 Task: Get directions from Schlitterbahn Waterpark, Texas, United States to Mount Vernon, Virginia, United States arriving by 10:00 am on the 17th of June
Action: Mouse moved to (174, 85)
Screenshot: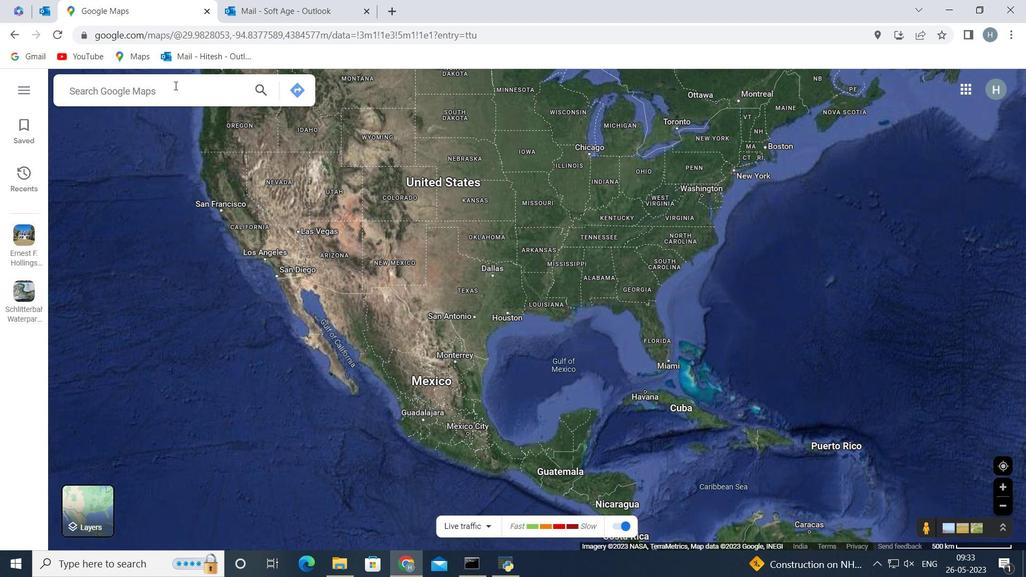 
Action: Mouse pressed left at (174, 85)
Screenshot: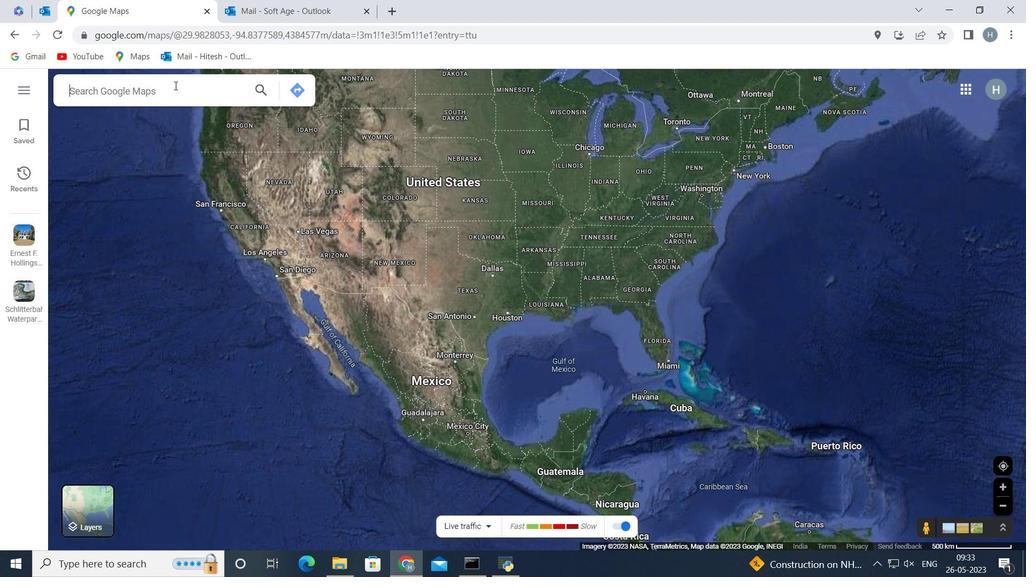 
Action: Key pressed <Key.shift>Schlitterbahn<Key.space>waterpark<Key.space>texas<Key.space>united<Key.space>states<Key.space><Key.enter>
Screenshot: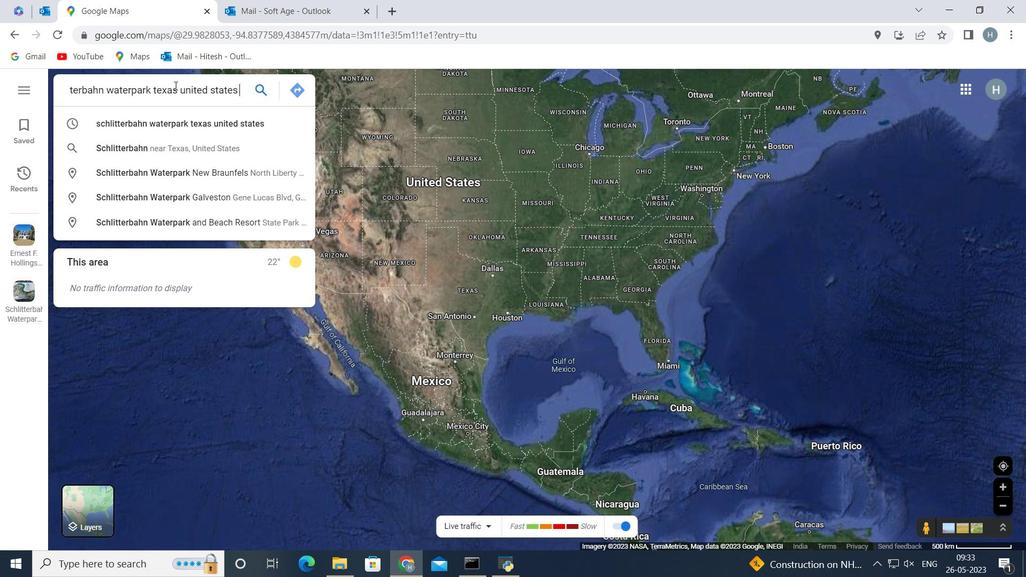 
Action: Mouse moved to (180, 180)
Screenshot: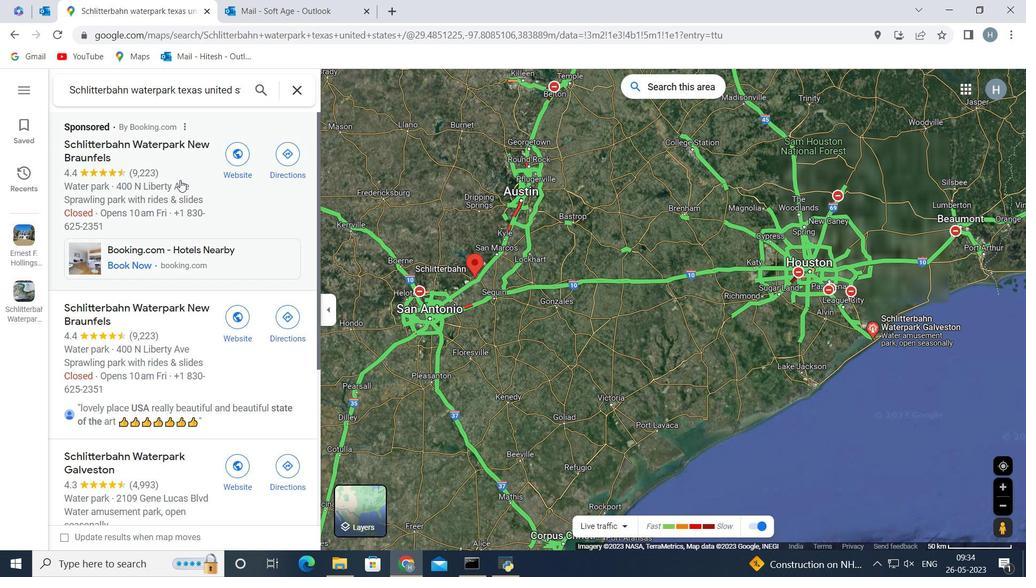 
Action: Mouse scrolled (180, 180) with delta (0, 0)
Screenshot: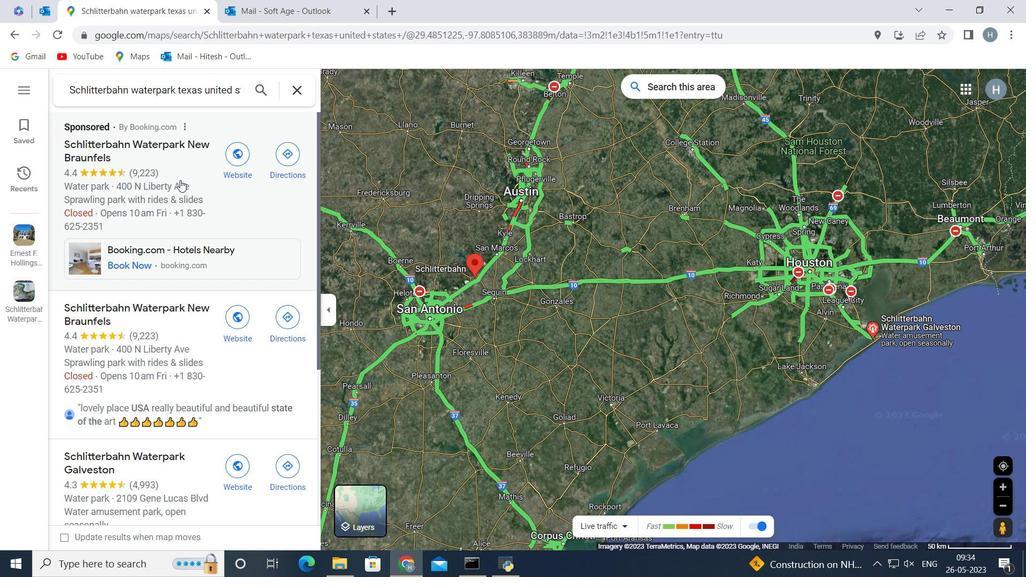 
Action: Mouse scrolled (180, 180) with delta (0, 0)
Screenshot: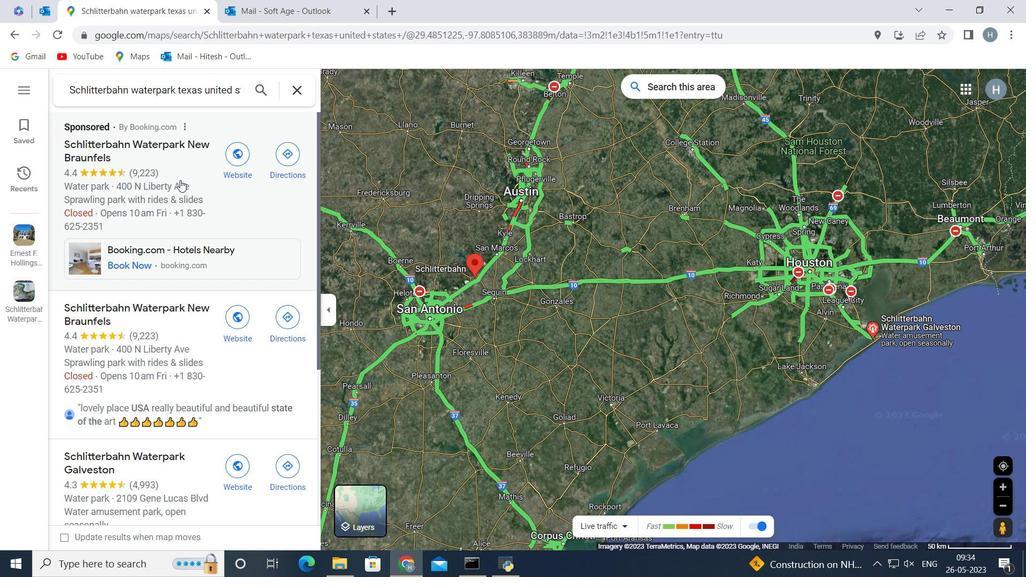 
Action: Mouse scrolled (180, 180) with delta (0, 0)
Screenshot: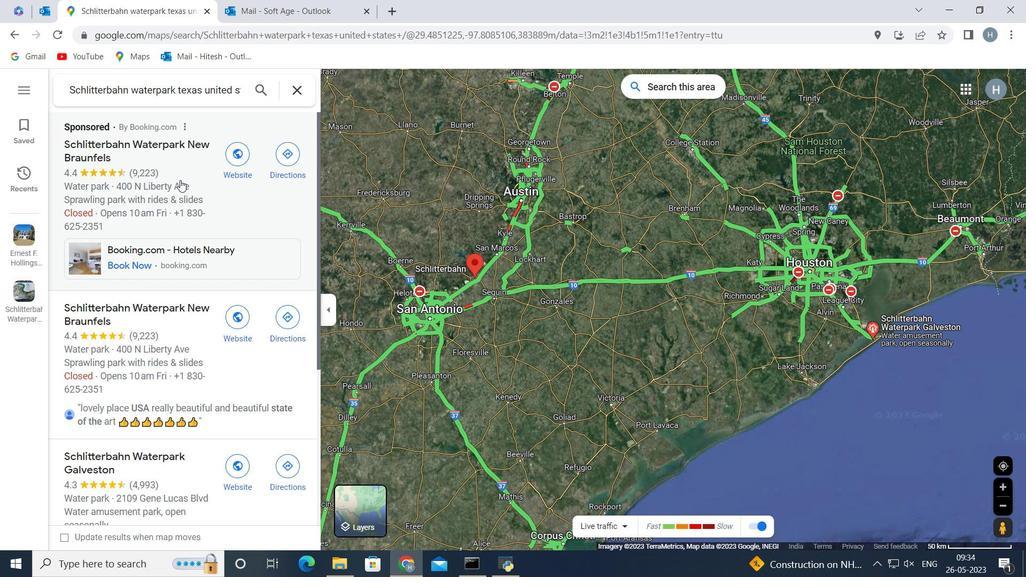 
Action: Mouse scrolled (180, 180) with delta (0, 0)
Screenshot: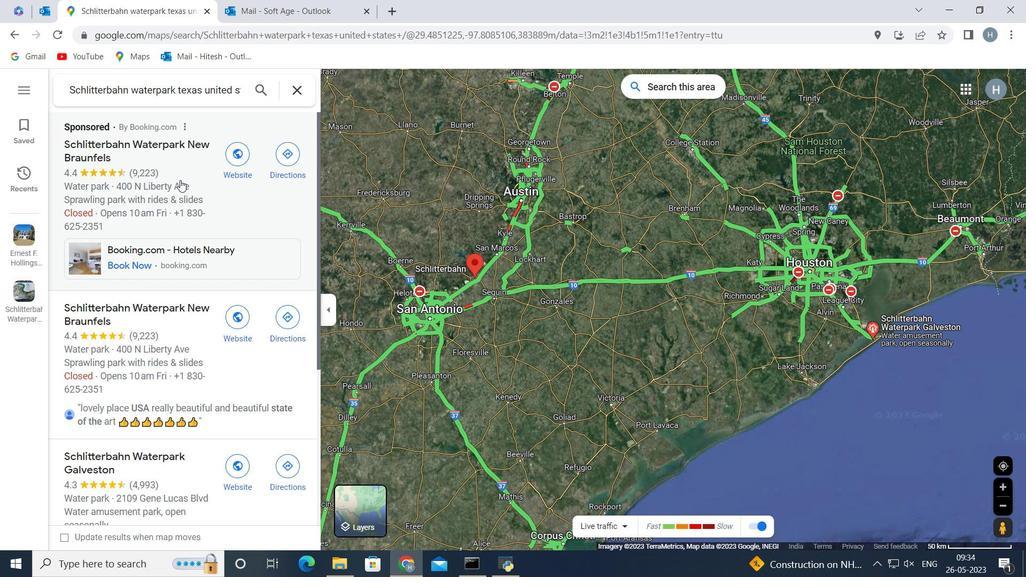 
Action: Mouse scrolled (180, 180) with delta (0, 0)
Screenshot: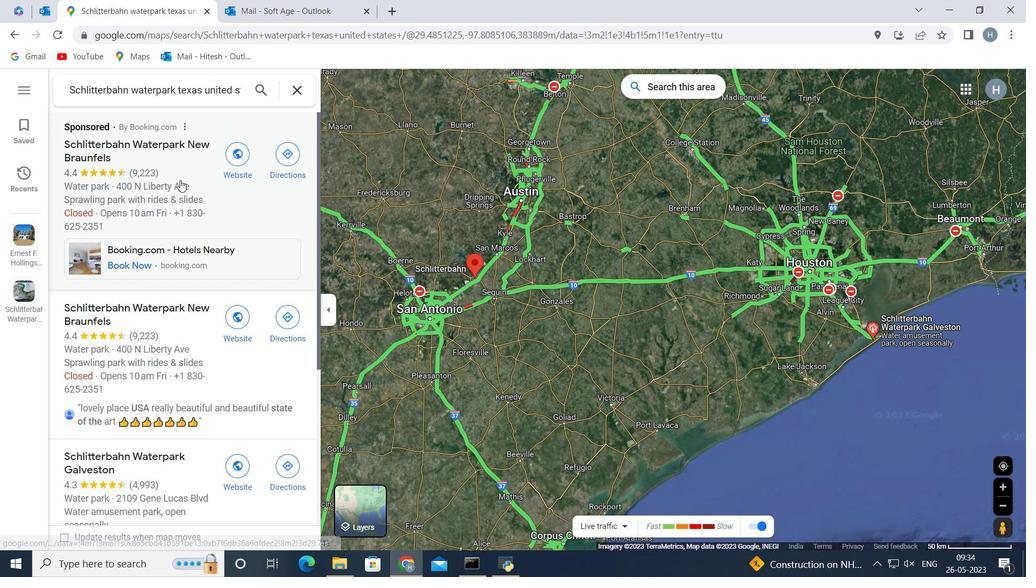 
Action: Mouse moved to (238, 91)
Screenshot: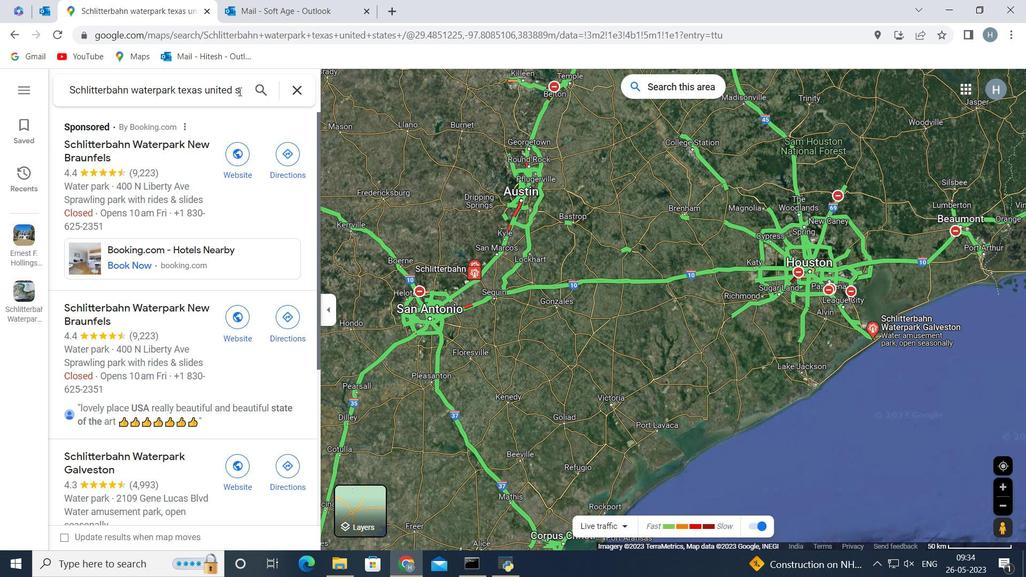 
Action: Mouse pressed left at (238, 91)
Screenshot: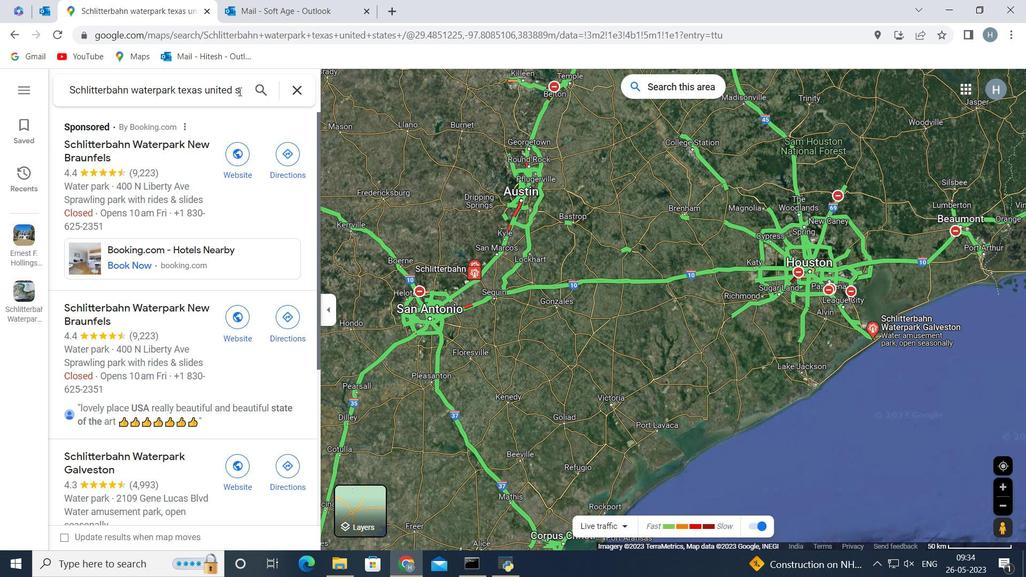 
Action: Mouse moved to (259, 87)
Screenshot: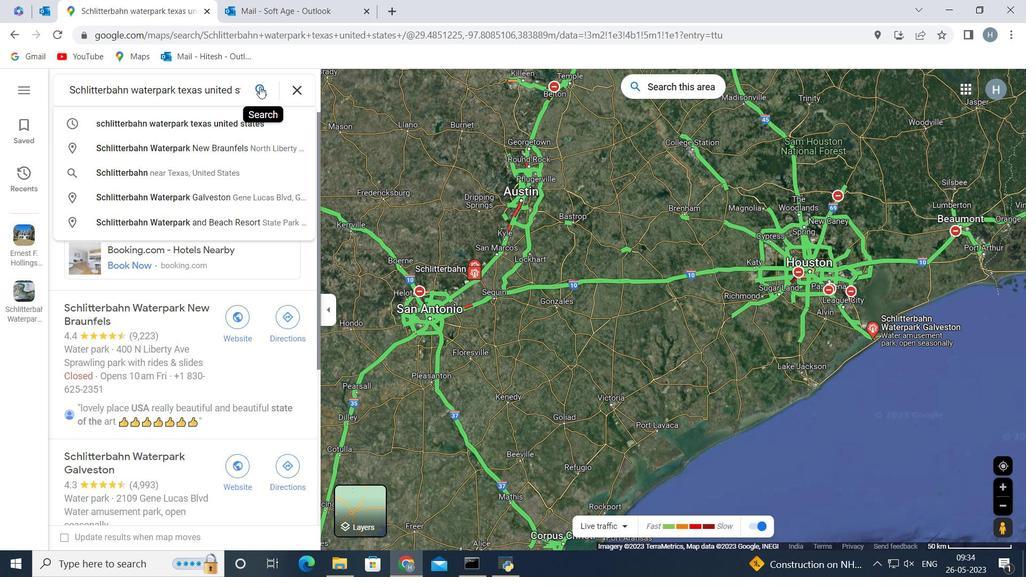
Action: Mouse pressed left at (259, 87)
Screenshot: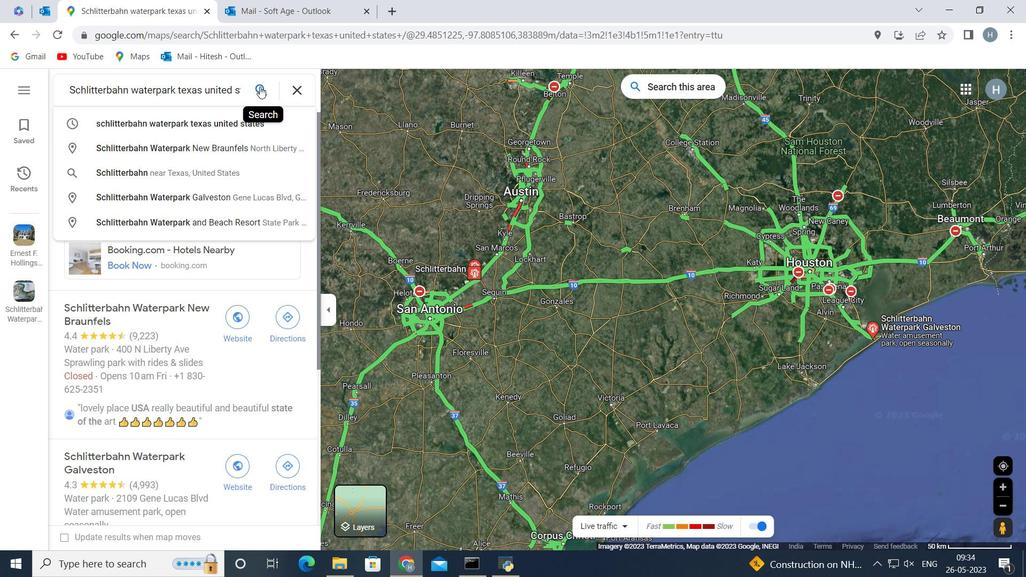 
Action: Mouse moved to (236, 86)
Screenshot: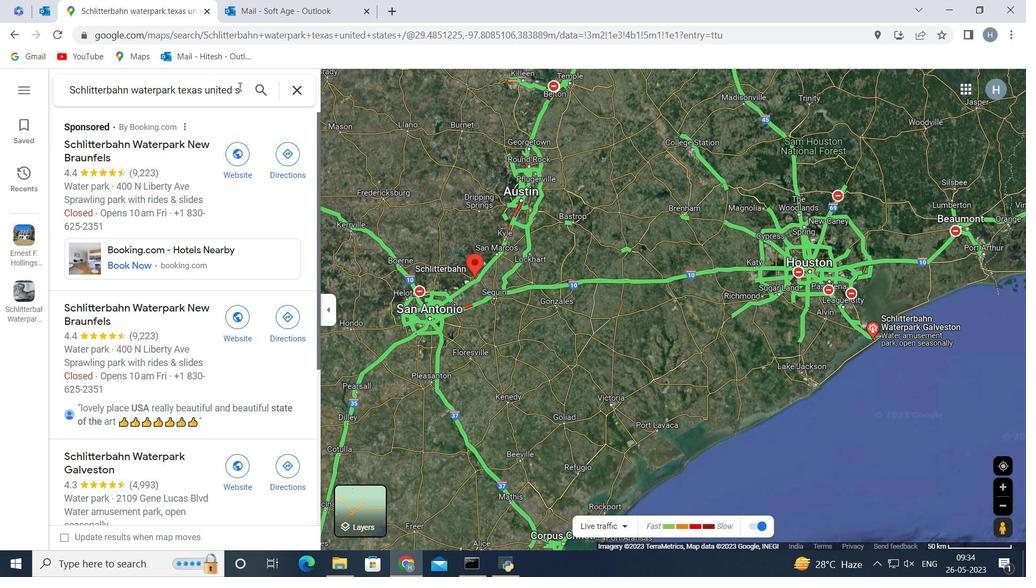 
Action: Mouse pressed left at (236, 86)
Screenshot: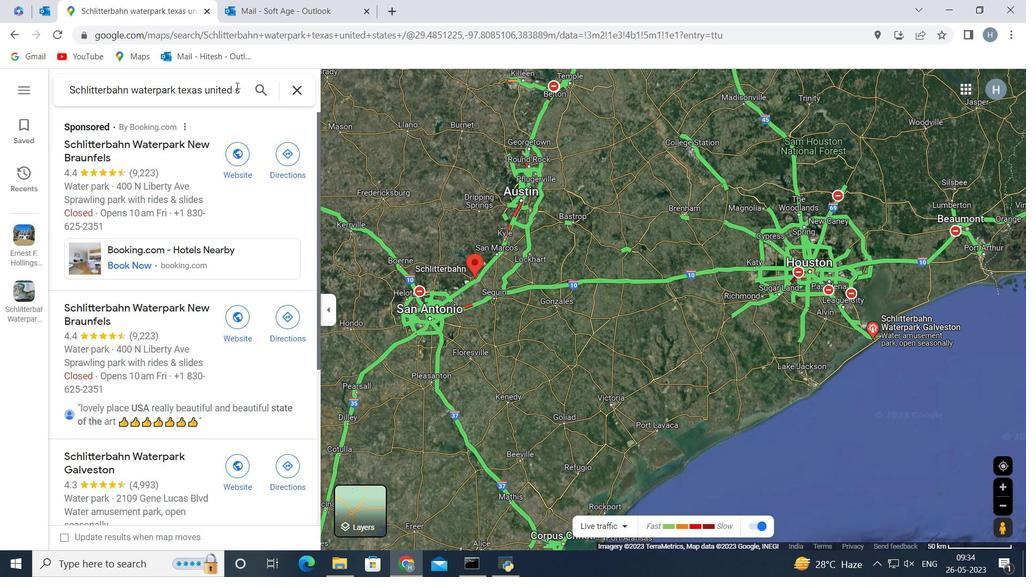 
Action: Mouse moved to (248, 88)
Screenshot: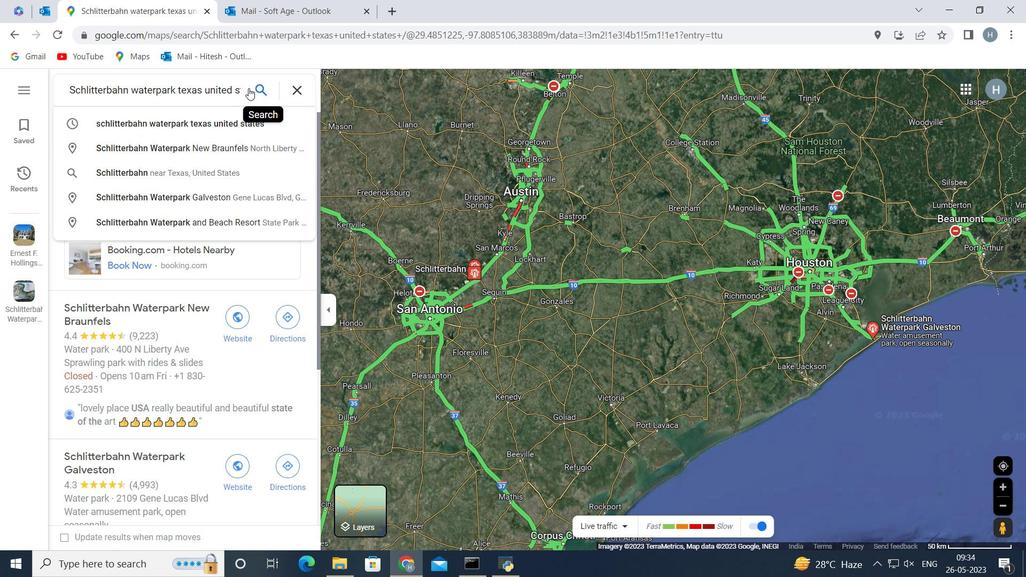 
Action: Key pressed <Key.right><Key.right><Key.right><Key.right><Key.right>
Screenshot: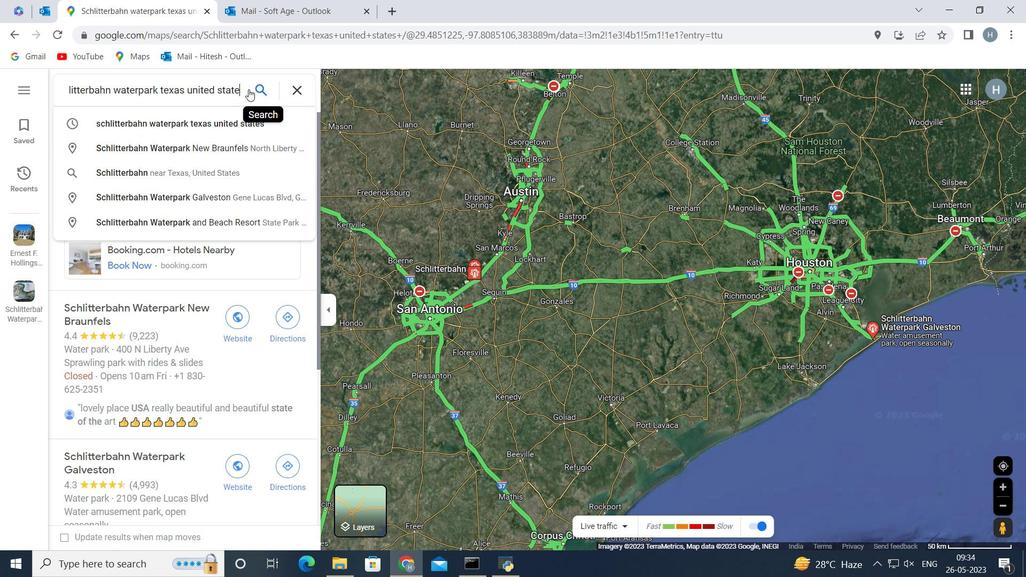 
Action: Mouse moved to (248, 88)
Screenshot: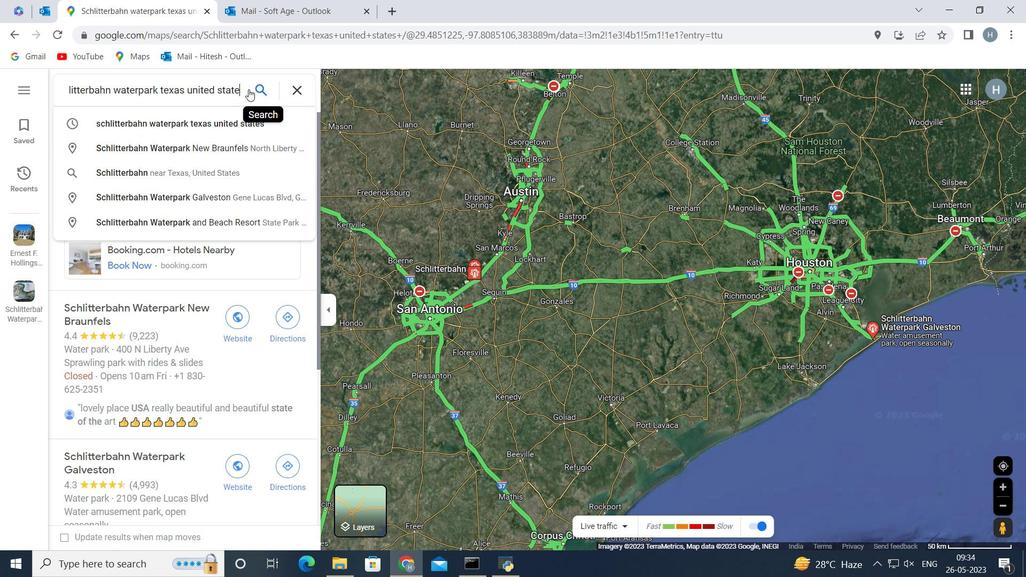 
Action: Key pressed <Key.right>
Screenshot: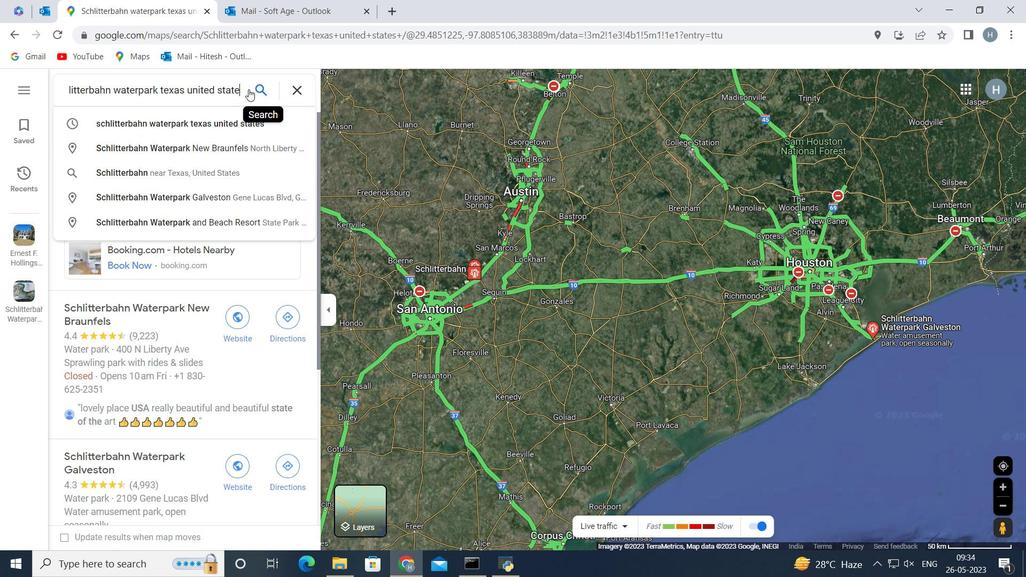 
Action: Mouse moved to (250, 91)
Screenshot: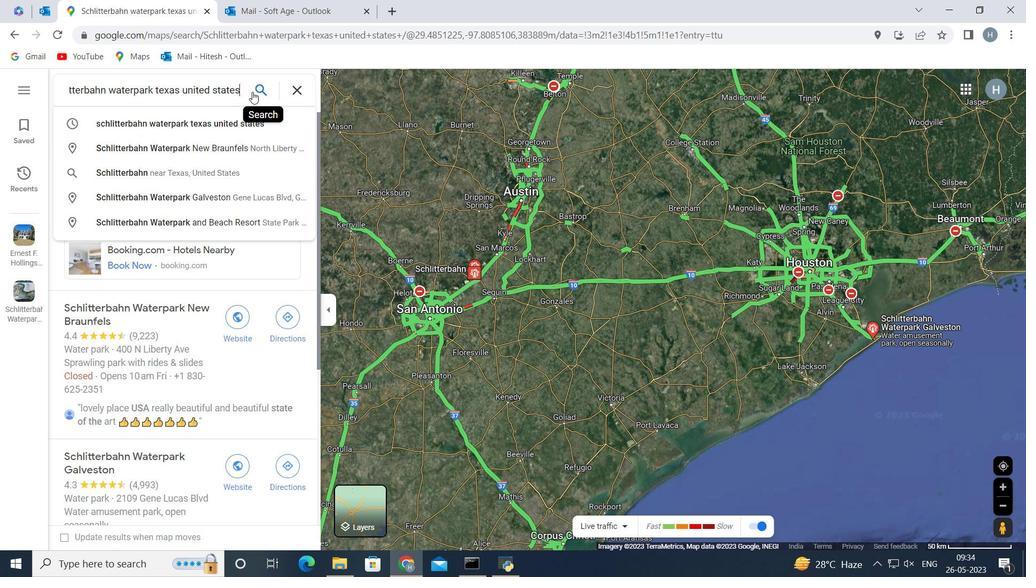 
Action: Key pressed <Key.right>
Screenshot: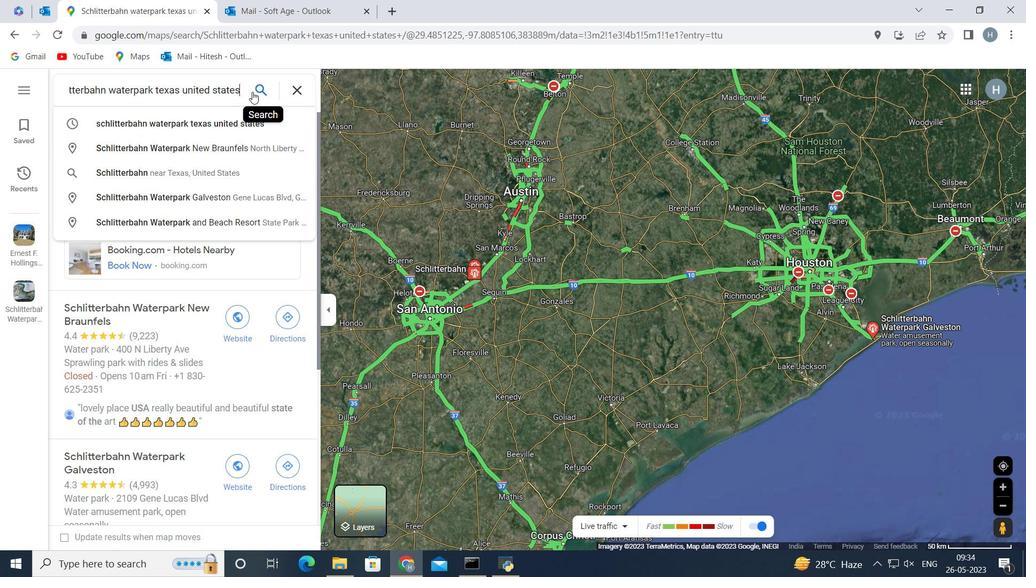 
Action: Mouse moved to (252, 91)
Screenshot: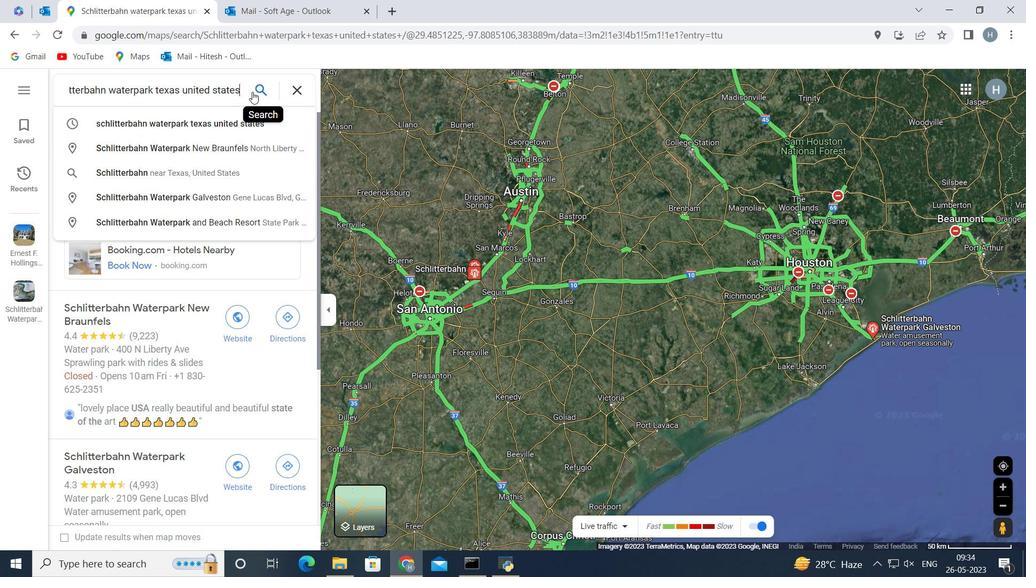 
Action: Key pressed <Key.right>
Screenshot: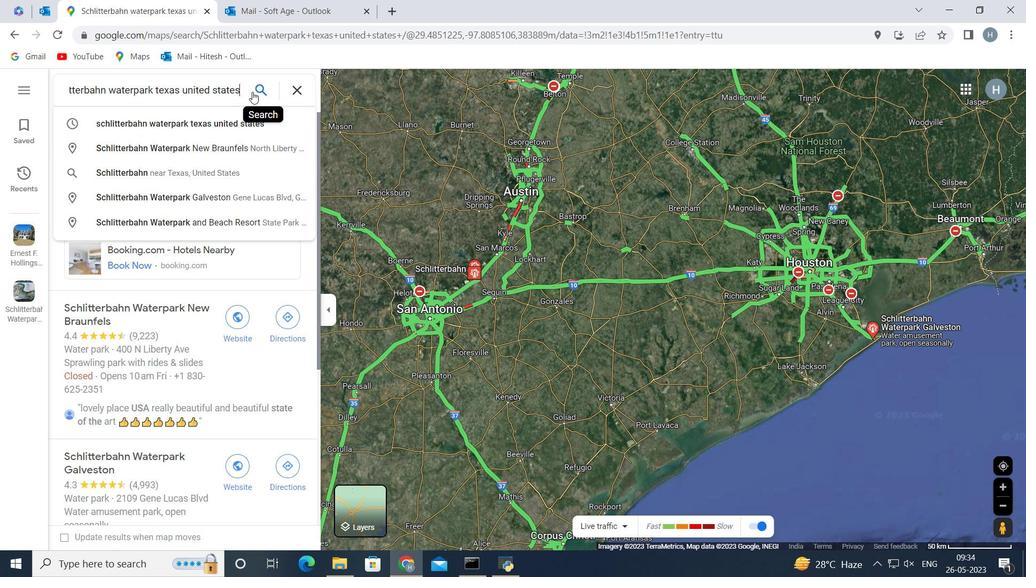 
Action: Mouse moved to (252, 92)
Screenshot: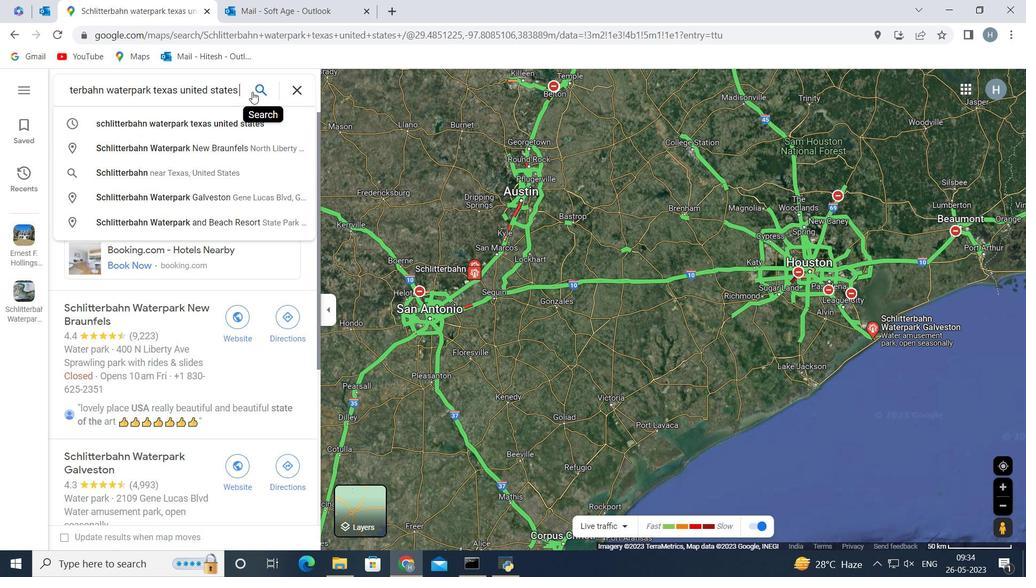 
Action: Key pressed <Key.right><Key.right><Key.right><Key.right>
Screenshot: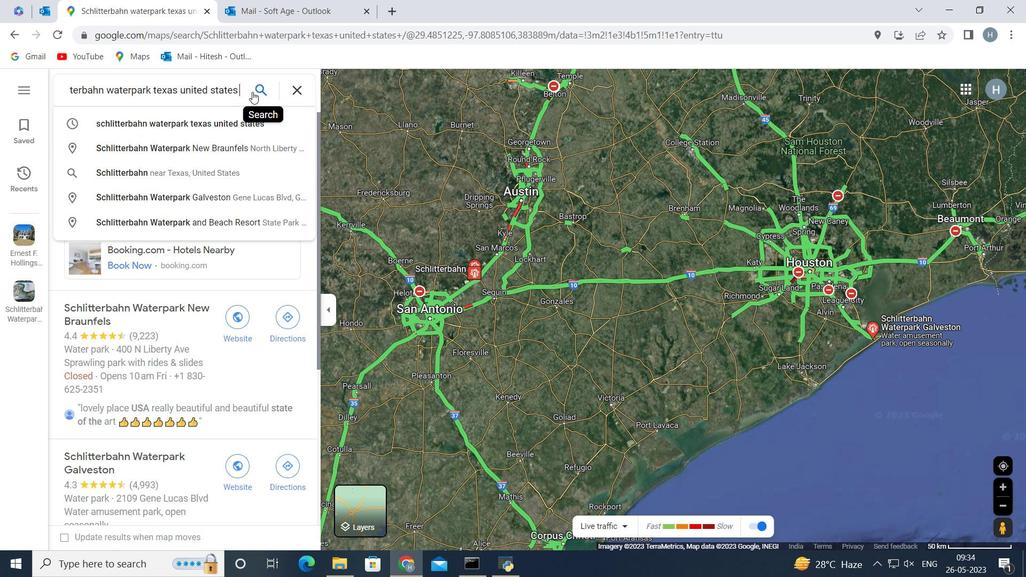 
Action: Mouse moved to (252, 93)
Screenshot: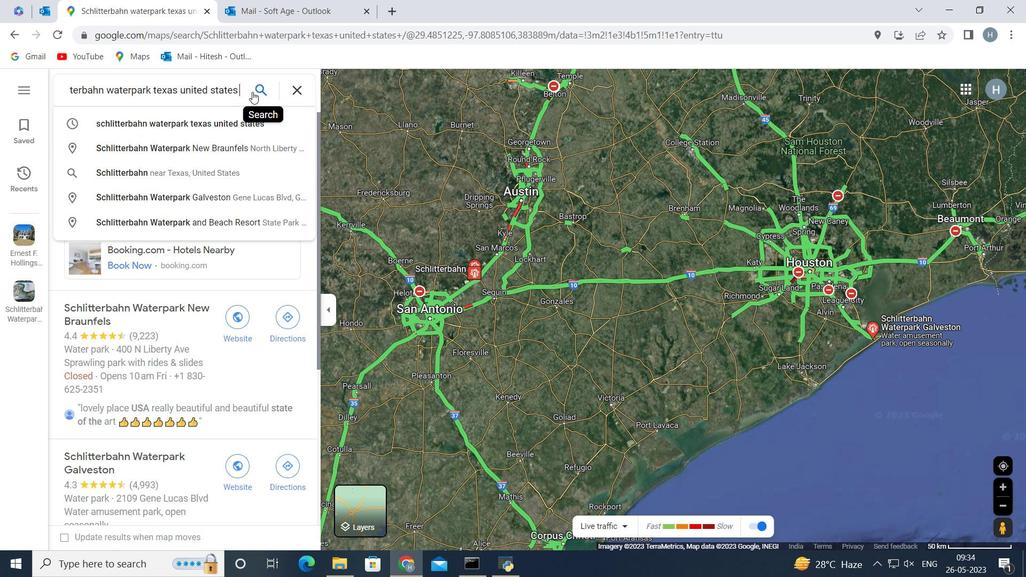 
Action: Key pressed <Key.right>
Screenshot: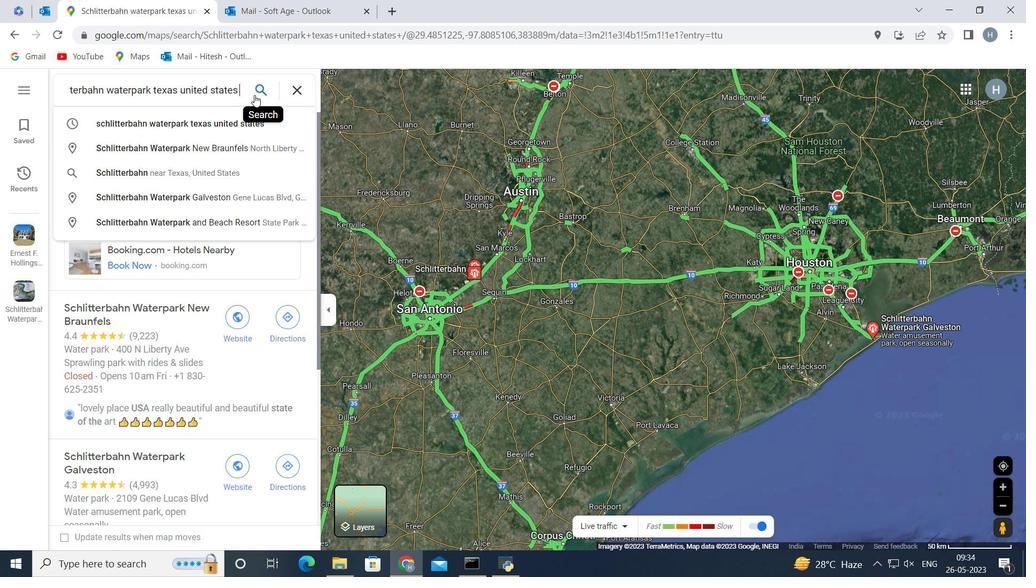 
Action: Mouse moved to (254, 95)
Screenshot: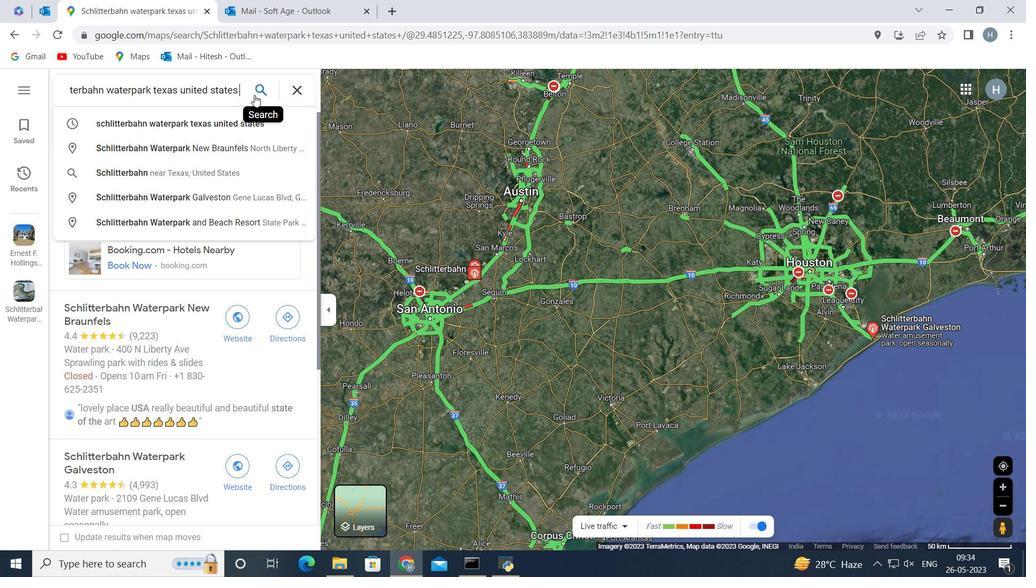 
Action: Key pressed <Key.right>
Screenshot: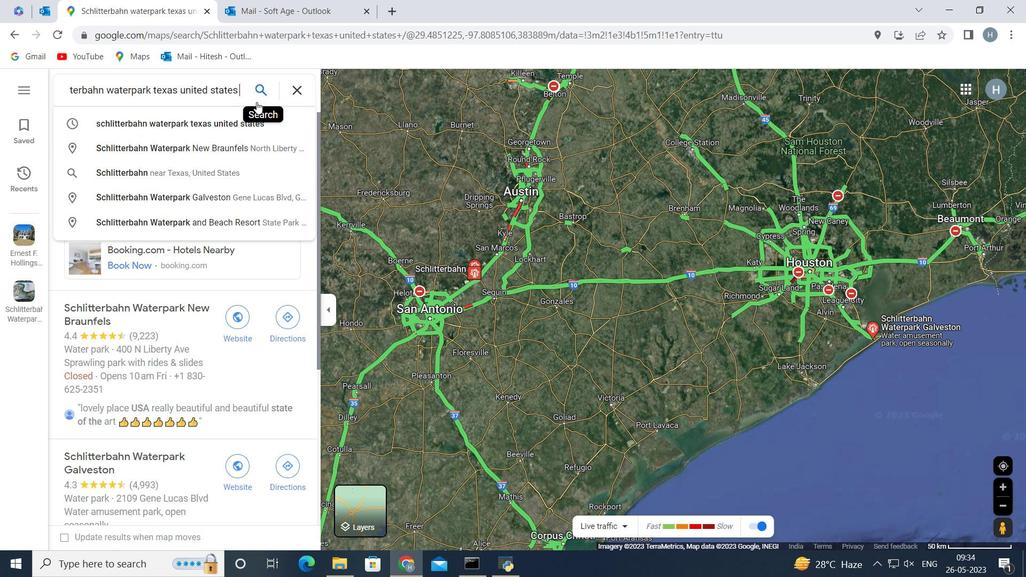 
Action: Mouse moved to (255, 101)
Screenshot: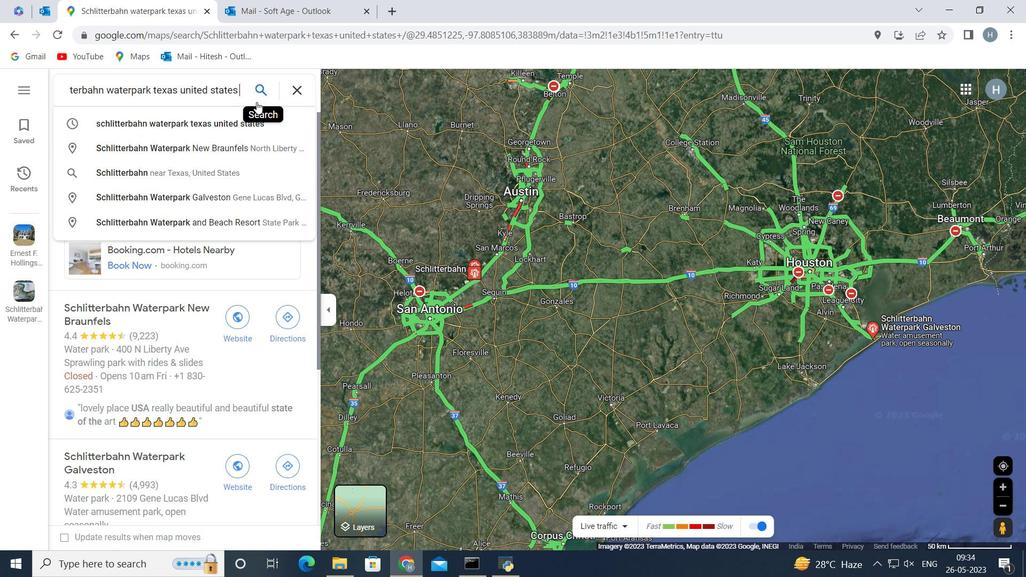 
Action: Key pressed <Key.right>
Screenshot: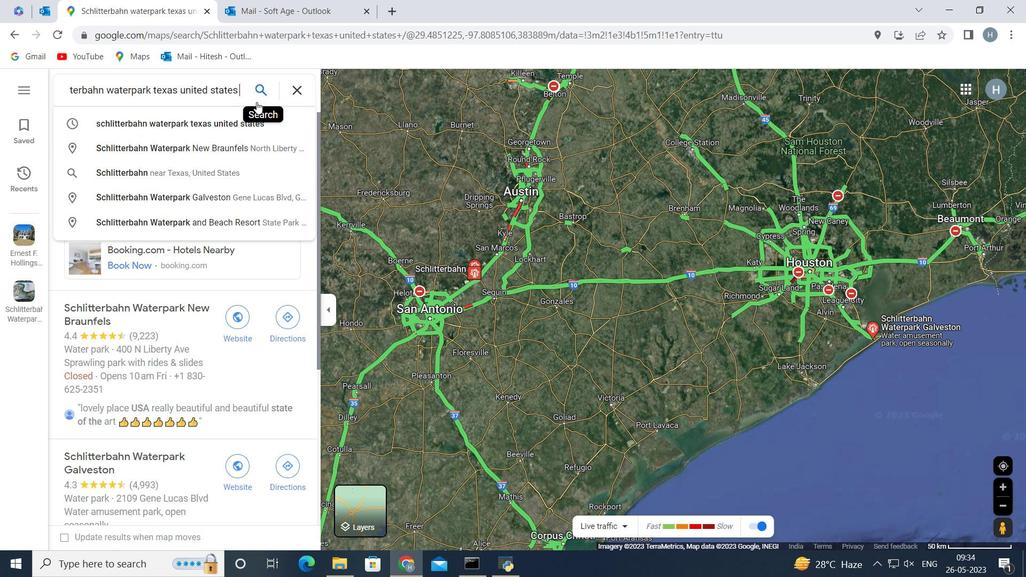 
Action: Mouse moved to (257, 104)
Screenshot: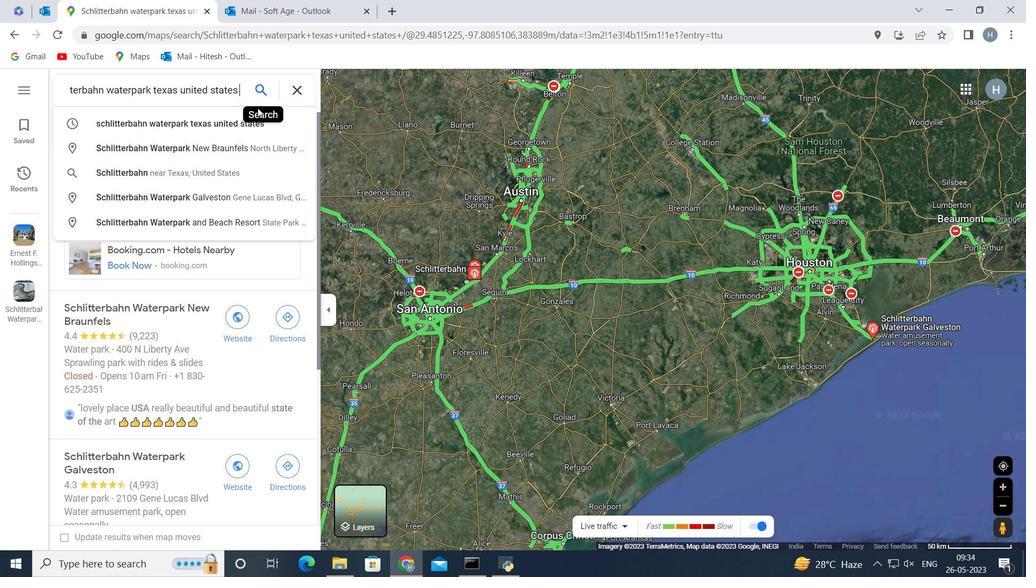 
Action: Key pressed <Key.right>
Screenshot: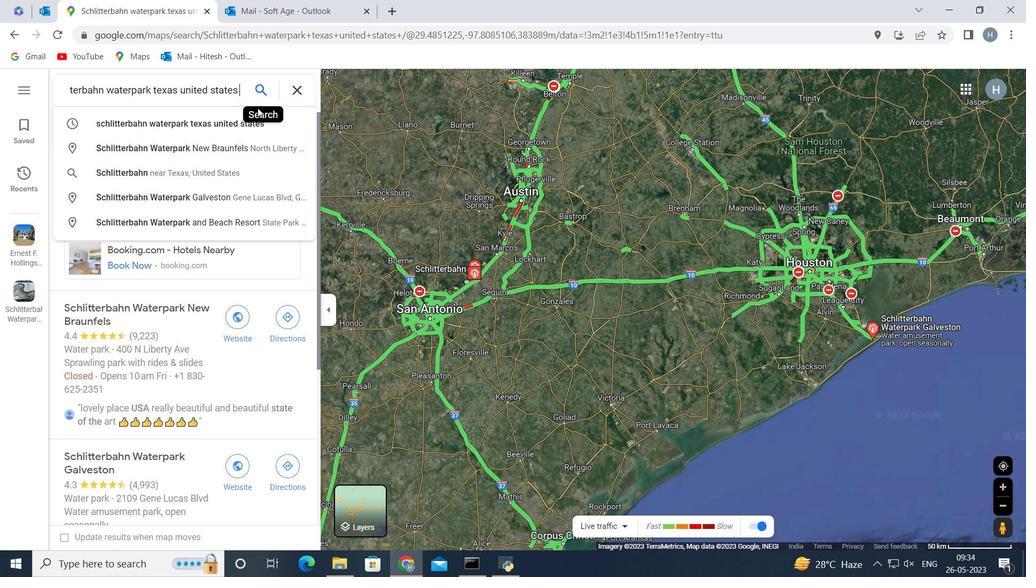 
Action: Mouse moved to (257, 108)
Screenshot: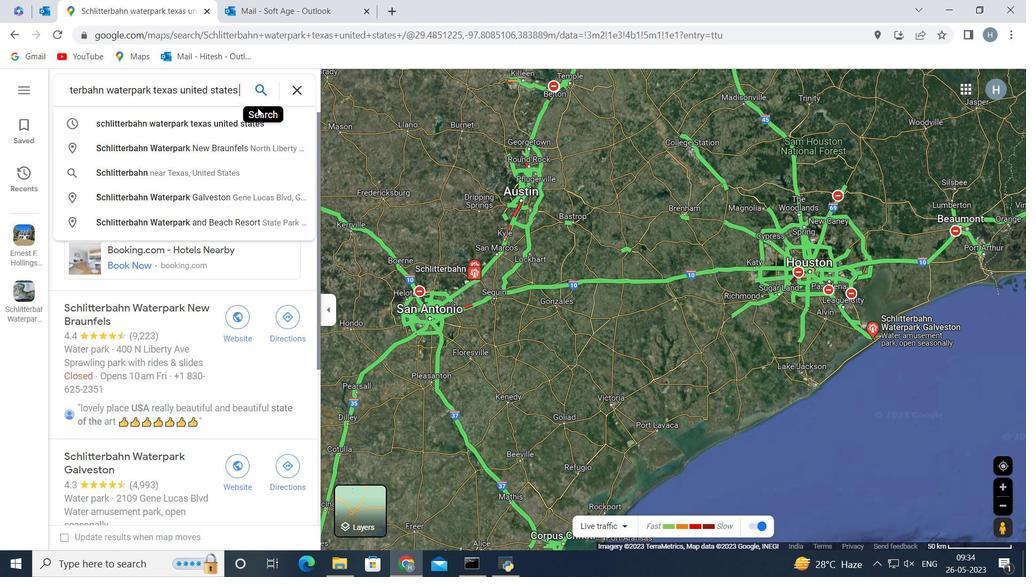 
Action: Key pressed <Key.right>
Screenshot: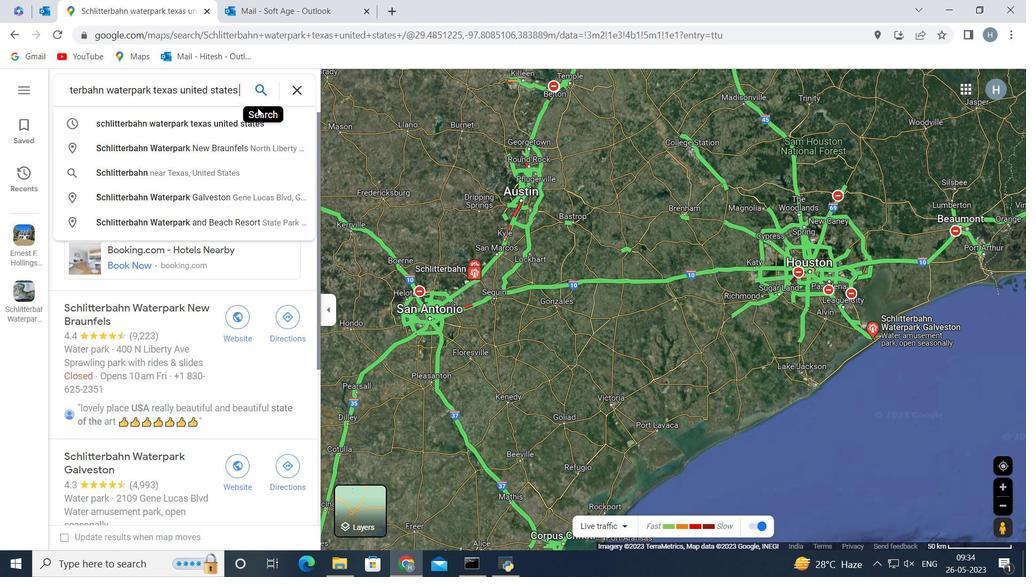 
Action: Mouse moved to (258, 109)
Screenshot: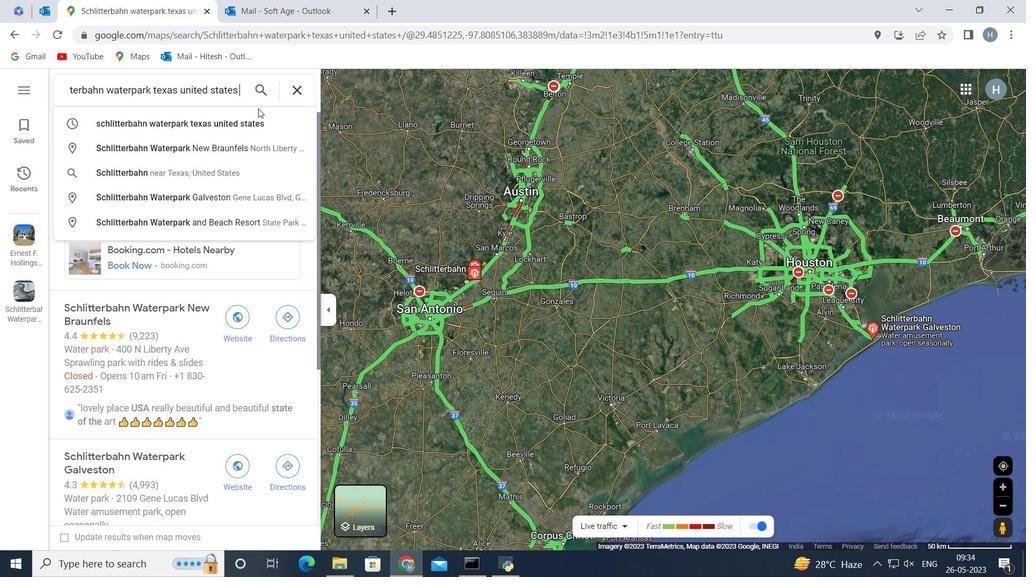 
Action: Key pressed <Key.right><Key.right><Key.right><Key.right>
Screenshot: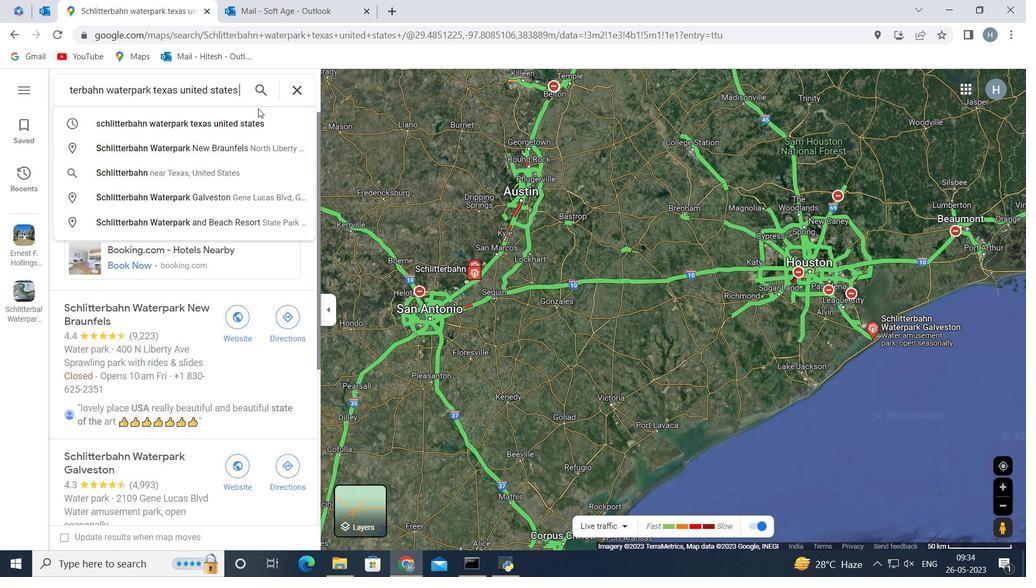 
Action: Mouse moved to (259, 109)
Screenshot: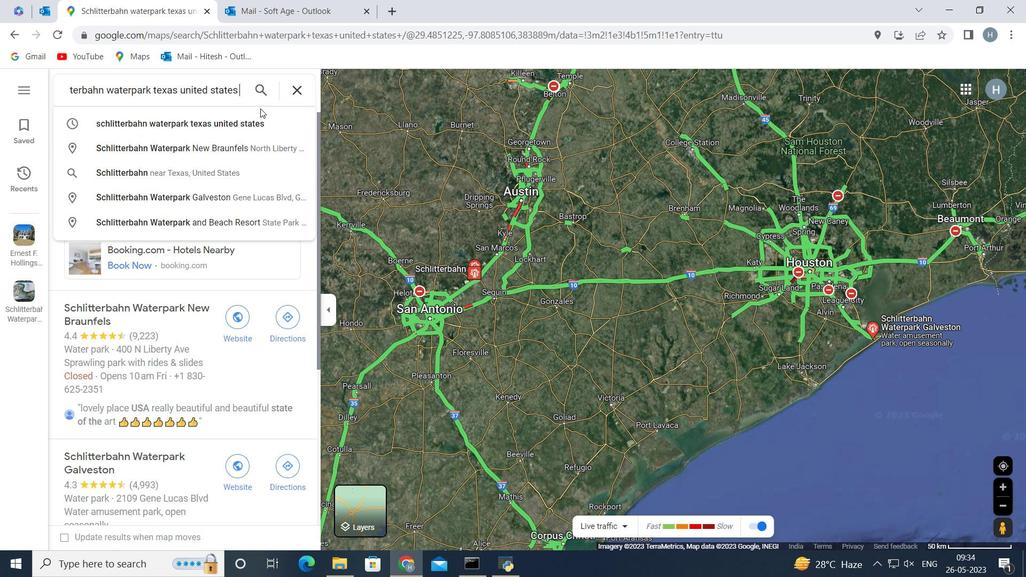 
Action: Key pressed <Key.right>
Screenshot: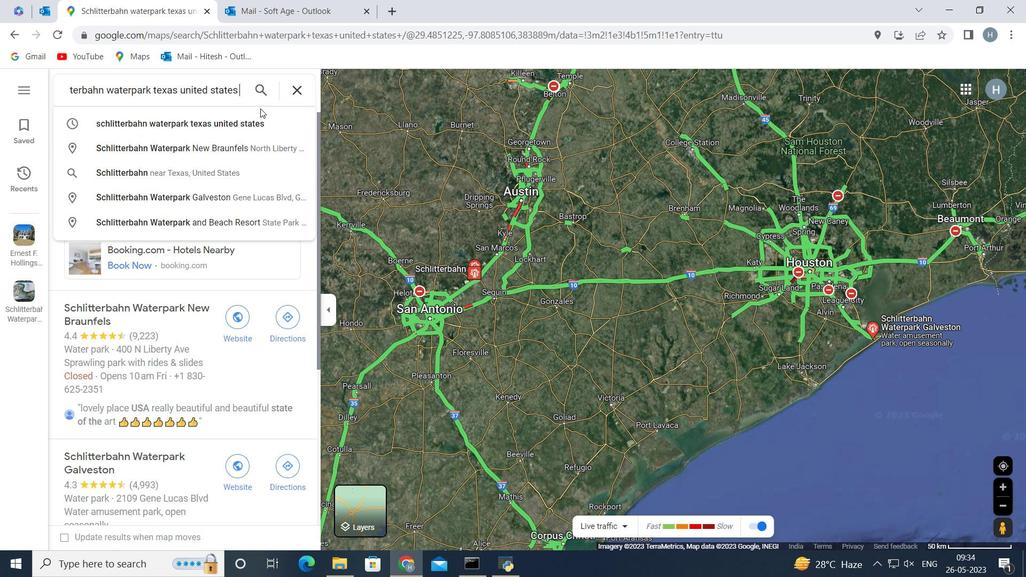 
Action: Mouse moved to (294, 86)
Screenshot: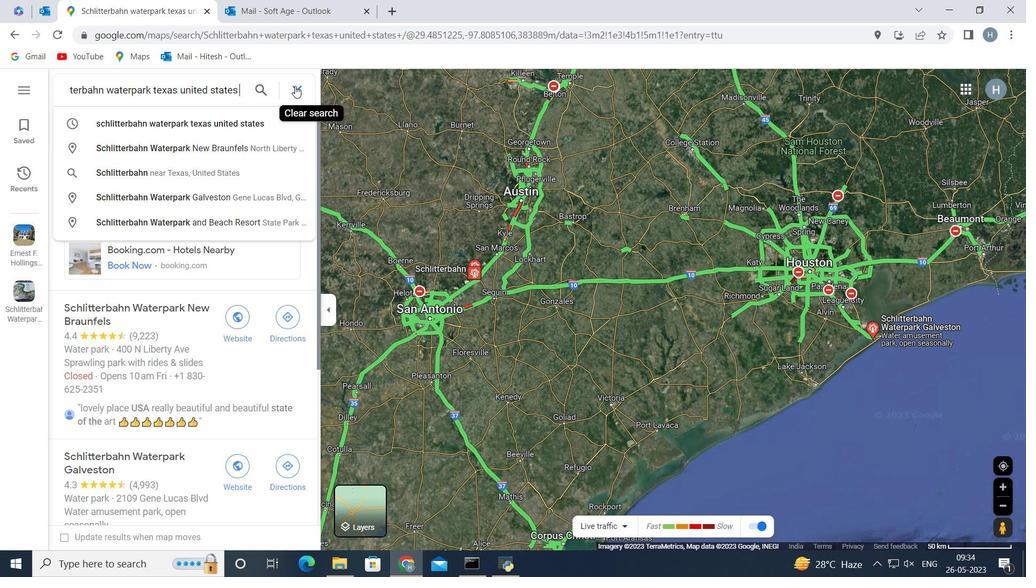 
Action: Mouse pressed left at (294, 86)
Screenshot: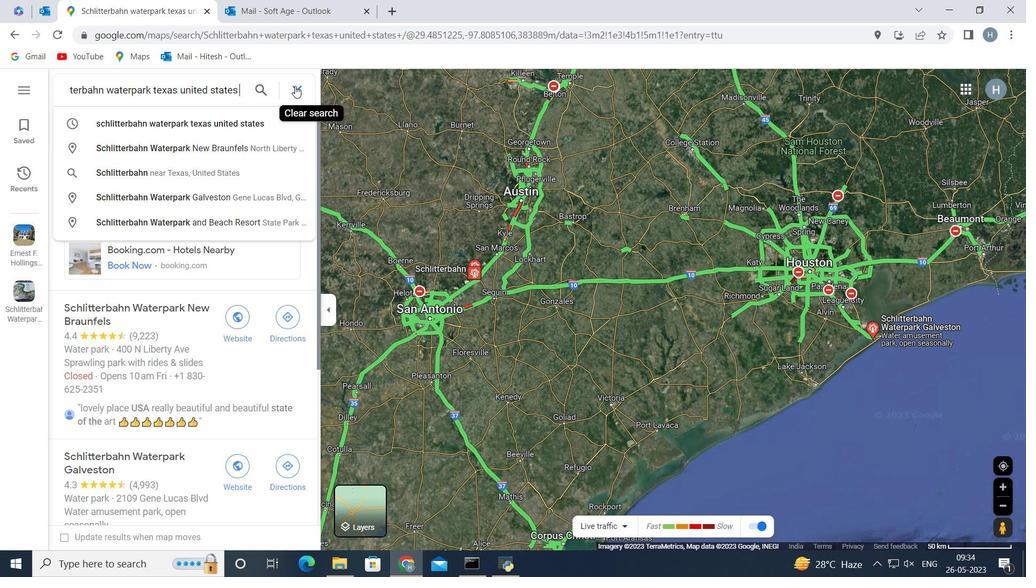 
Action: Mouse moved to (155, 85)
Screenshot: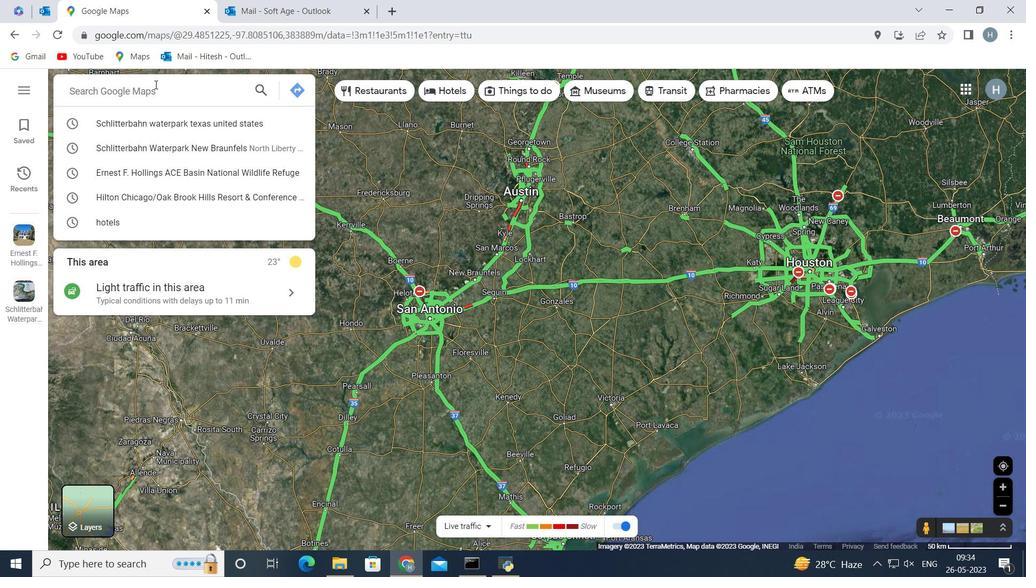 
Action: Key pressed schlitterbahn<Key.space>waterpark<Key.space>texas<Key.space>united<Key.space>states
Screenshot: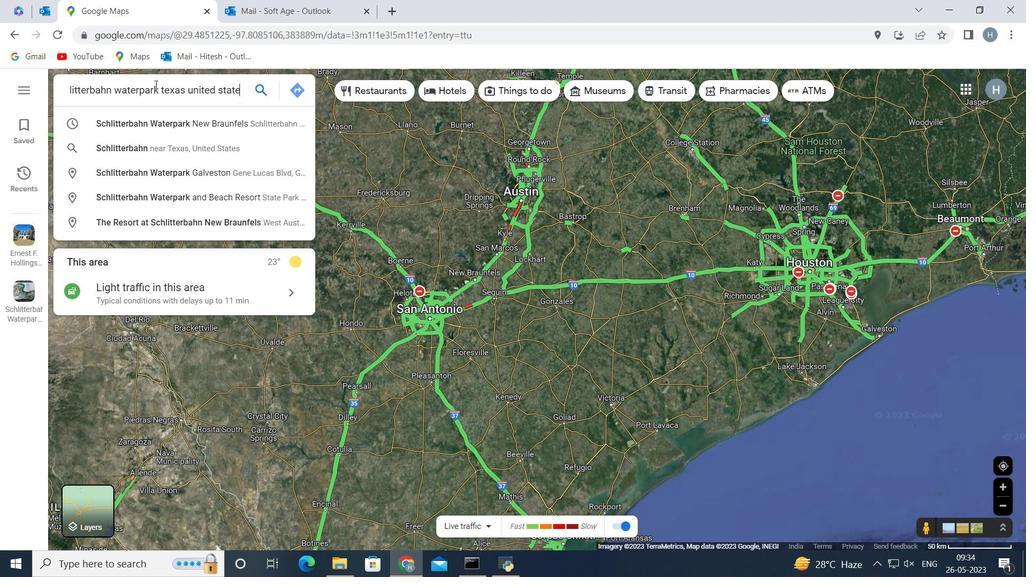 
Action: Mouse moved to (298, 85)
Screenshot: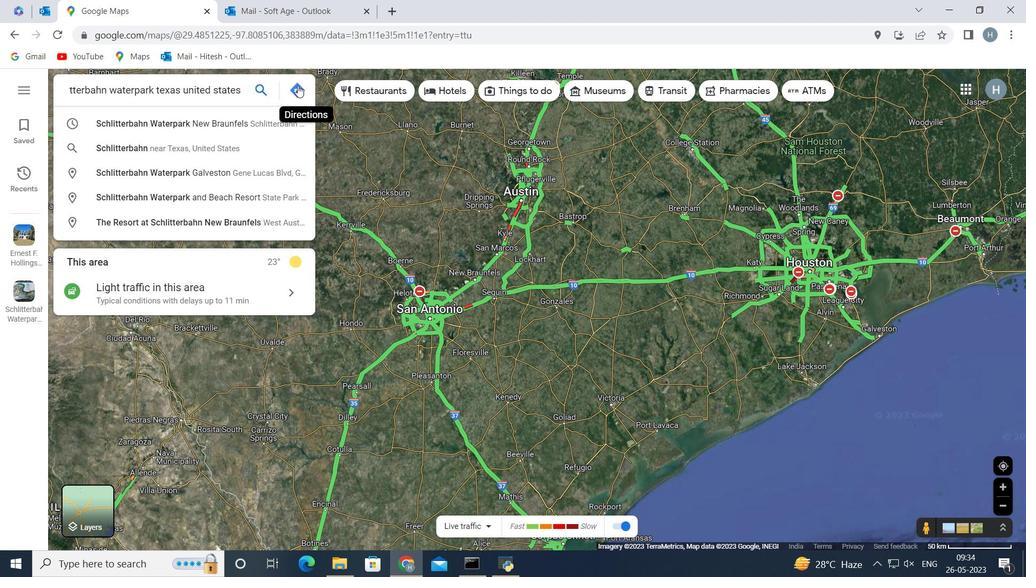 
Action: Mouse pressed left at (298, 85)
Screenshot: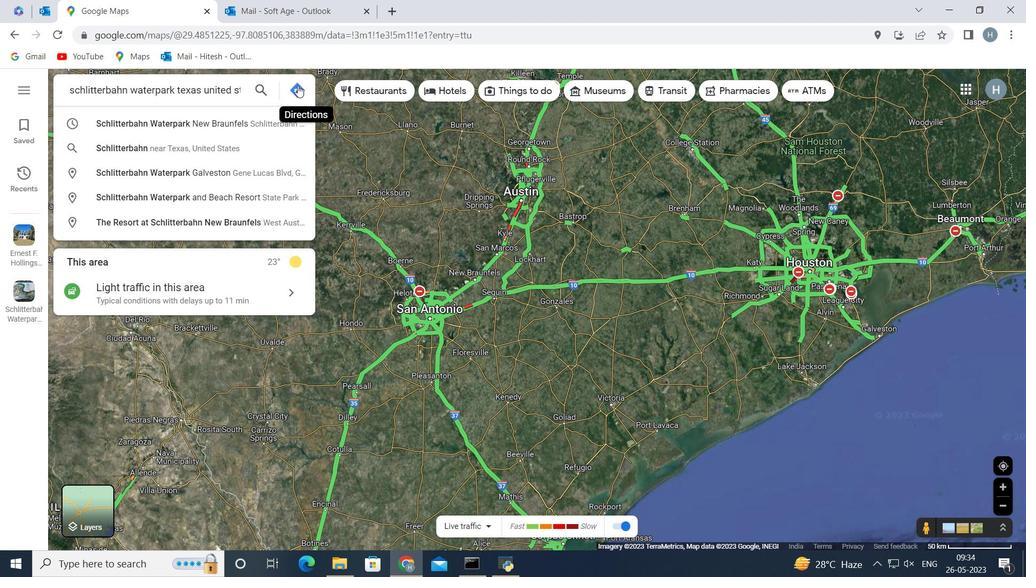 
Action: Mouse moved to (296, 141)
Screenshot: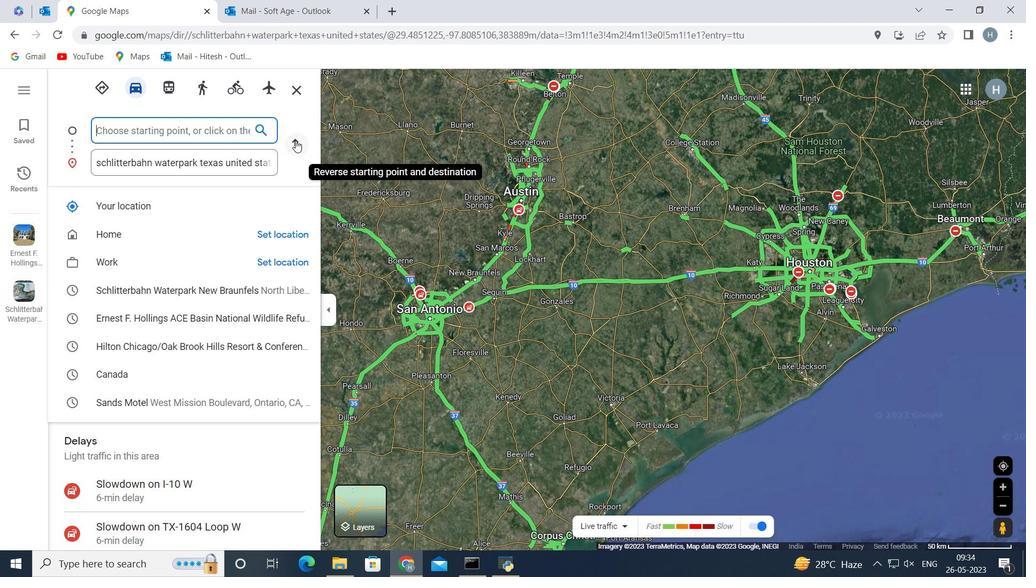 
Action: Mouse pressed left at (296, 141)
Screenshot: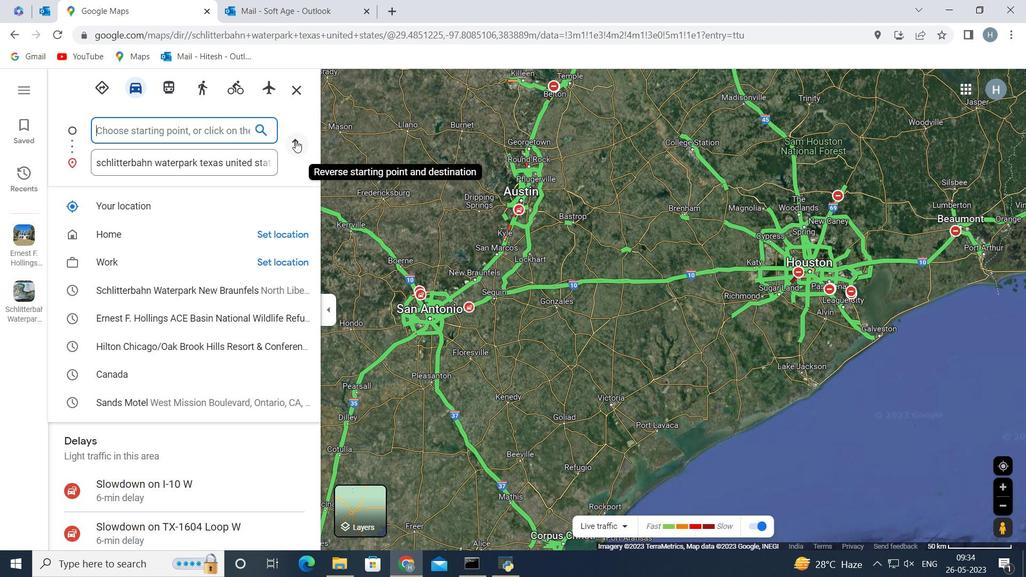 
Action: Mouse moved to (162, 161)
Screenshot: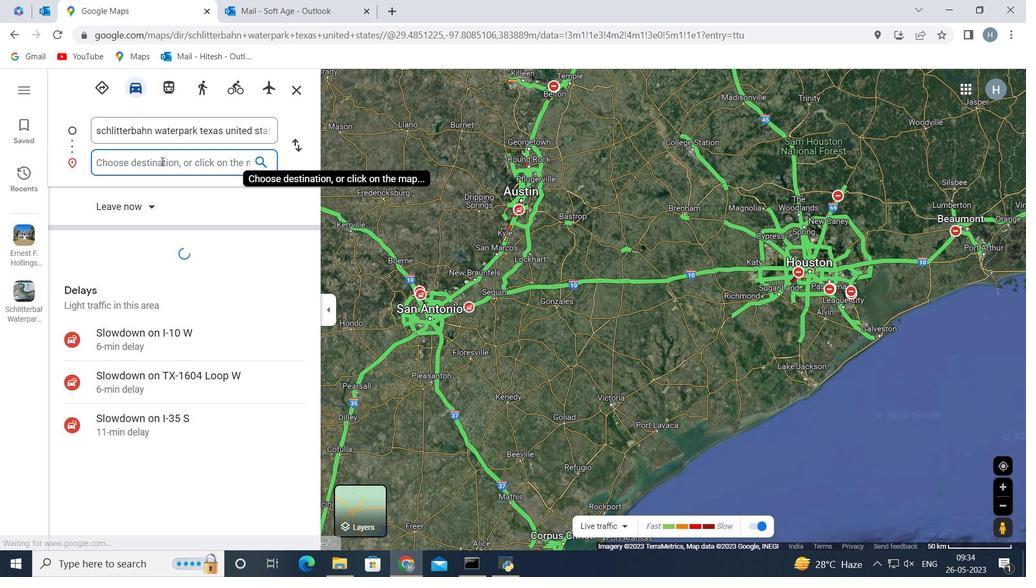 
Action: Key pressed <Key.shift>Mount<Key.space>vernon<Key.space>virginia<Key.space>united<Key.space>states
Screenshot: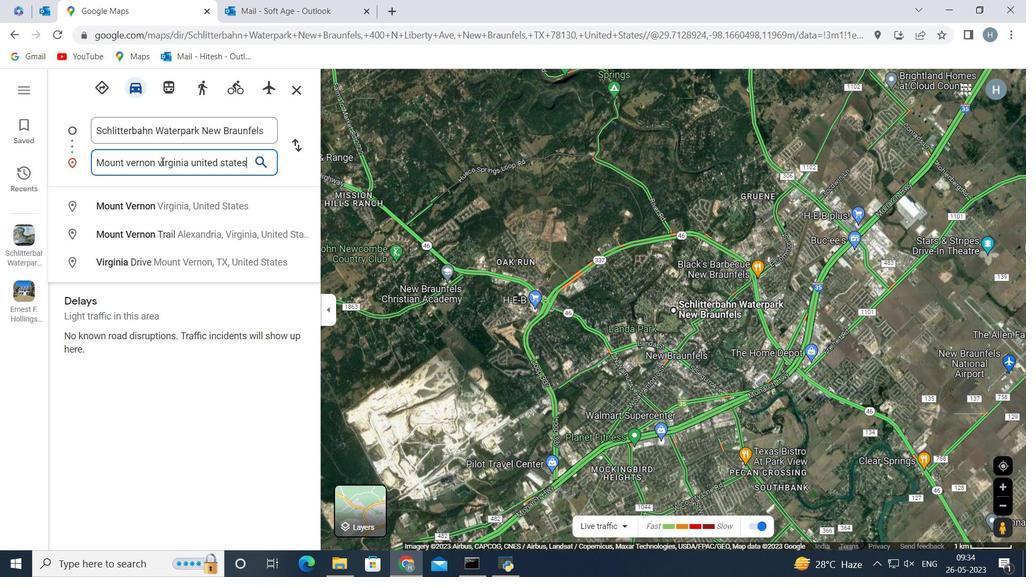 
Action: Mouse moved to (264, 162)
Screenshot: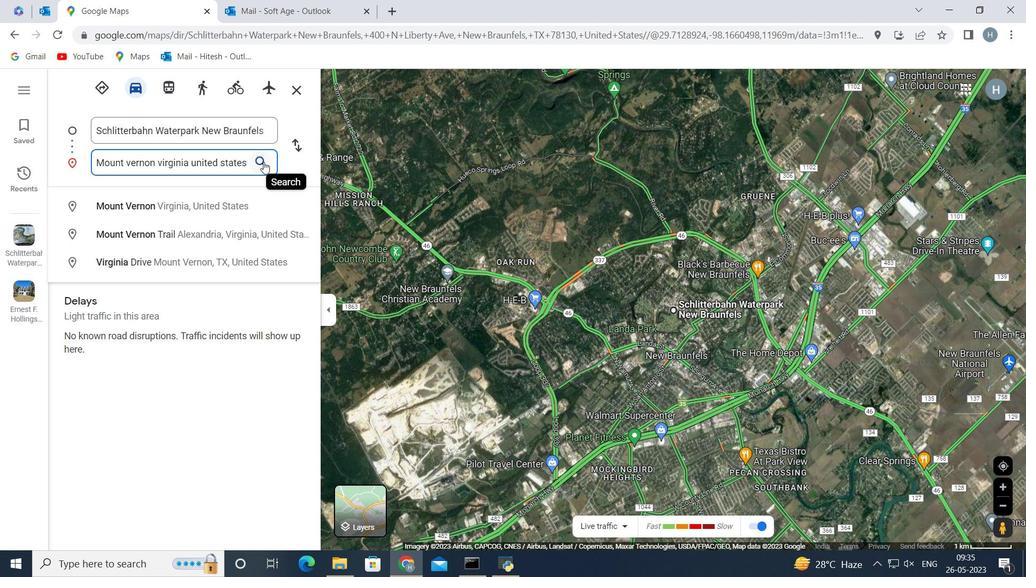 
Action: Mouse pressed left at (264, 162)
Screenshot: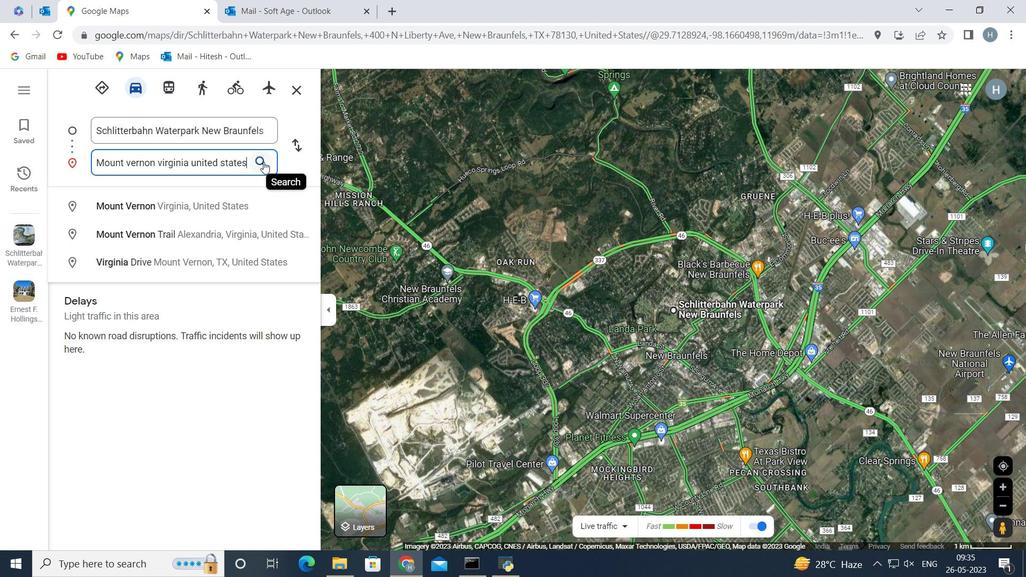 
Action: Mouse moved to (152, 238)
Screenshot: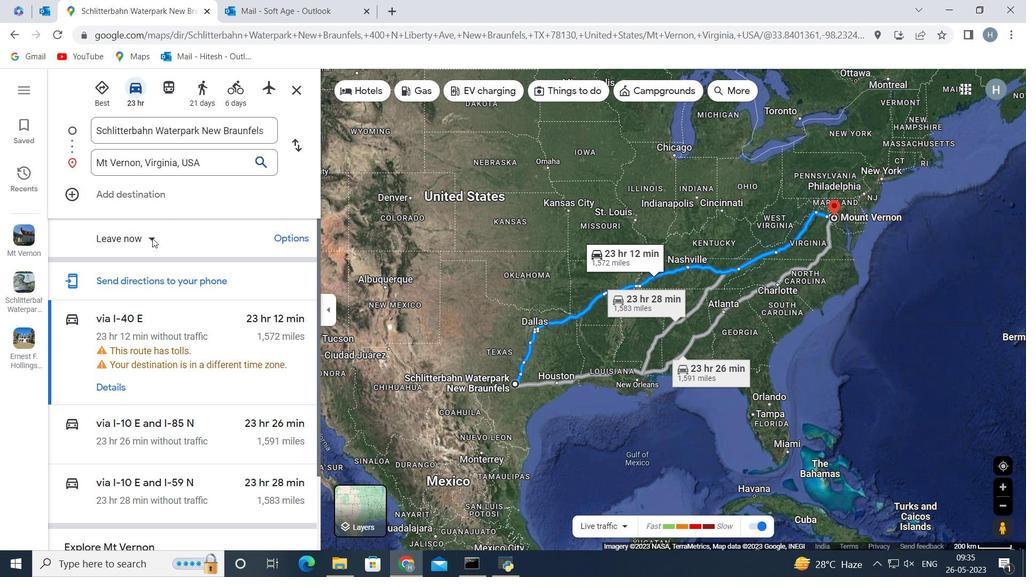 
Action: Mouse pressed left at (152, 238)
Screenshot: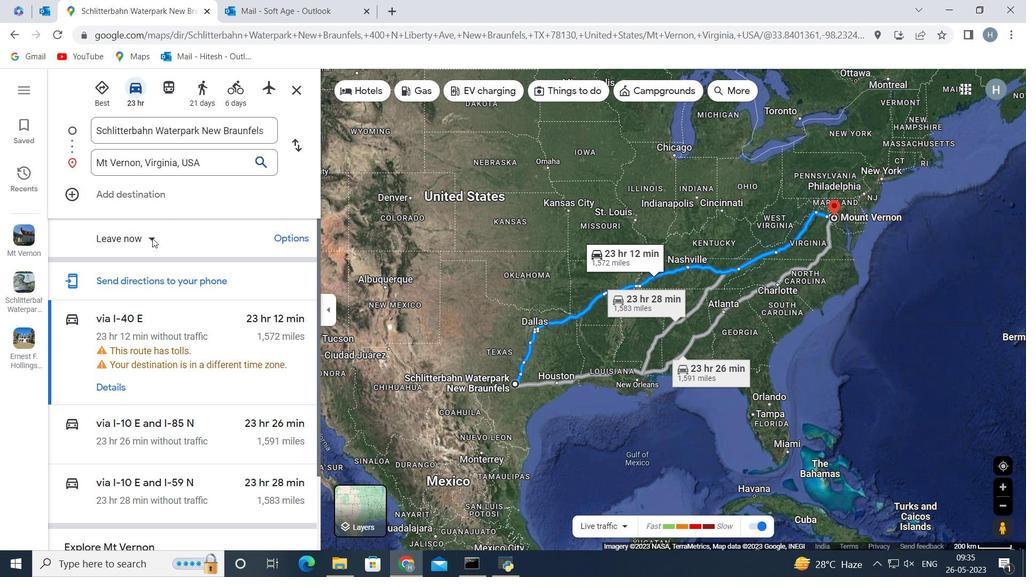 
Action: Mouse moved to (133, 291)
Screenshot: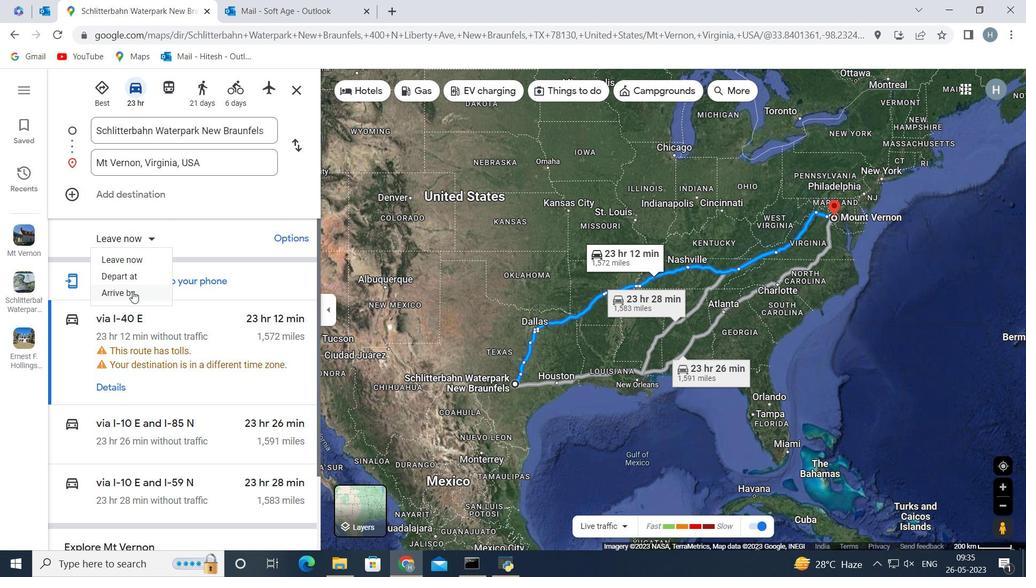 
Action: Mouse pressed left at (133, 291)
Screenshot: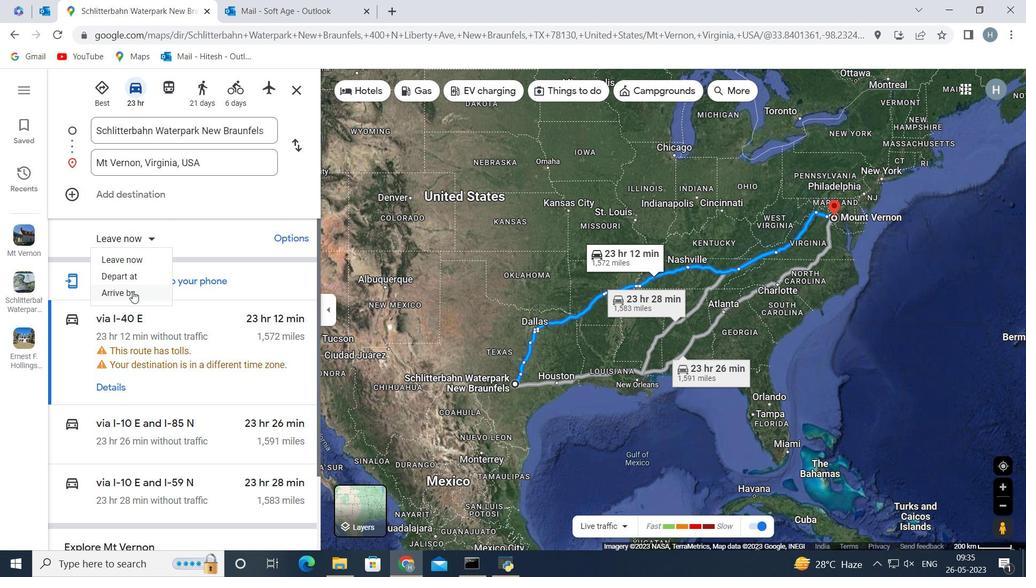 
Action: Mouse moved to (102, 229)
Screenshot: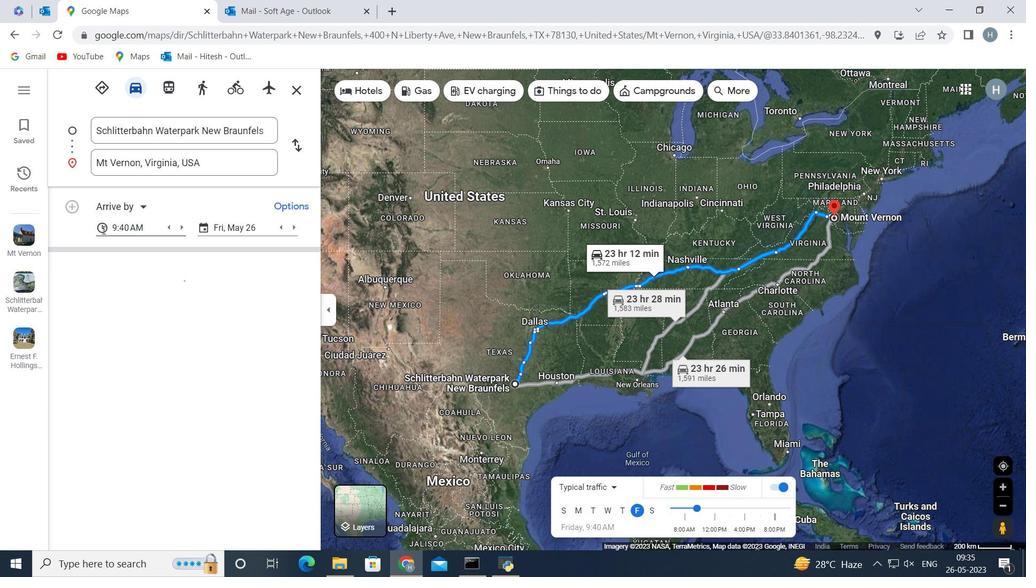 
Action: Mouse pressed left at (102, 229)
Screenshot: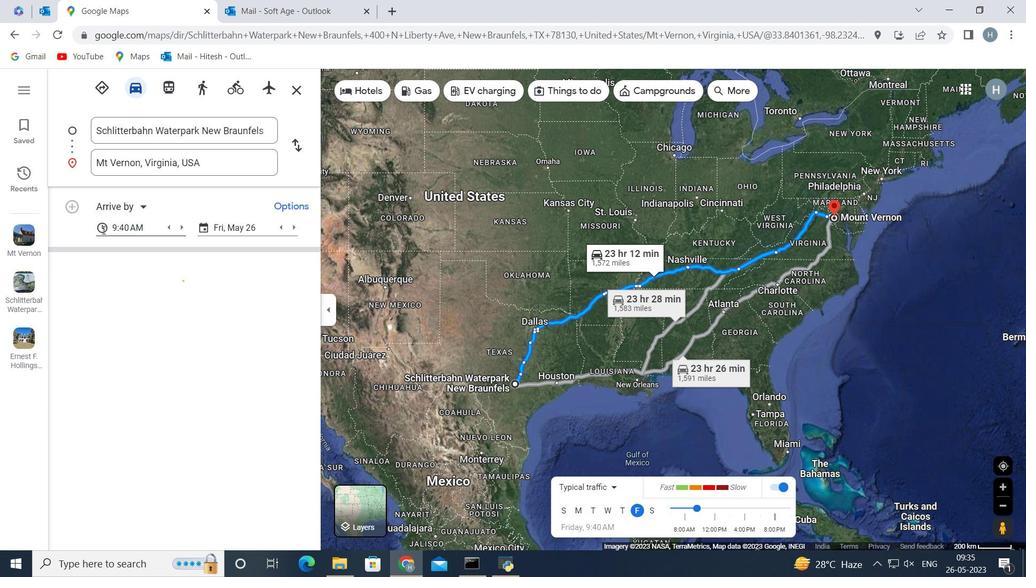 
Action: Mouse moved to (145, 365)
Screenshot: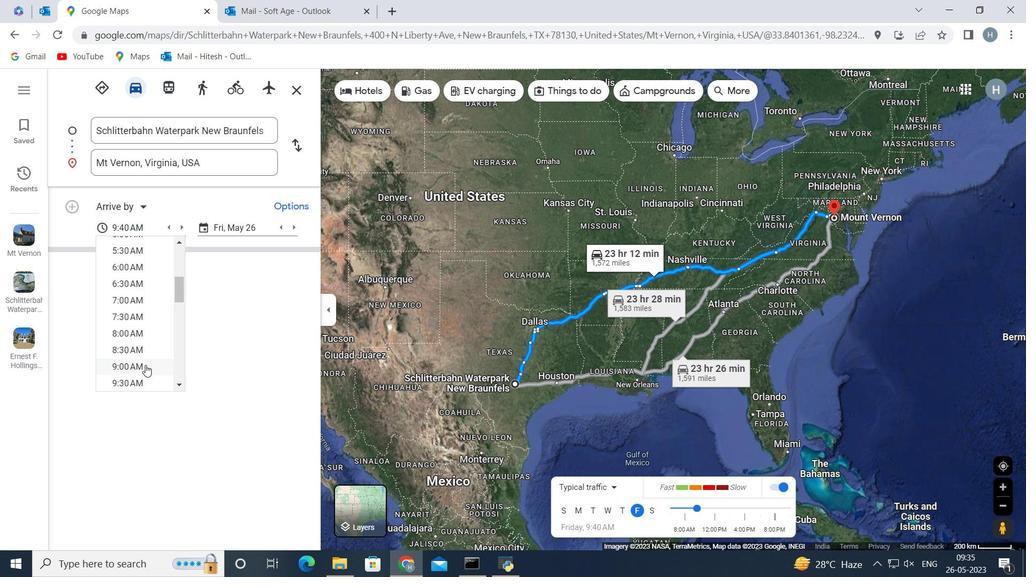 
Action: Mouse scrolled (145, 365) with delta (0, 0)
Screenshot: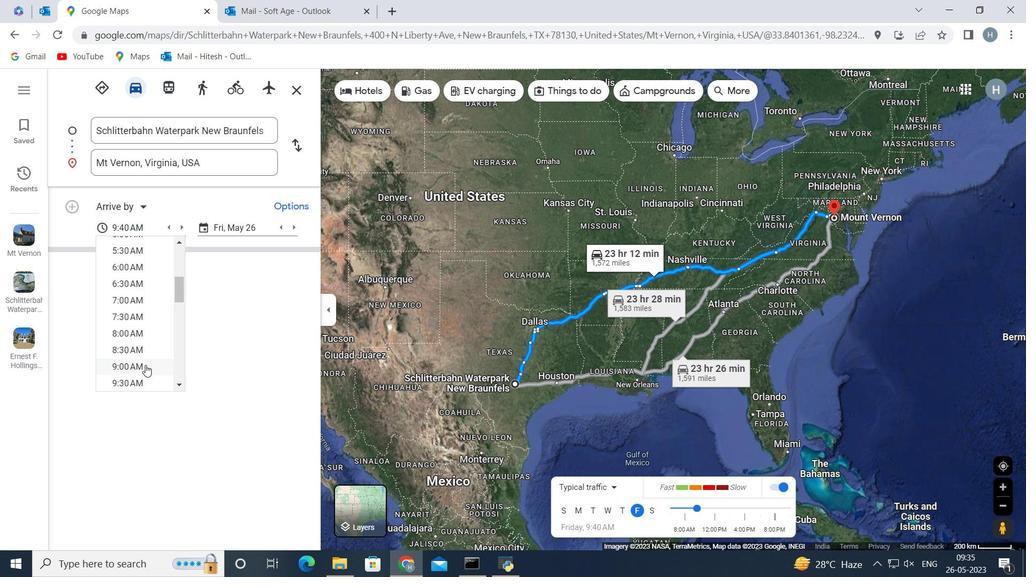 
Action: Mouse scrolled (145, 365) with delta (0, 0)
Screenshot: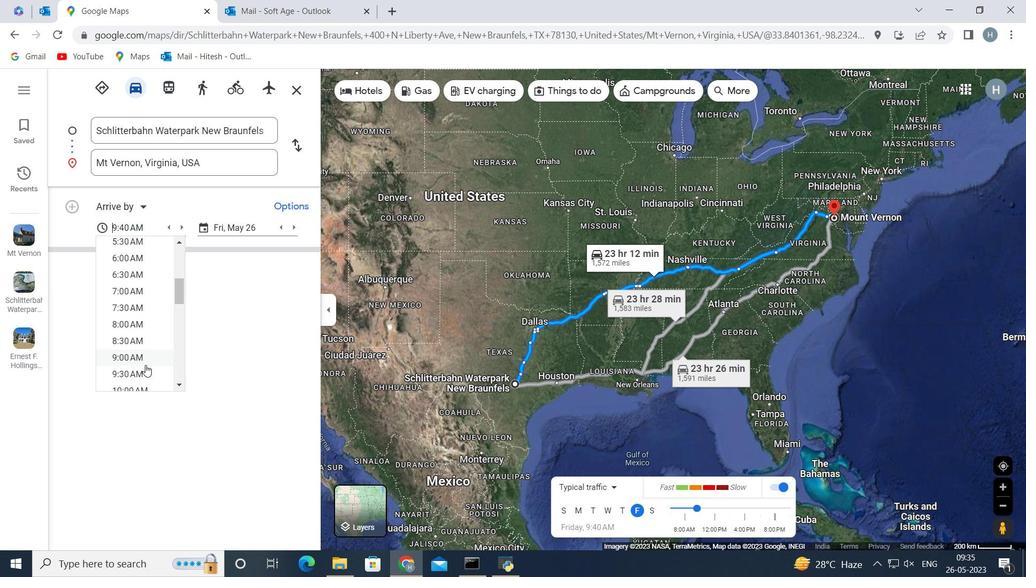
Action: Mouse moved to (143, 262)
Screenshot: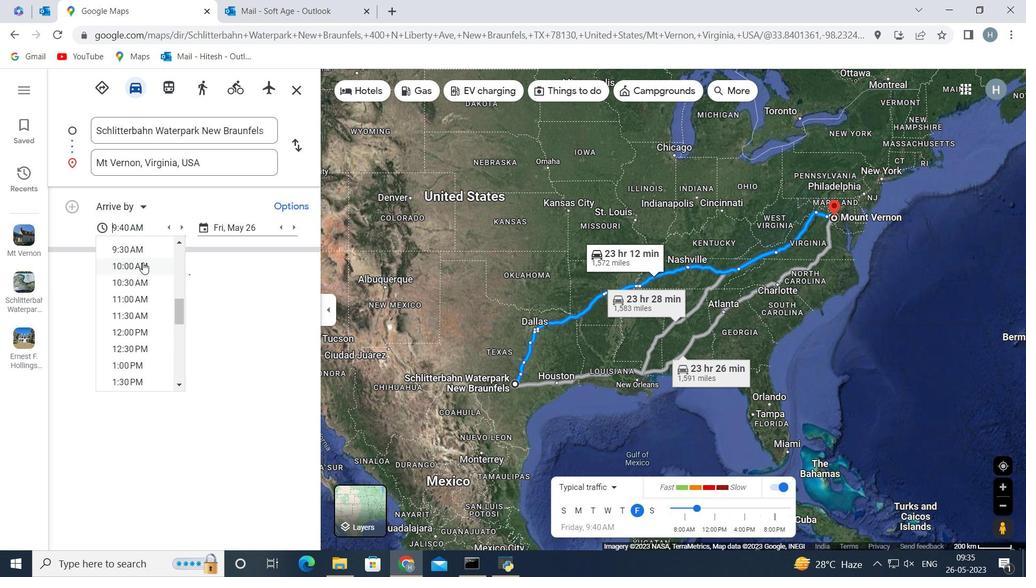 
Action: Mouse pressed left at (143, 262)
Screenshot: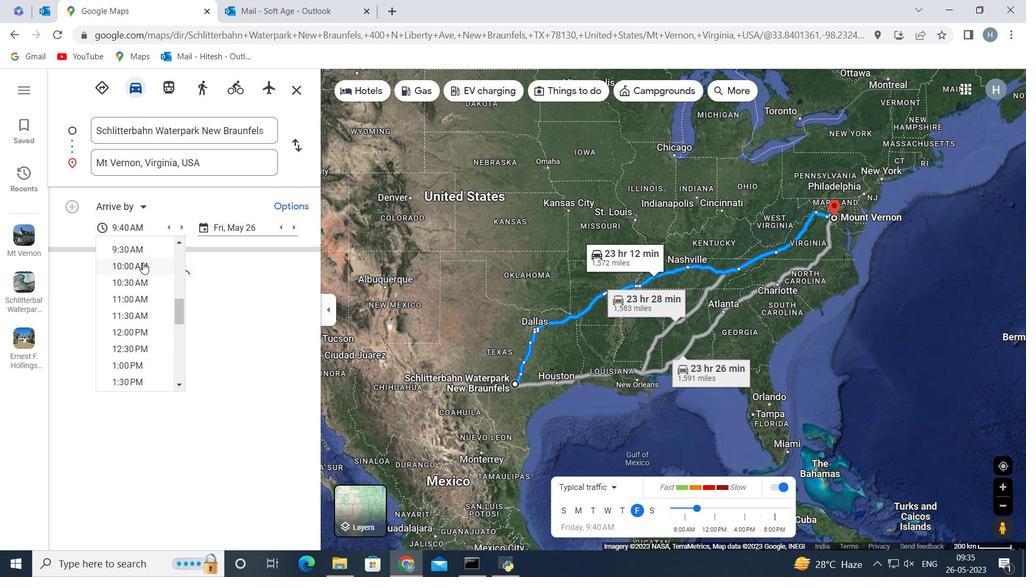 
Action: Mouse moved to (204, 228)
Screenshot: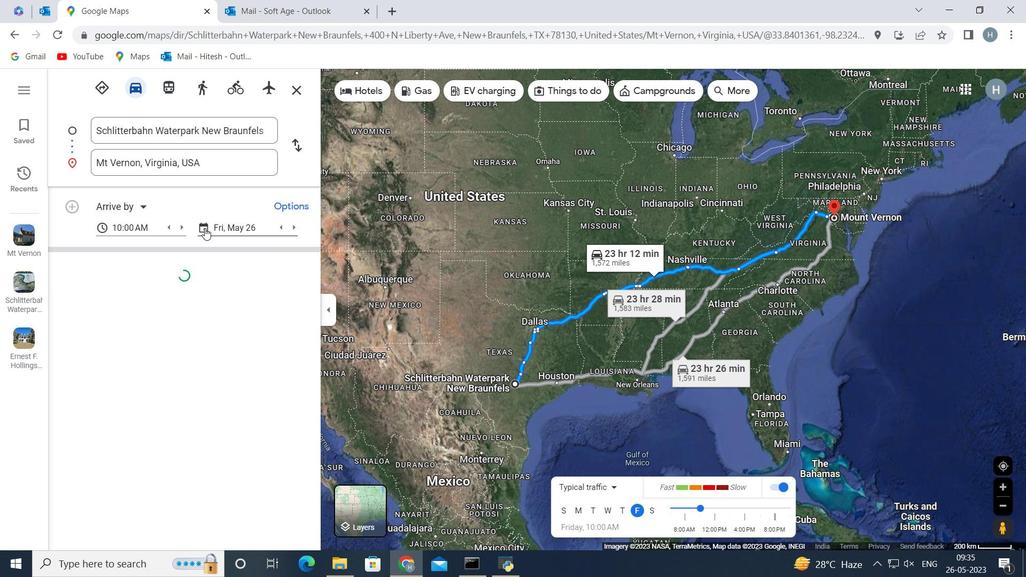 
Action: Mouse pressed left at (204, 228)
Screenshot: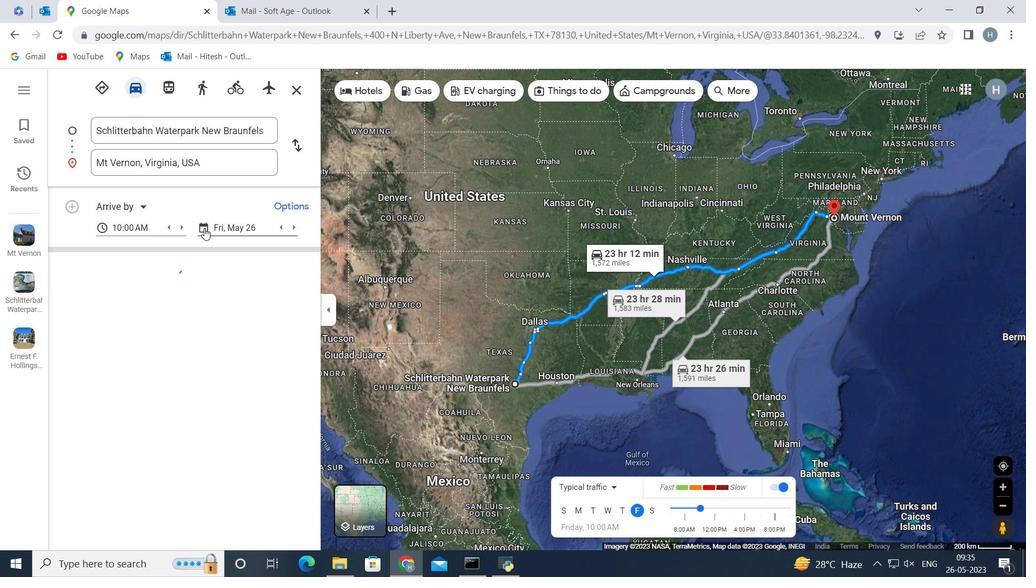 
Action: Mouse moved to (316, 252)
Screenshot: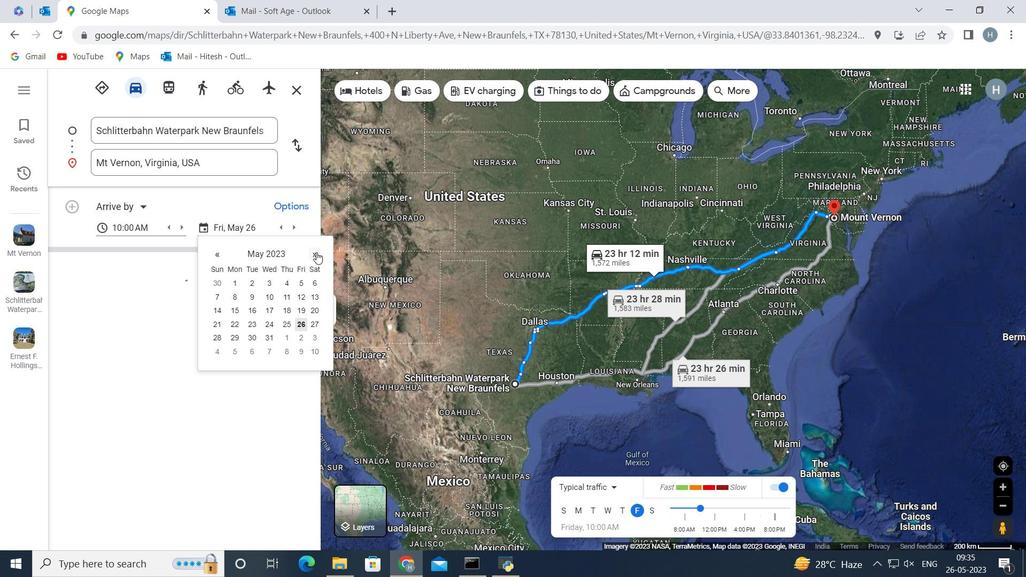 
Action: Mouse pressed left at (316, 252)
Screenshot: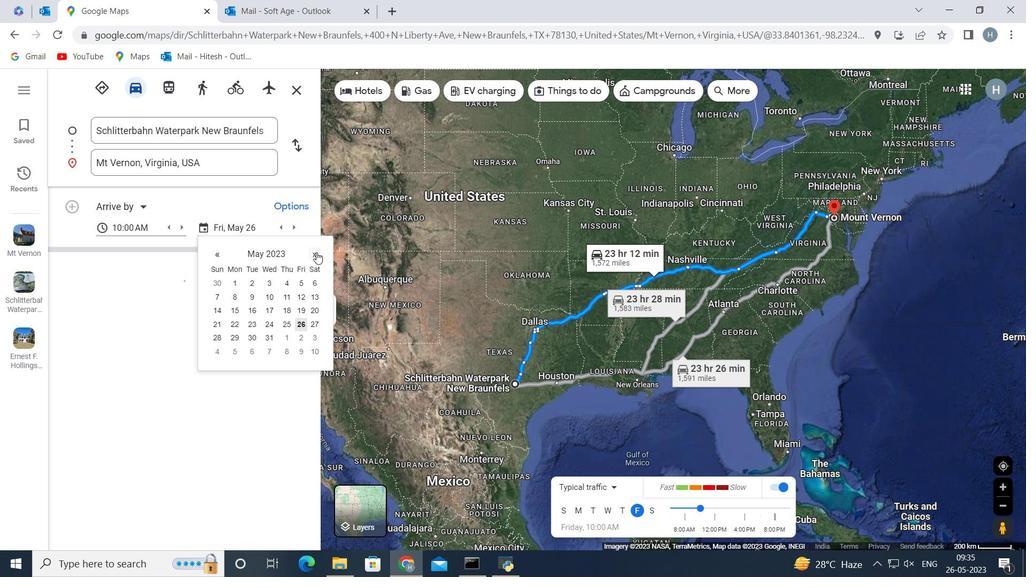 
Action: Mouse moved to (318, 306)
Screenshot: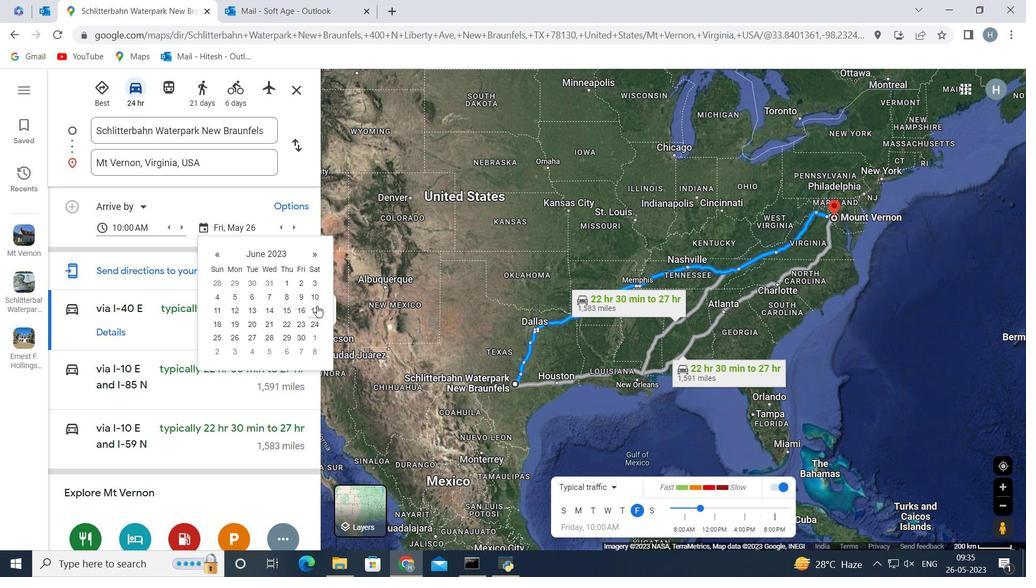 
Action: Mouse pressed left at (318, 306)
Screenshot: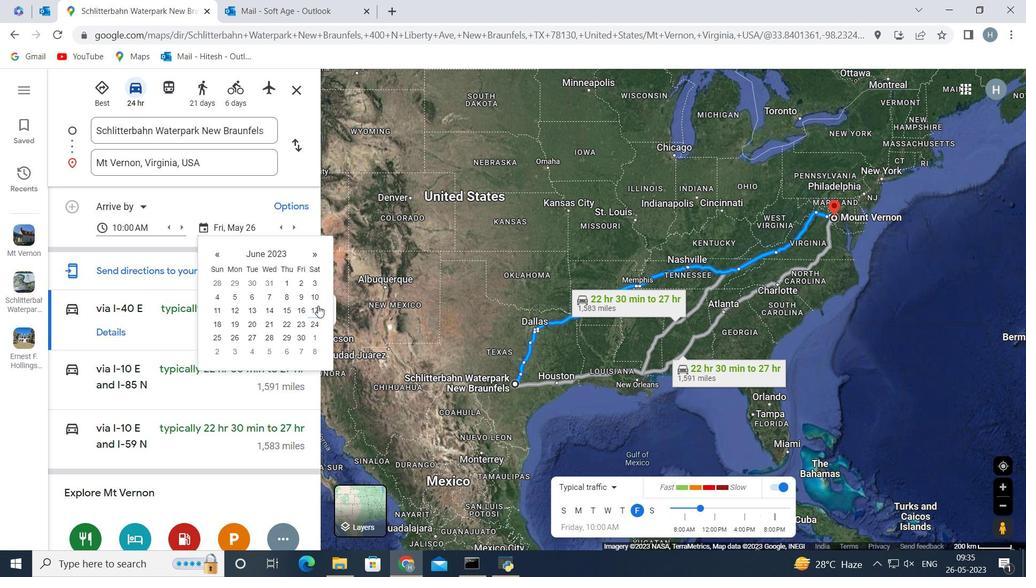 
Action: Mouse moved to (162, 338)
Screenshot: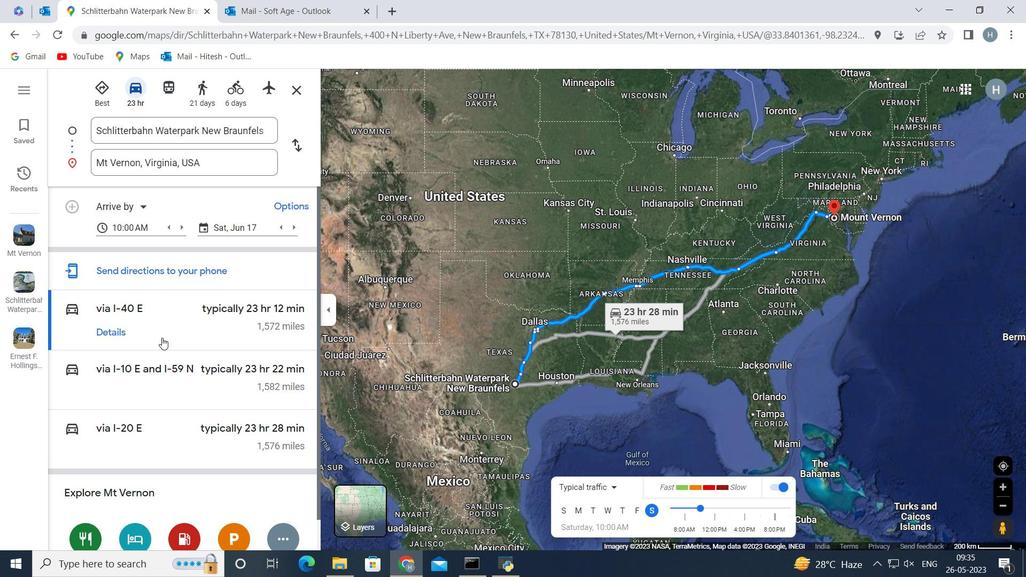 
Action: Mouse scrolled (162, 337) with delta (0, 0)
Screenshot: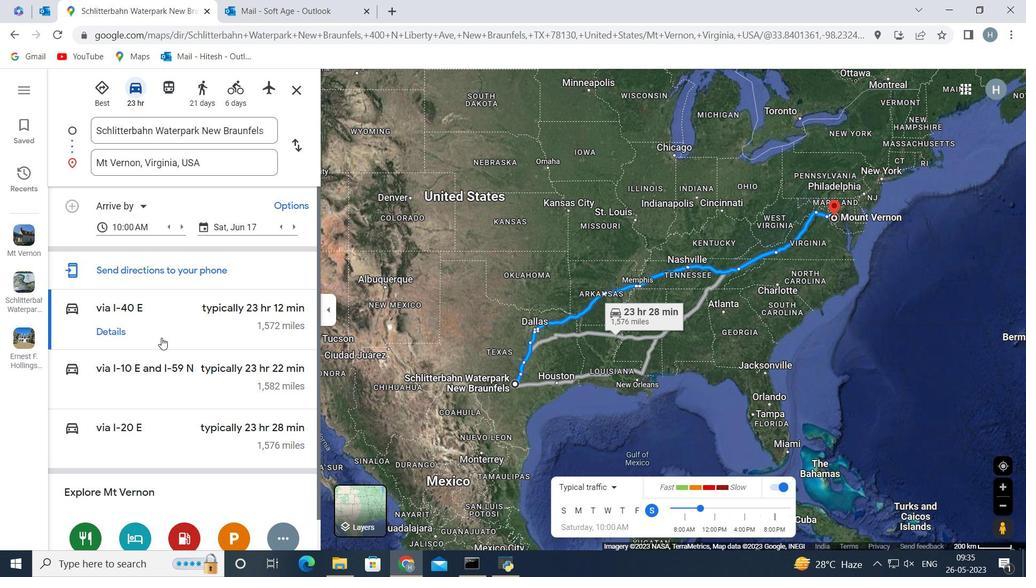 
Action: Mouse scrolled (162, 337) with delta (0, 0)
Screenshot: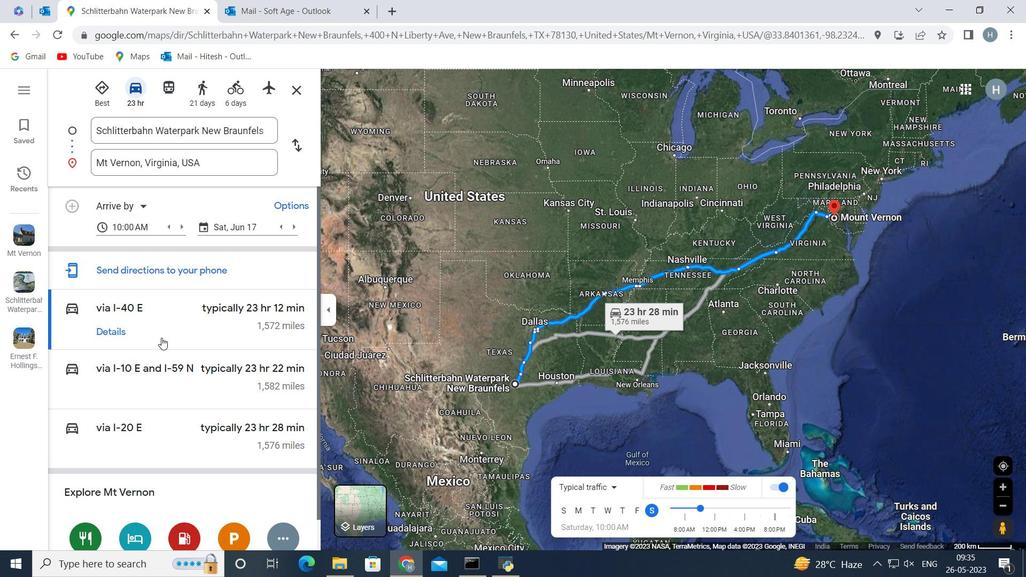 
Action: Mouse moved to (161, 331)
Screenshot: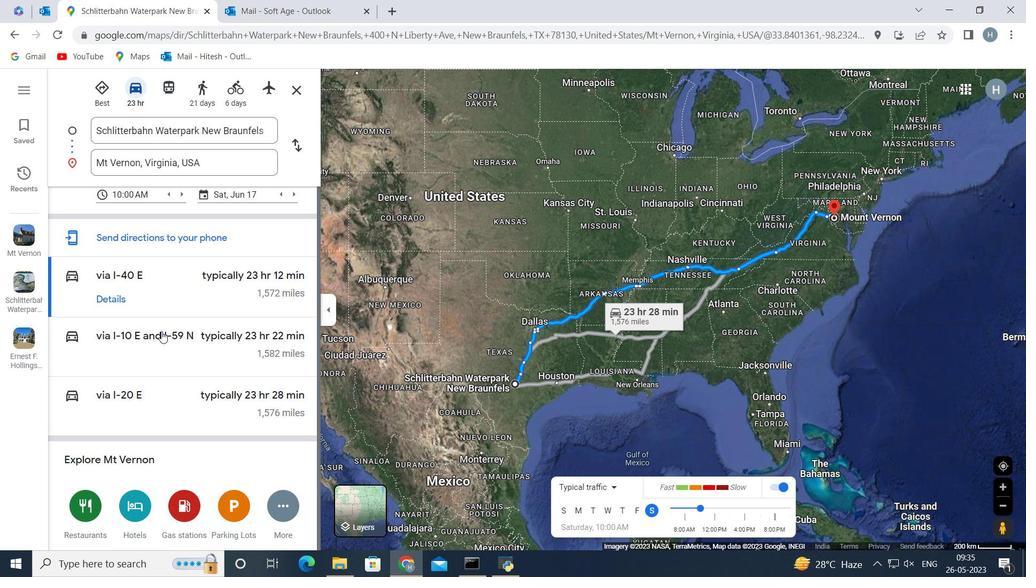 
Action: Mouse scrolled (161, 330) with delta (0, 0)
Screenshot: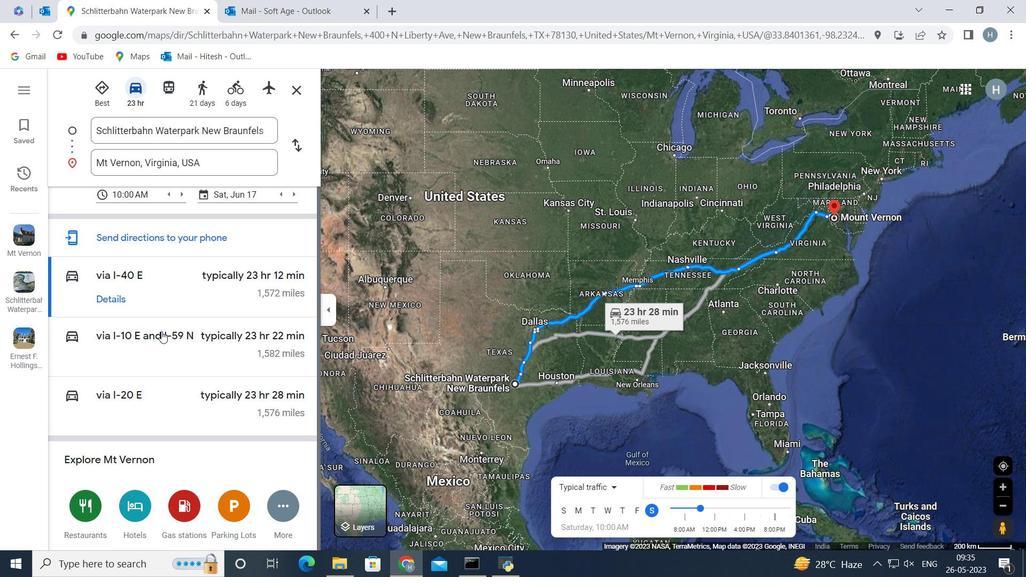 
Action: Mouse moved to (116, 297)
Screenshot: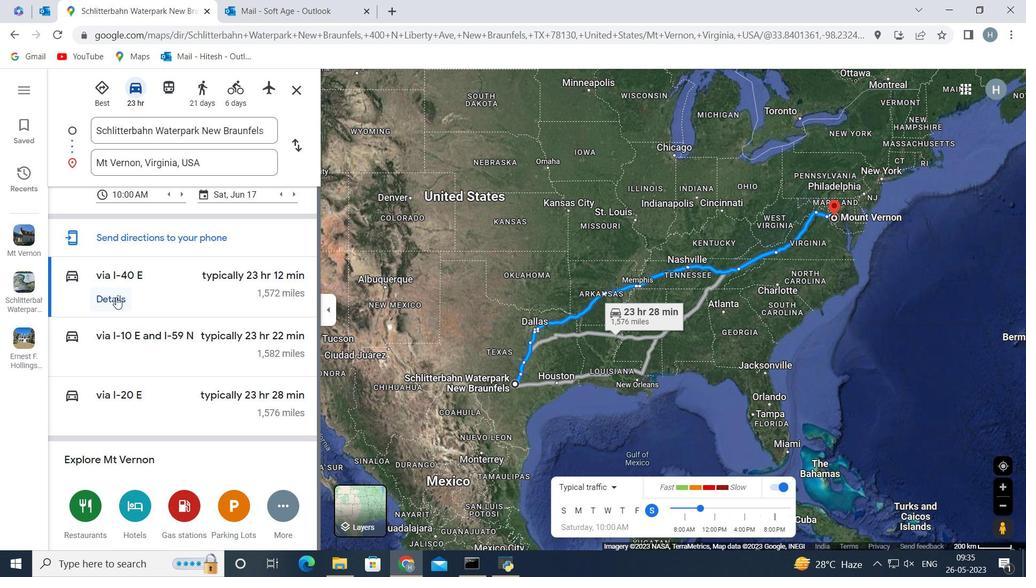 
Action: Mouse pressed left at (116, 297)
Screenshot: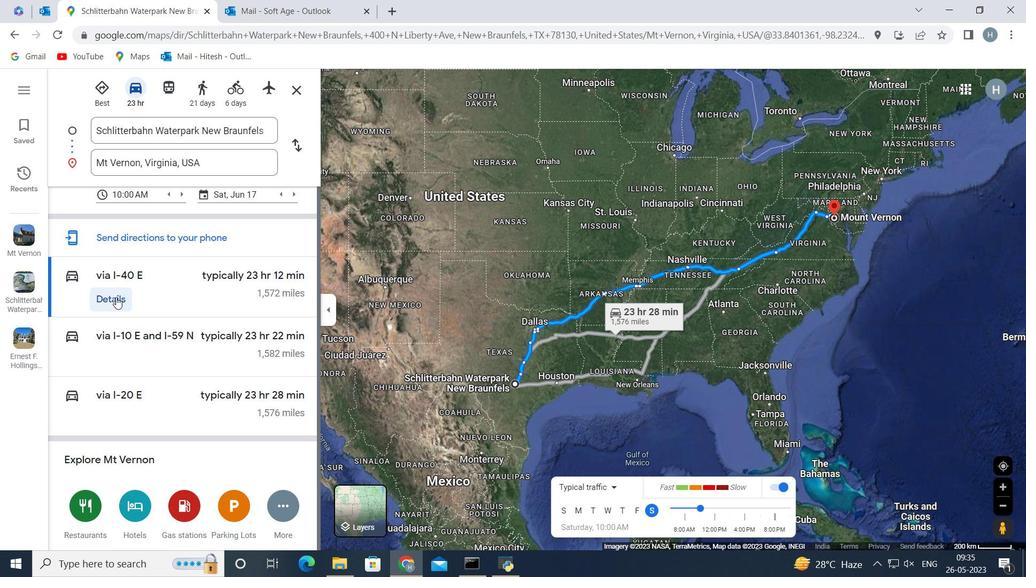 
Action: Mouse moved to (188, 272)
Screenshot: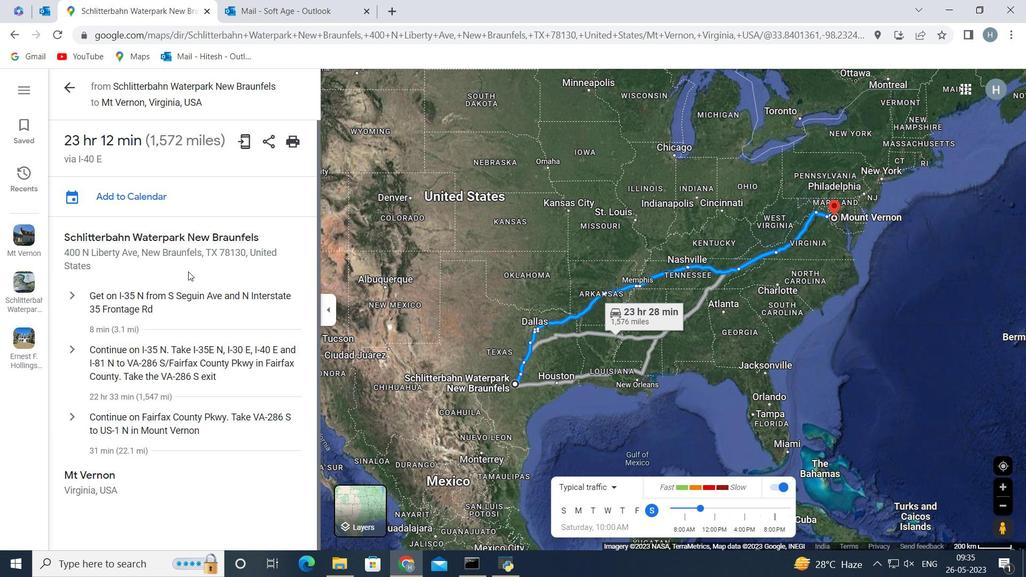
Action: Mouse scrolled (188, 271) with delta (0, 0)
Screenshot: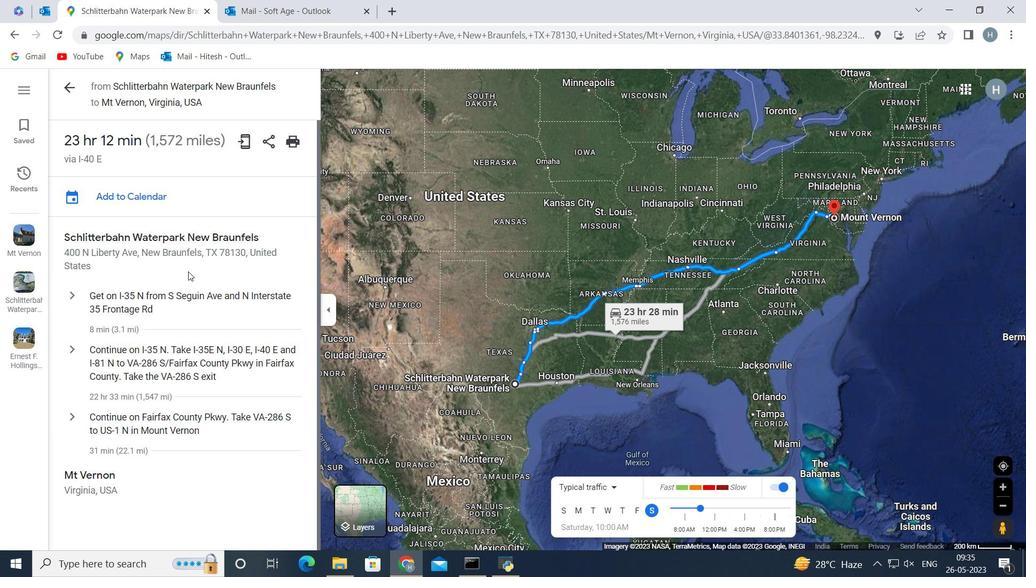 
Action: Mouse scrolled (188, 271) with delta (0, 0)
Screenshot: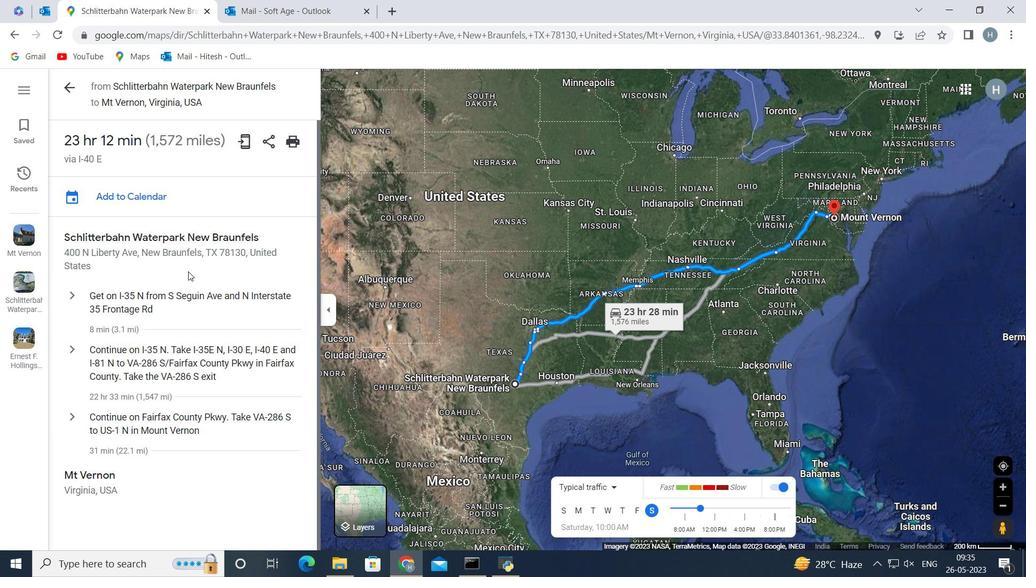 
Action: Mouse moved to (71, 159)
Screenshot: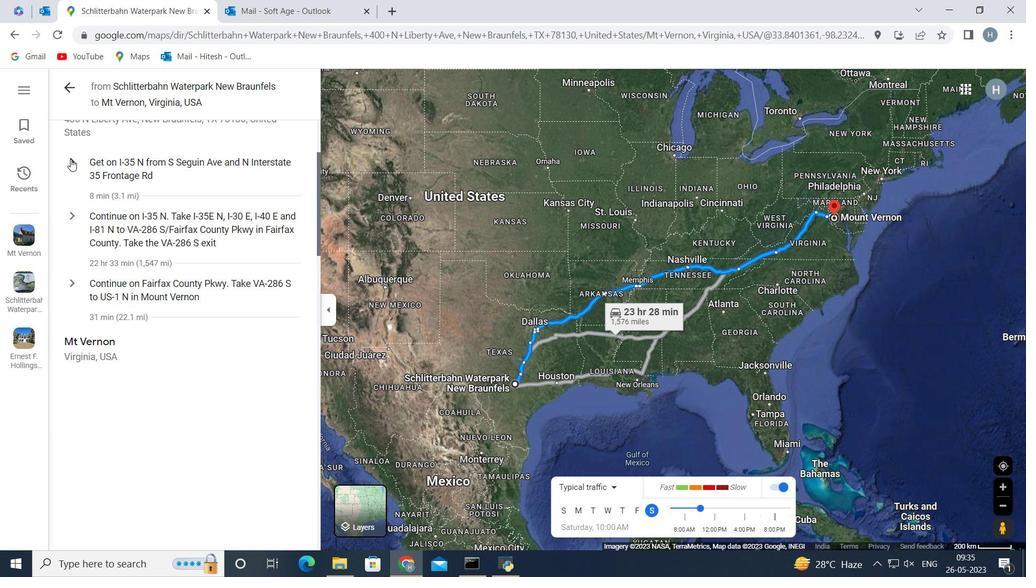 
Action: Mouse pressed left at (71, 159)
Screenshot: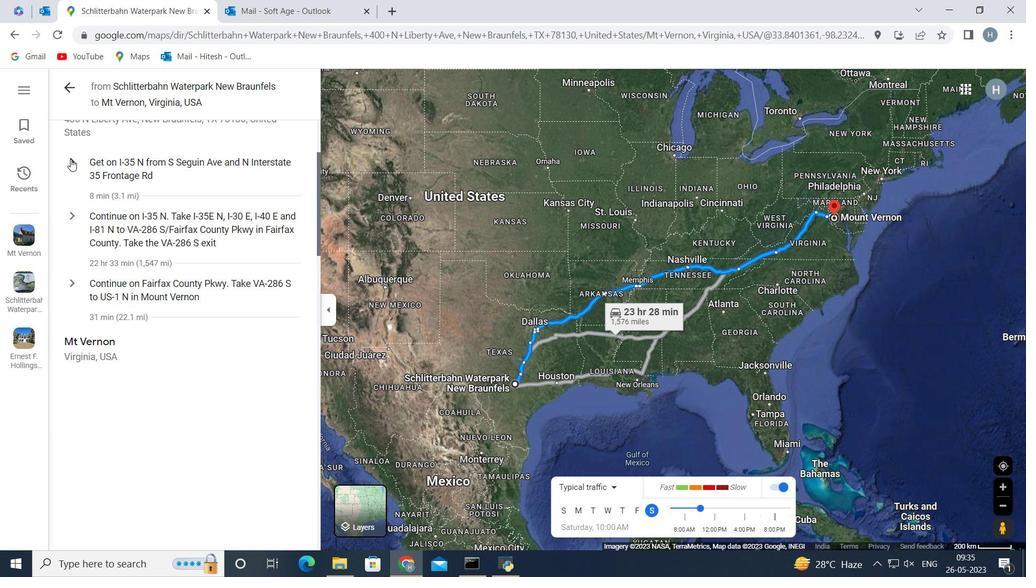 
Action: Mouse moved to (195, 216)
Screenshot: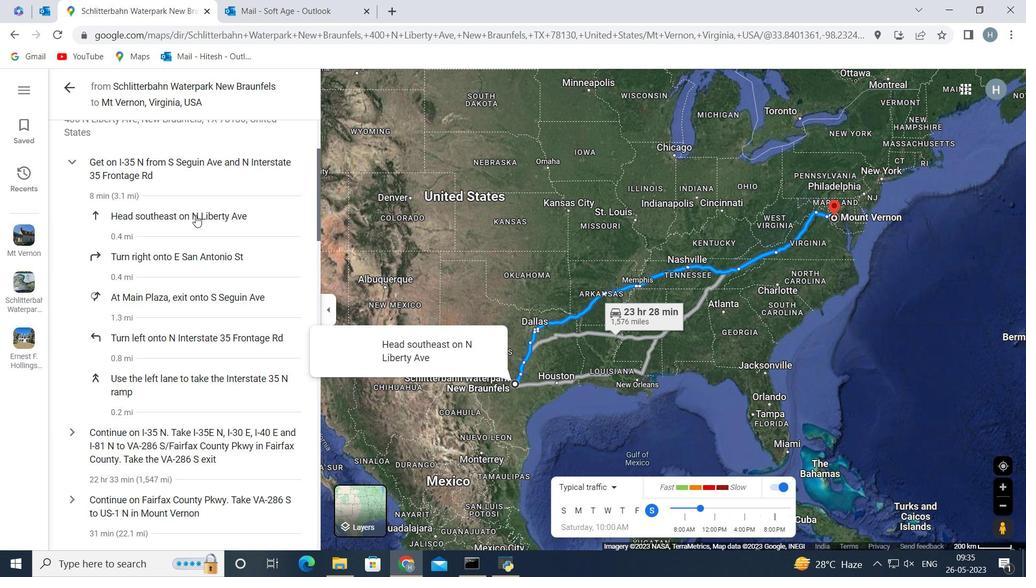 
Action: Mouse scrolled (195, 215) with delta (0, 0)
Screenshot: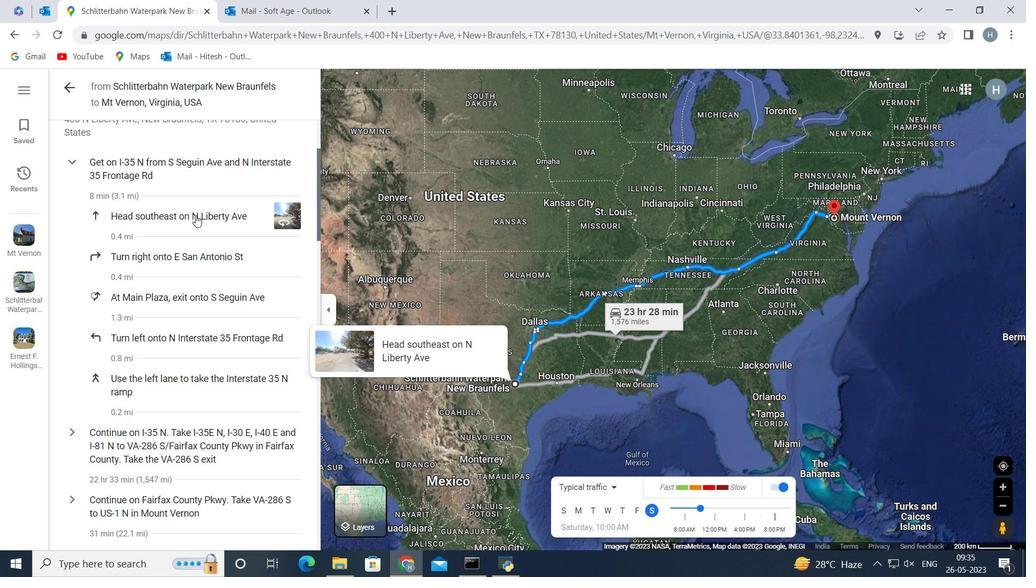 
Action: Mouse scrolled (195, 215) with delta (0, 0)
Screenshot: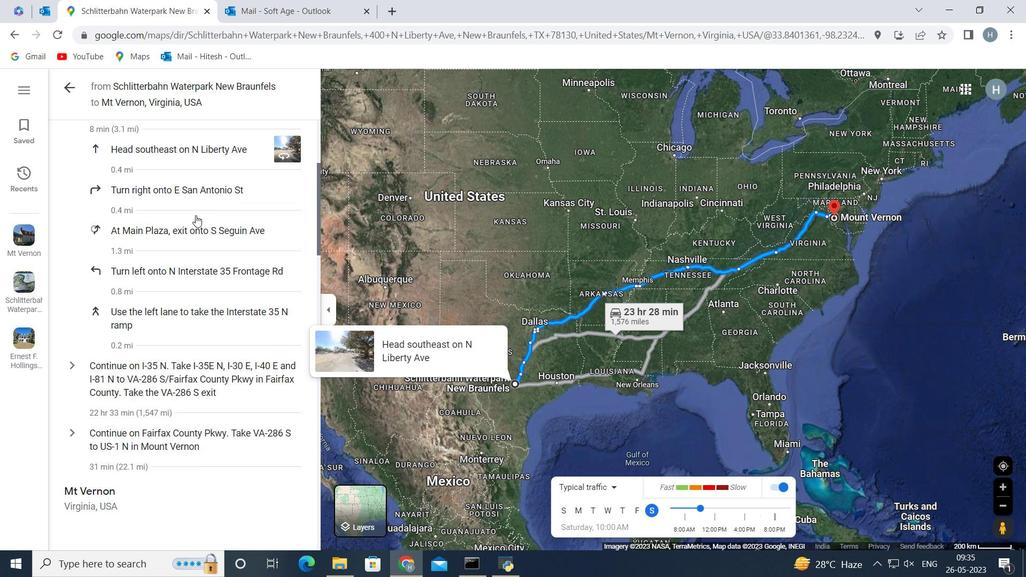
Action: Mouse scrolled (195, 216) with delta (0, 0)
Screenshot: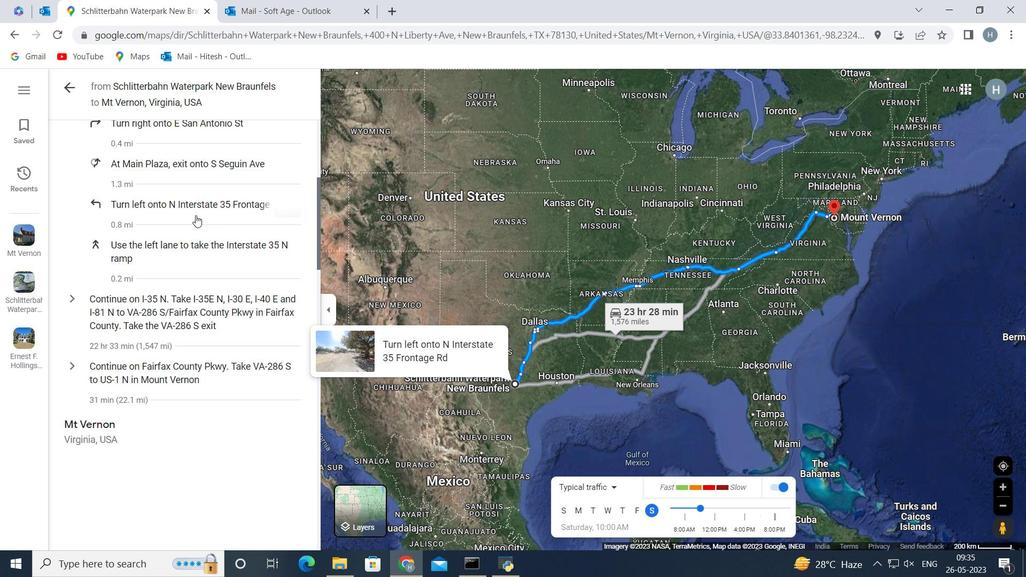
Action: Mouse scrolled (195, 216) with delta (0, 0)
Screenshot: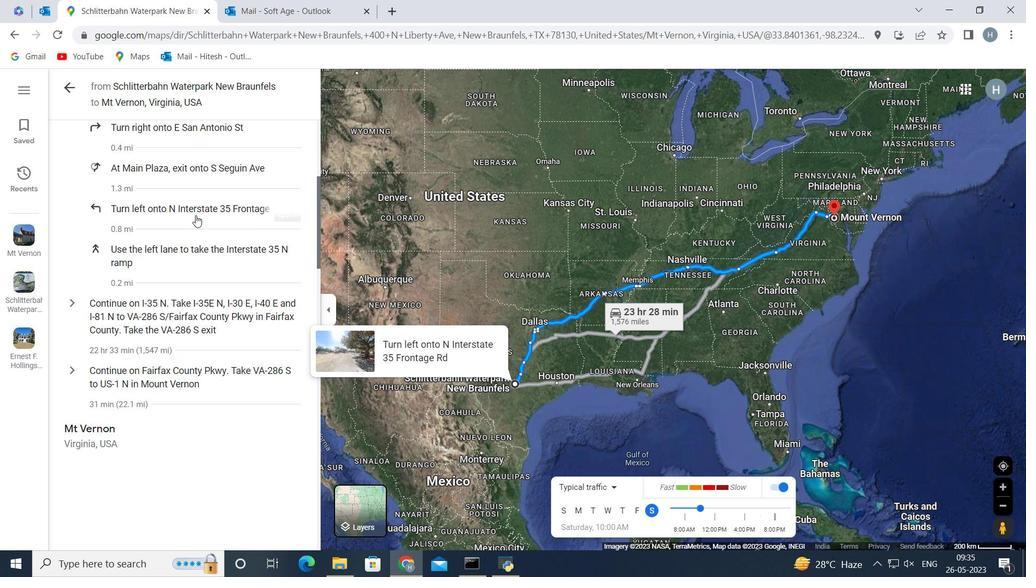 
Action: Mouse moved to (285, 218)
Screenshot: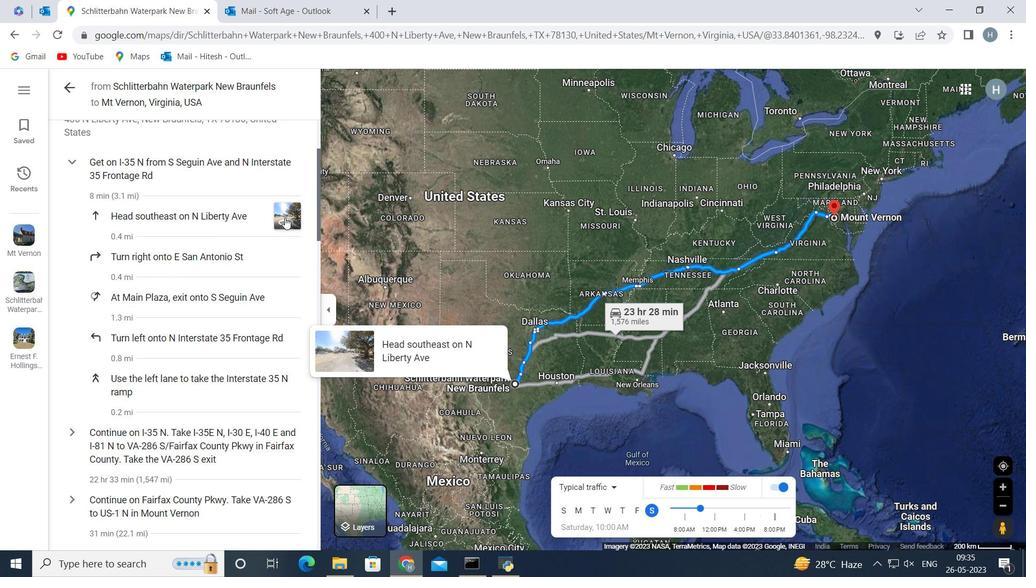 
Action: Mouse pressed left at (285, 218)
Screenshot: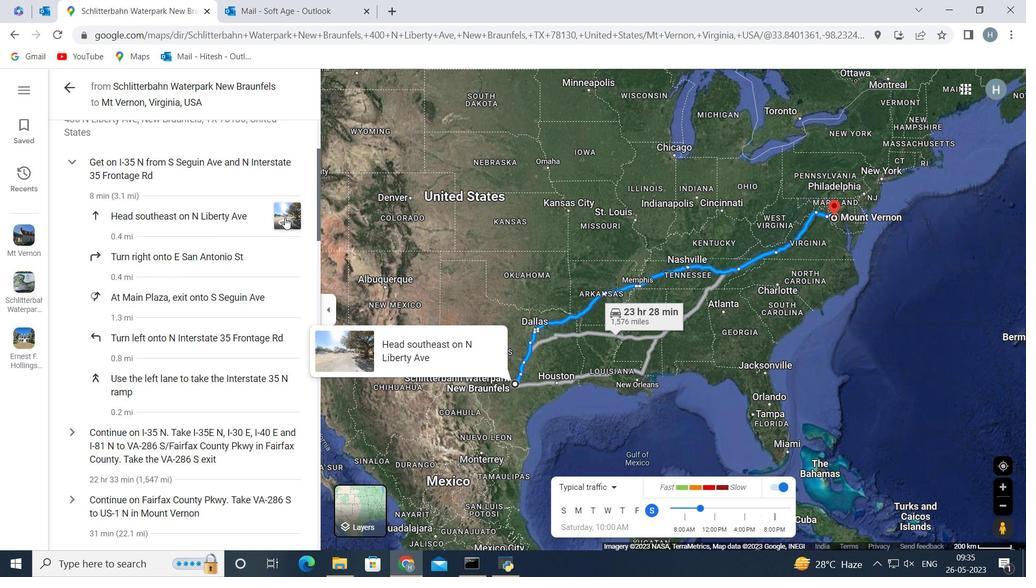 
Action: Mouse moved to (547, 204)
Screenshot: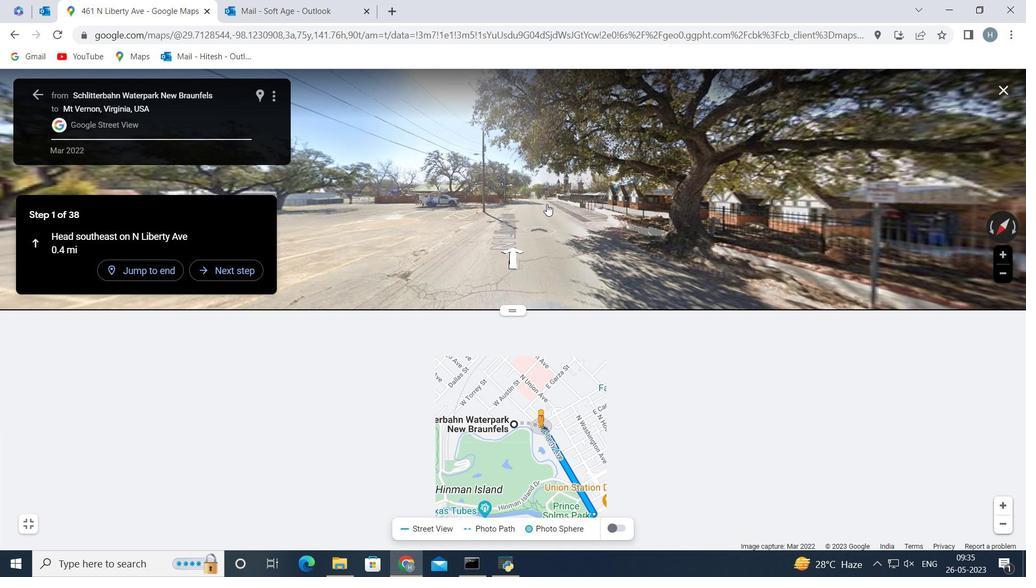 
Action: Mouse pressed left at (547, 204)
Screenshot: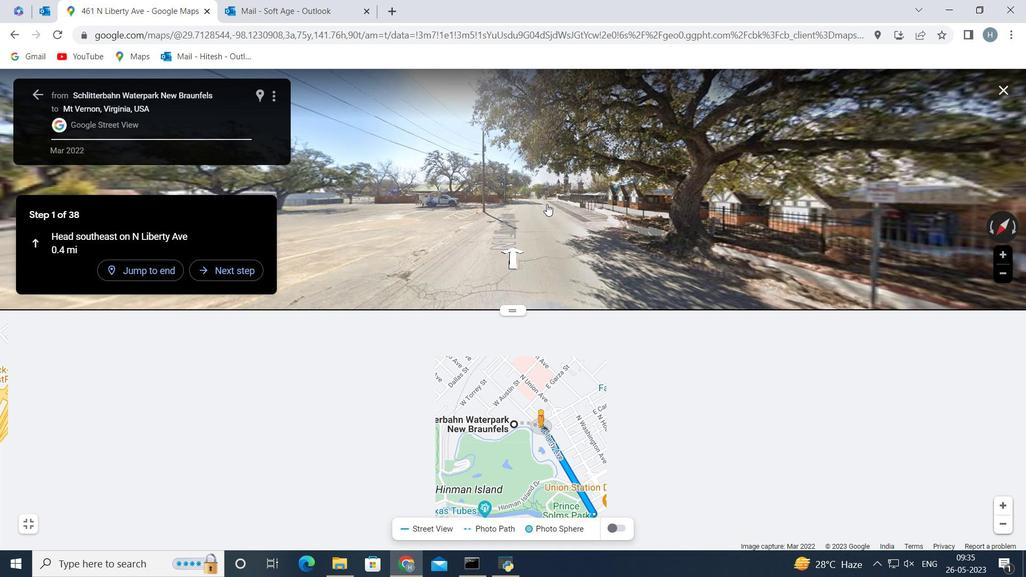 
Action: Mouse moved to (544, 229)
Screenshot: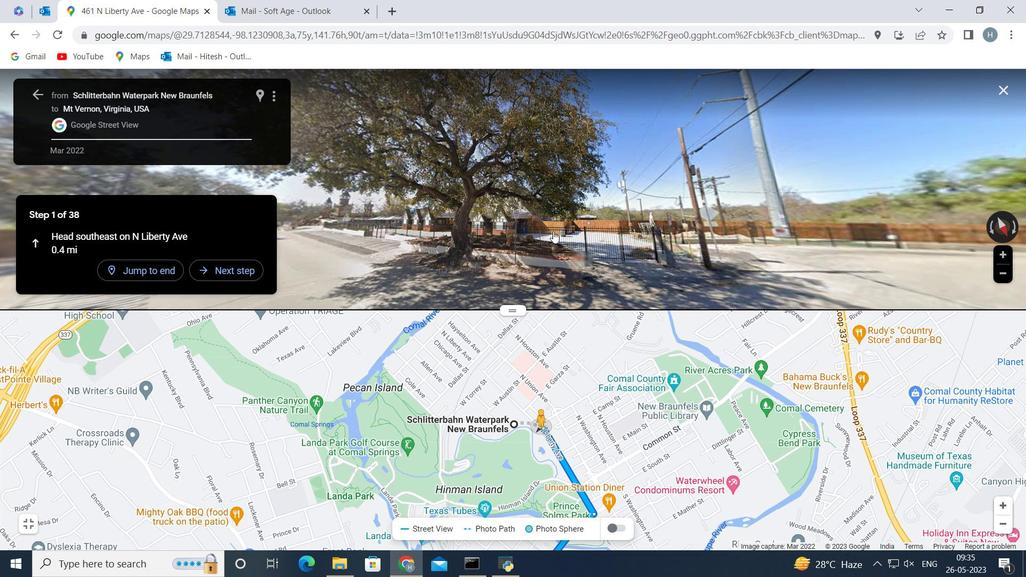 
Action: Mouse pressed left at (544, 229)
Screenshot: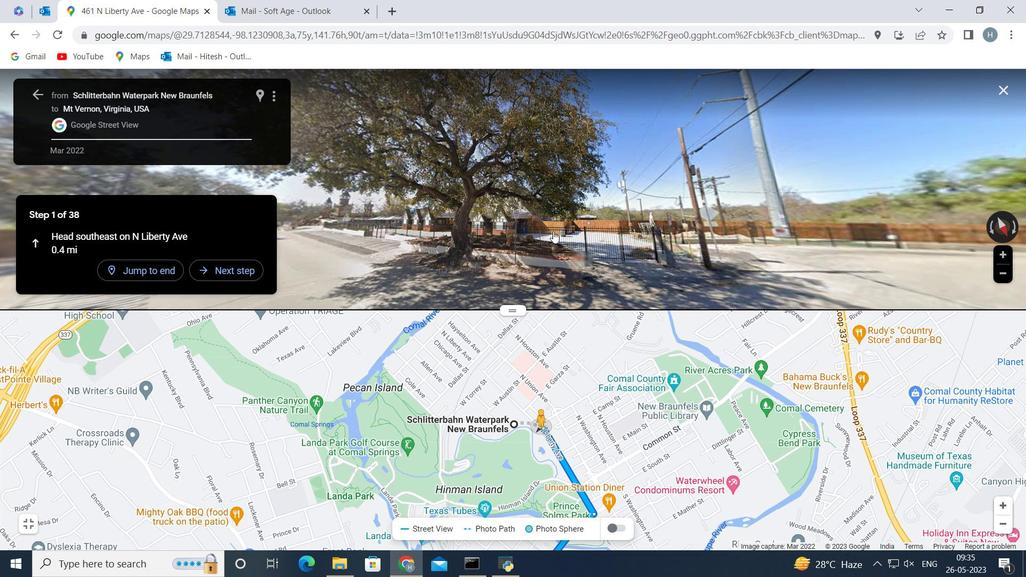 
Action: Mouse moved to (619, 222)
Screenshot: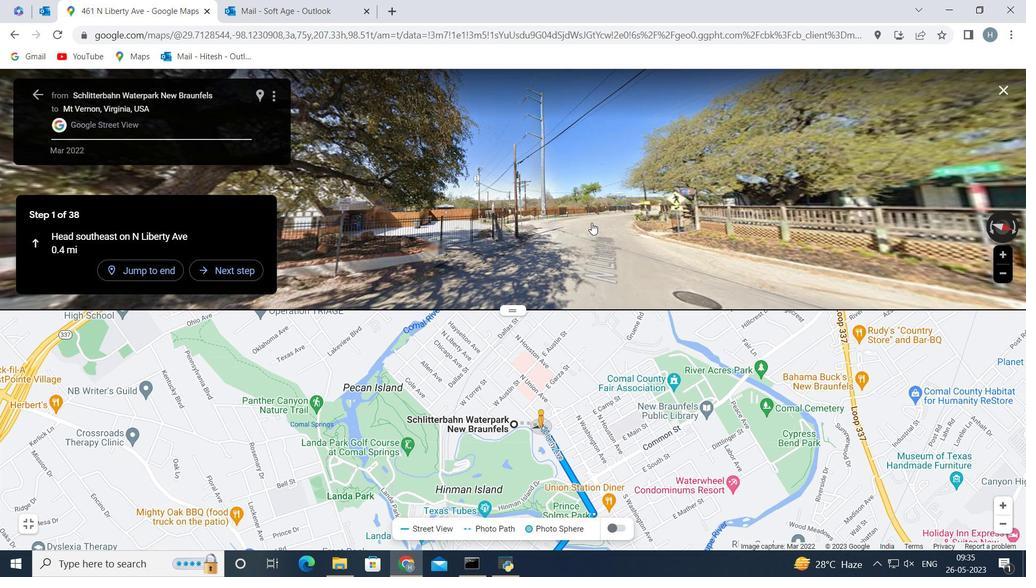 
Action: Mouse pressed left at (619, 222)
Screenshot: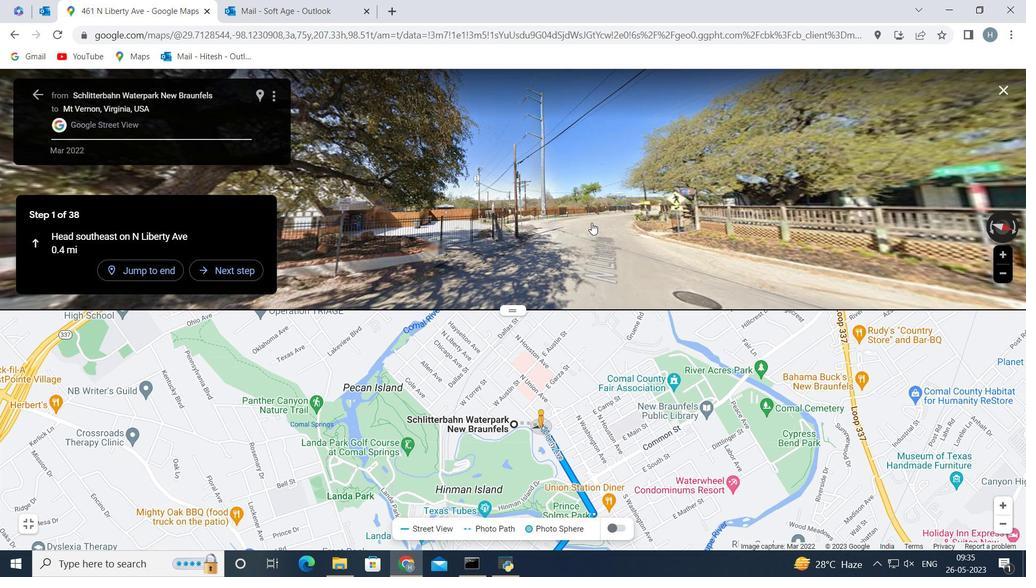 
Action: Mouse moved to (608, 213)
Screenshot: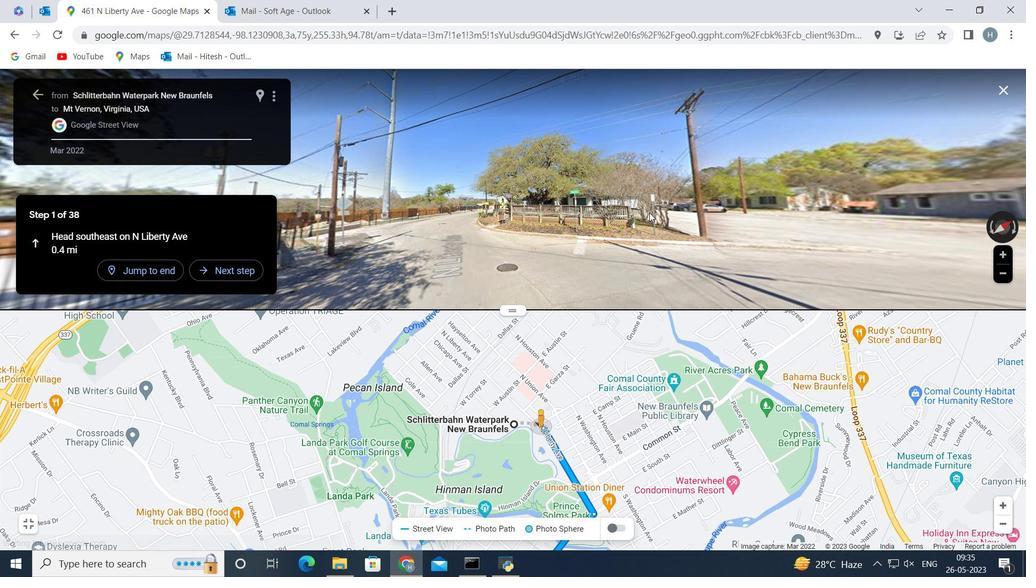 
Action: Mouse pressed left at (611, 213)
Screenshot: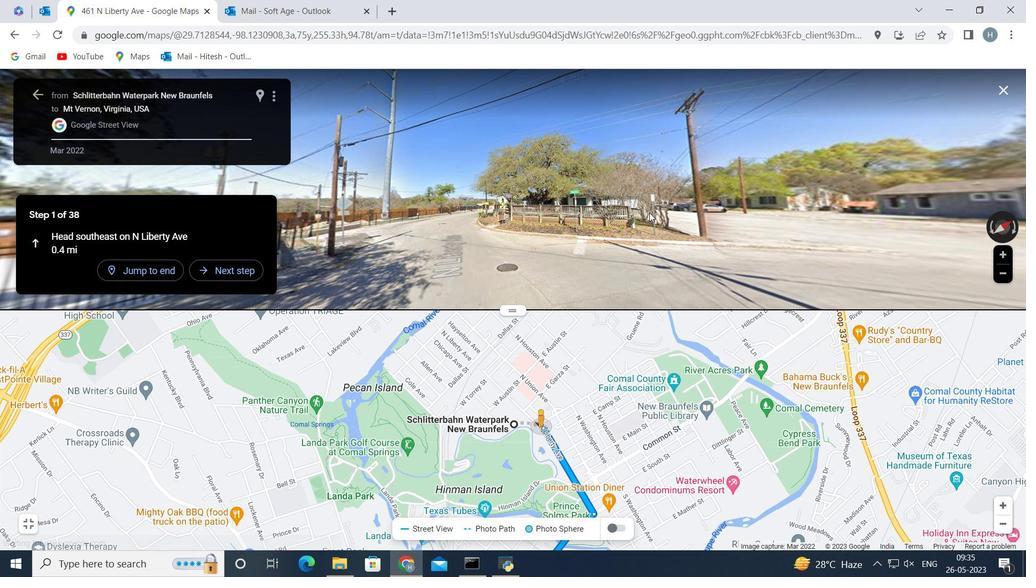 
Action: Mouse moved to (628, 215)
Screenshot: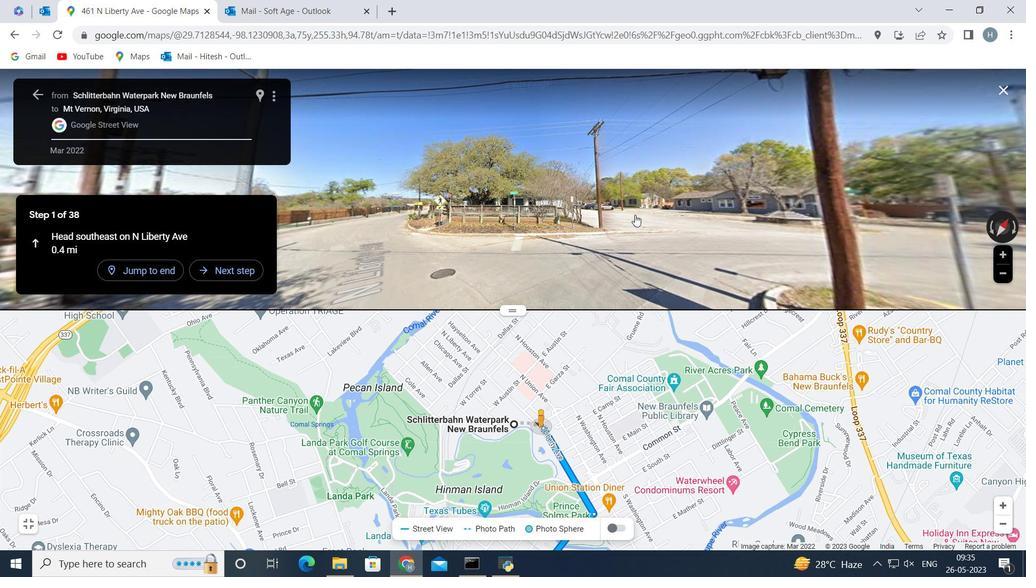 
Action: Mouse pressed left at (631, 215)
Screenshot: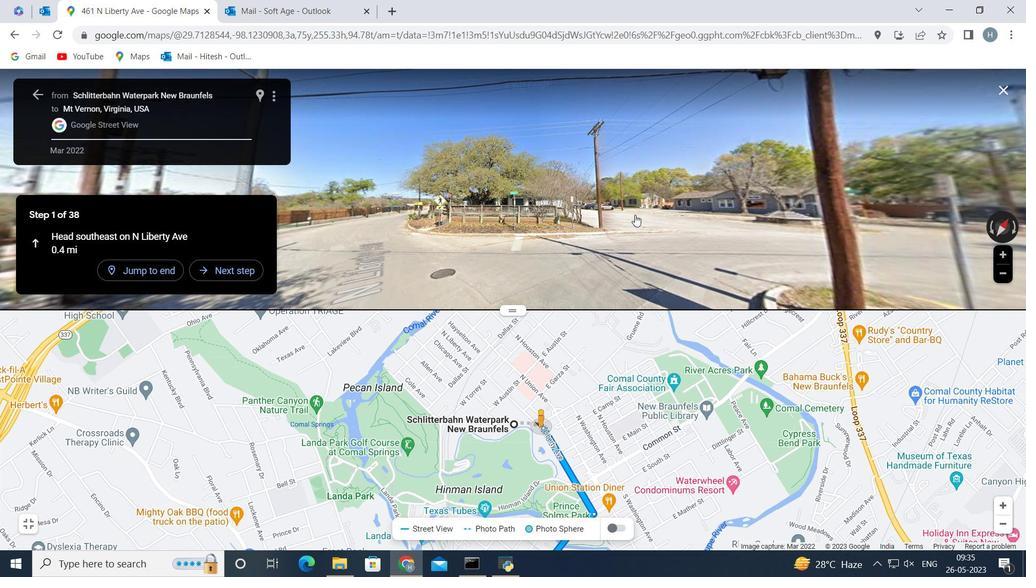 
Action: Mouse moved to (672, 217)
Screenshot: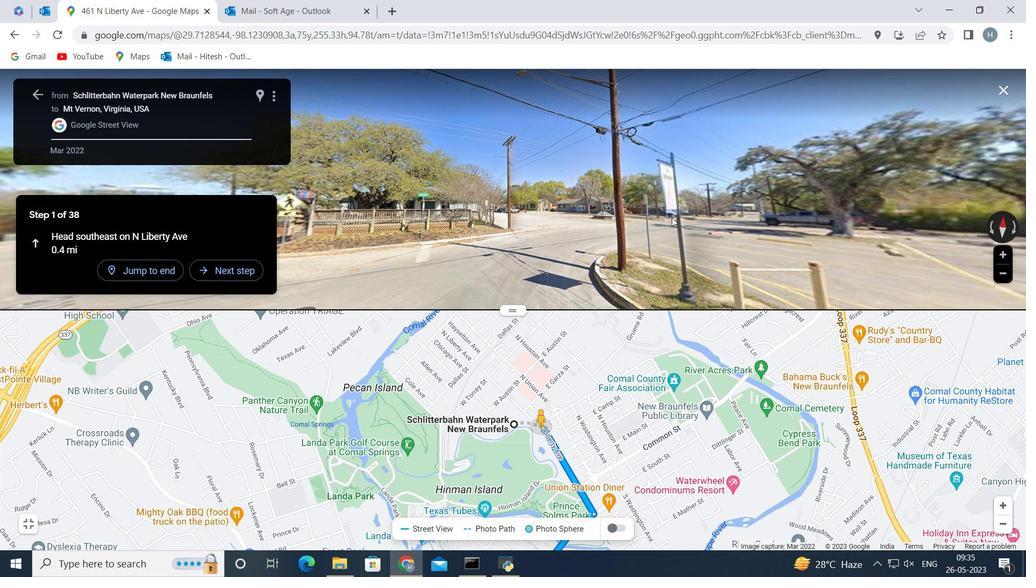 
Action: Mouse pressed left at (672, 217)
Screenshot: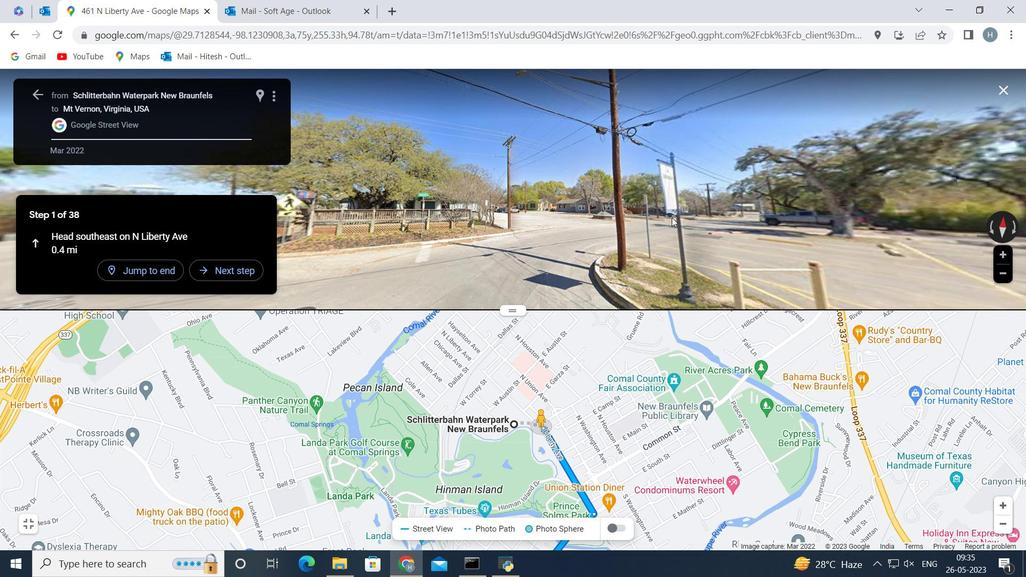 
Action: Mouse moved to (633, 231)
Screenshot: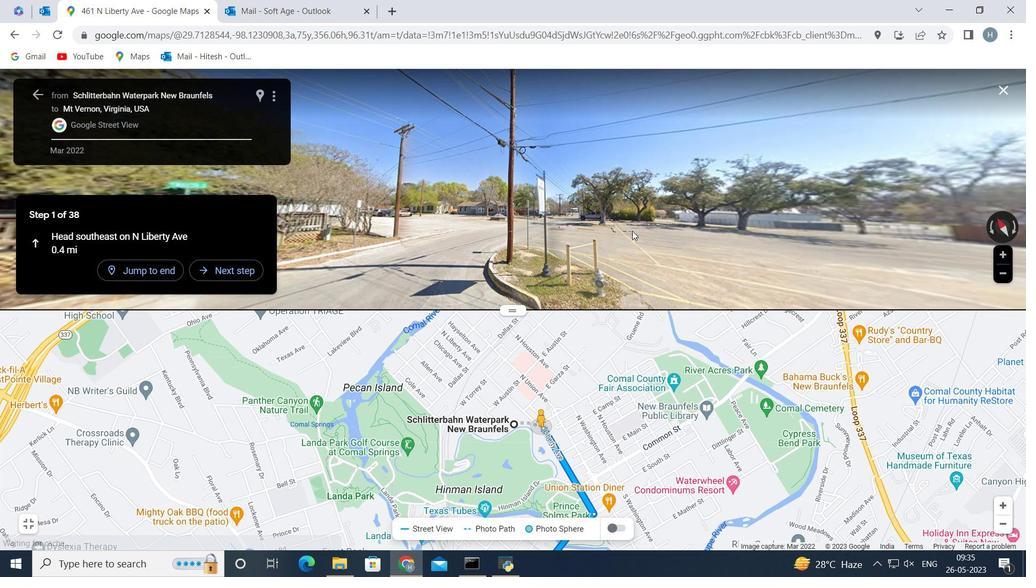 
Action: Mouse pressed left at (633, 231)
Screenshot: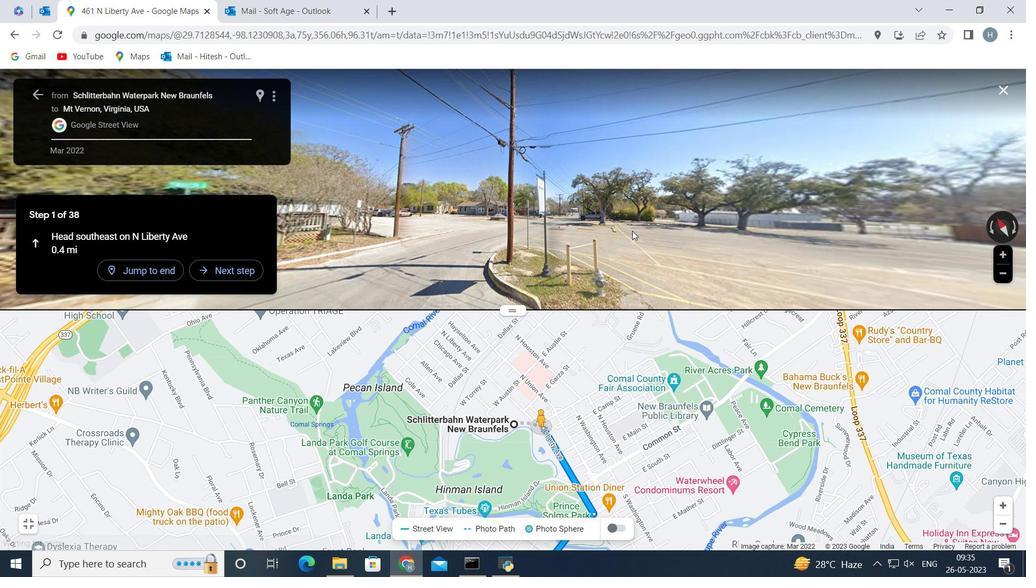 
Action: Mouse moved to (667, 230)
Screenshot: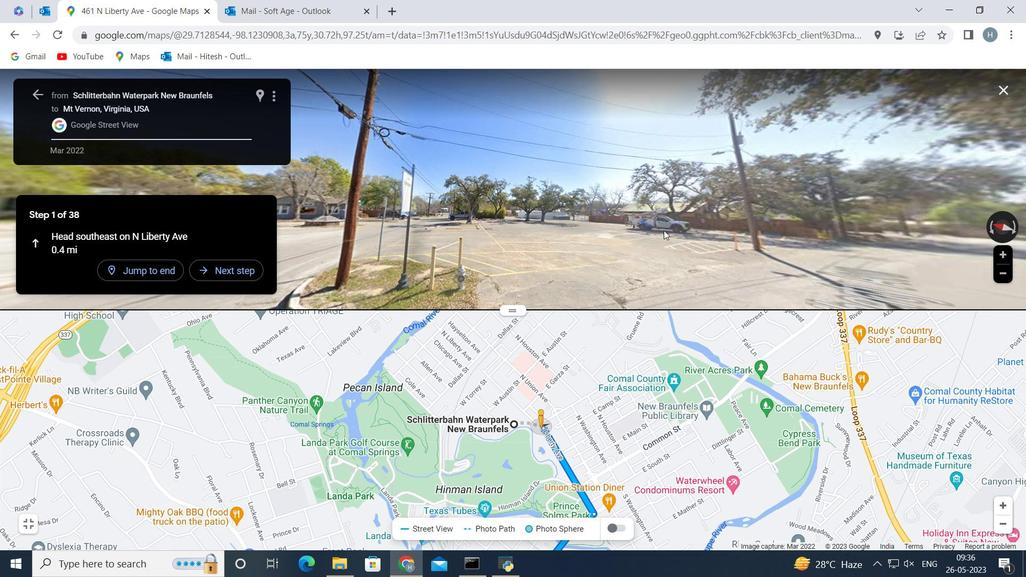 
Action: Mouse pressed left at (671, 231)
Screenshot: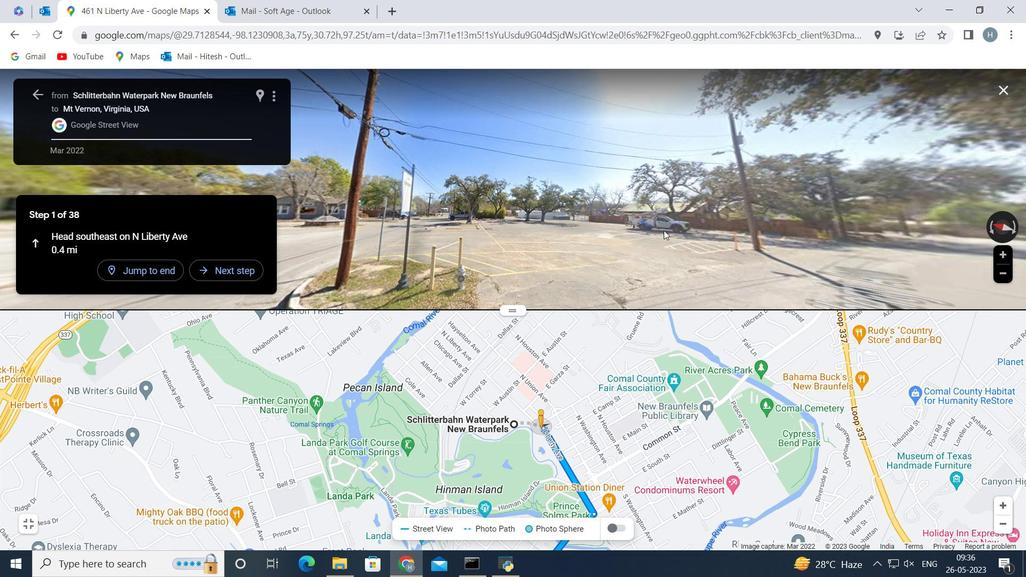
Action: Mouse moved to (496, 231)
Screenshot: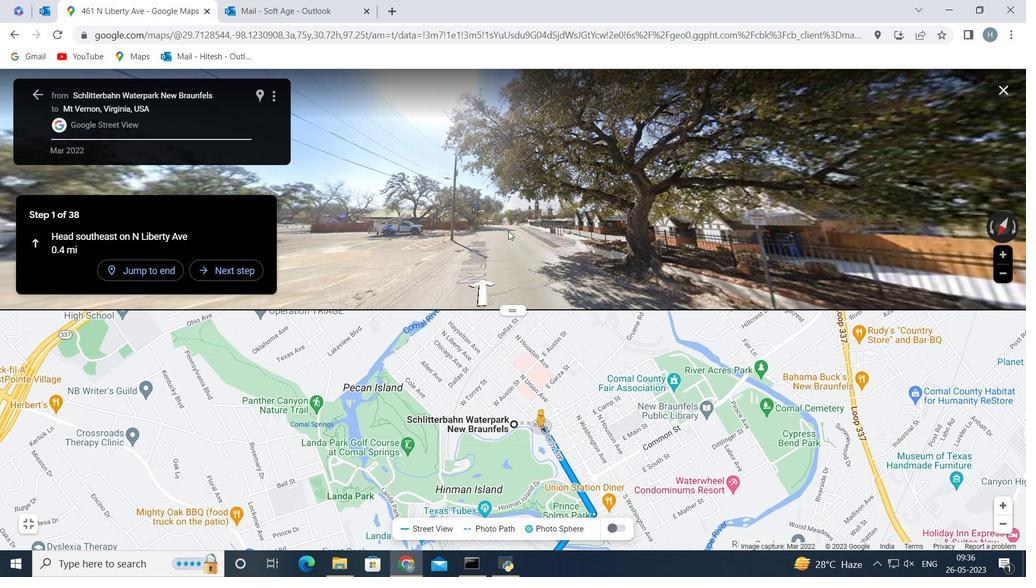 
Action: Mouse pressed left at (502, 231)
Screenshot: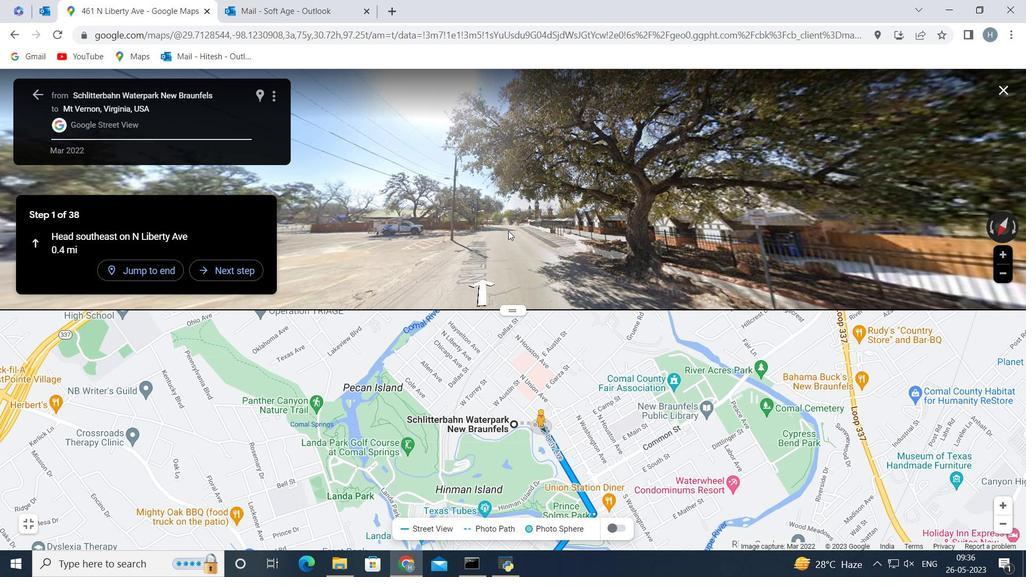 
Action: Mouse moved to (549, 236)
Screenshot: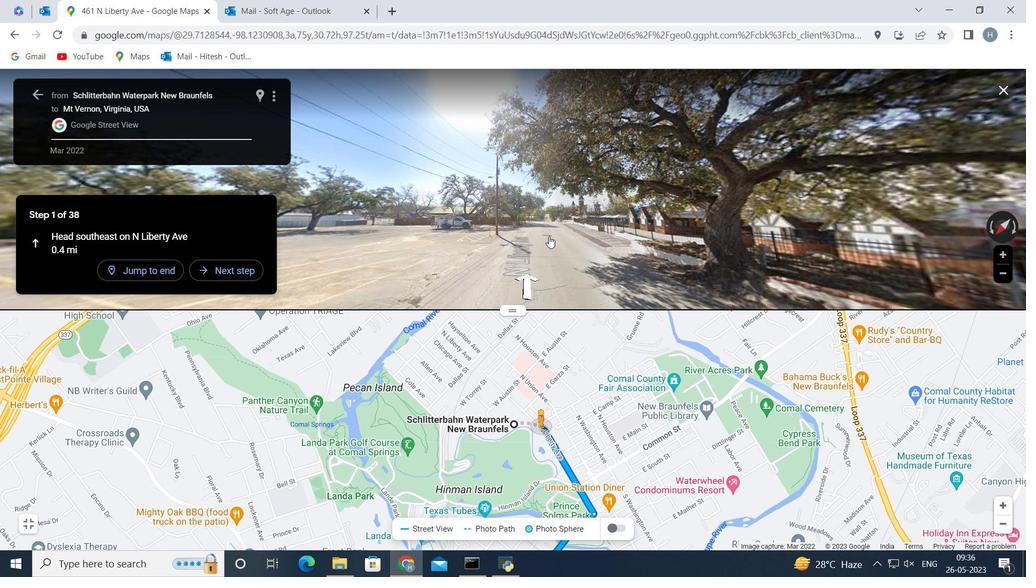
Action: Mouse scrolled (549, 236) with delta (0, 0)
Screenshot: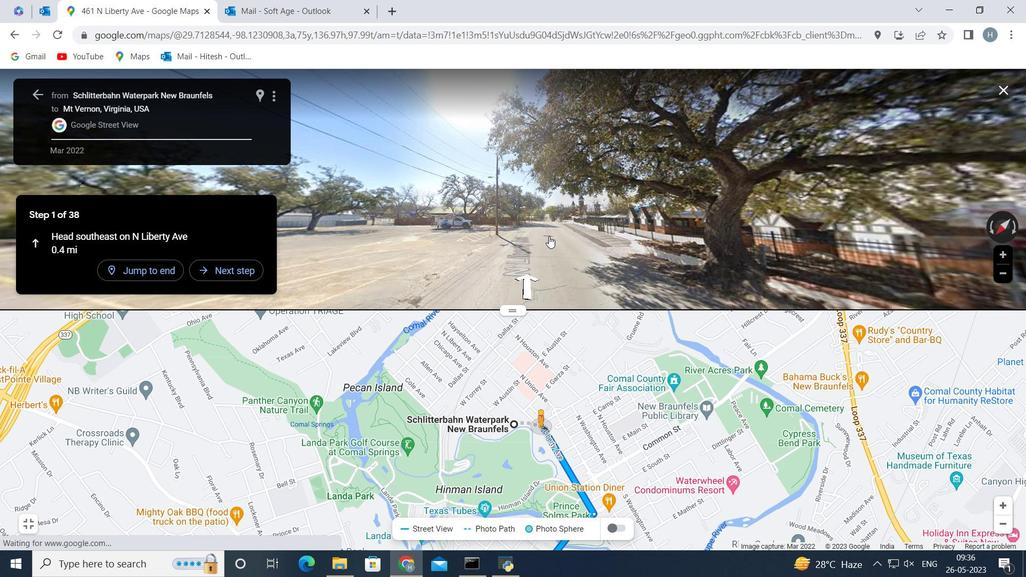 
Action: Mouse scrolled (549, 236) with delta (0, 0)
Screenshot: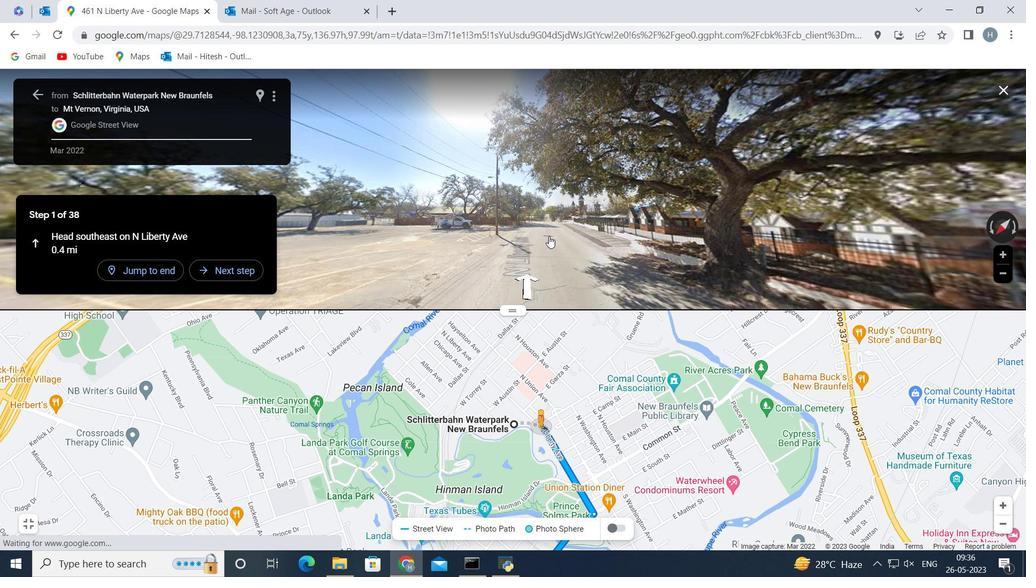 
Action: Mouse scrolled (549, 236) with delta (0, 0)
Screenshot: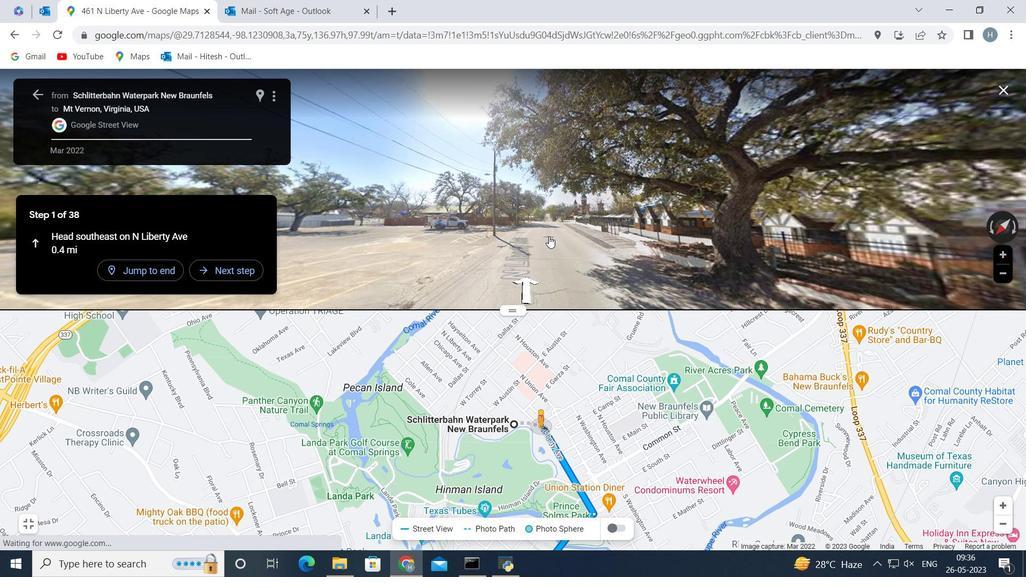 
Action: Mouse scrolled (549, 236) with delta (0, 0)
Screenshot: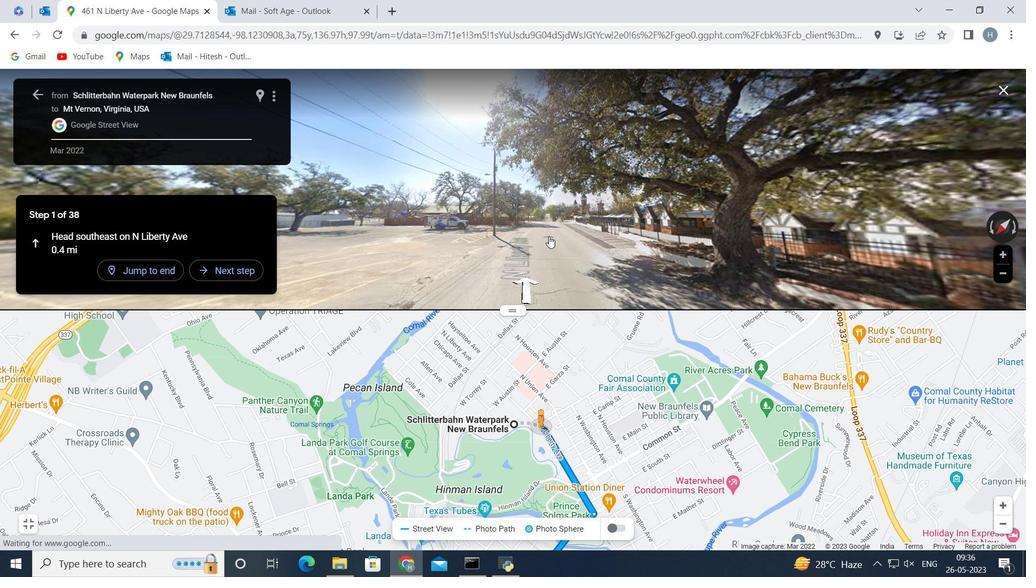 
Action: Mouse scrolled (549, 235) with delta (0, 0)
Screenshot: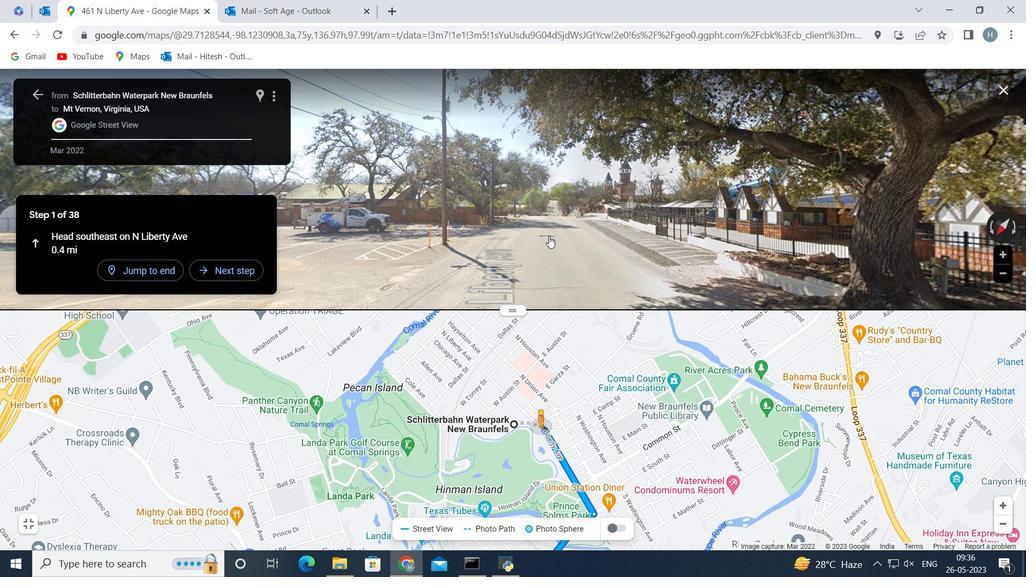 
Action: Mouse scrolled (549, 235) with delta (0, 0)
Screenshot: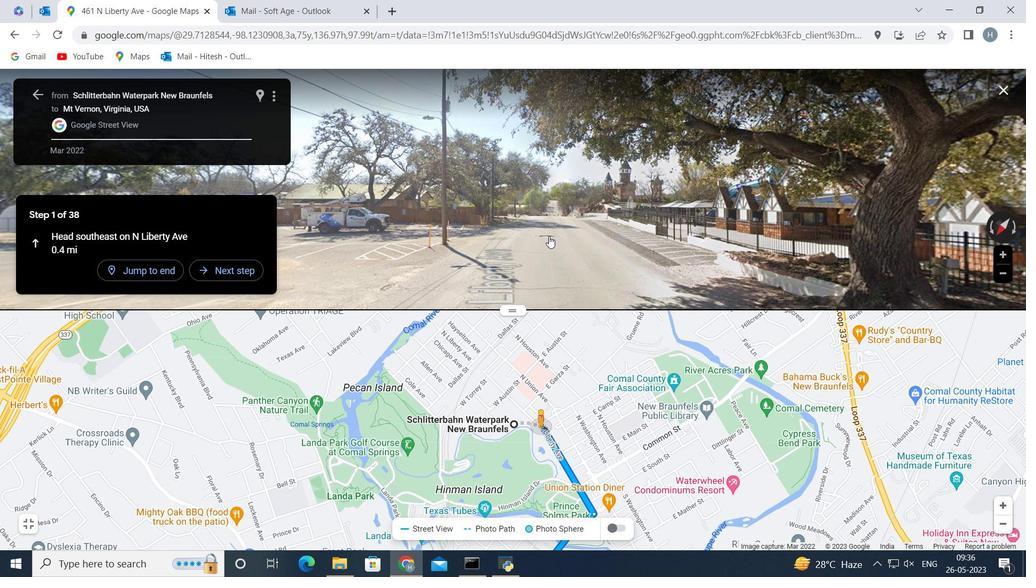
Action: Mouse scrolled (549, 235) with delta (0, 0)
Screenshot: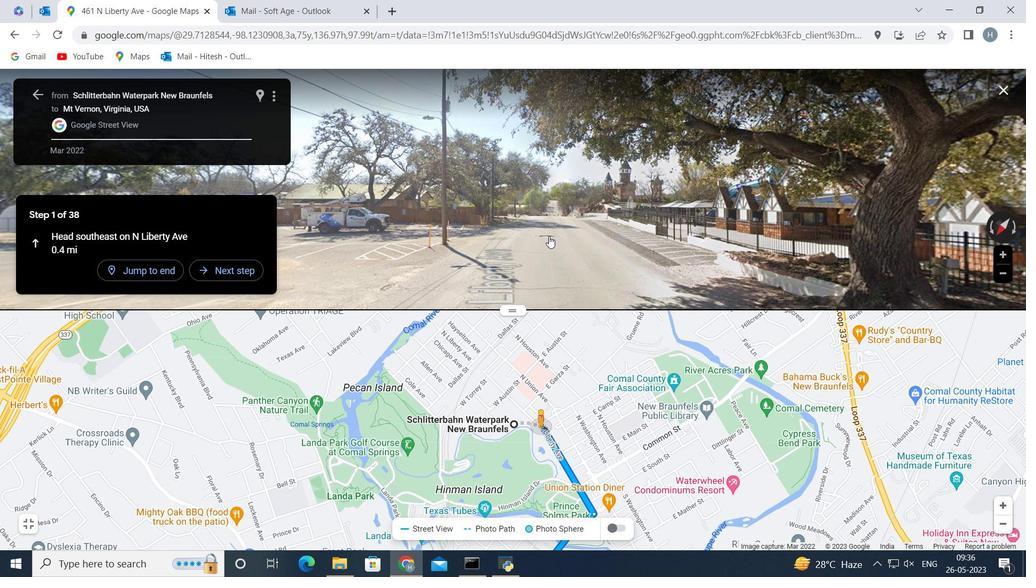 
Action: Mouse scrolled (549, 235) with delta (0, 0)
Screenshot: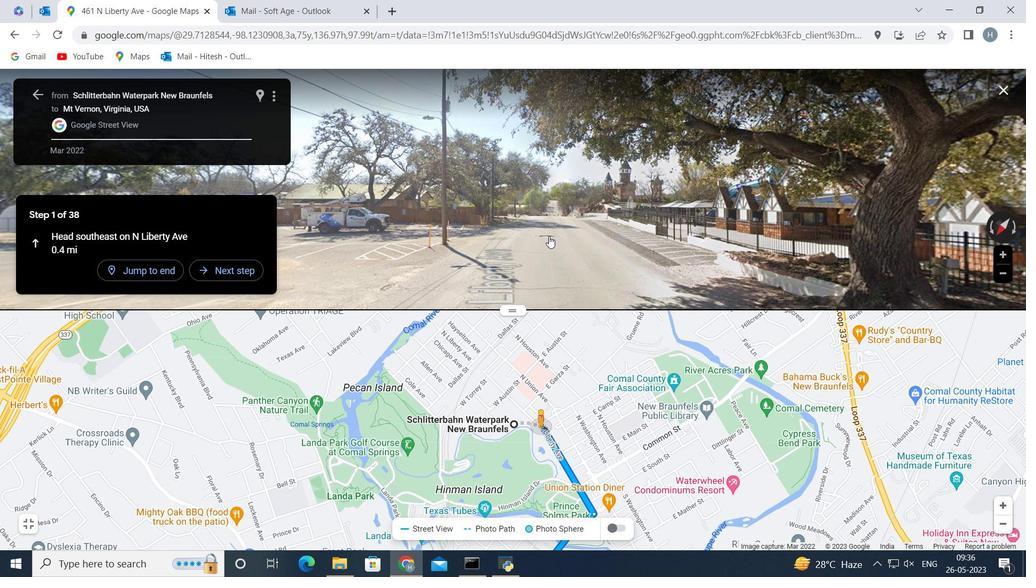 
Action: Mouse scrolled (549, 235) with delta (0, 0)
Screenshot: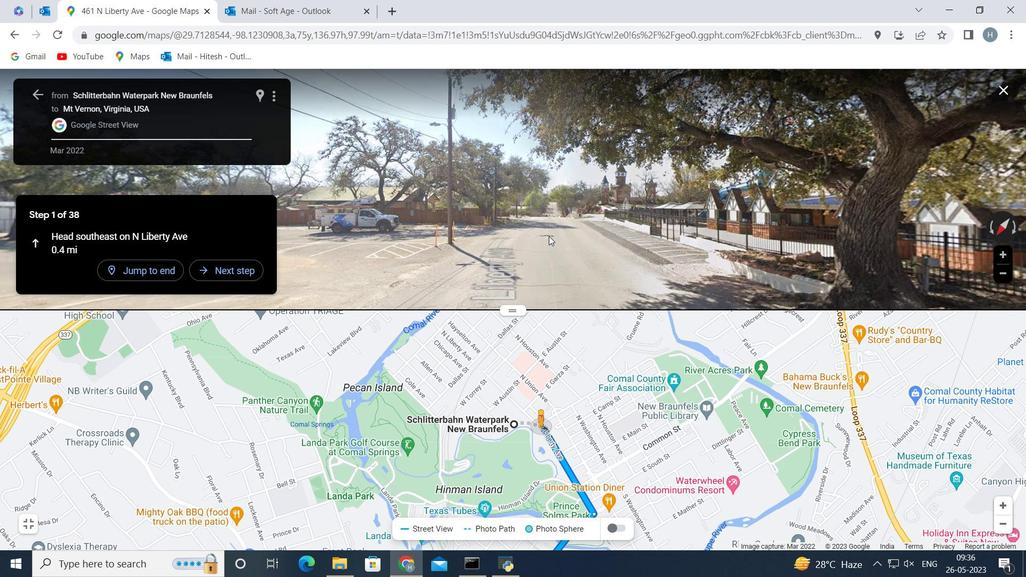 
Action: Mouse moved to (544, 262)
Screenshot: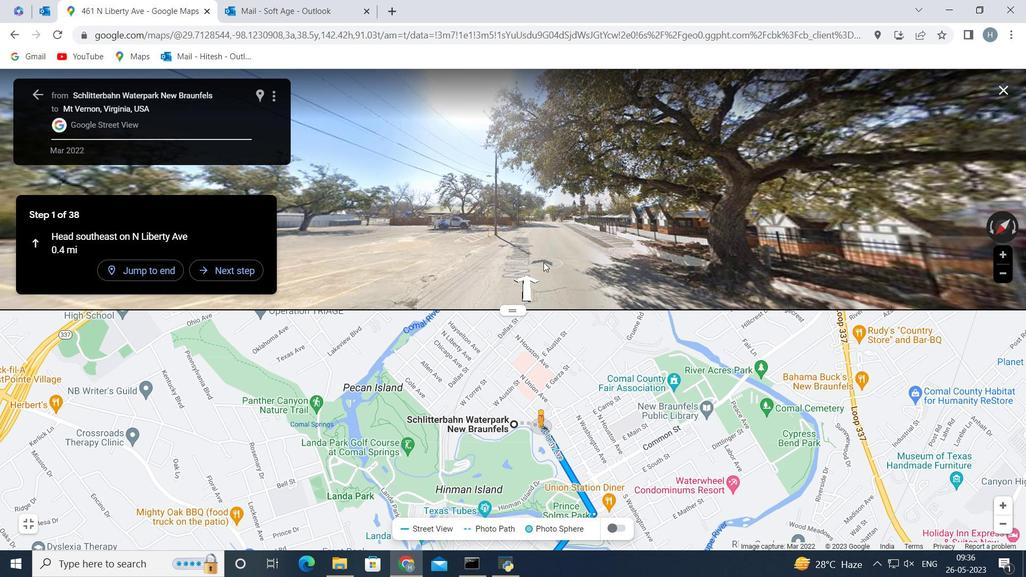 
Action: Mouse pressed left at (544, 262)
Screenshot: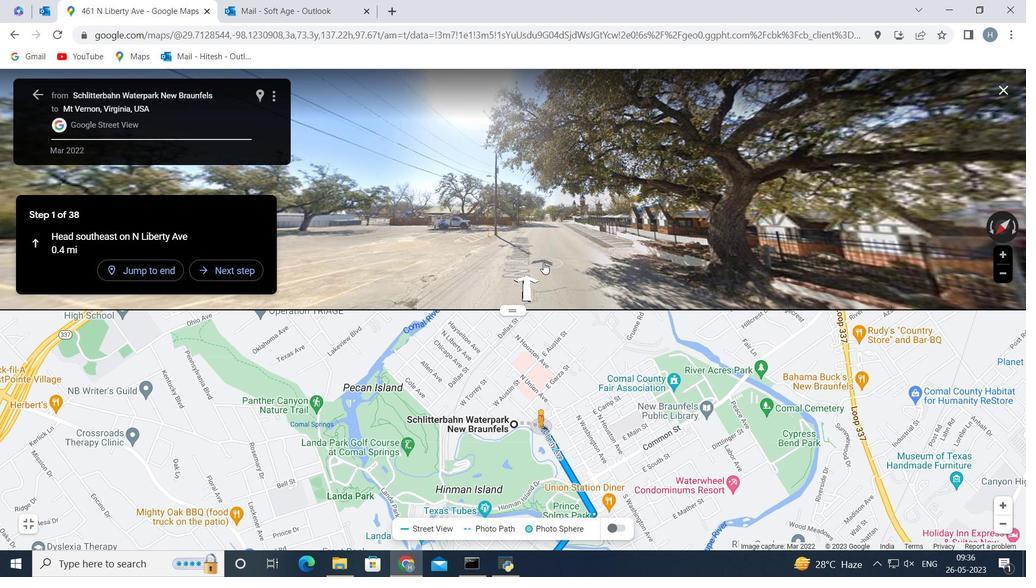 
Action: Mouse moved to (547, 237)
Screenshot: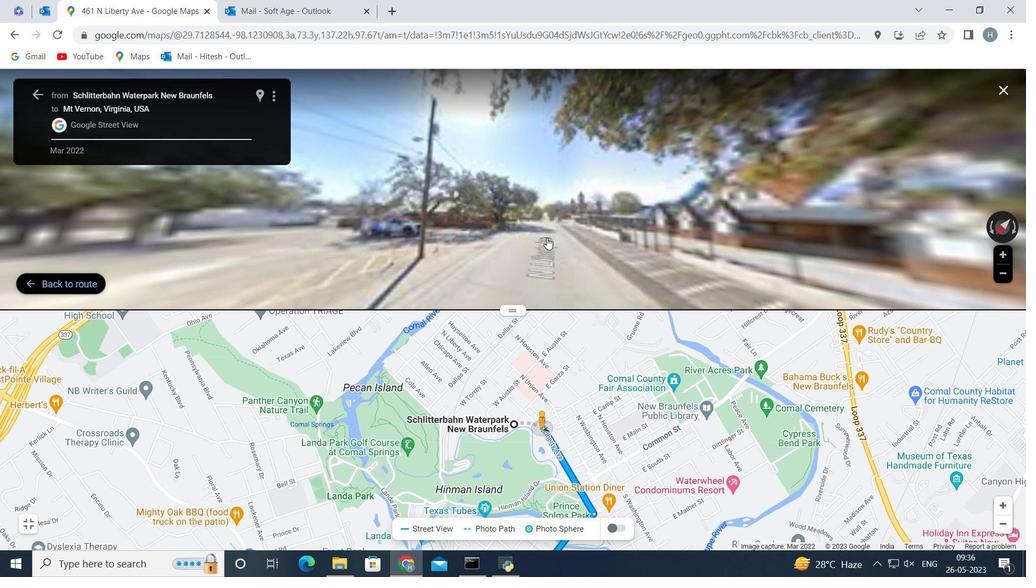 
Action: Mouse pressed left at (547, 237)
Screenshot: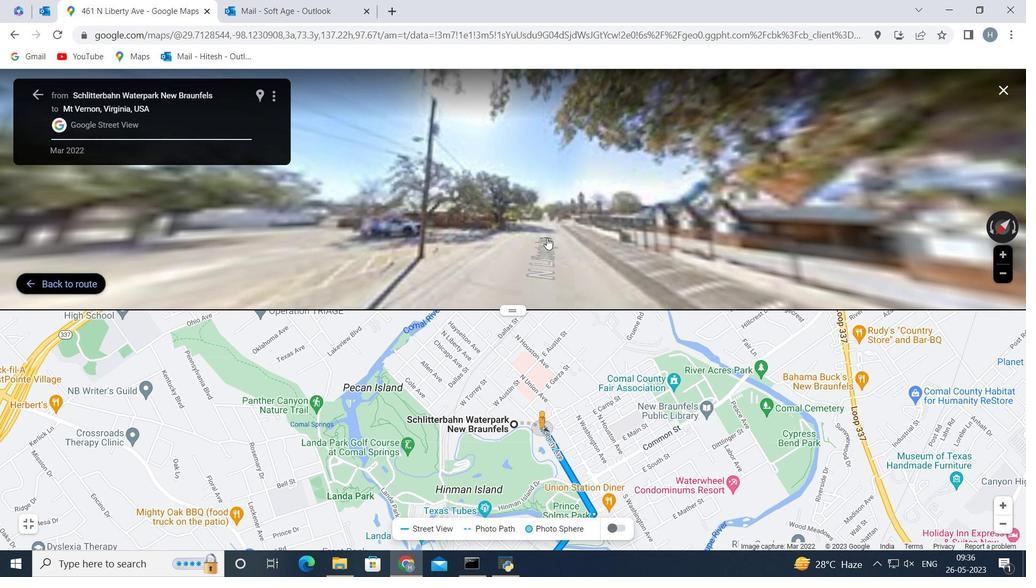 
Action: Mouse moved to (36, 93)
Screenshot: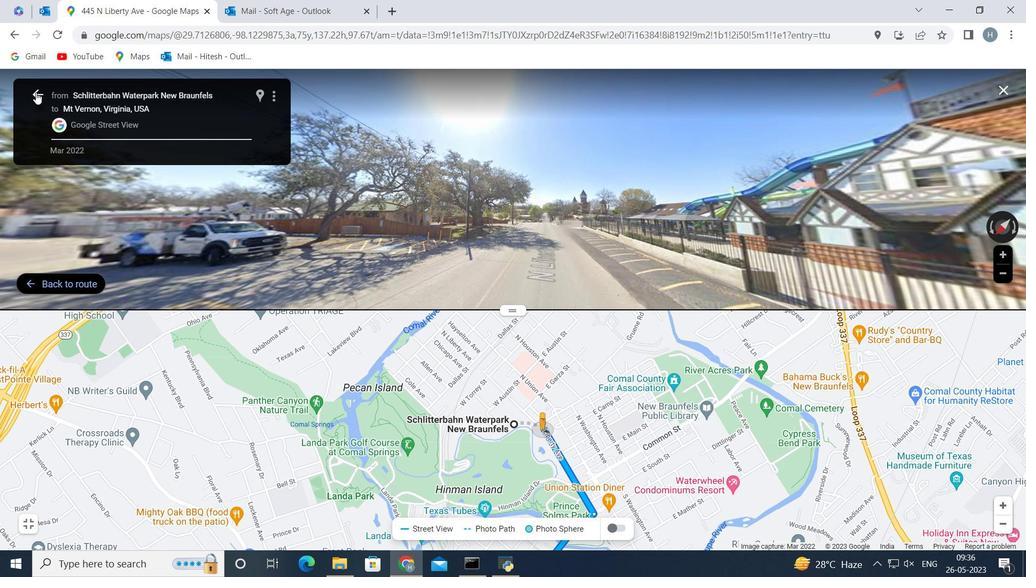 
Action: Mouse pressed left at (36, 93)
Screenshot: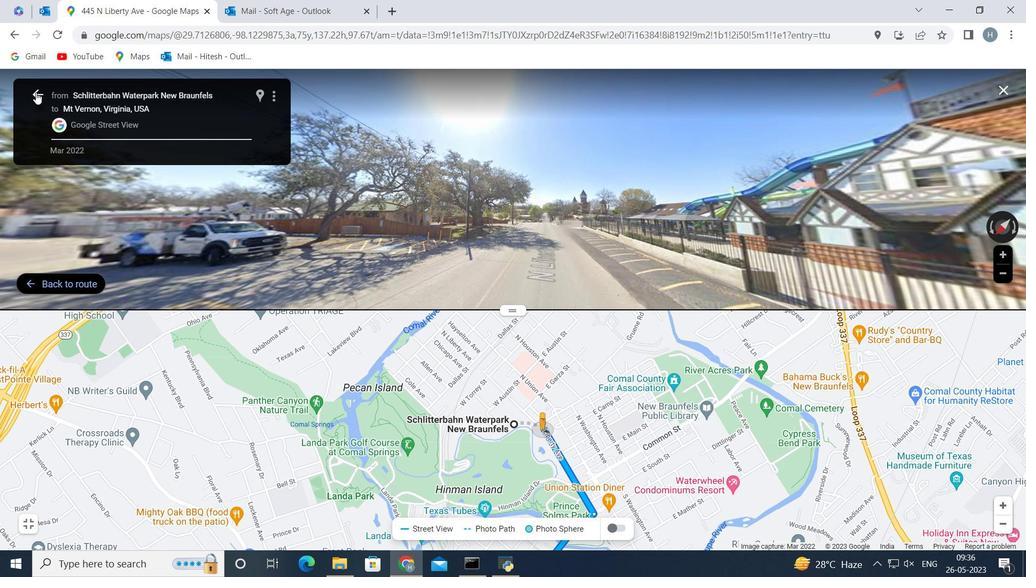 
Action: Mouse moved to (284, 396)
Screenshot: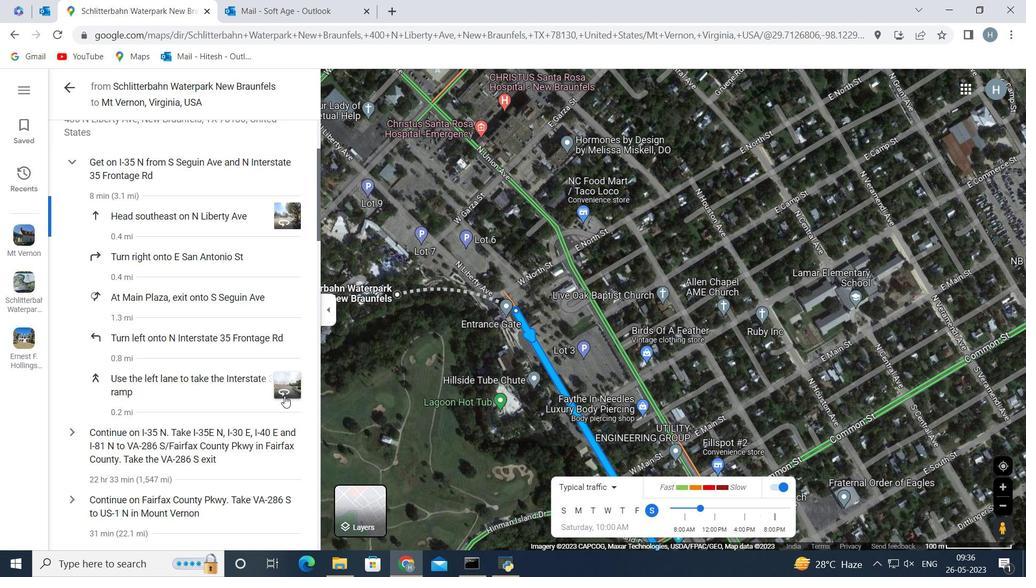 
Action: Mouse pressed left at (284, 396)
Screenshot: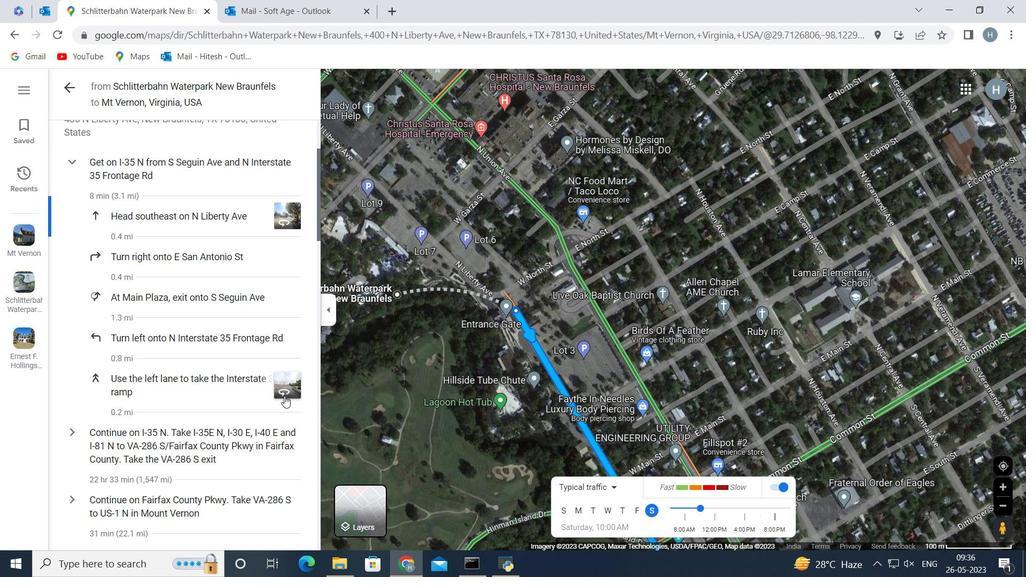 
Action: Mouse moved to (506, 238)
Screenshot: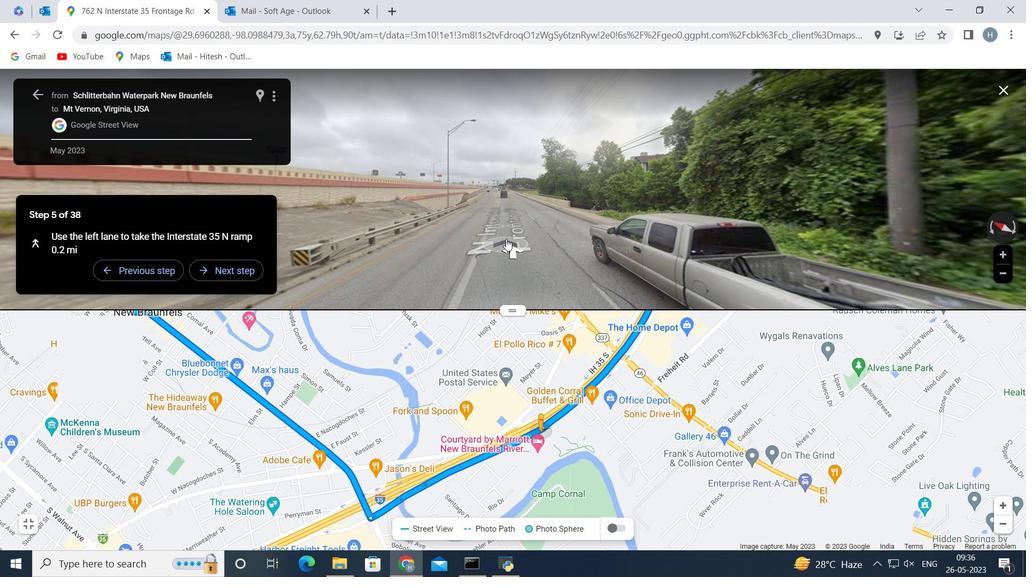 
Action: Mouse pressed left at (506, 238)
Screenshot: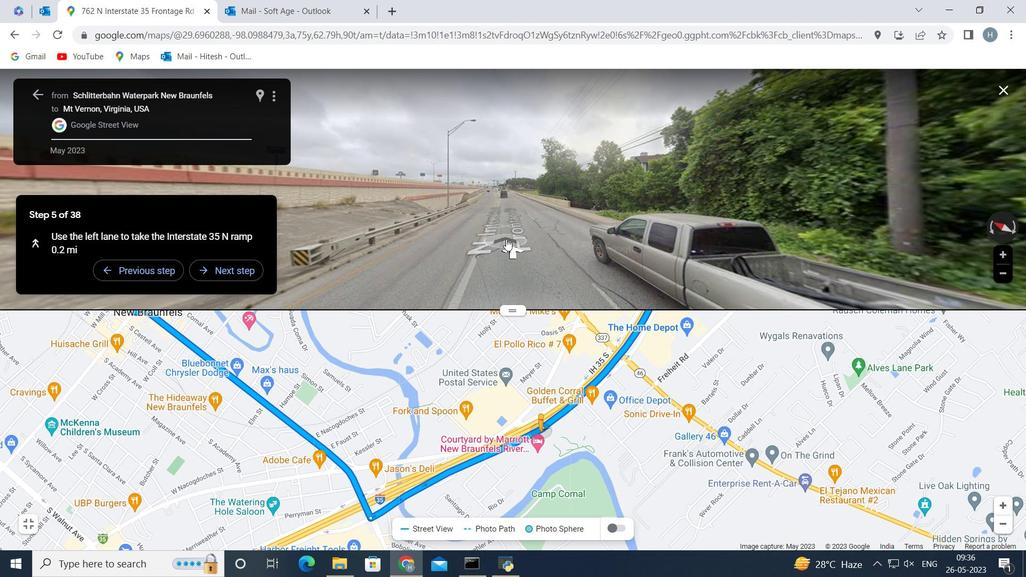 
Action: Mouse moved to (506, 234)
Screenshot: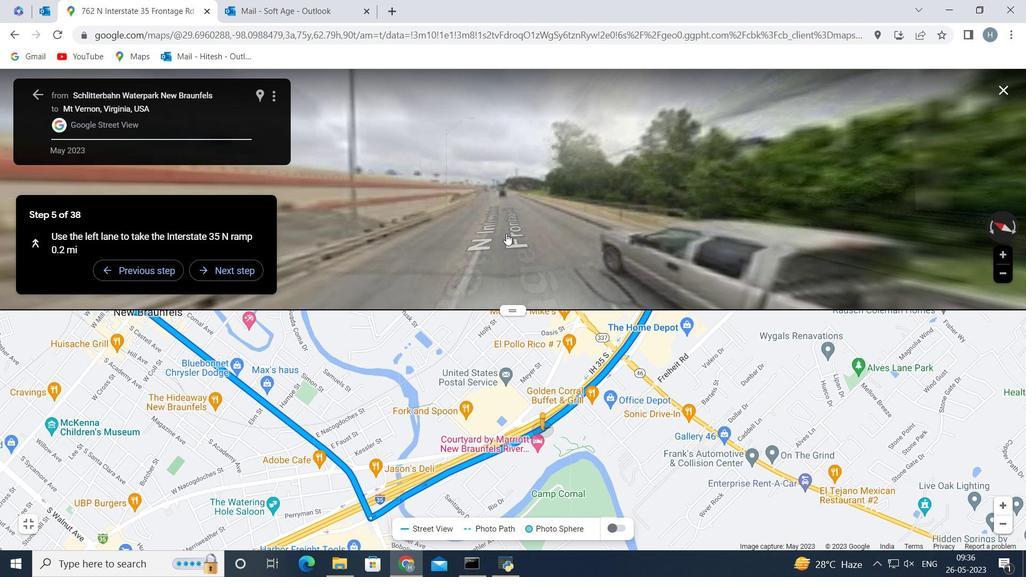 
Action: Mouse pressed left at (506, 234)
Screenshot: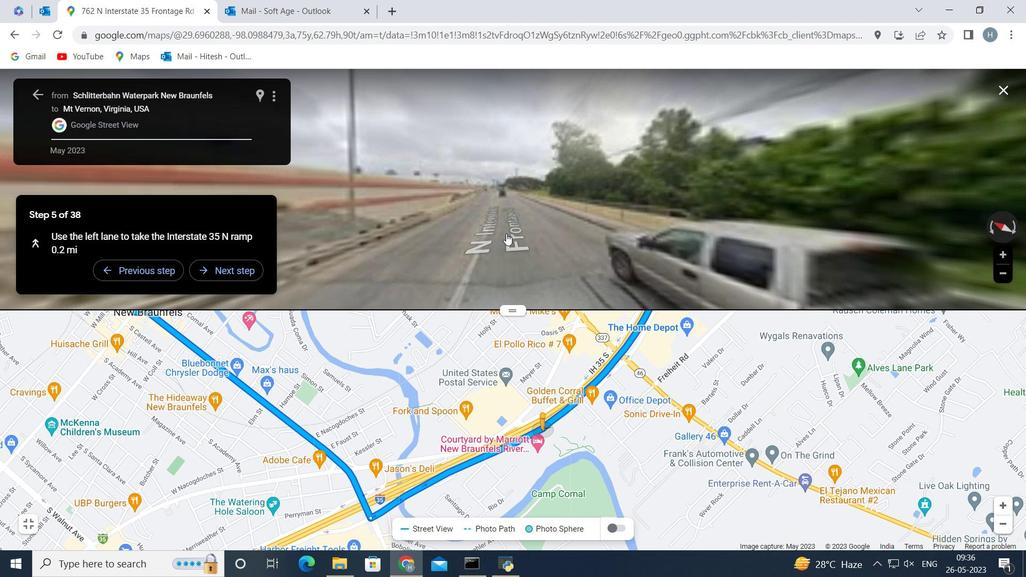 
Action: Mouse pressed left at (506, 234)
Screenshot: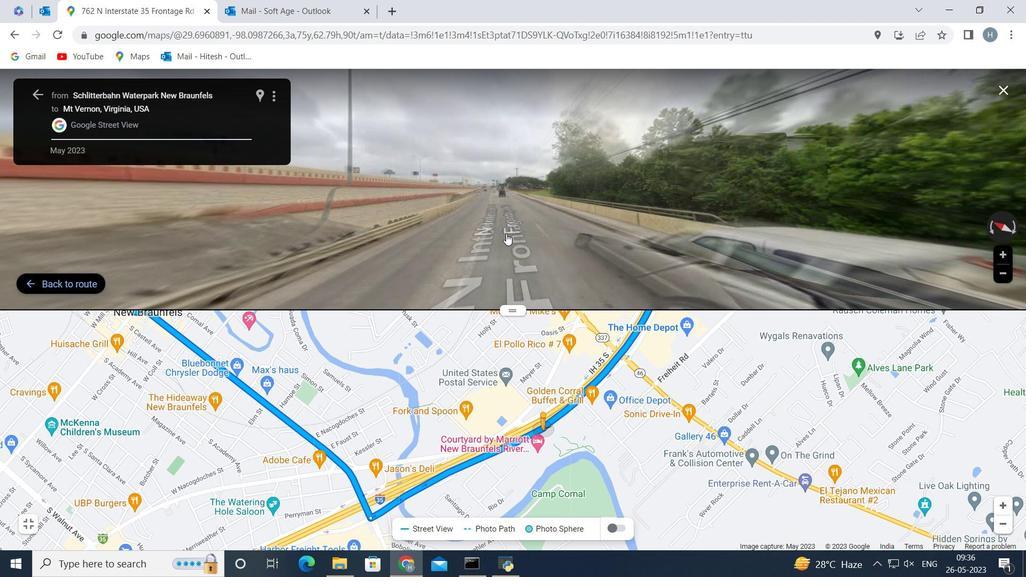 
Action: Mouse moved to (498, 211)
Screenshot: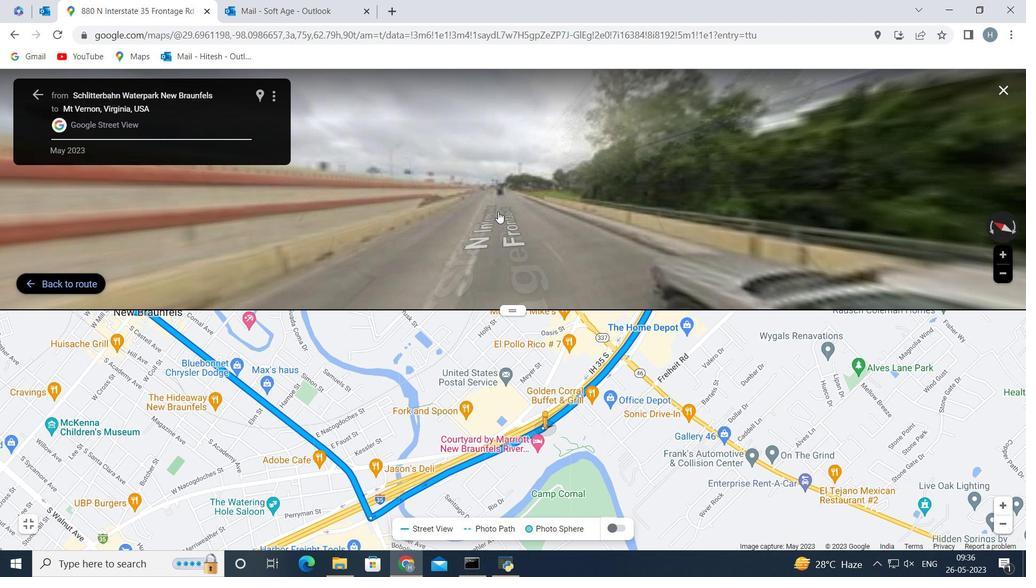 
Action: Mouse pressed left at (498, 211)
Screenshot: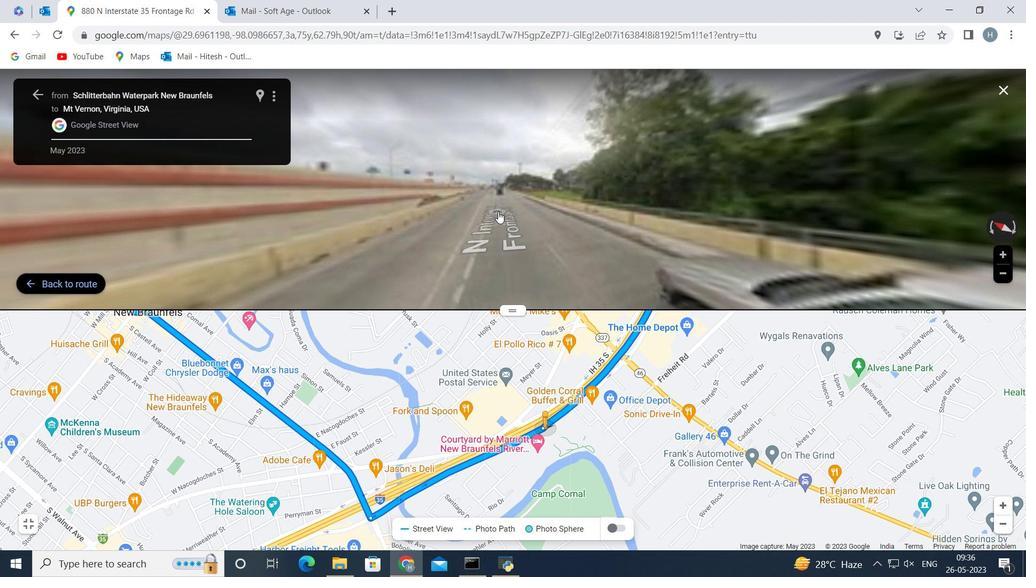 
Action: Mouse moved to (451, 229)
Screenshot: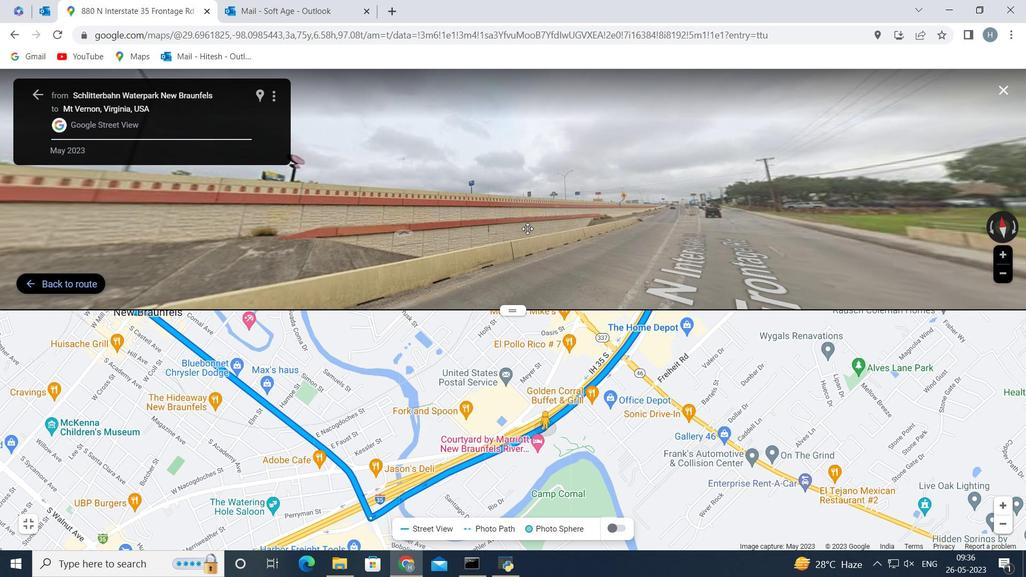
Action: Mouse pressed left at (405, 233)
Screenshot: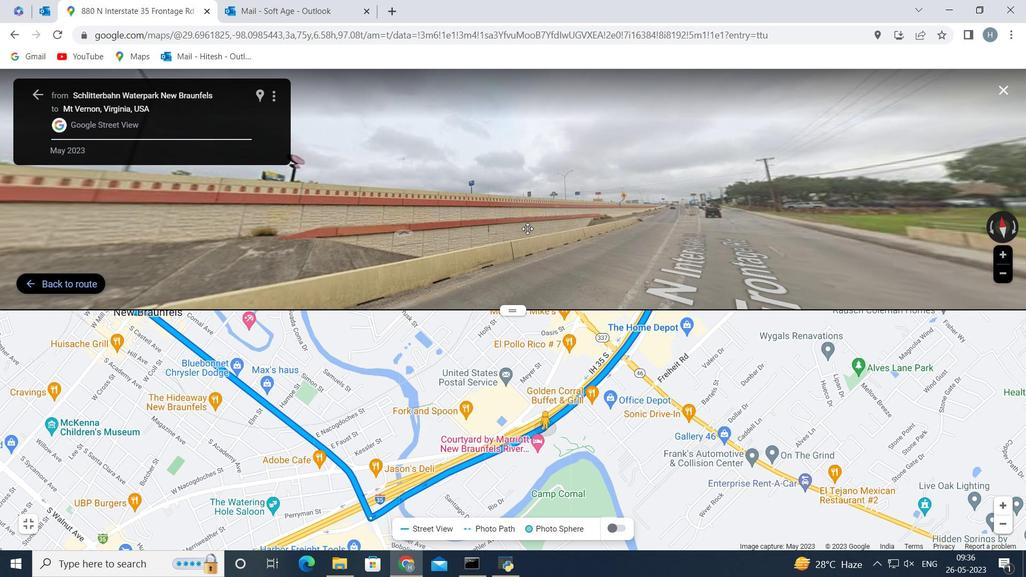 
Action: Mouse moved to (402, 224)
Screenshot: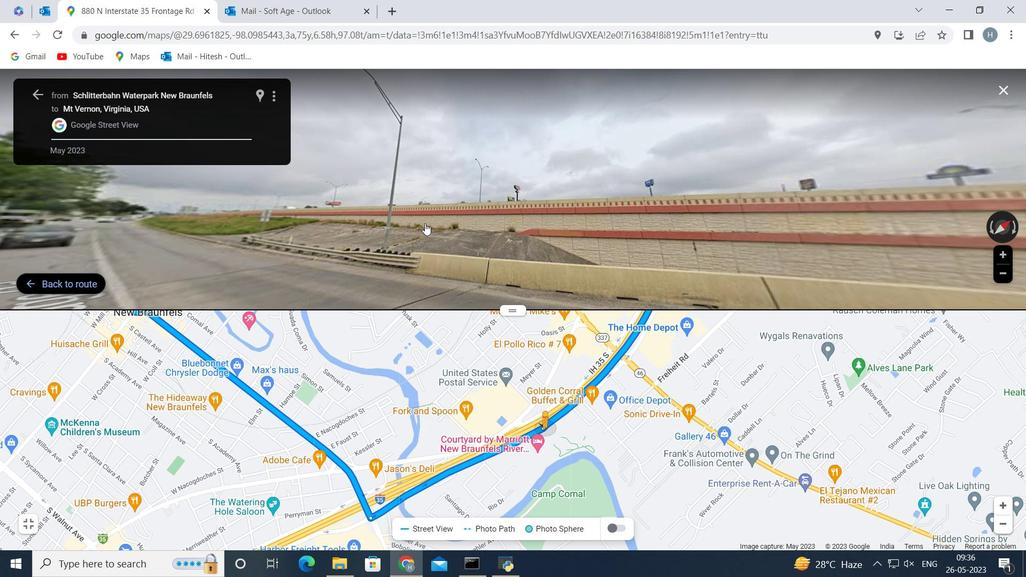 
Action: Mouse pressed left at (386, 227)
Screenshot: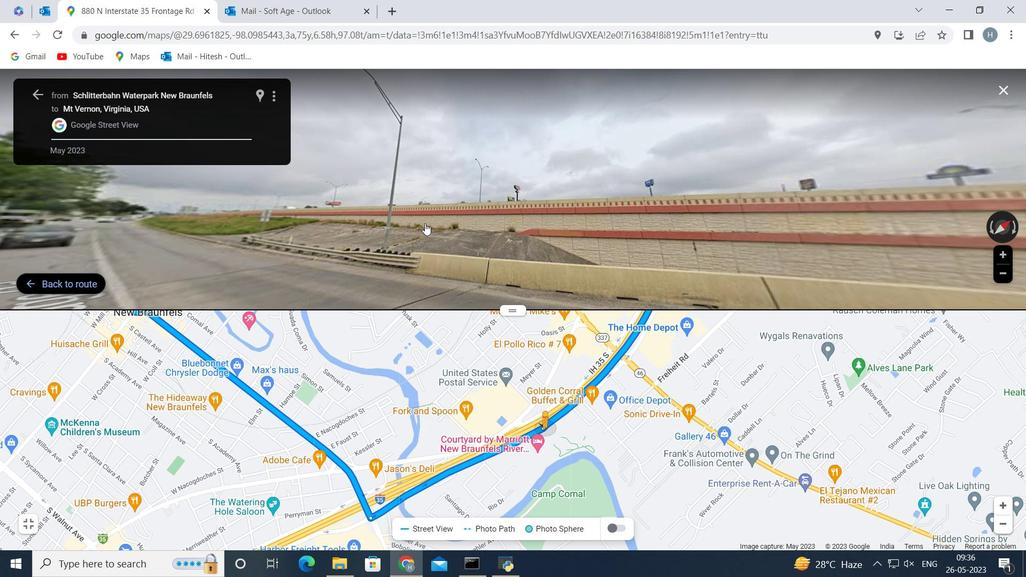 
Action: Mouse moved to (393, 230)
Screenshot: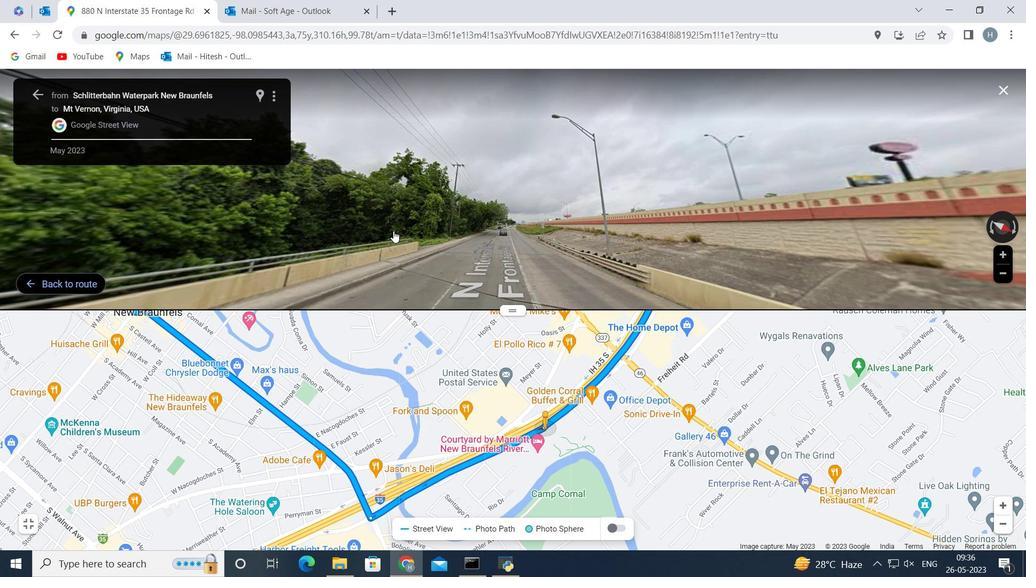 
Action: Mouse pressed left at (393, 230)
Screenshot: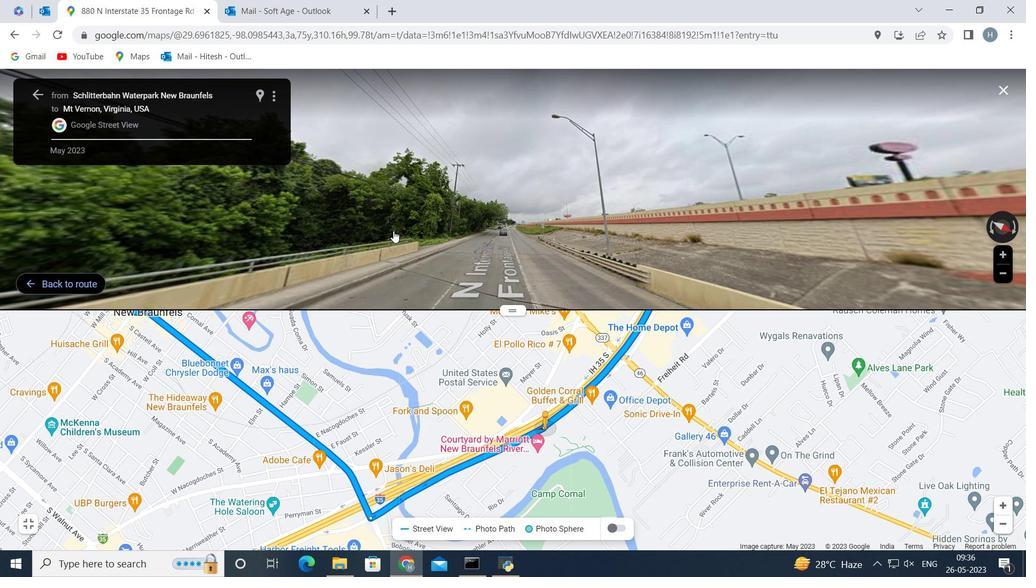 
Action: Mouse moved to (430, 220)
Screenshot: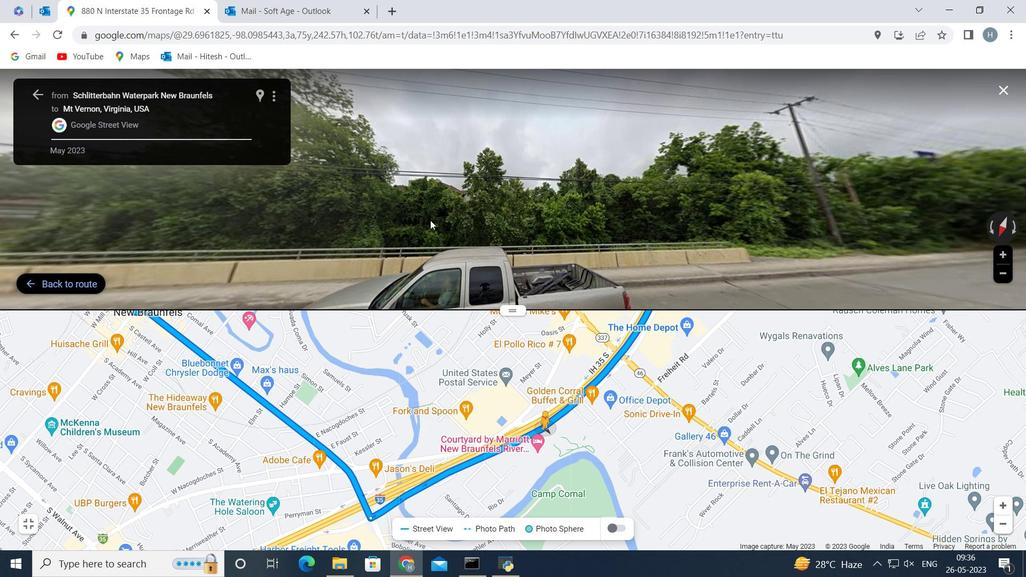 
Action: Mouse pressed left at (430, 220)
Screenshot: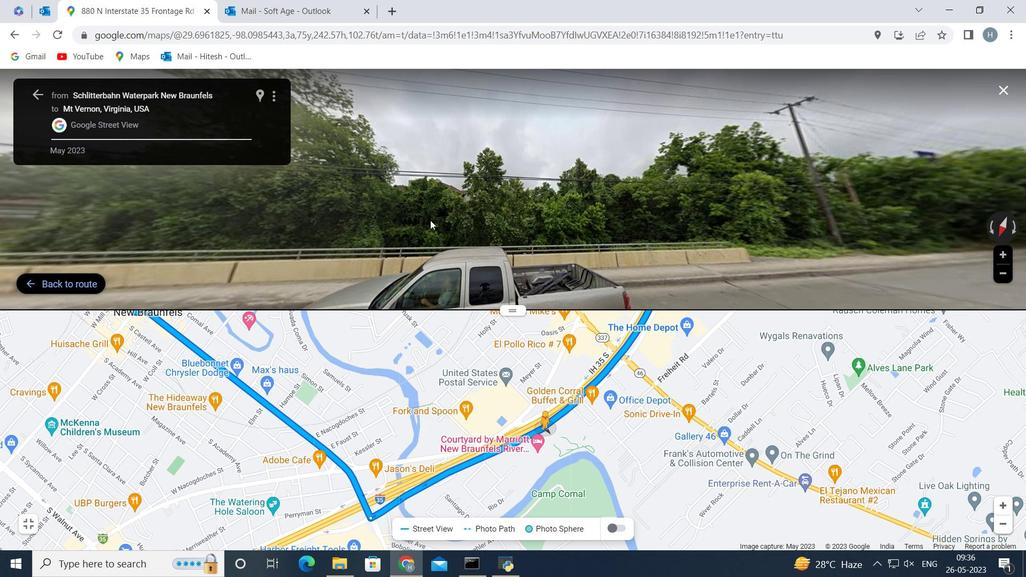 
Action: Mouse moved to (545, 213)
Screenshot: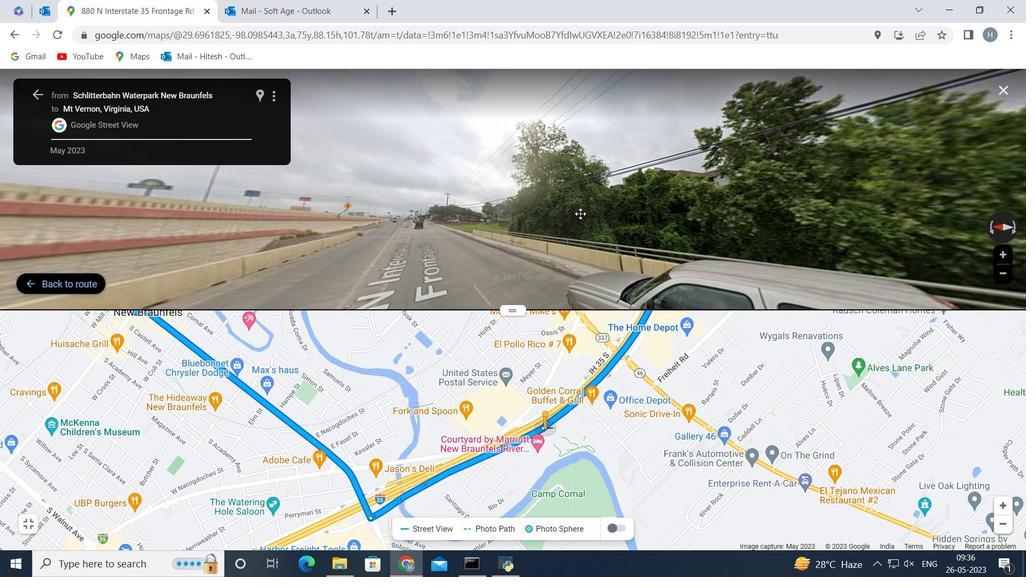 
Action: Mouse pressed left at (492, 214)
Screenshot: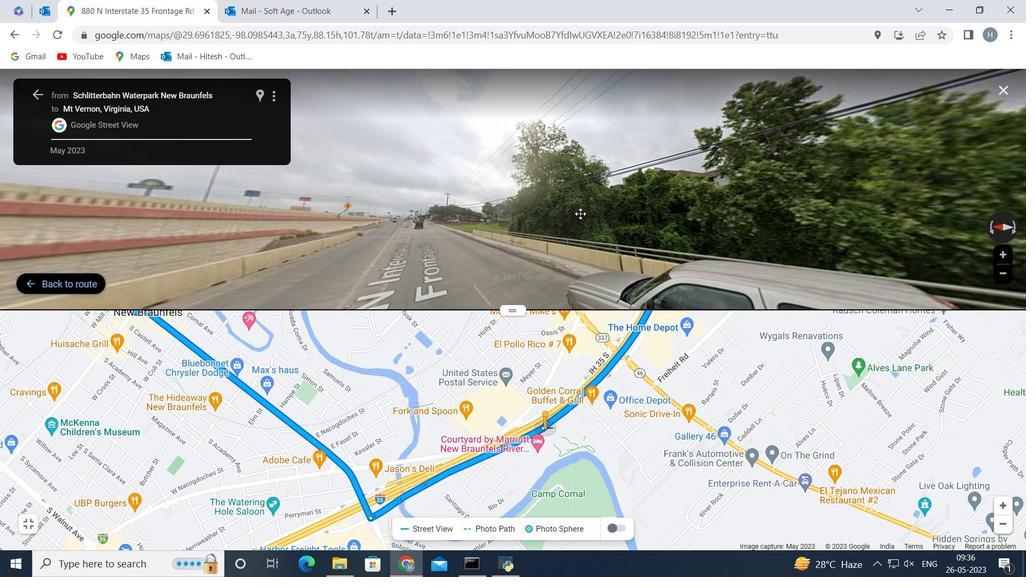 
Action: Mouse moved to (445, 234)
Screenshot: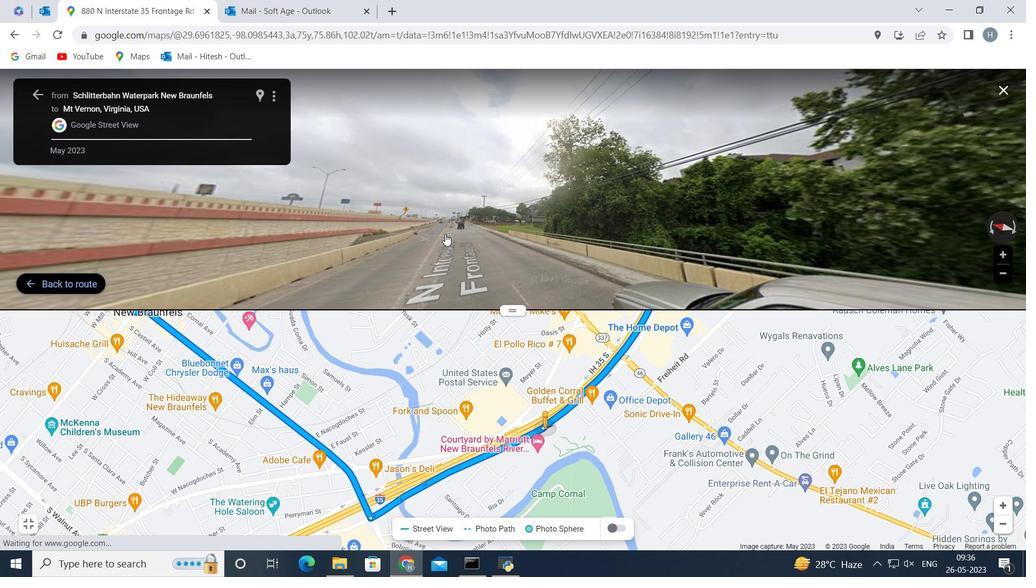 
Action: Mouse pressed left at (445, 234)
Screenshot: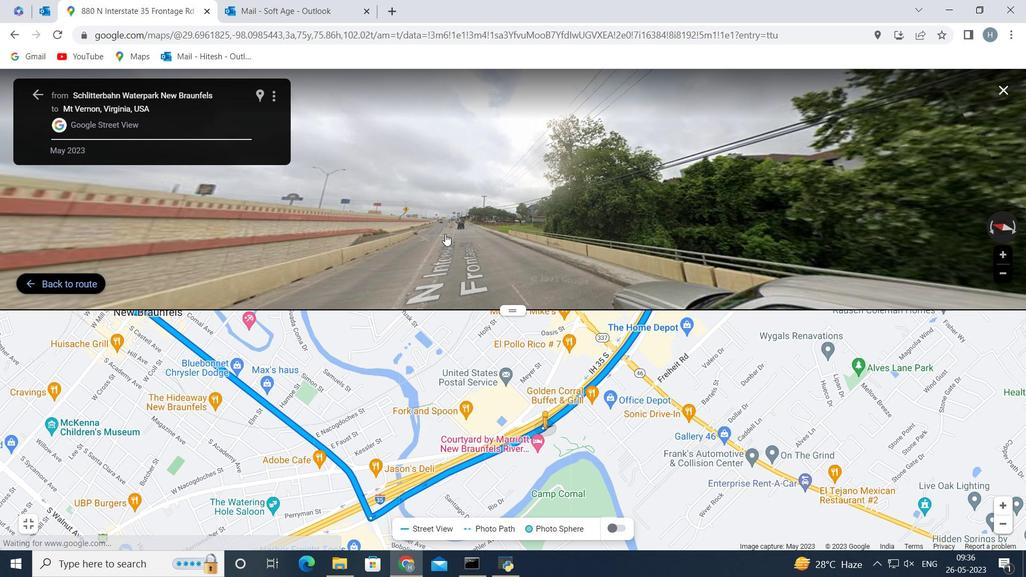 
Action: Mouse moved to (459, 237)
Screenshot: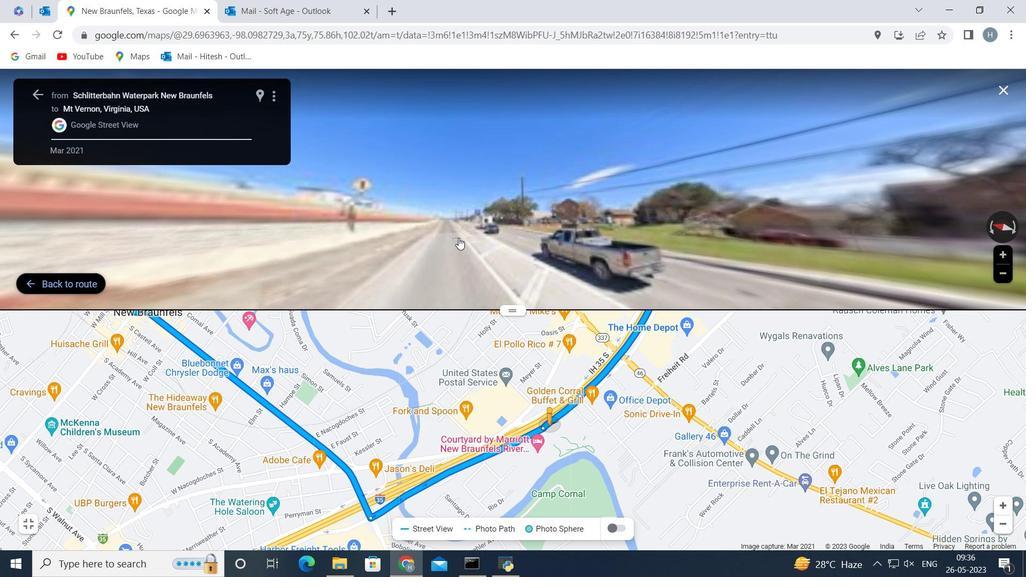 
Action: Mouse pressed left at (459, 237)
Screenshot: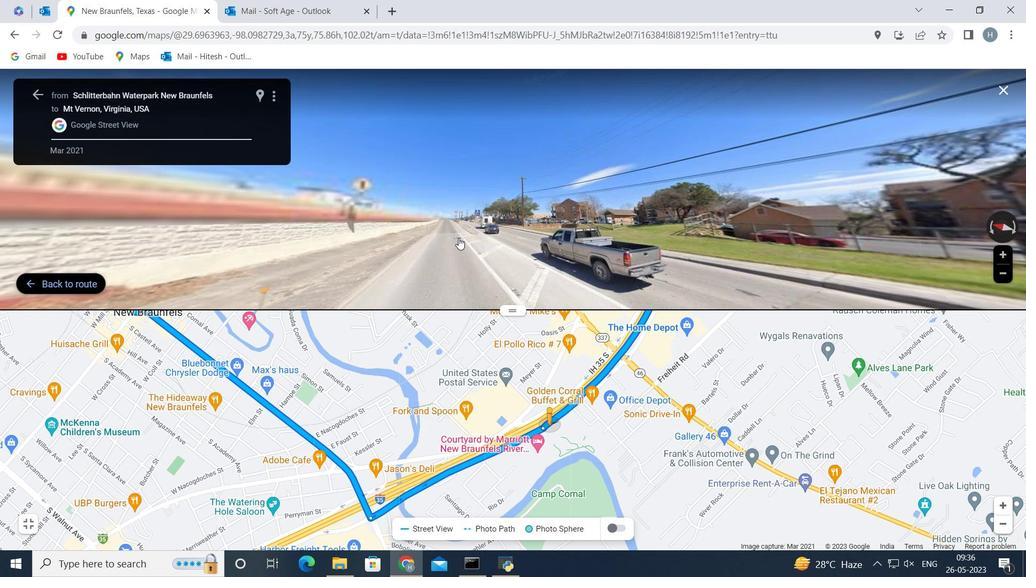 
Action: Mouse moved to (461, 237)
Screenshot: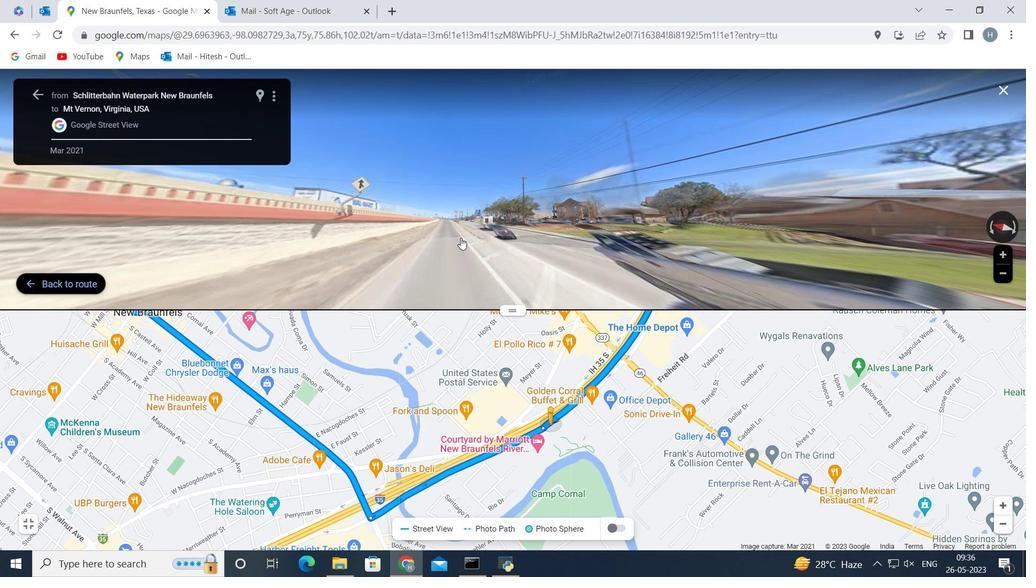 
Action: Mouse pressed left at (461, 237)
Screenshot: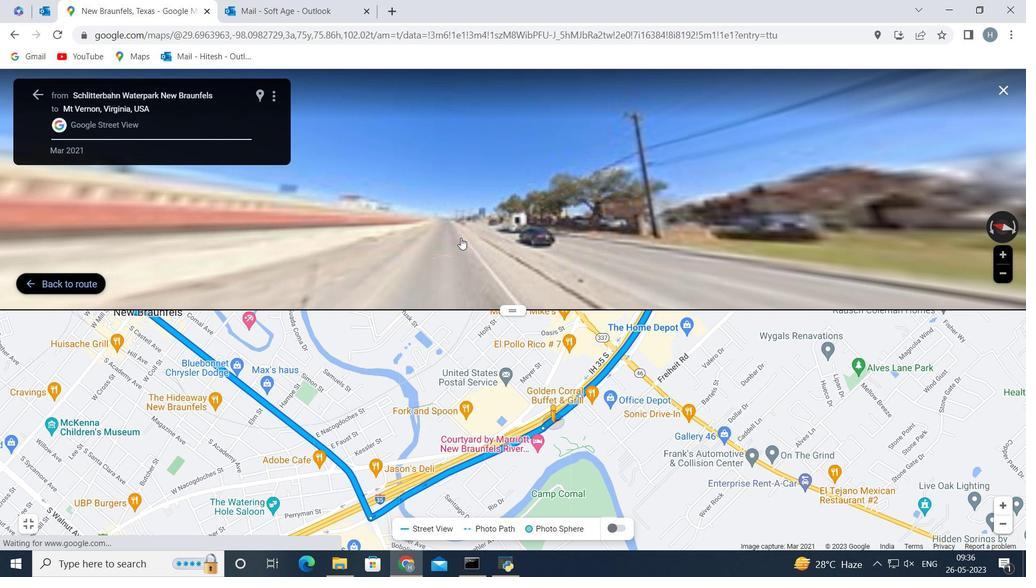
Action: Mouse moved to (466, 234)
Screenshot: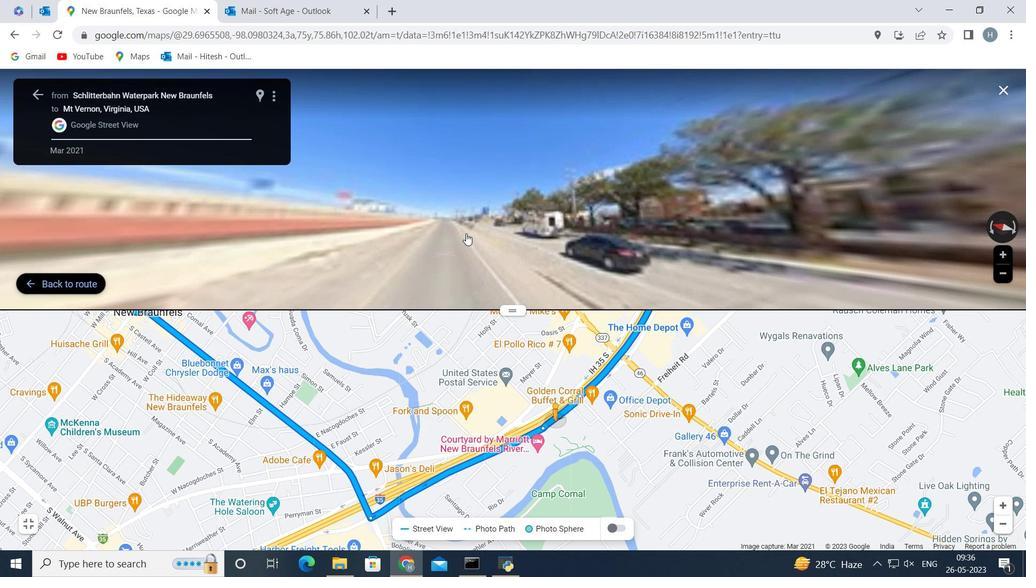 
Action: Mouse pressed left at (466, 234)
Screenshot: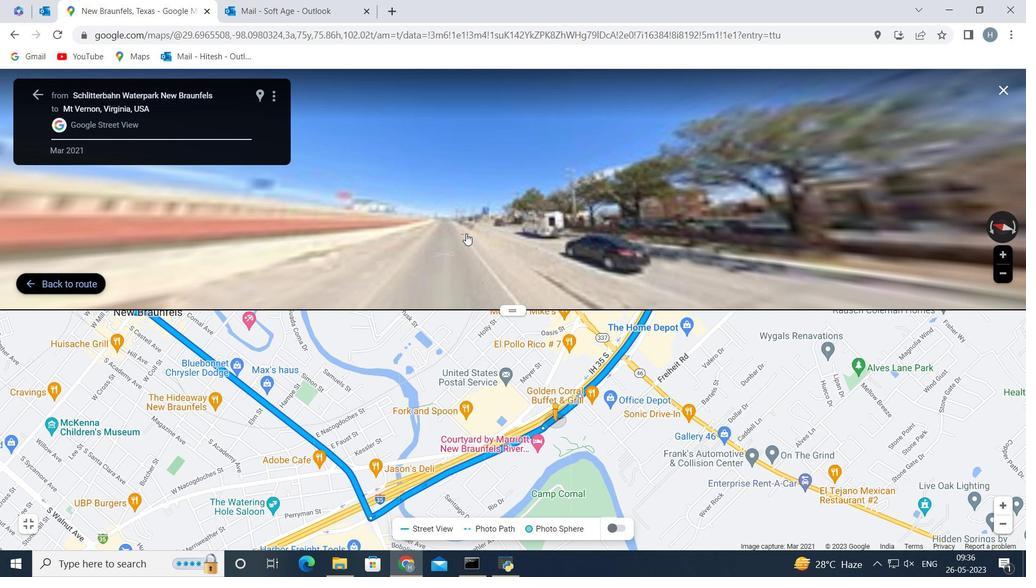 
Action: Mouse pressed left at (466, 234)
Screenshot: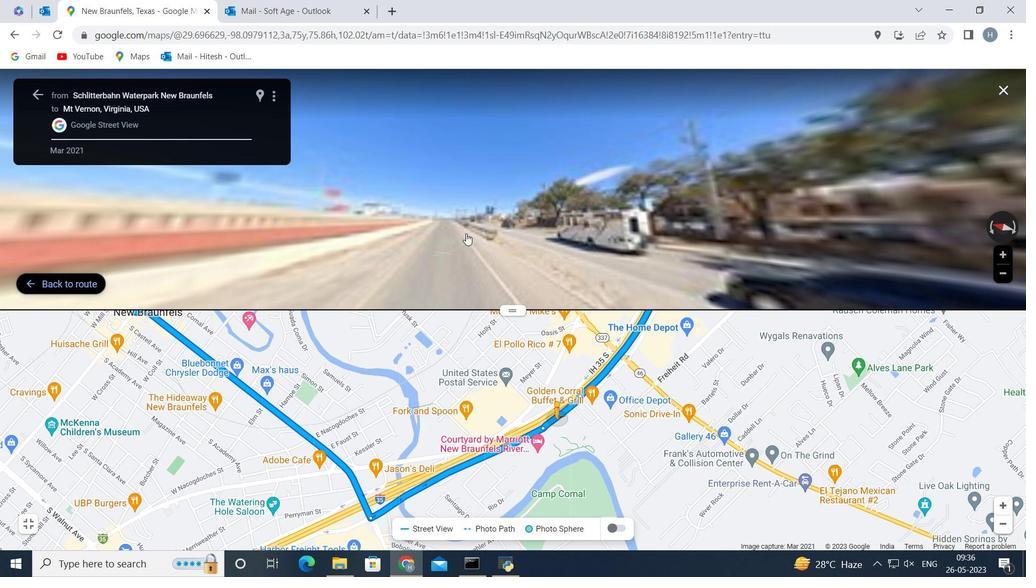 
Action: Mouse pressed left at (466, 234)
Screenshot: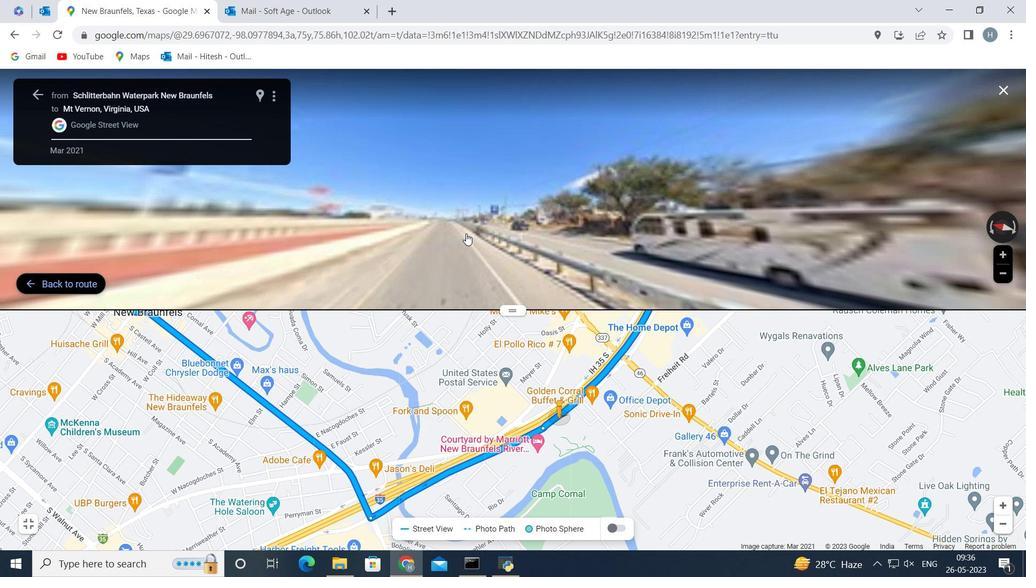 
Action: Mouse moved to (459, 235)
Screenshot: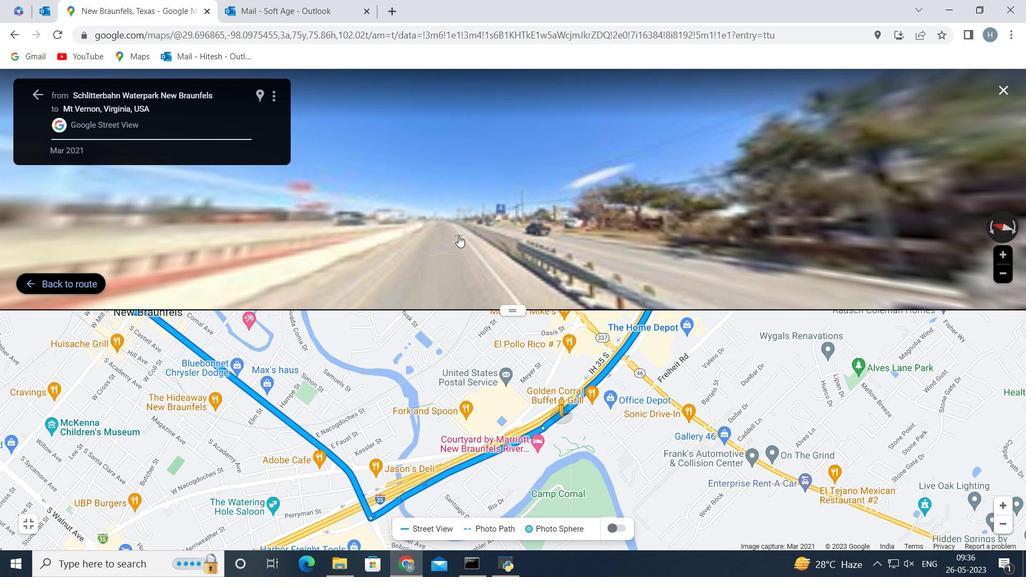 
Action: Mouse pressed left at (459, 235)
Screenshot: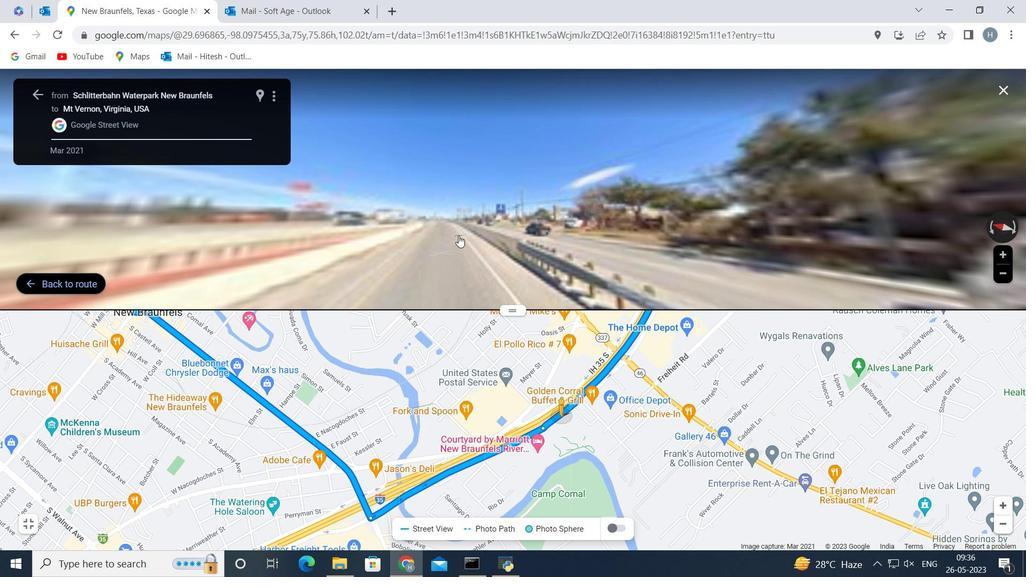 
Action: Mouse pressed left at (459, 235)
Screenshot: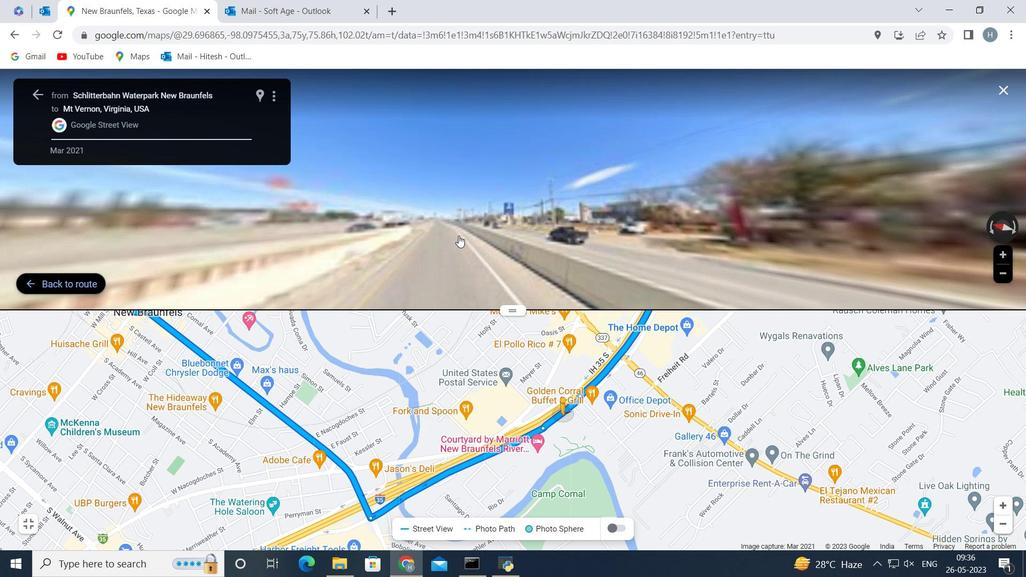 
Action: Mouse moved to (446, 238)
Screenshot: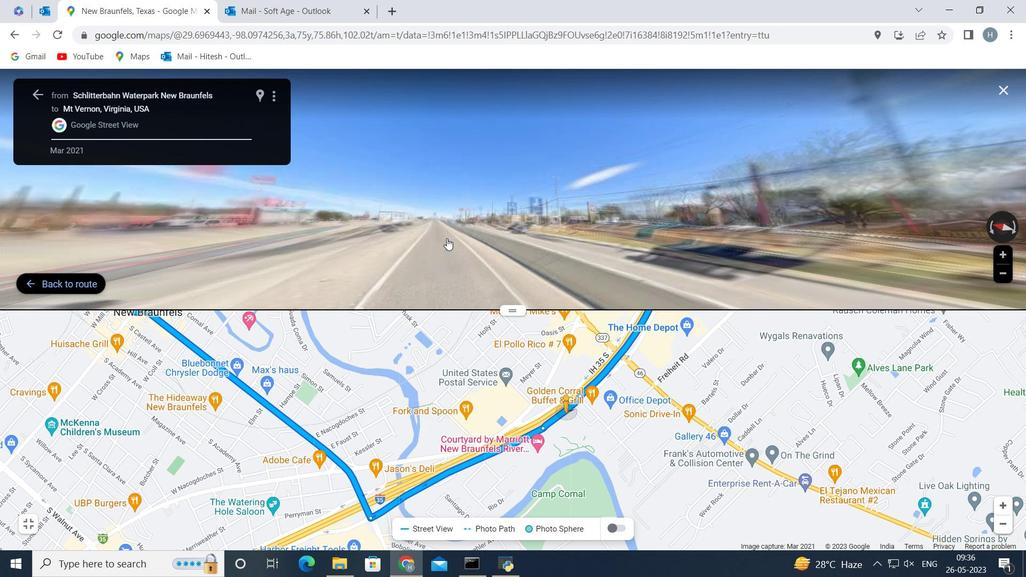 
Action: Mouse pressed left at (446, 238)
Screenshot: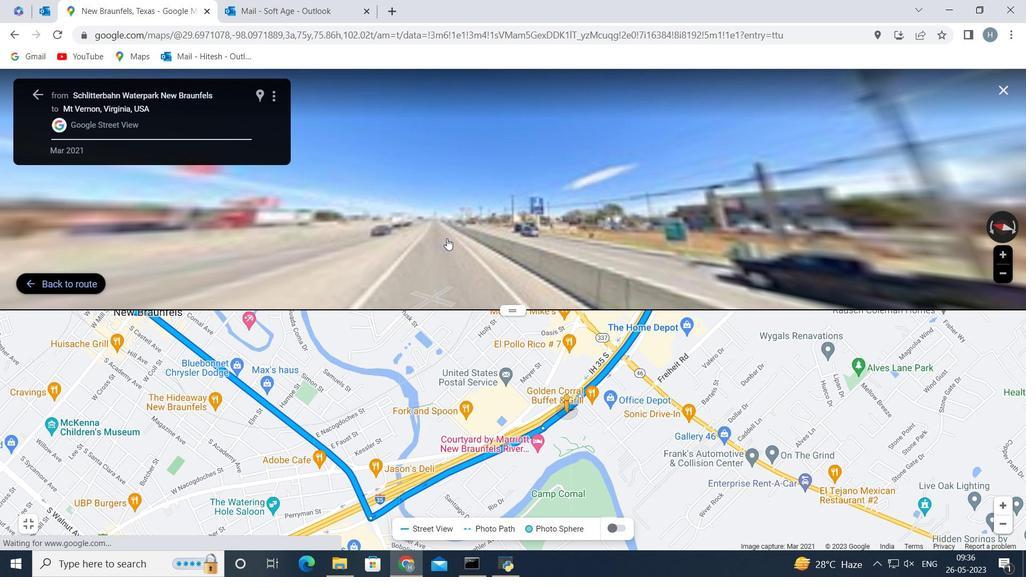 
Action: Mouse moved to (449, 236)
Screenshot: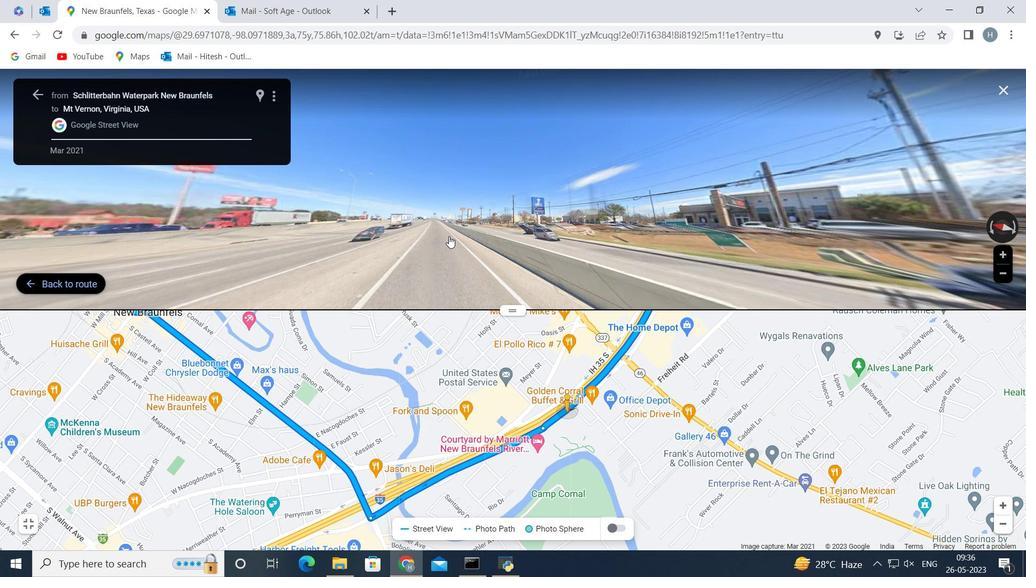 
Action: Mouse pressed left at (449, 236)
Screenshot: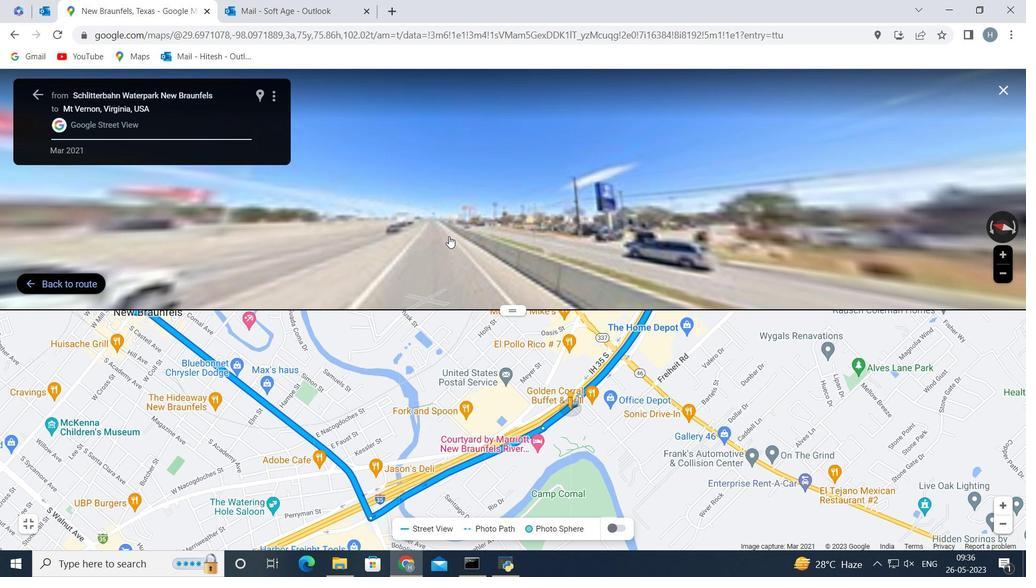 
Action: Mouse moved to (511, 240)
Screenshot: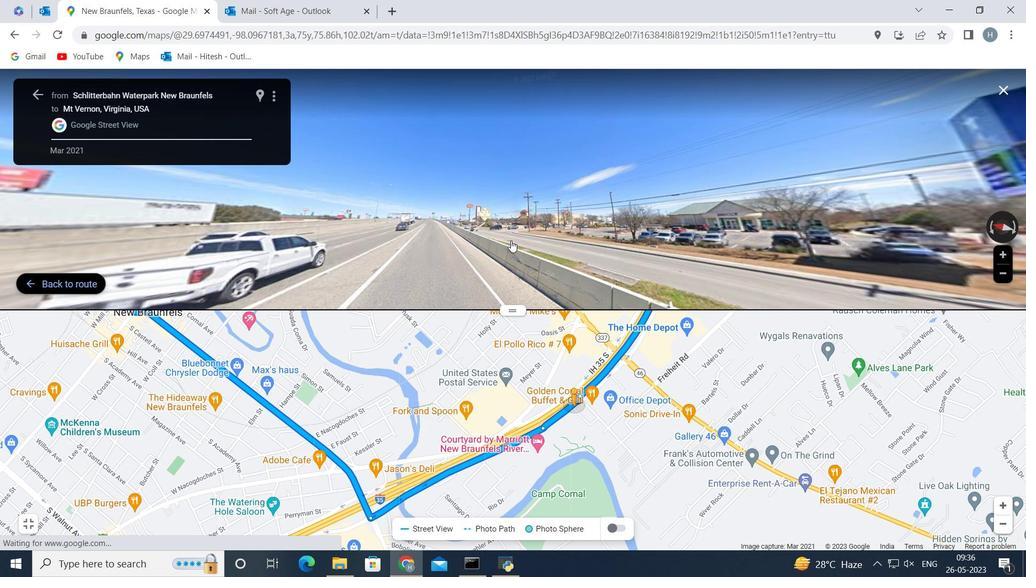 
Action: Mouse pressed left at (511, 240)
Screenshot: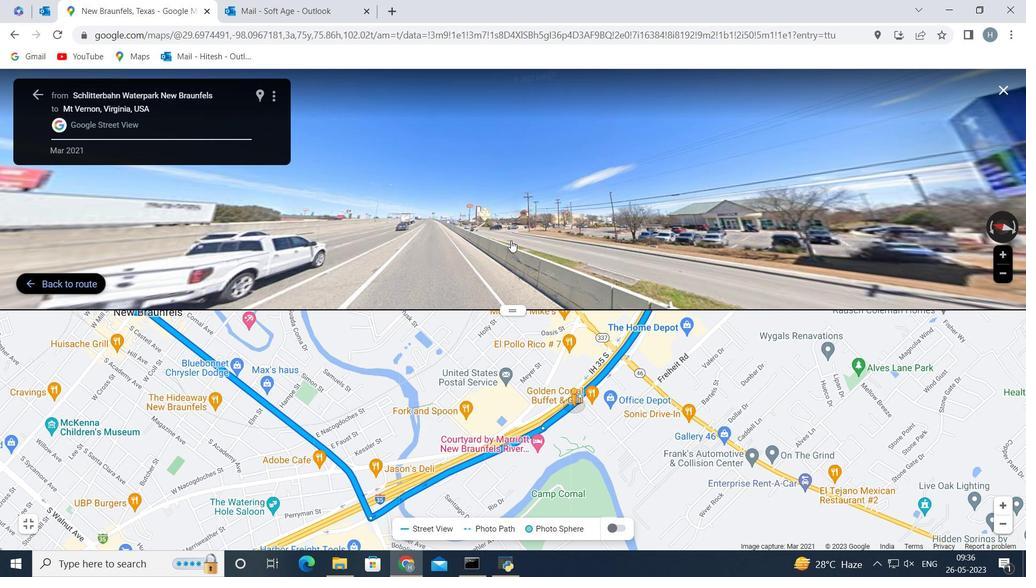 
Action: Mouse moved to (337, 214)
Screenshot: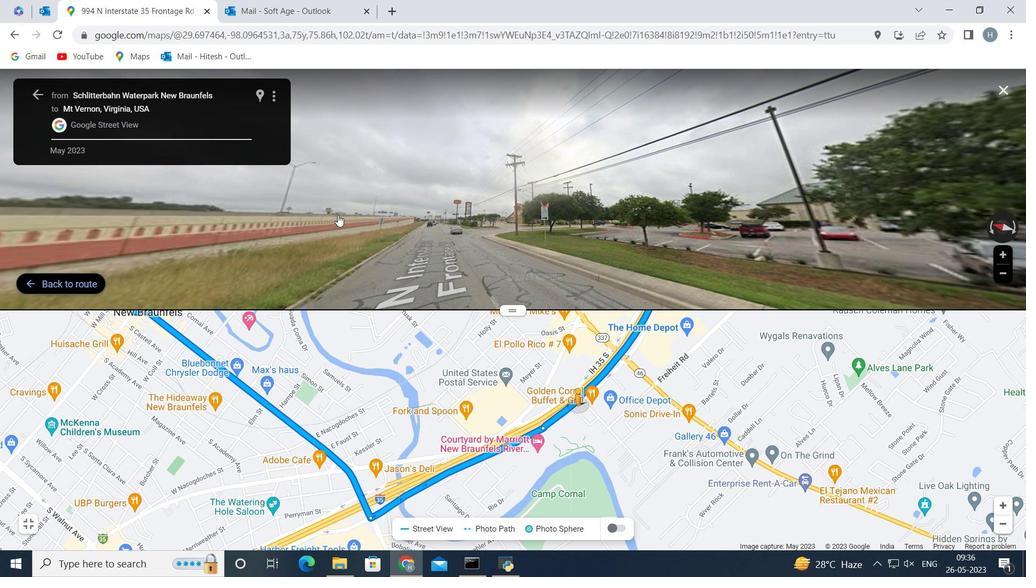 
Action: Mouse pressed left at (337, 214)
Screenshot: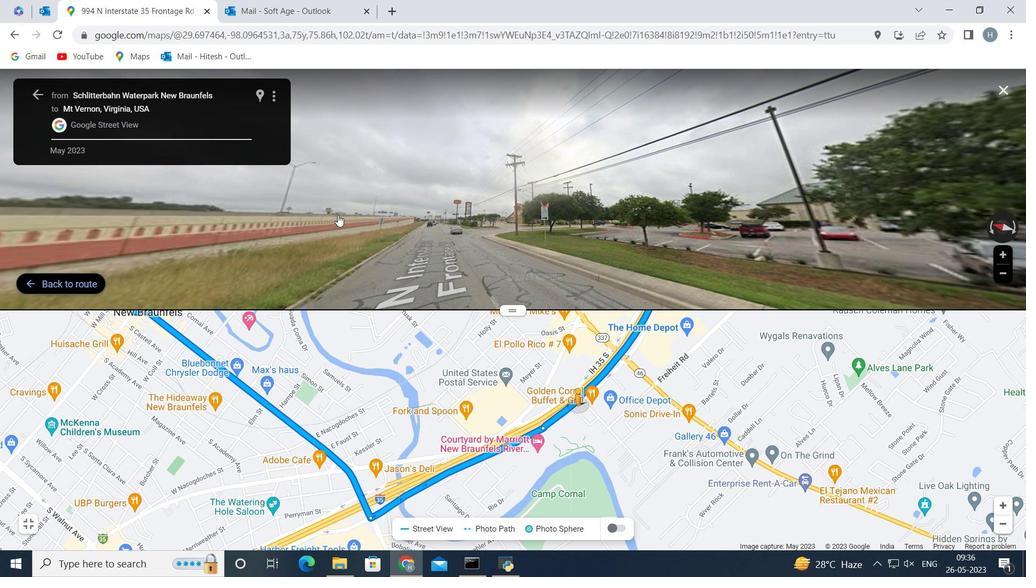 
Action: Mouse moved to (409, 240)
Screenshot: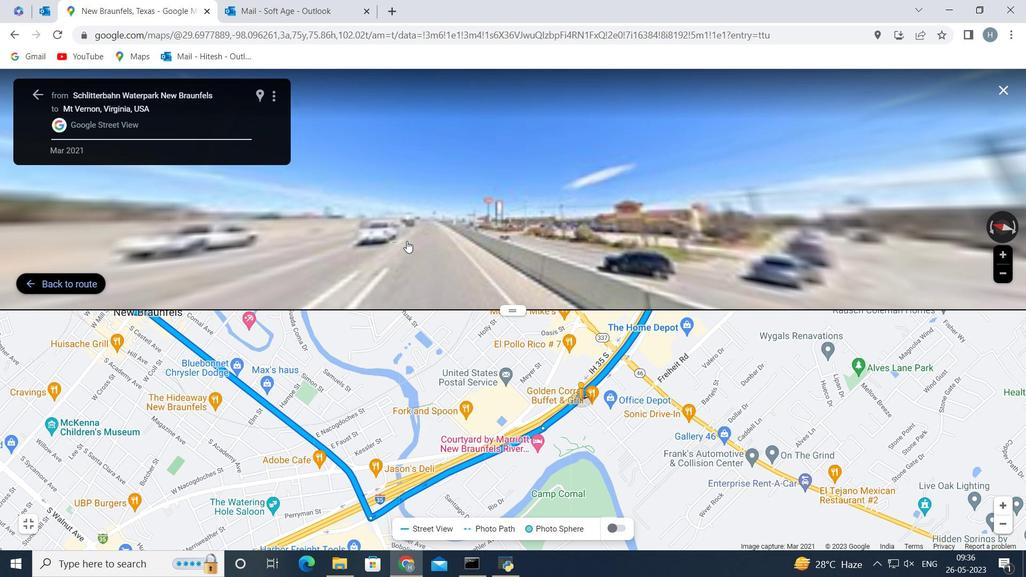 
Action: Mouse pressed left at (409, 240)
Screenshot: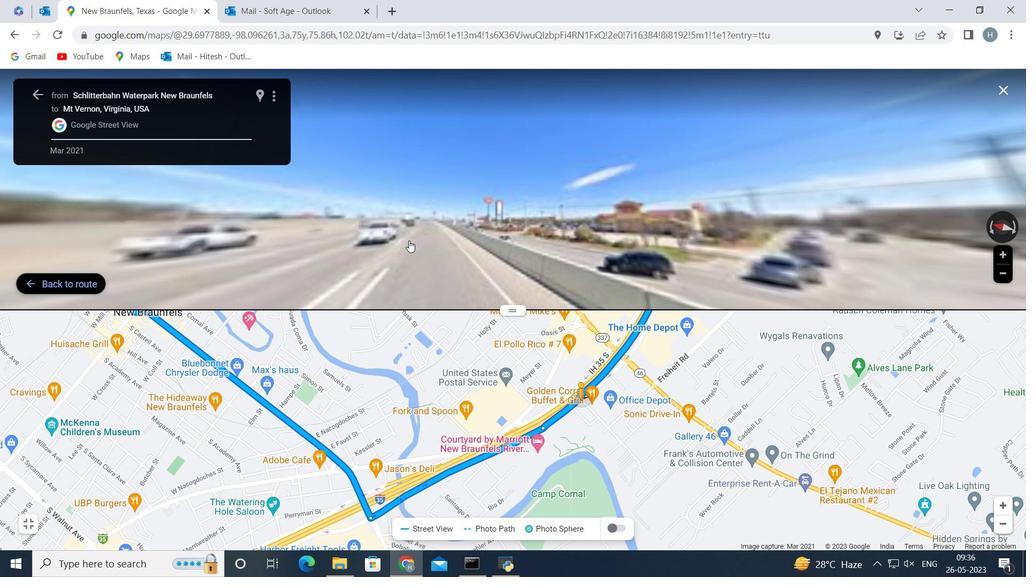 
Action: Mouse moved to (421, 226)
Screenshot: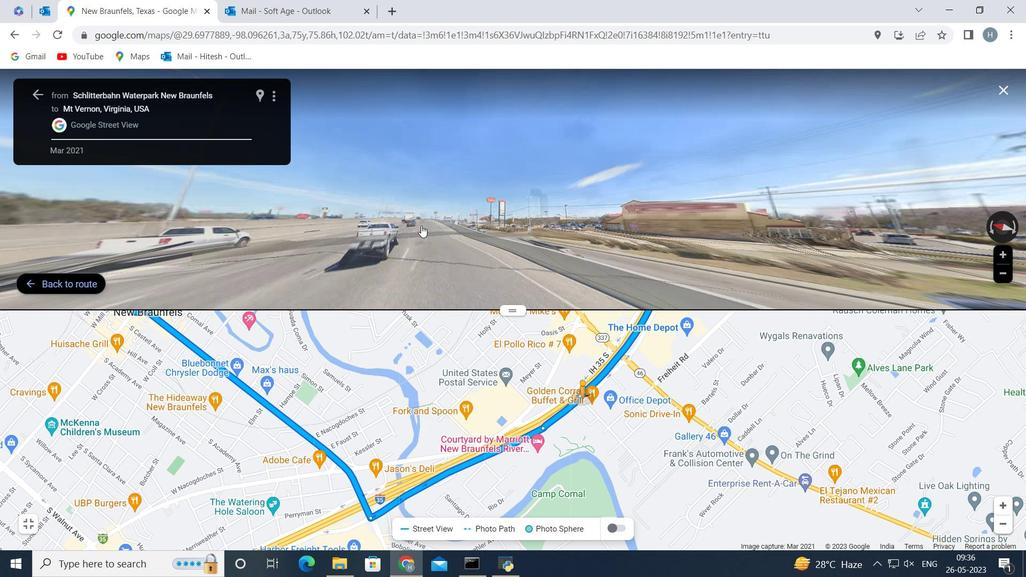 
Action: Mouse pressed left at (421, 226)
Screenshot: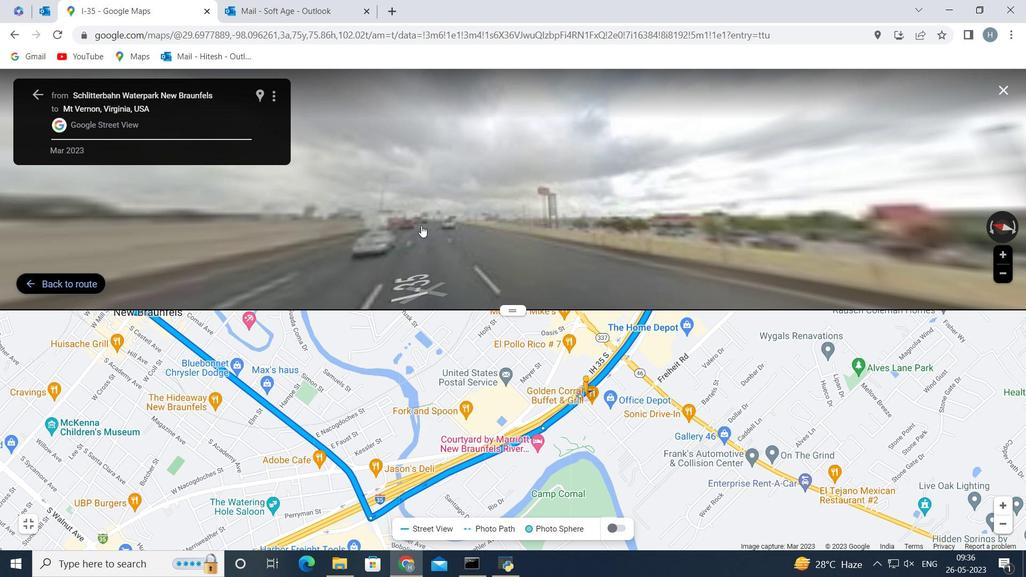 
Action: Mouse moved to (35, 94)
Screenshot: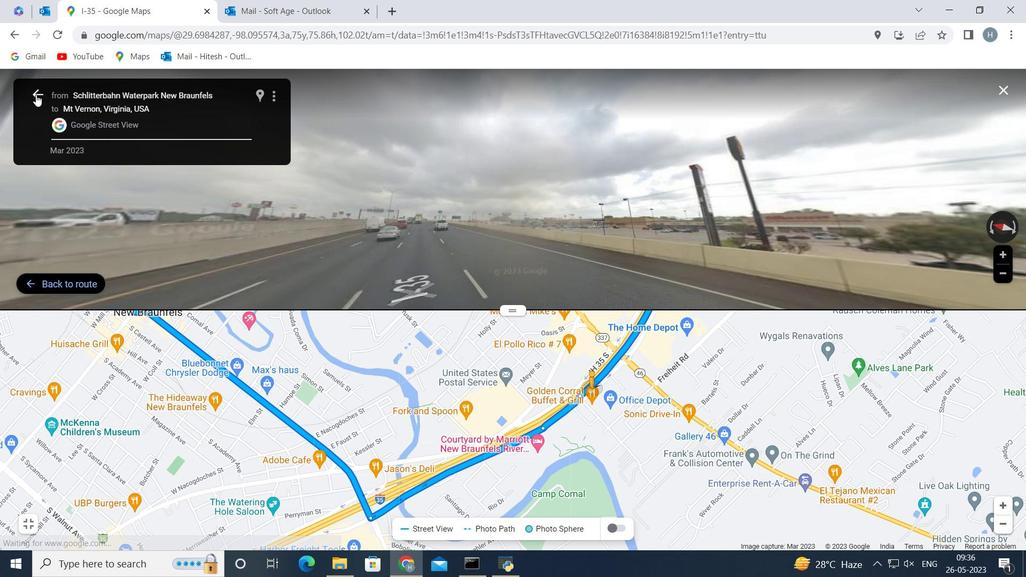 
Action: Mouse pressed left at (35, 94)
Screenshot: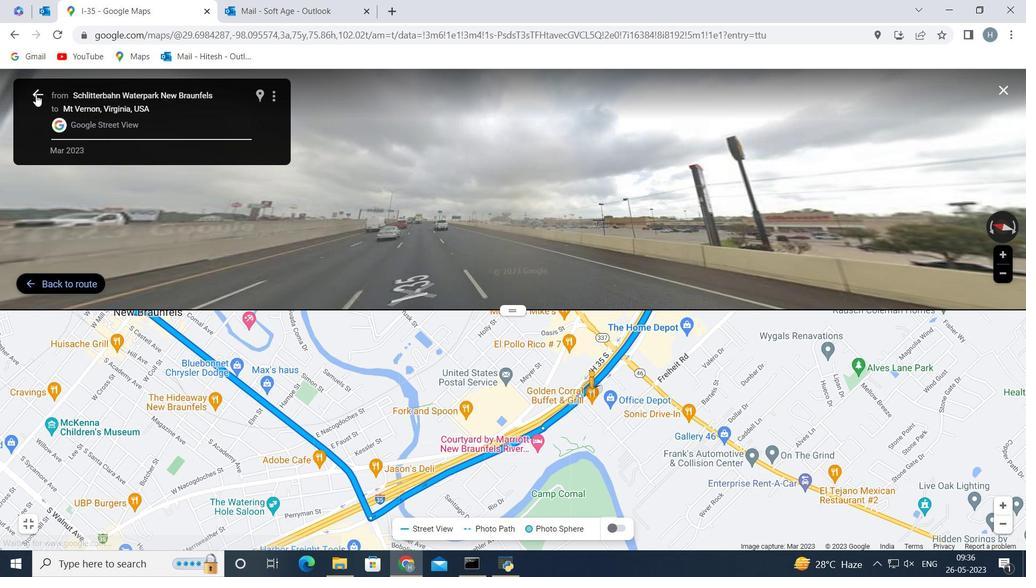 
Action: Mouse moved to (327, 265)
Screenshot: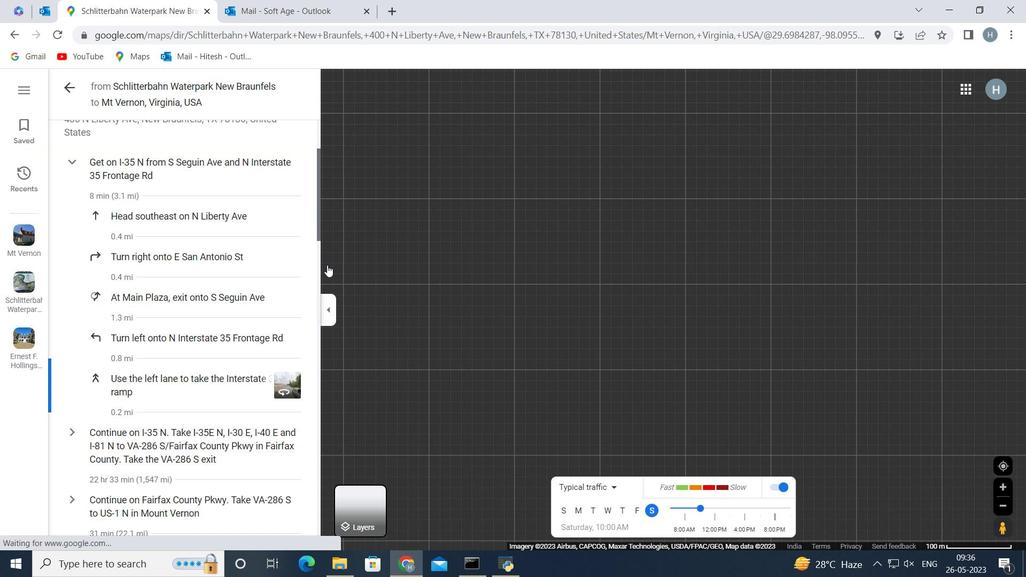 
Action: Mouse scrolled (327, 264) with delta (0, 0)
Screenshot: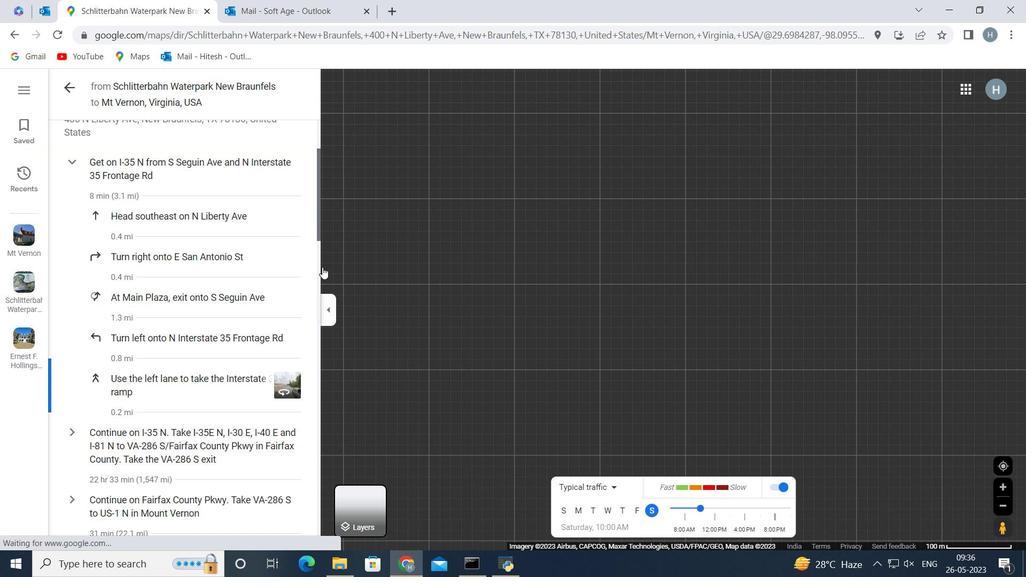 
Action: Mouse moved to (320, 267)
Screenshot: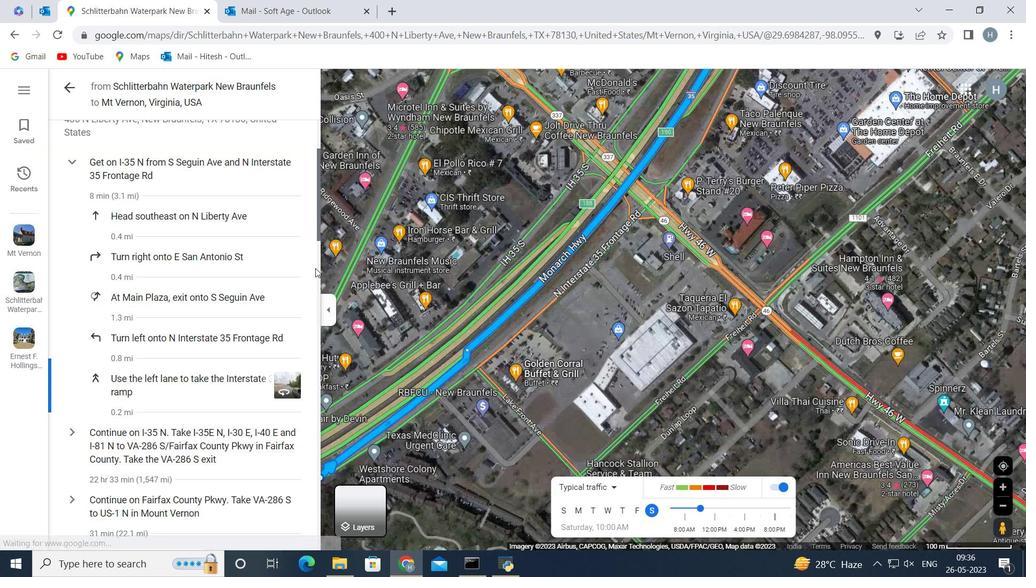 
Action: Mouse scrolled (320, 266) with delta (0, 0)
Screenshot: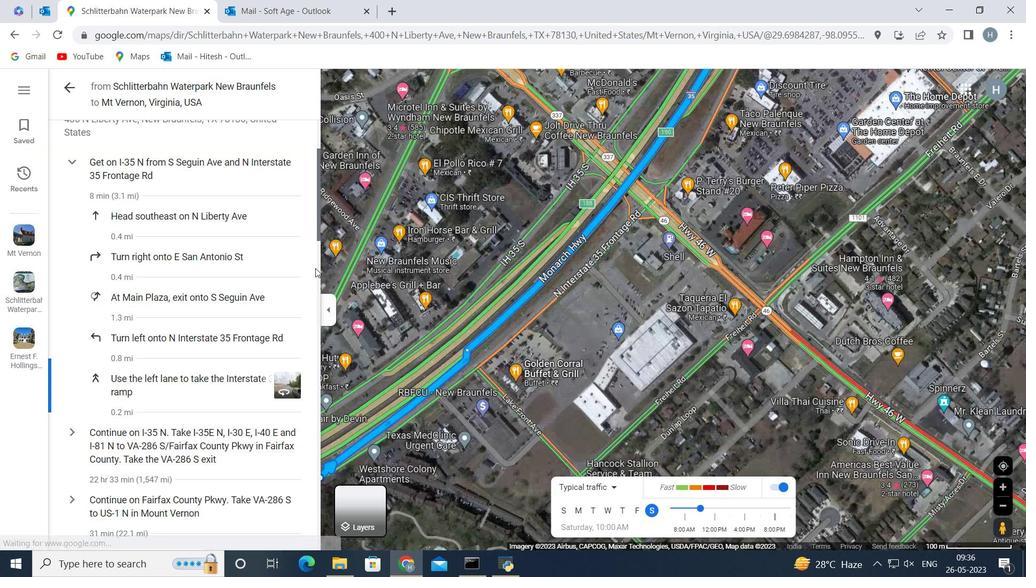 
Action: Mouse moved to (290, 286)
Screenshot: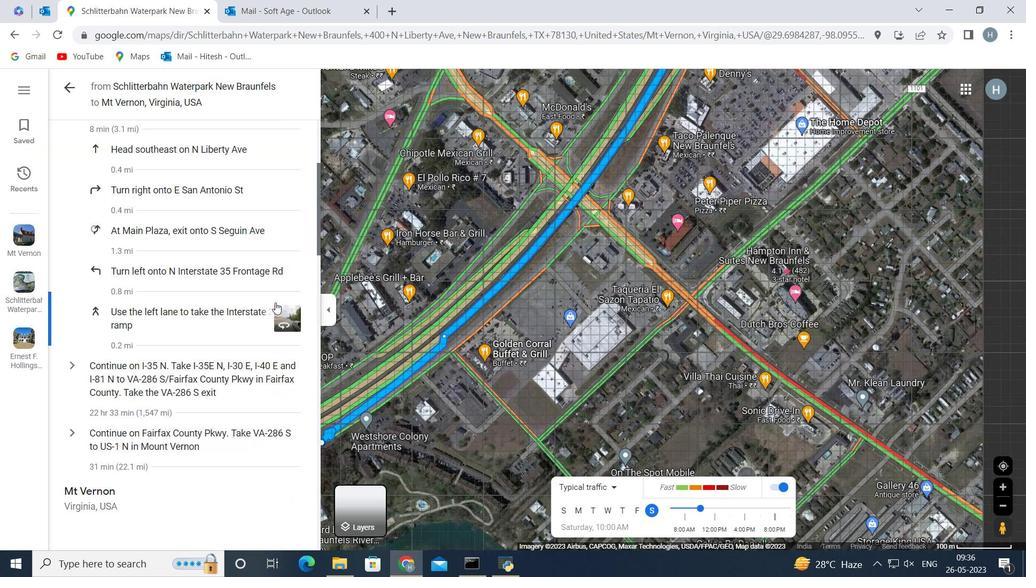 
Action: Mouse scrolled (298, 278) with delta (0, 0)
Screenshot: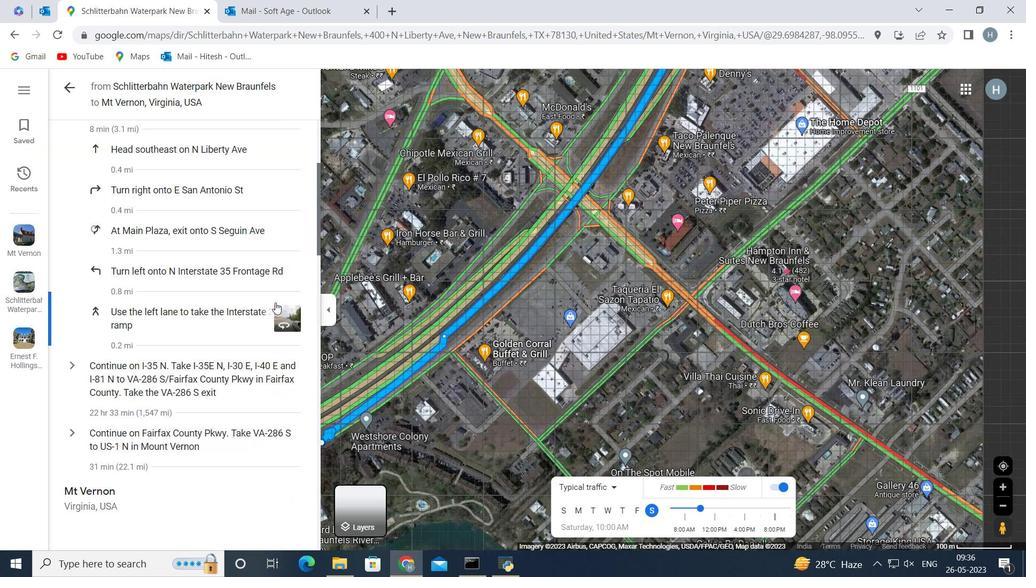 
Action: Mouse moved to (205, 343)
Screenshot: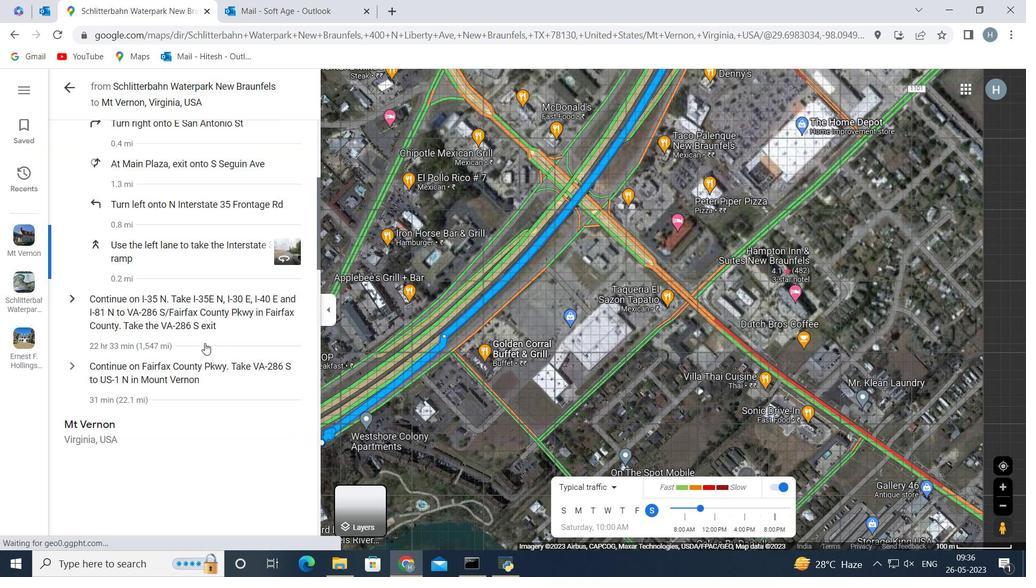 
Action: Mouse scrolled (205, 343) with delta (0, 0)
Screenshot: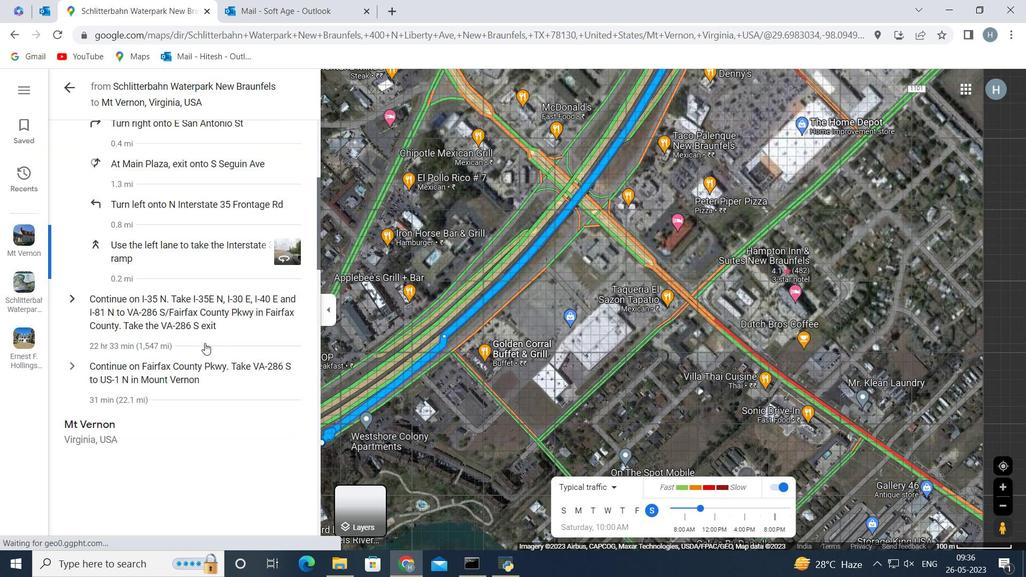 
Action: Mouse moved to (72, 228)
Screenshot: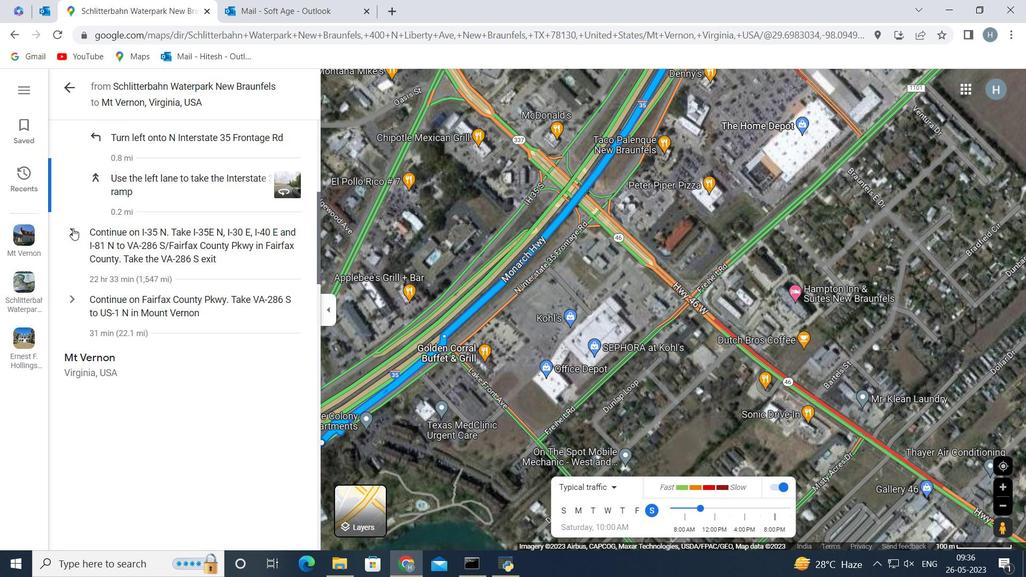 
Action: Mouse pressed left at (72, 228)
Screenshot: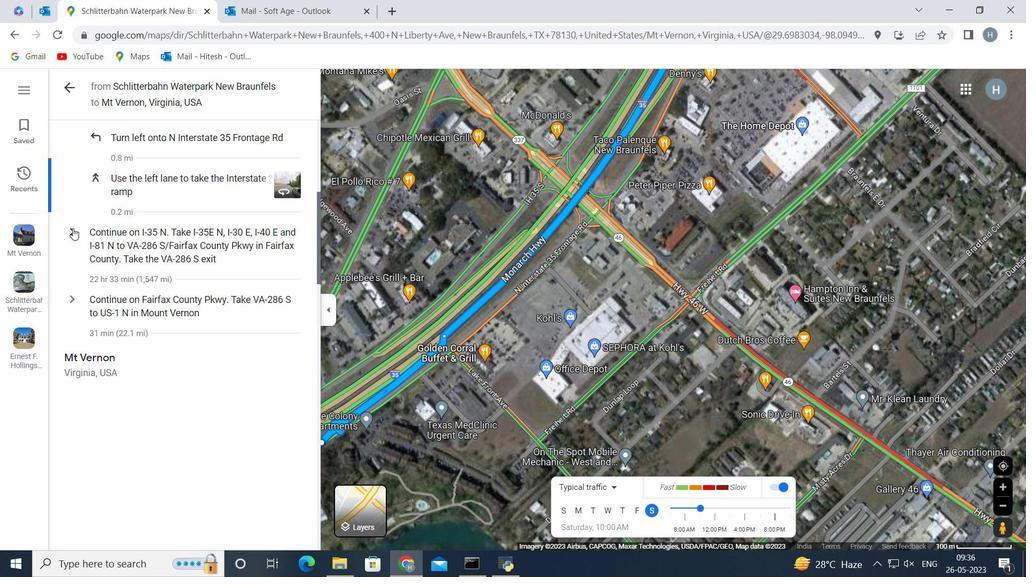 
Action: Mouse moved to (289, 296)
Screenshot: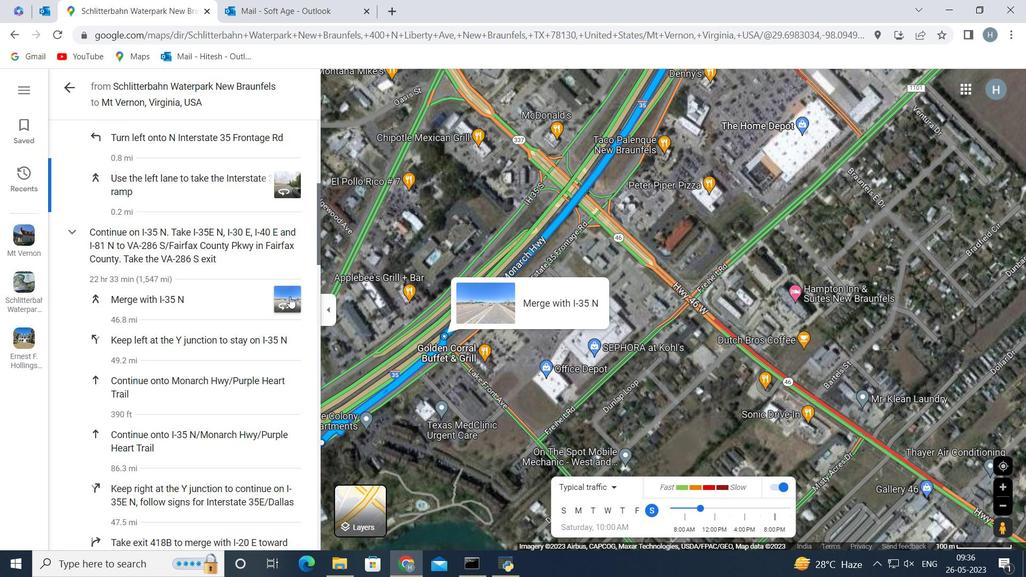 
Action: Mouse pressed left at (289, 296)
Screenshot: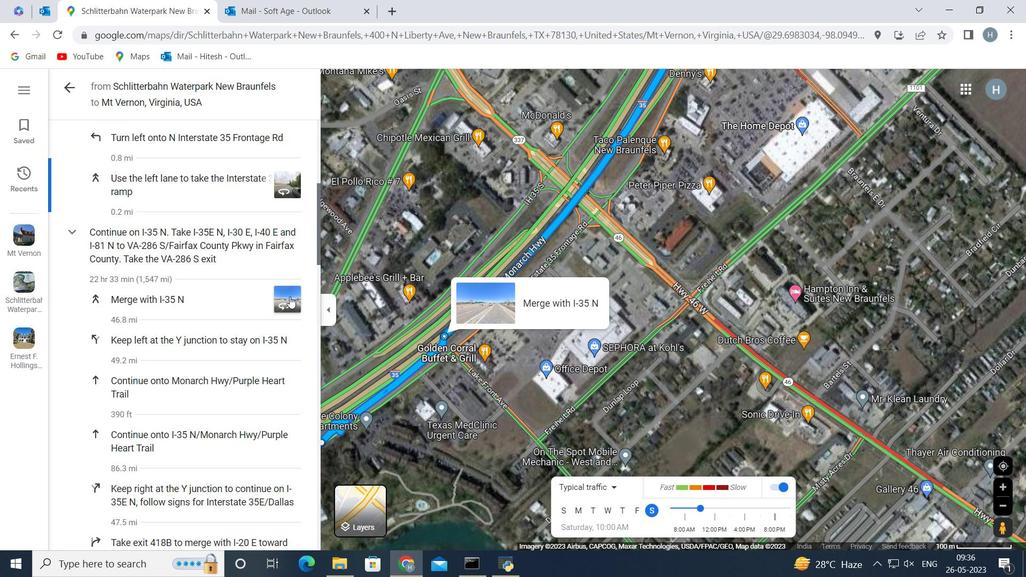 
Action: Mouse moved to (553, 228)
Screenshot: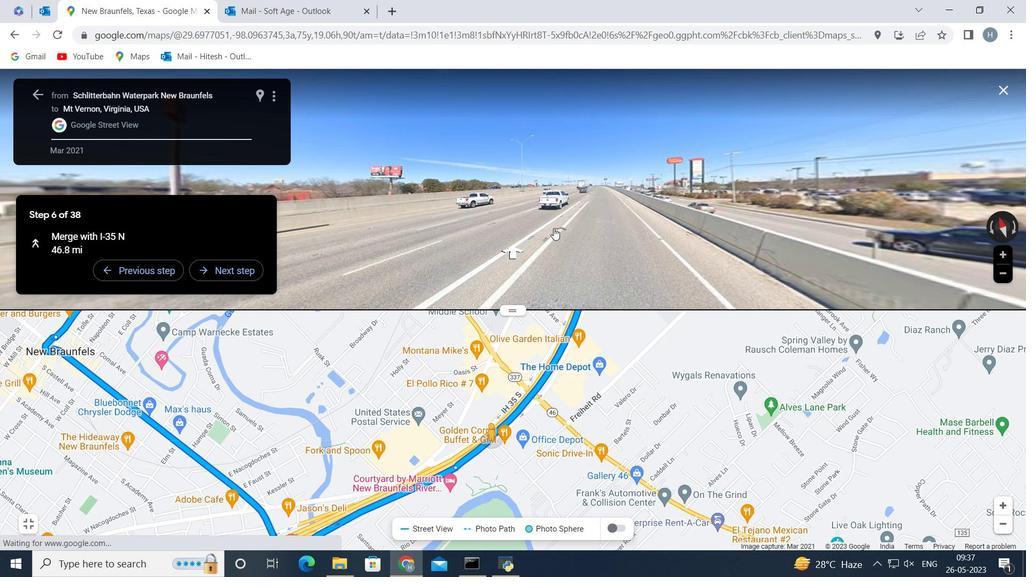 
Action: Mouse pressed left at (553, 228)
Screenshot: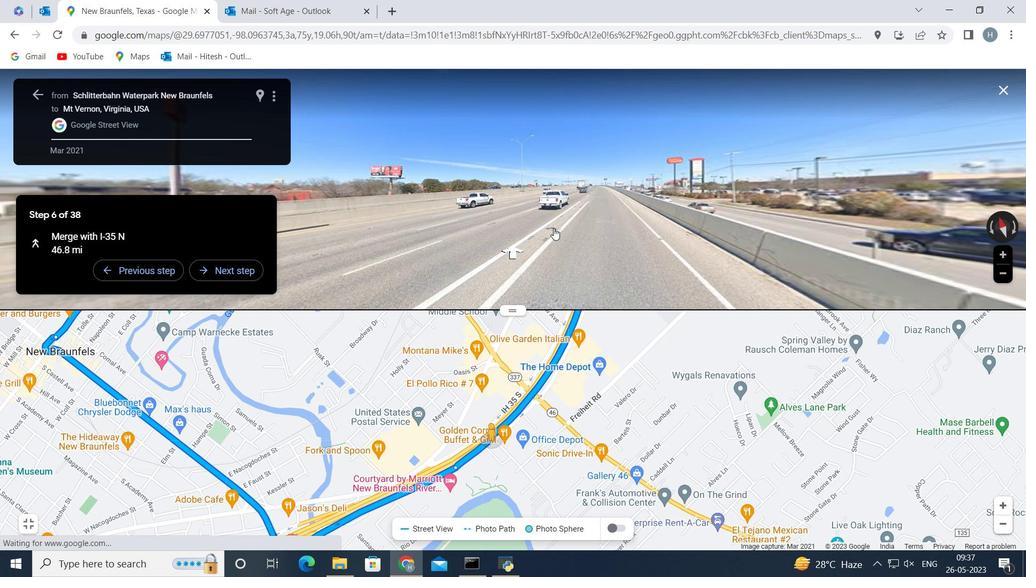 
Action: Mouse moved to (525, 197)
Screenshot: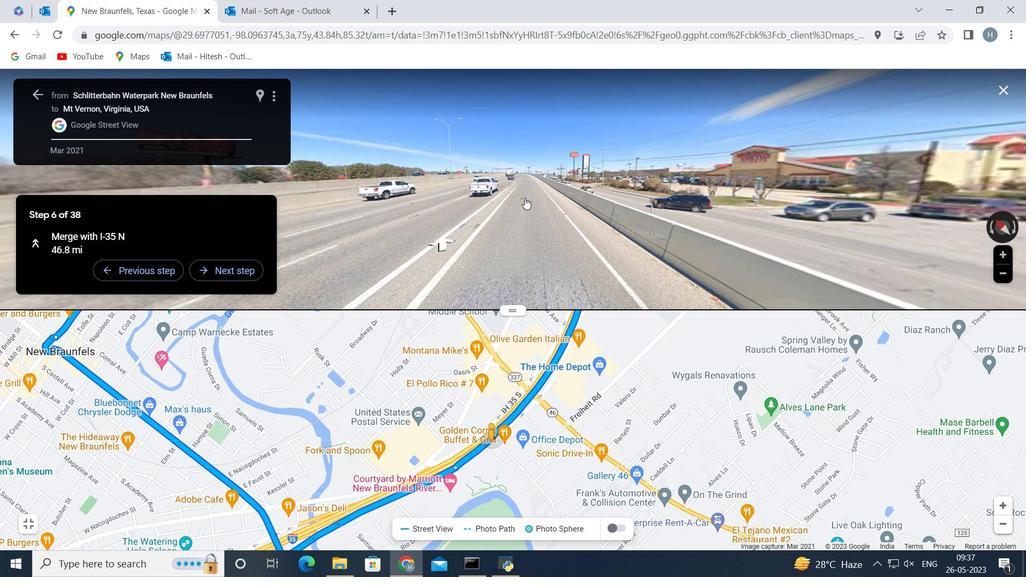 
Action: Mouse pressed left at (525, 197)
Screenshot: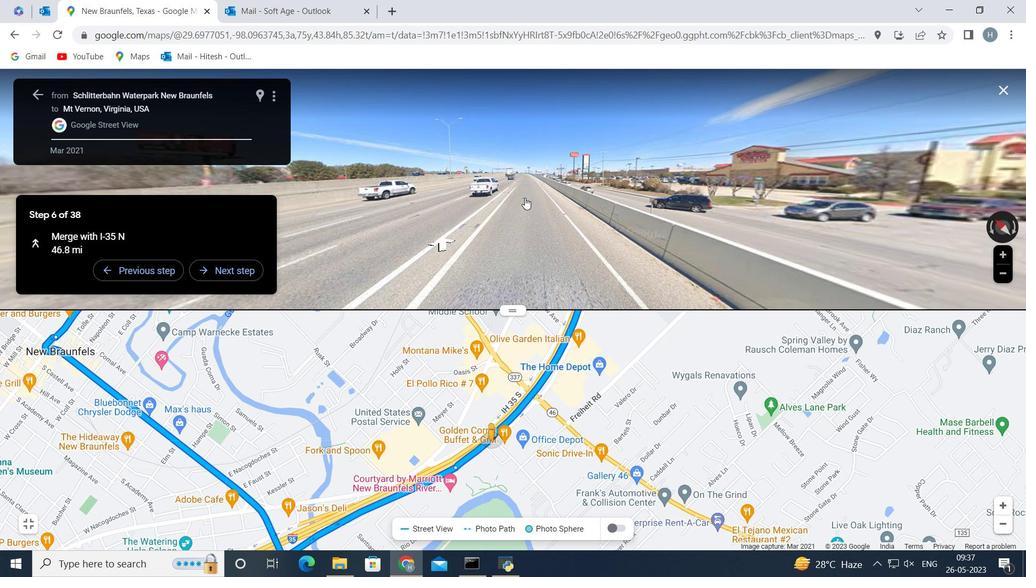 
Action: Mouse moved to (536, 193)
Screenshot: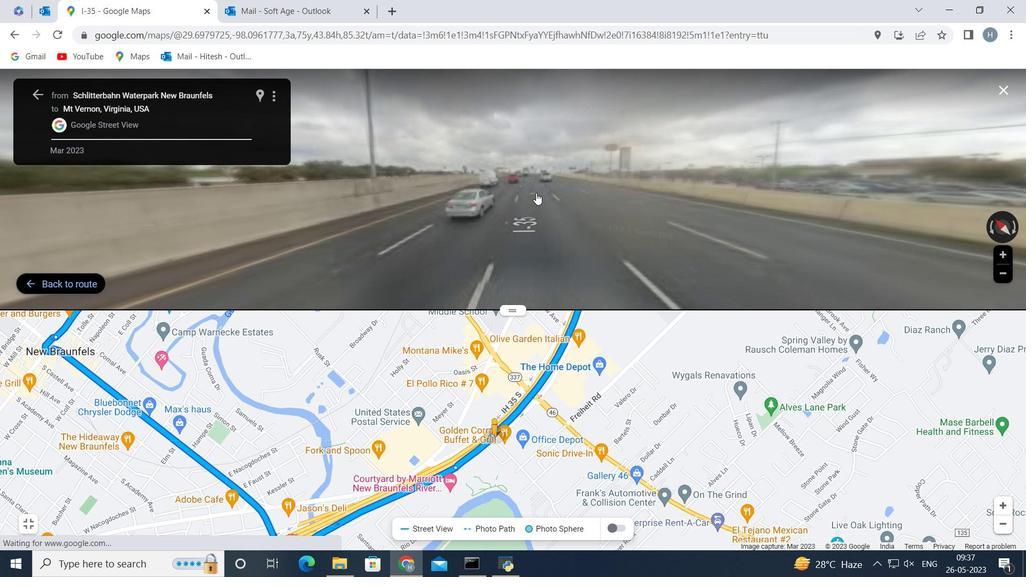 
Action: Mouse pressed left at (536, 193)
Screenshot: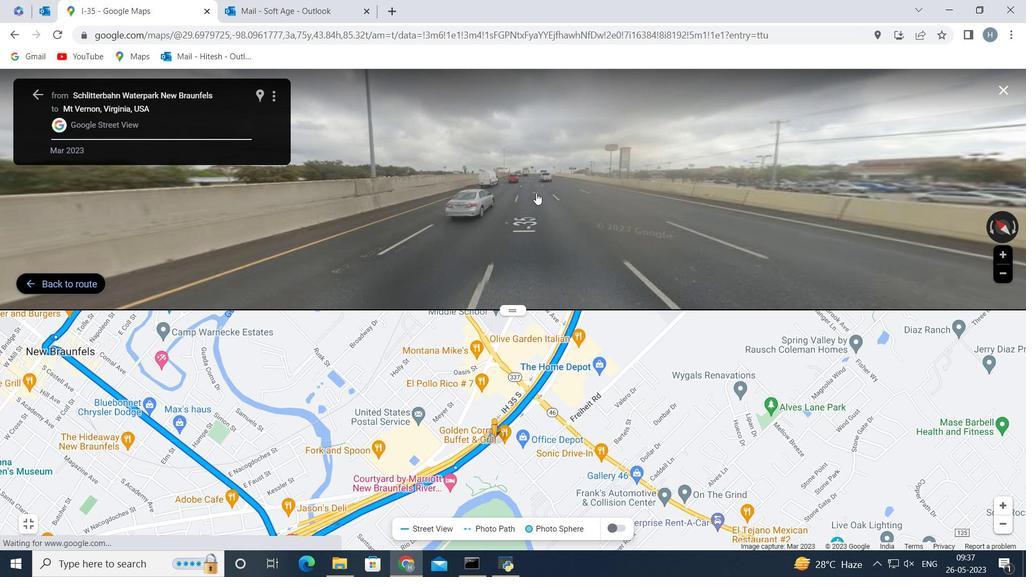 
Action: Mouse moved to (523, 193)
Screenshot: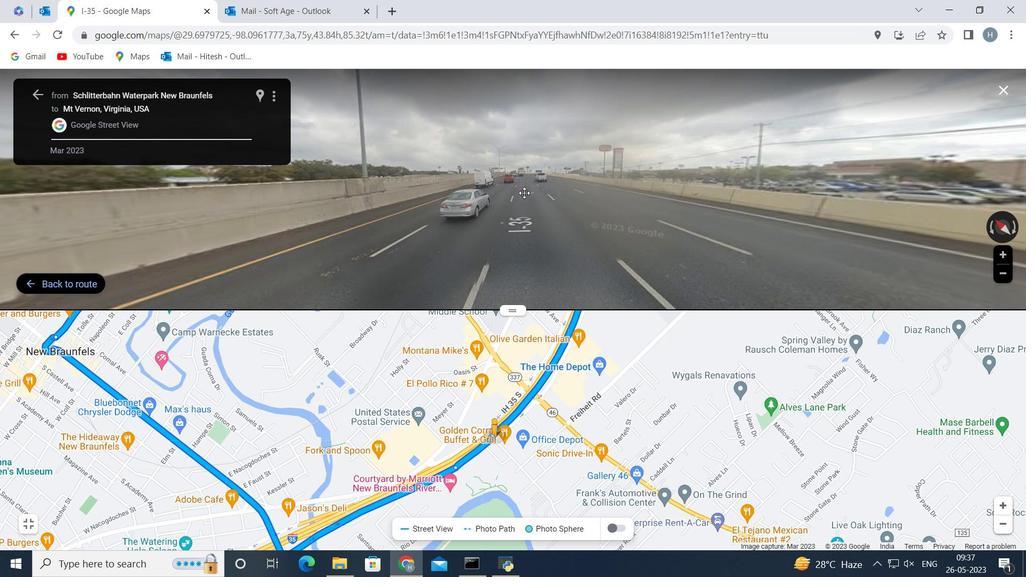 
Action: Mouse pressed left at (523, 193)
Screenshot: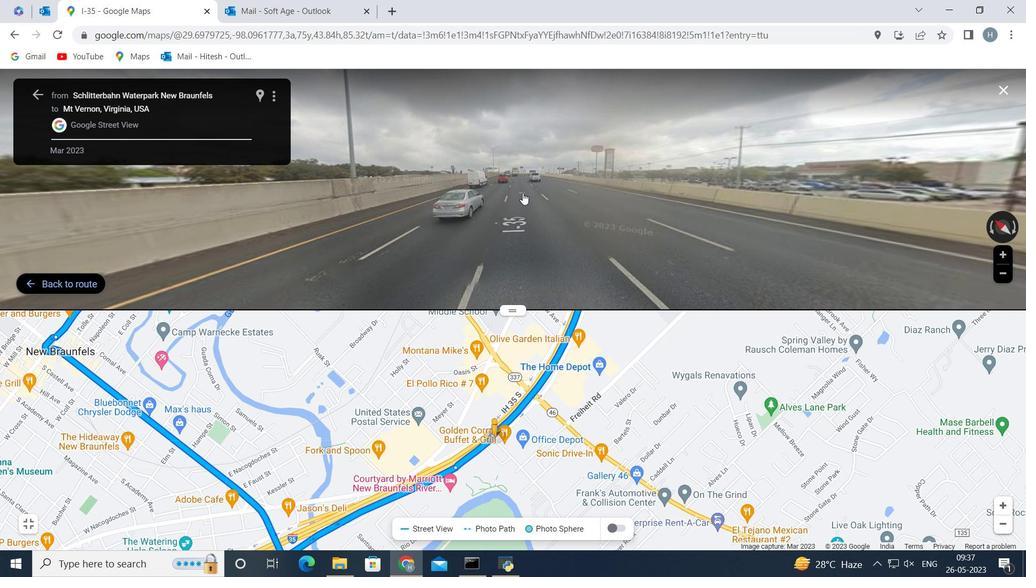 
Action: Mouse pressed left at (523, 193)
Screenshot: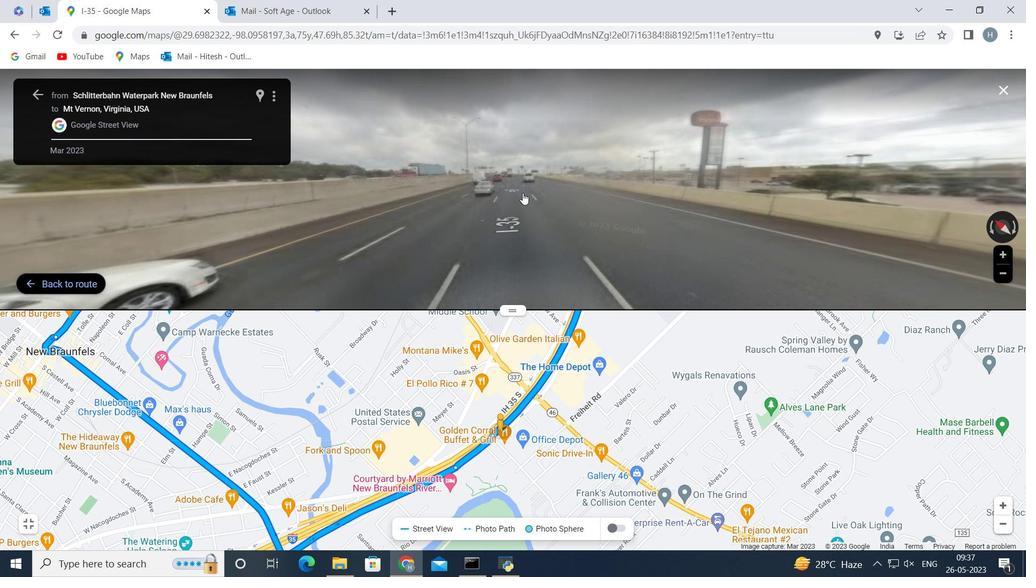 
Action: Mouse moved to (520, 187)
Screenshot: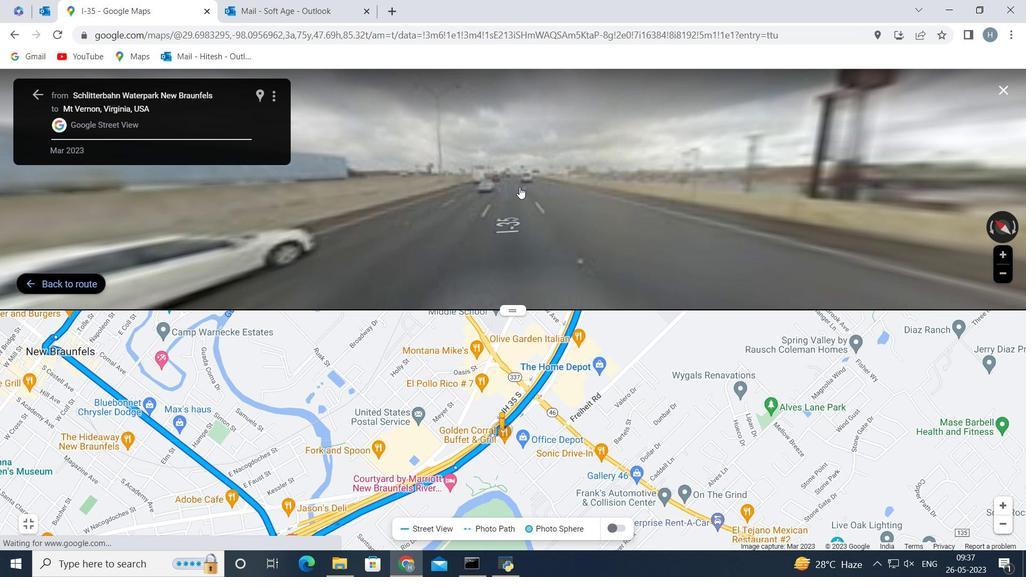 
Action: Mouse pressed left at (520, 187)
Screenshot: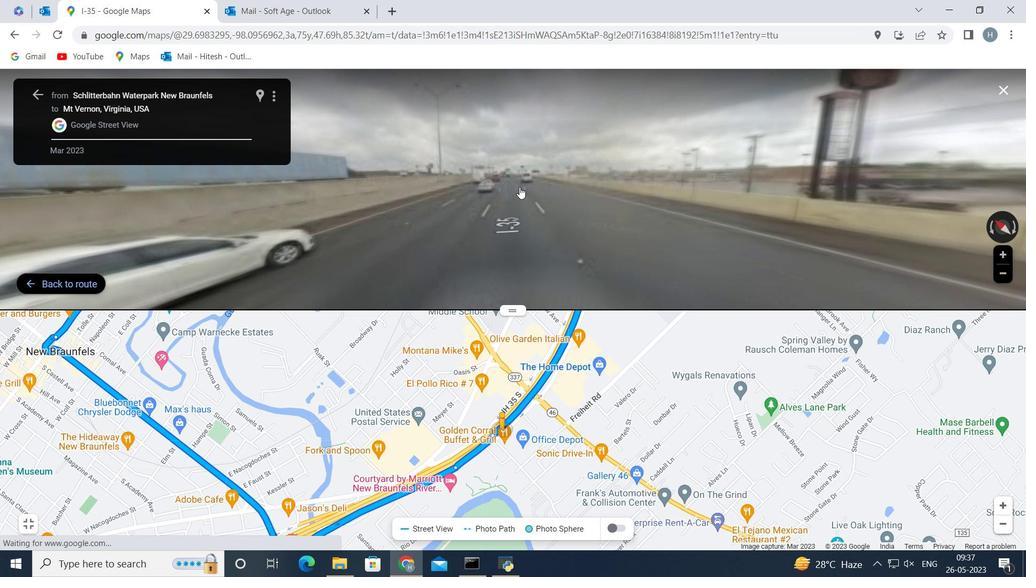 
Action: Mouse moved to (411, 155)
Screenshot: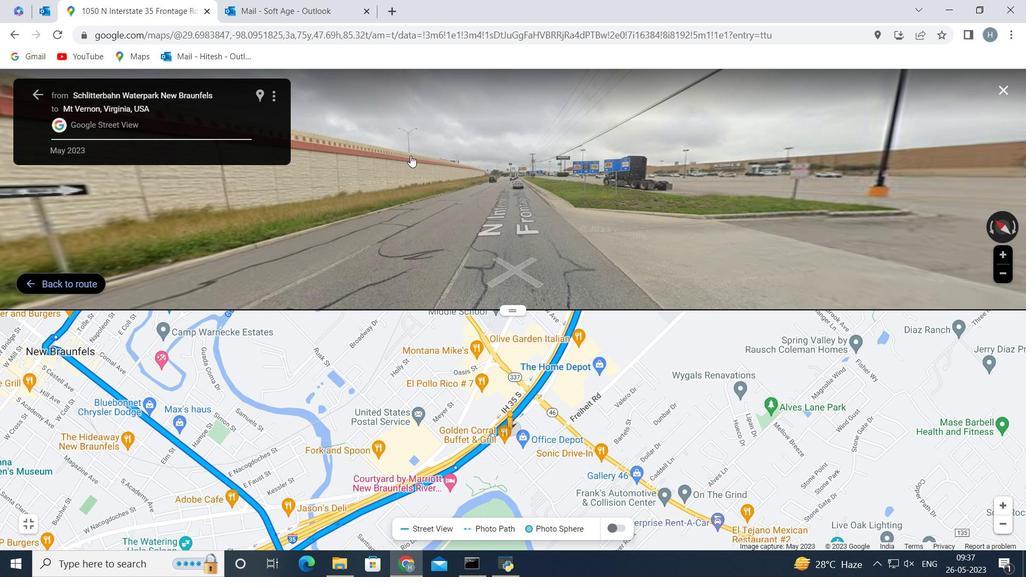 
Action: Mouse pressed left at (411, 155)
Screenshot: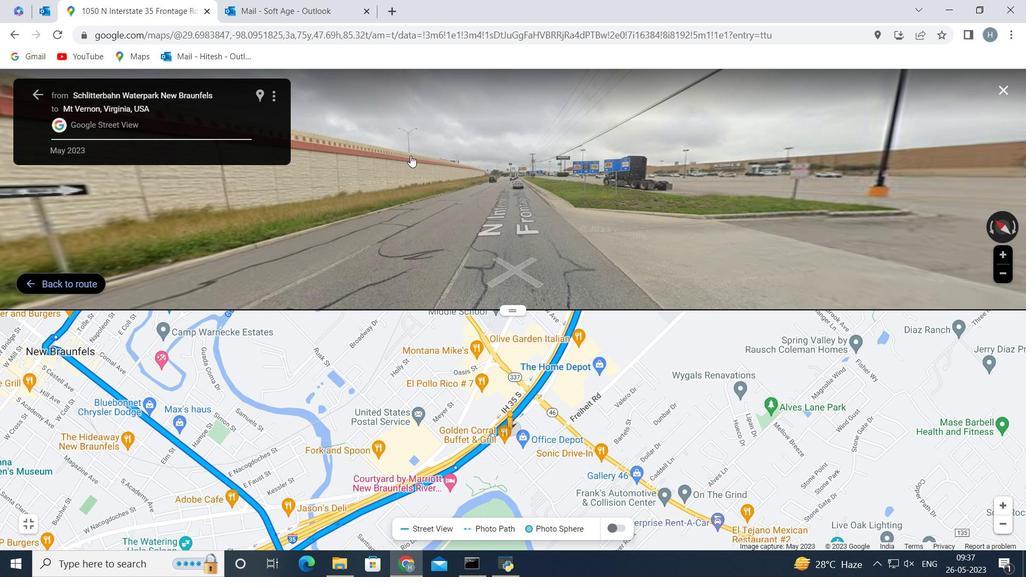 
Action: Mouse moved to (516, 198)
Screenshot: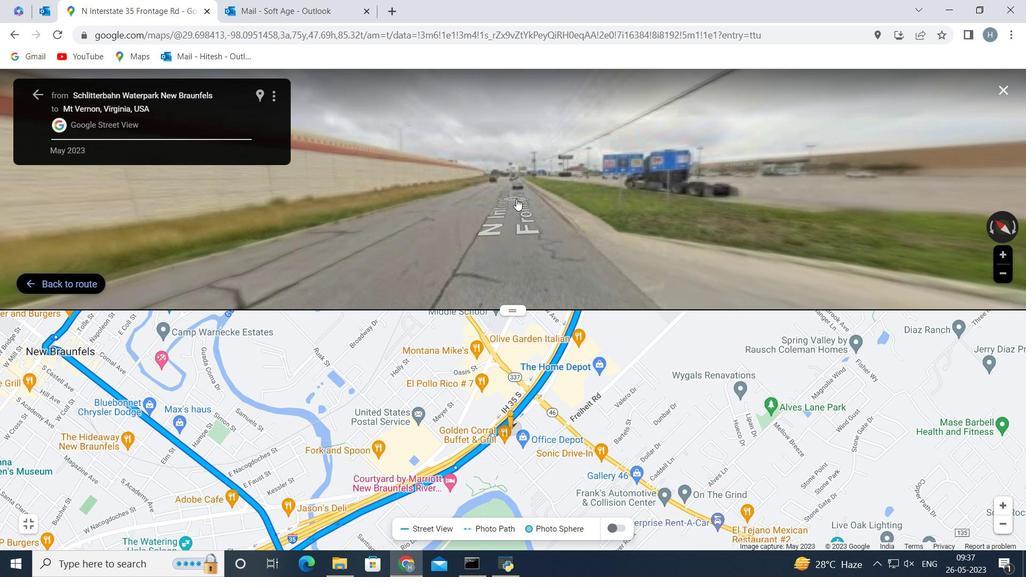 
Action: Mouse pressed left at (516, 198)
Screenshot: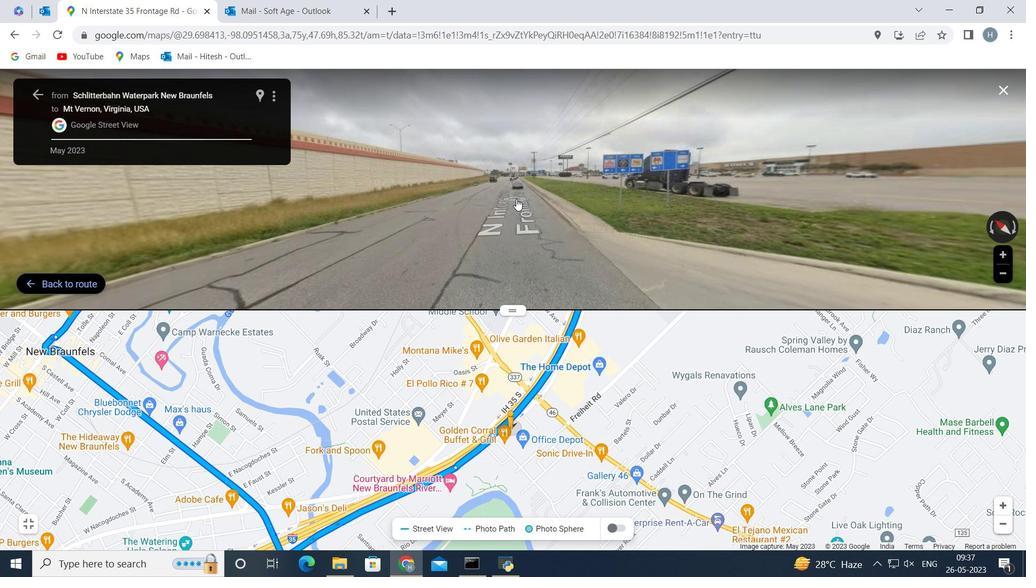 
Action: Mouse pressed left at (516, 198)
Screenshot: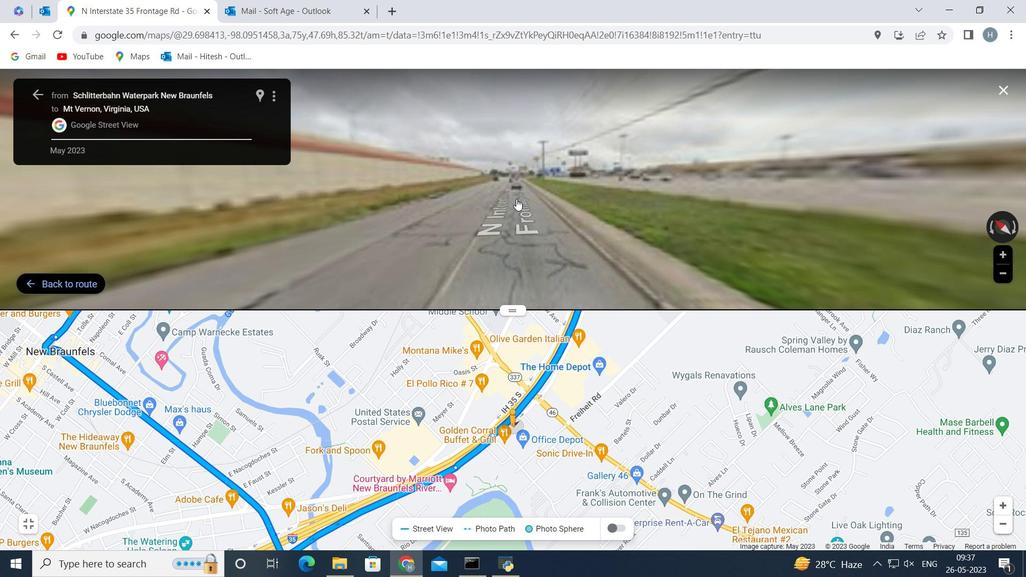 
Action: Mouse moved to (498, 197)
Screenshot: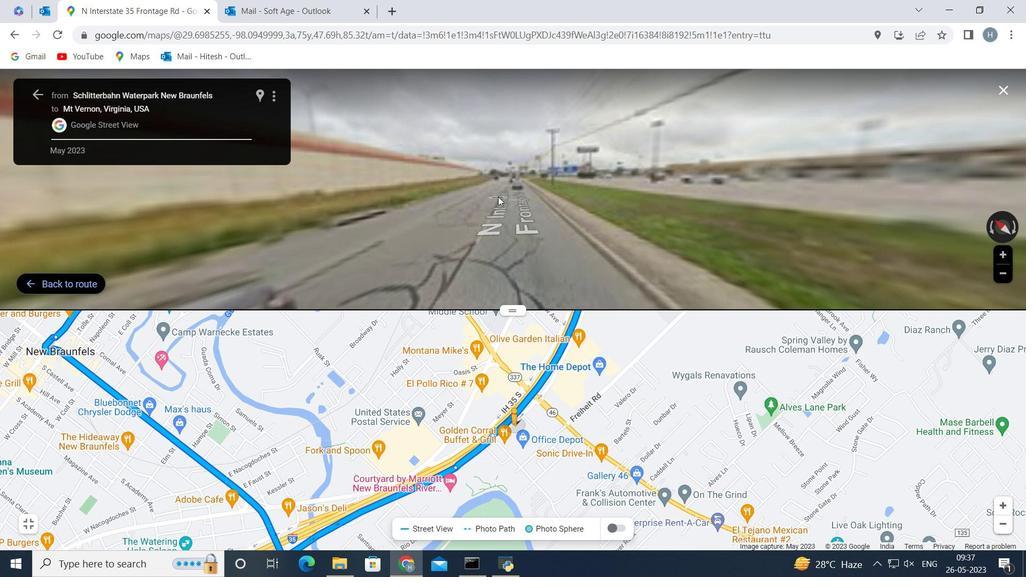 
Action: Mouse pressed left at (498, 197)
Screenshot: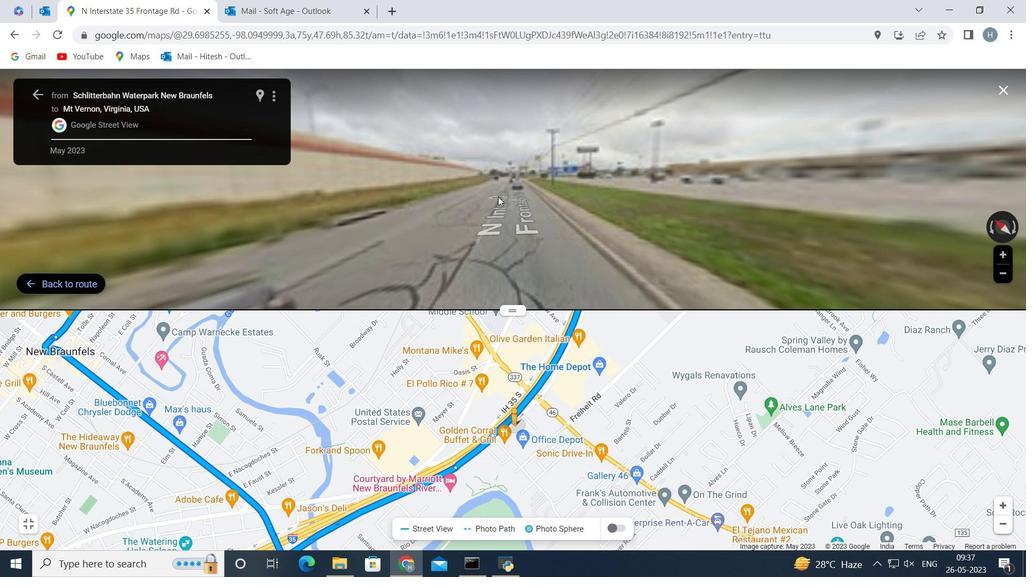 
Action: Mouse pressed left at (498, 197)
Screenshot: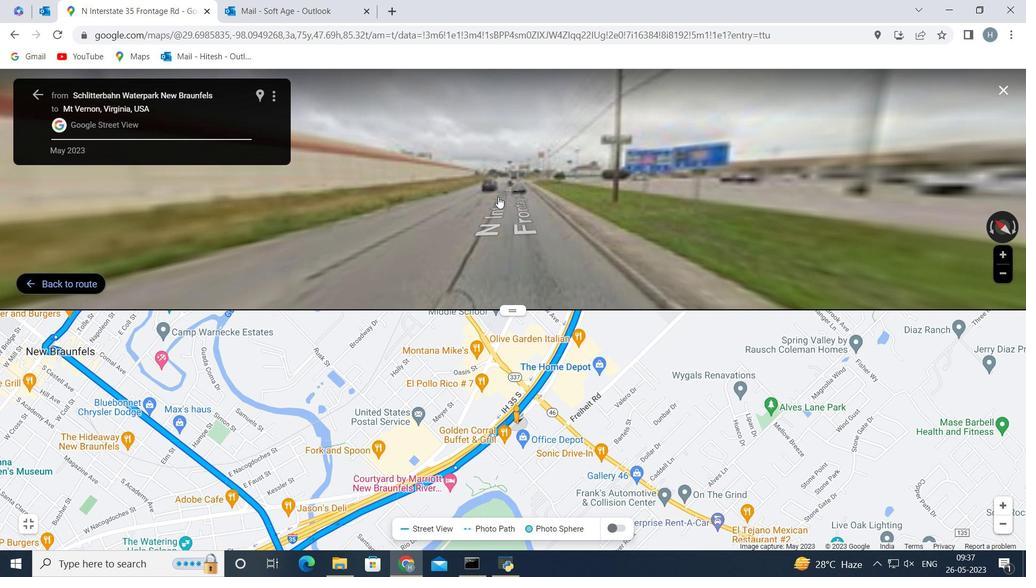 
Action: Mouse moved to (40, 94)
Screenshot: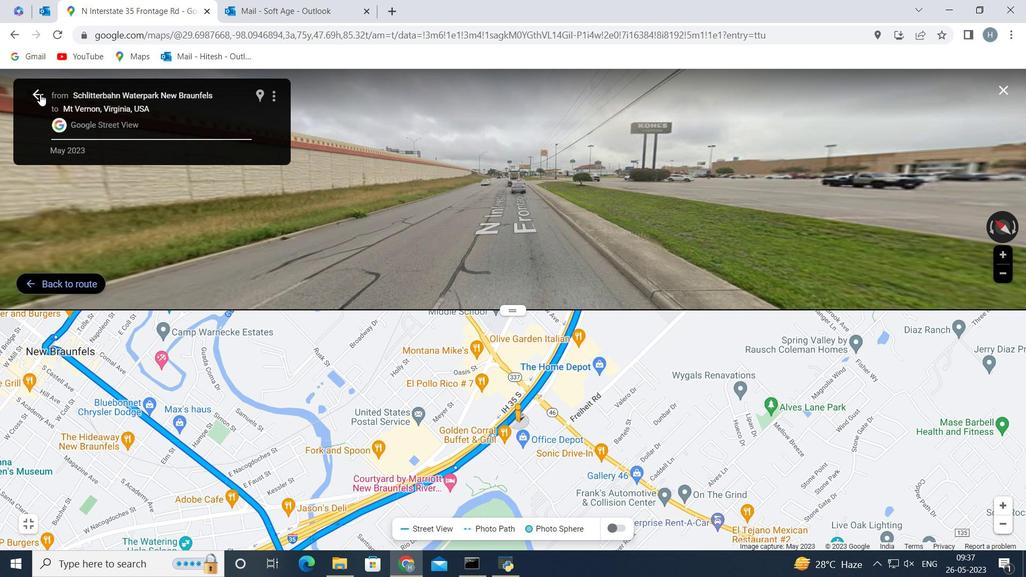 
Action: Mouse pressed left at (40, 94)
Screenshot: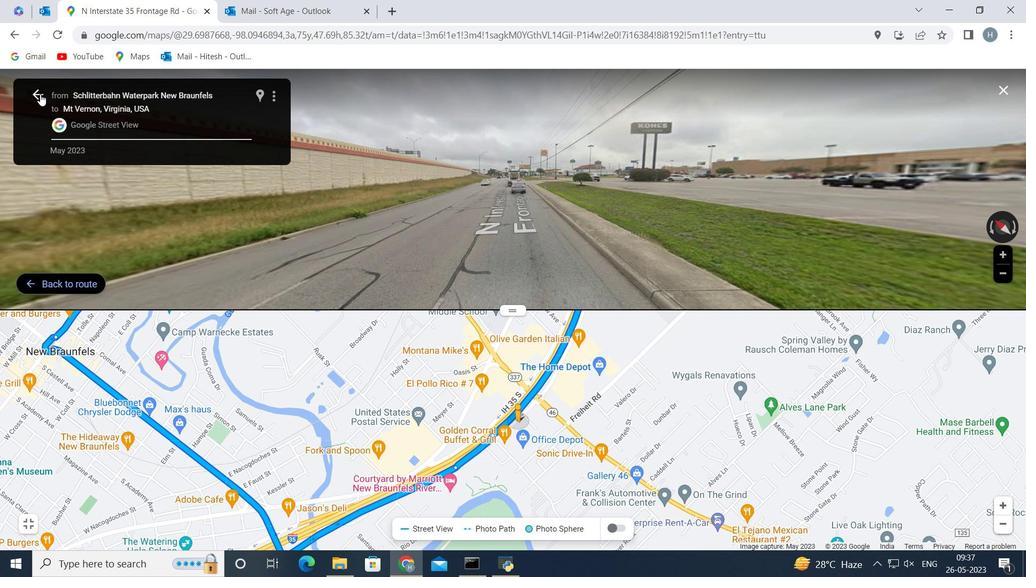 
Action: Mouse moved to (246, 333)
Screenshot: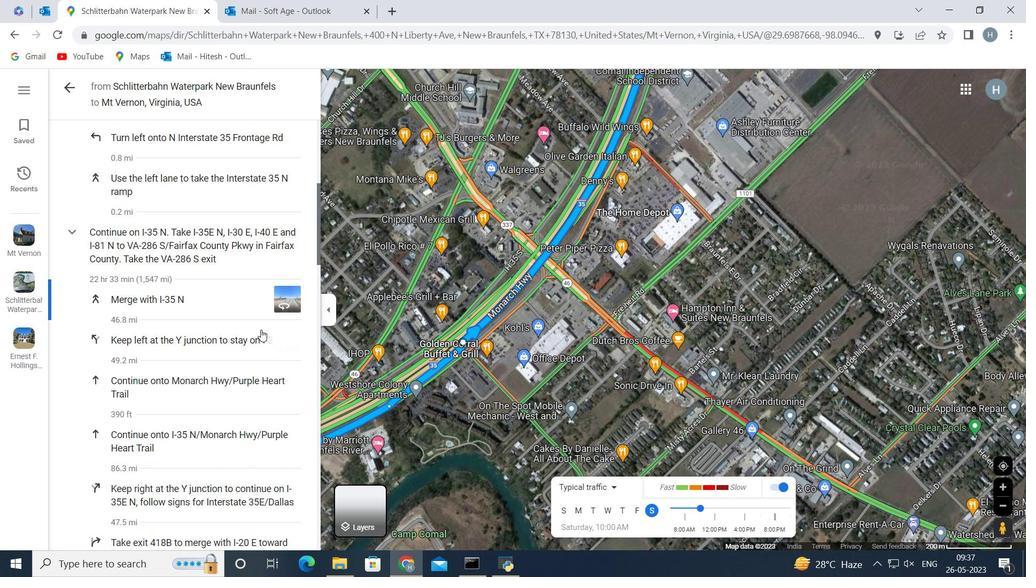 
Action: Mouse scrolled (246, 332) with delta (0, 0)
Screenshot: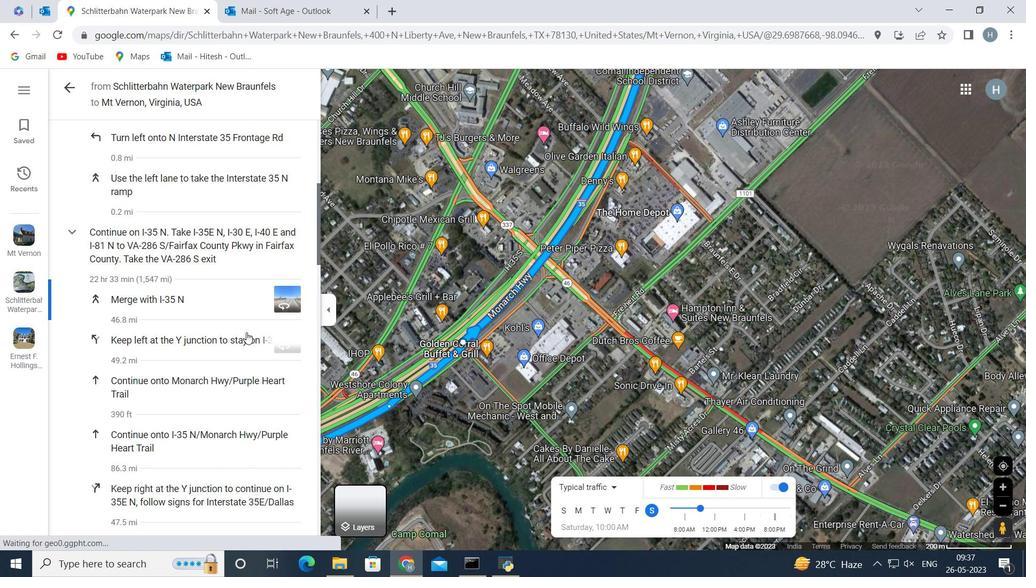
Action: Mouse scrolled (246, 332) with delta (0, 0)
Screenshot: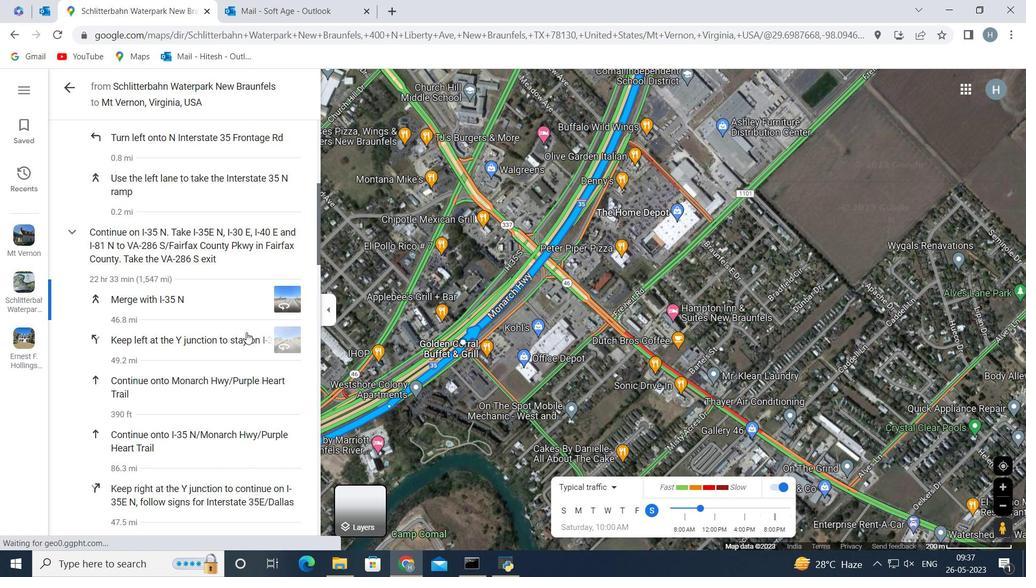 
Action: Mouse moved to (292, 368)
Screenshot: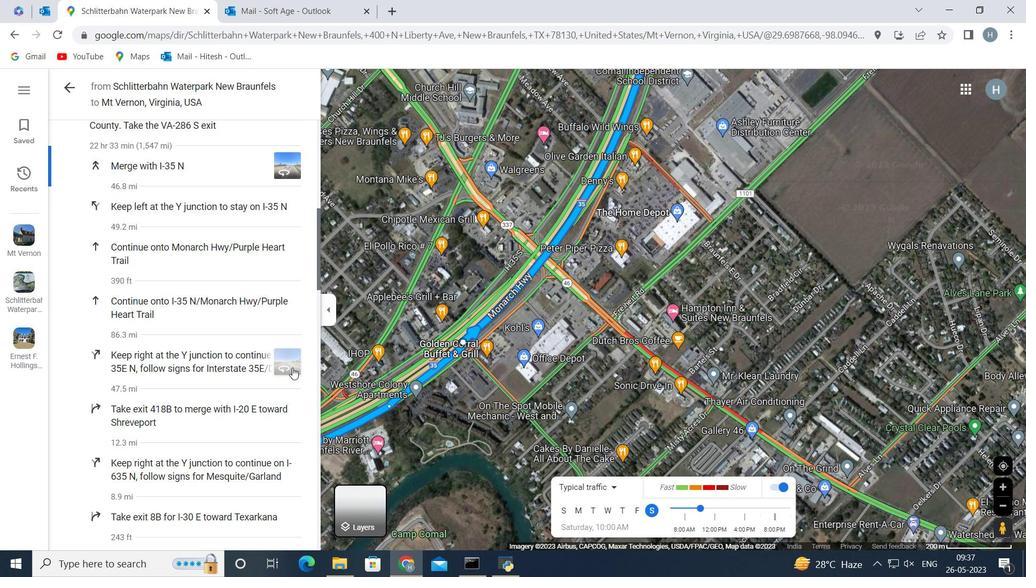 
Action: Mouse pressed left at (292, 368)
Screenshot: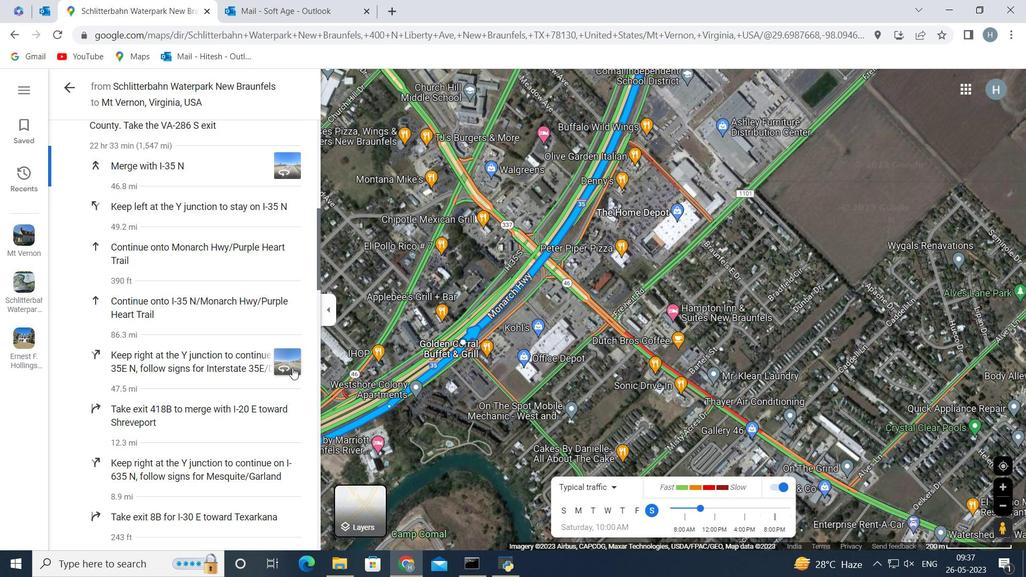 
Action: Mouse moved to (509, 215)
Screenshot: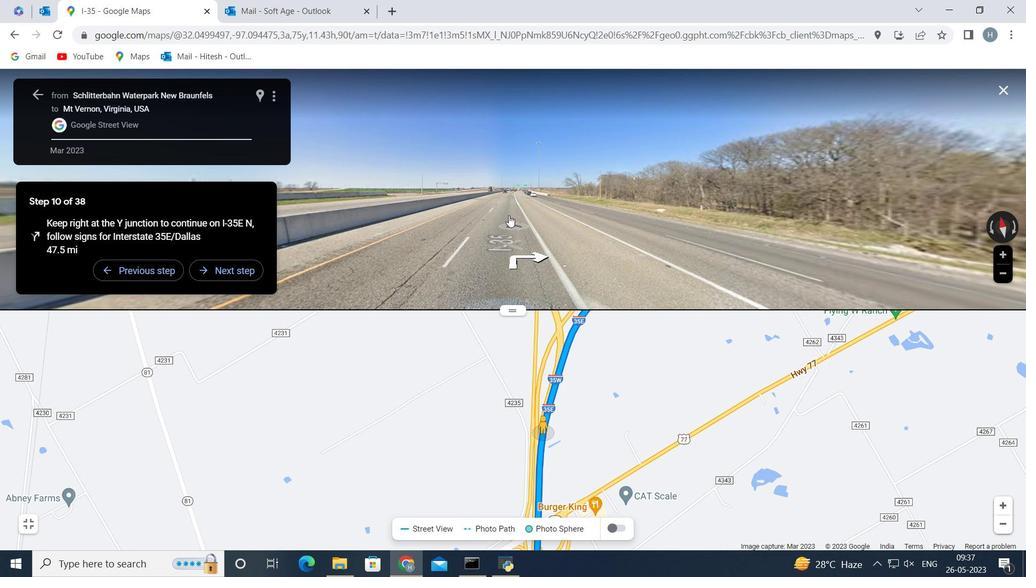 
Action: Mouse pressed left at (509, 216)
Screenshot: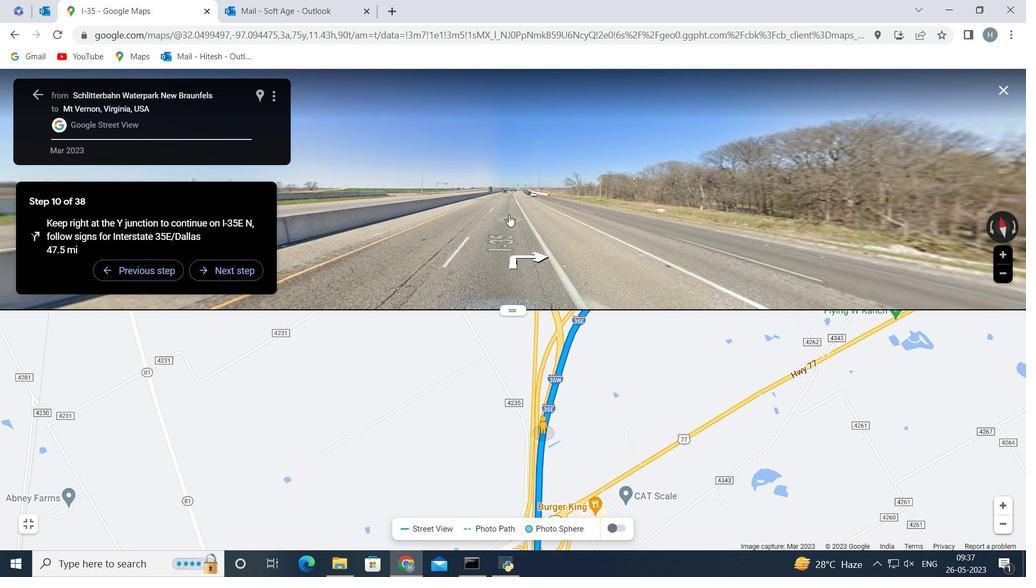 
Action: Mouse moved to (506, 206)
Screenshot: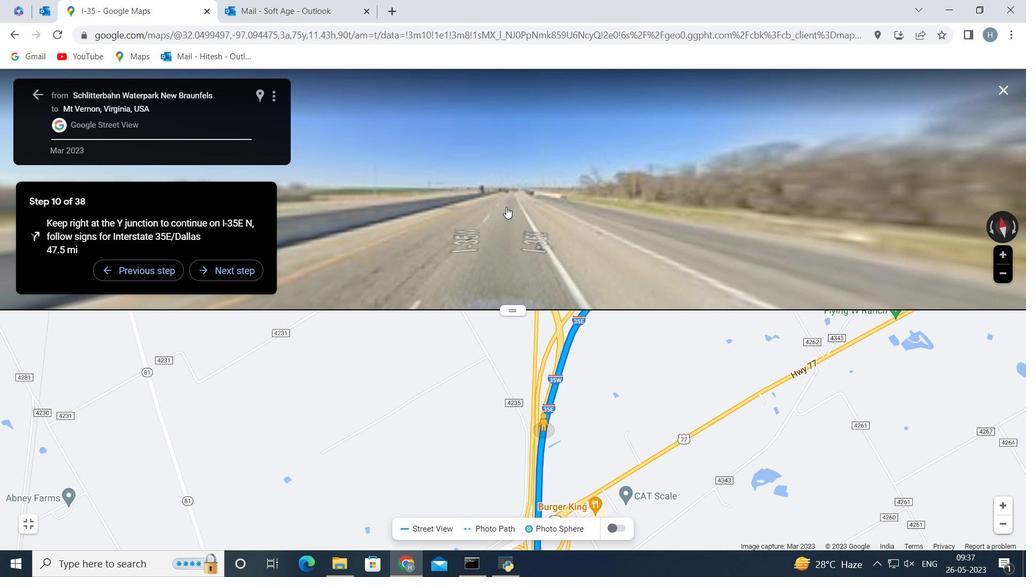 
Action: Mouse pressed left at (506, 206)
Screenshot: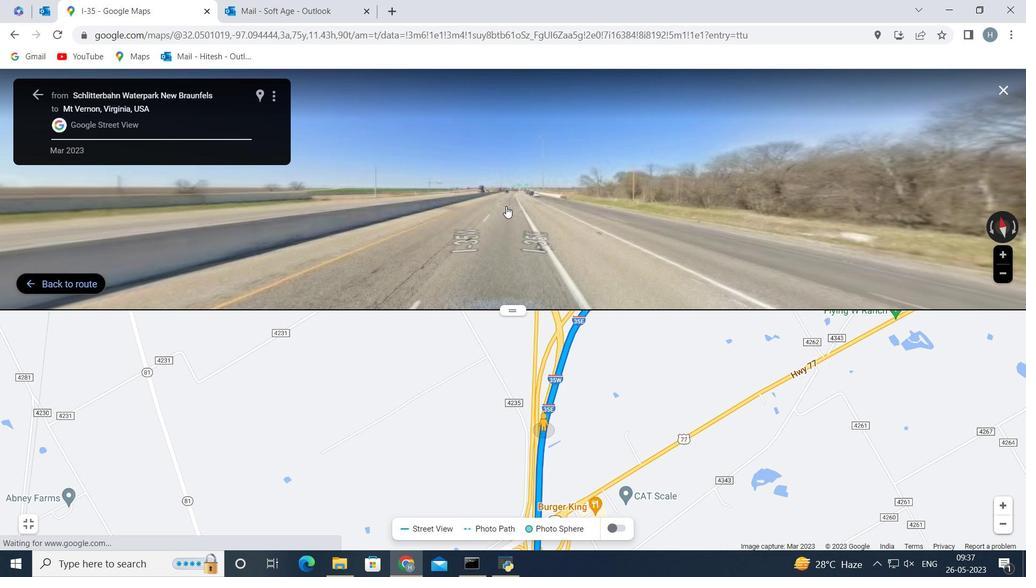 
Action: Mouse moved to (589, 209)
Screenshot: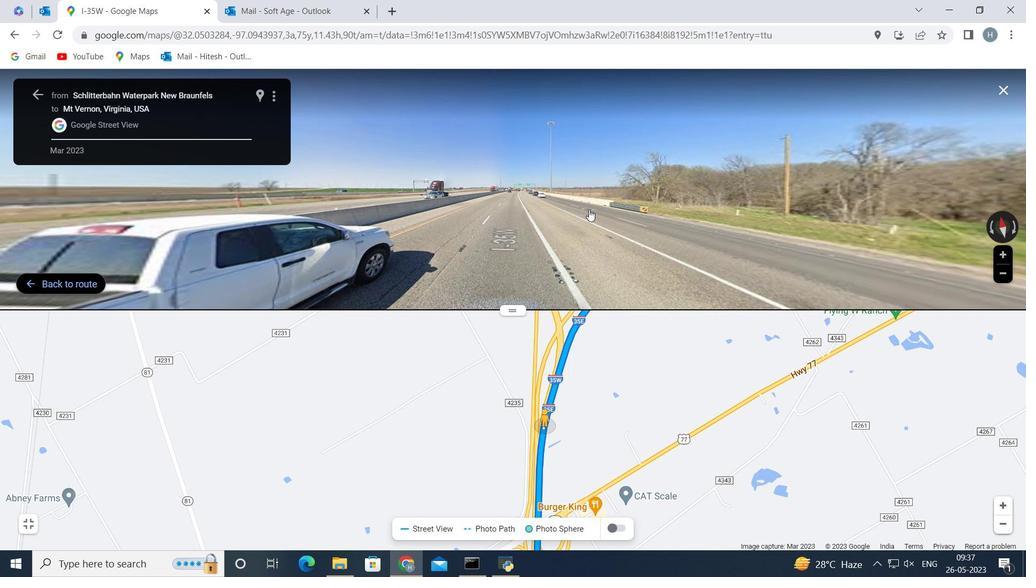 
Action: Mouse pressed left at (589, 209)
Screenshot: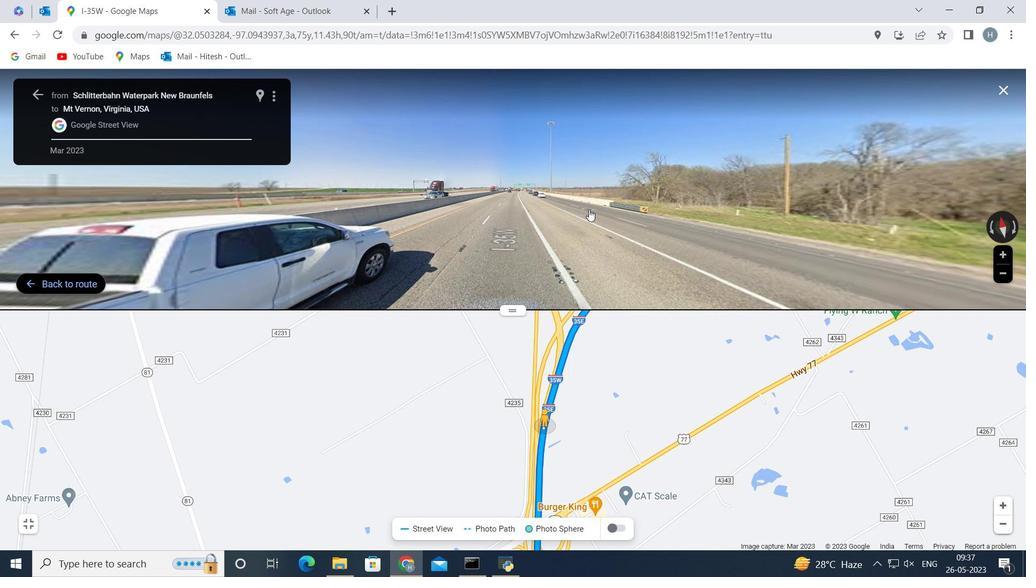 
Action: Mouse moved to (533, 216)
Screenshot: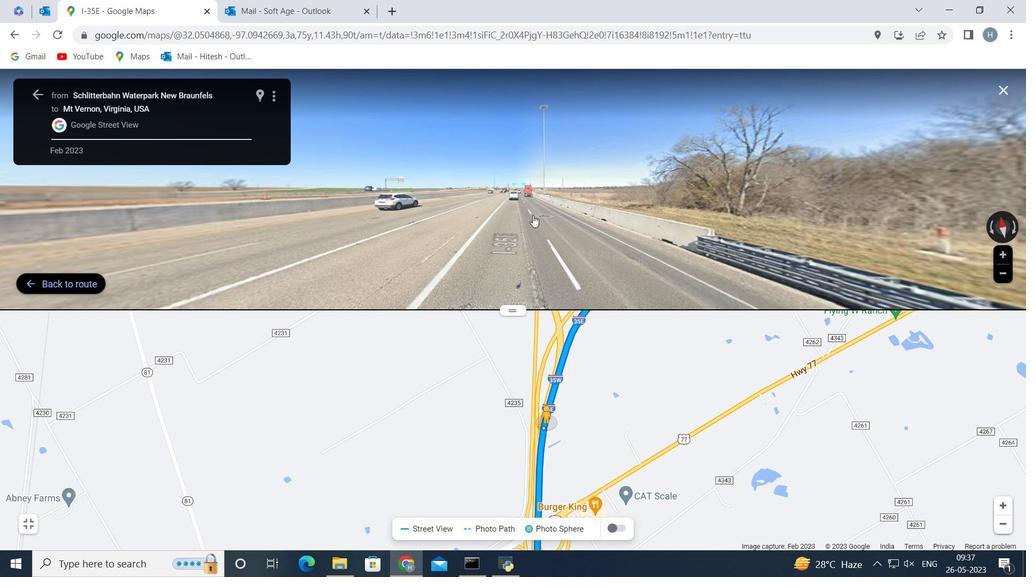 
Action: Mouse pressed left at (533, 216)
Screenshot: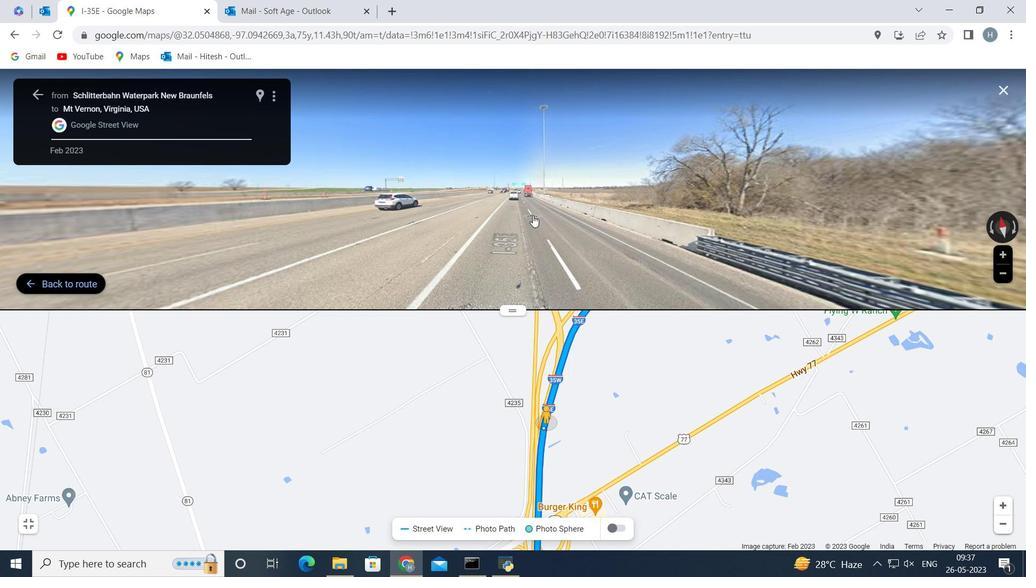 
Action: Mouse pressed left at (533, 216)
Screenshot: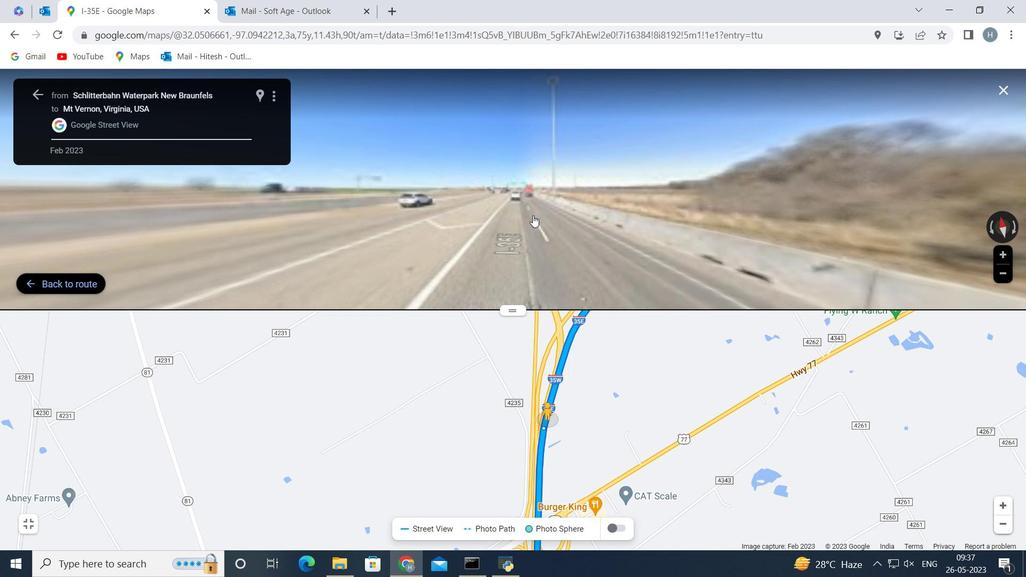 
Action: Mouse moved to (541, 214)
Screenshot: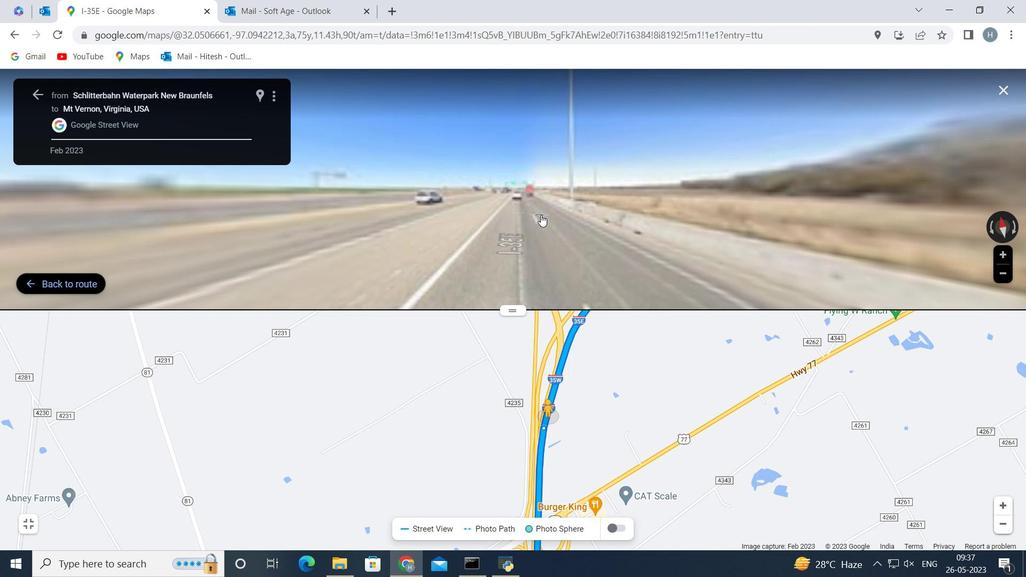 
Action: Mouse pressed left at (541, 214)
Screenshot: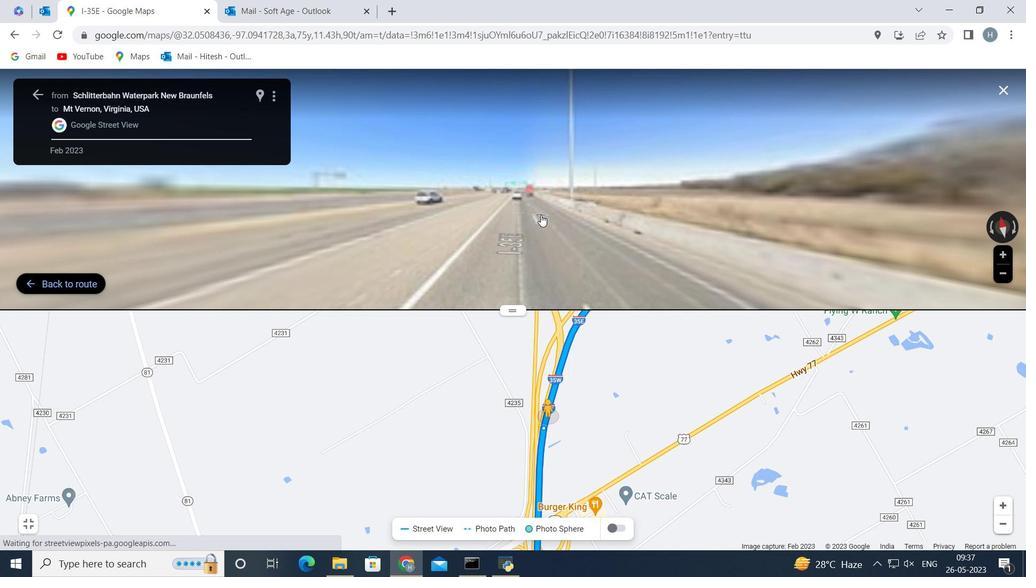 
Action: Mouse pressed left at (541, 214)
Screenshot: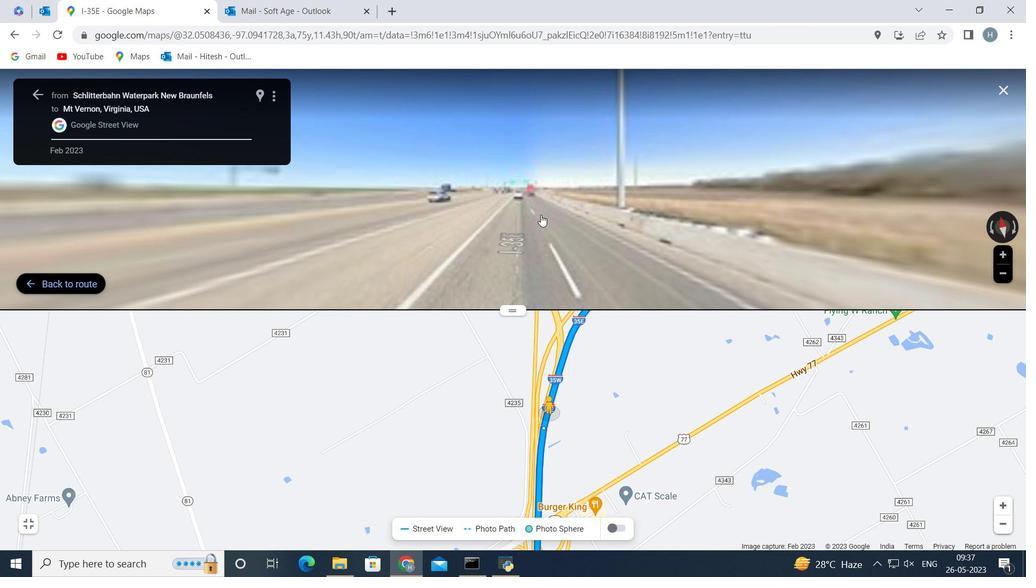 
Action: Mouse pressed left at (541, 214)
Screenshot: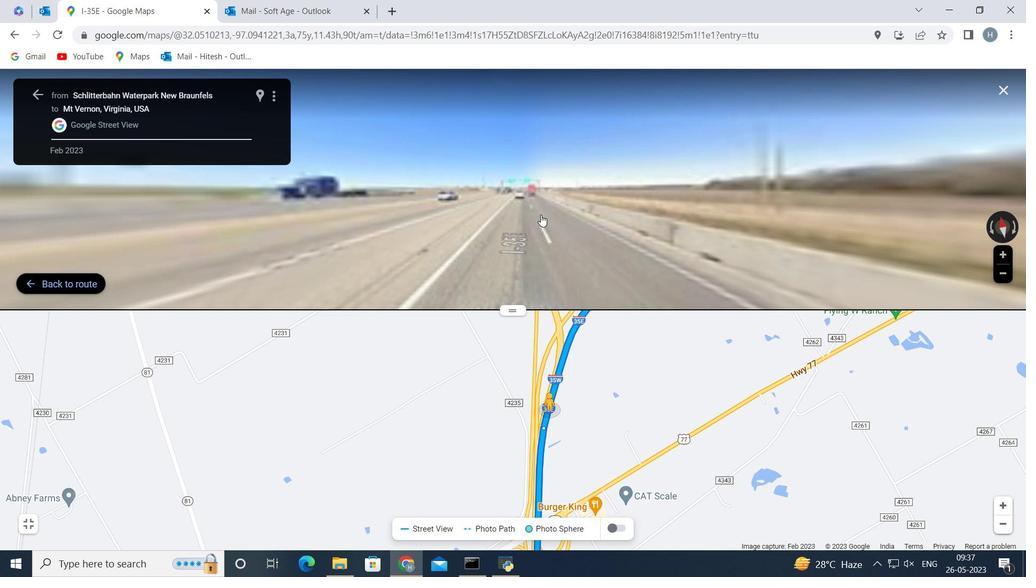 
Action: Mouse moved to (533, 175)
Screenshot: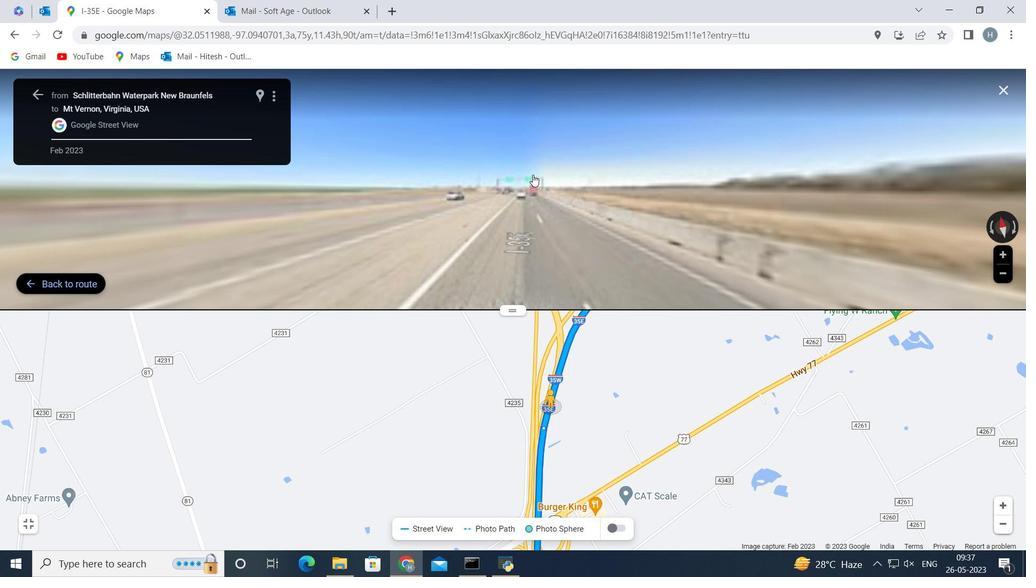 
Action: Mouse pressed left at (533, 175)
Screenshot: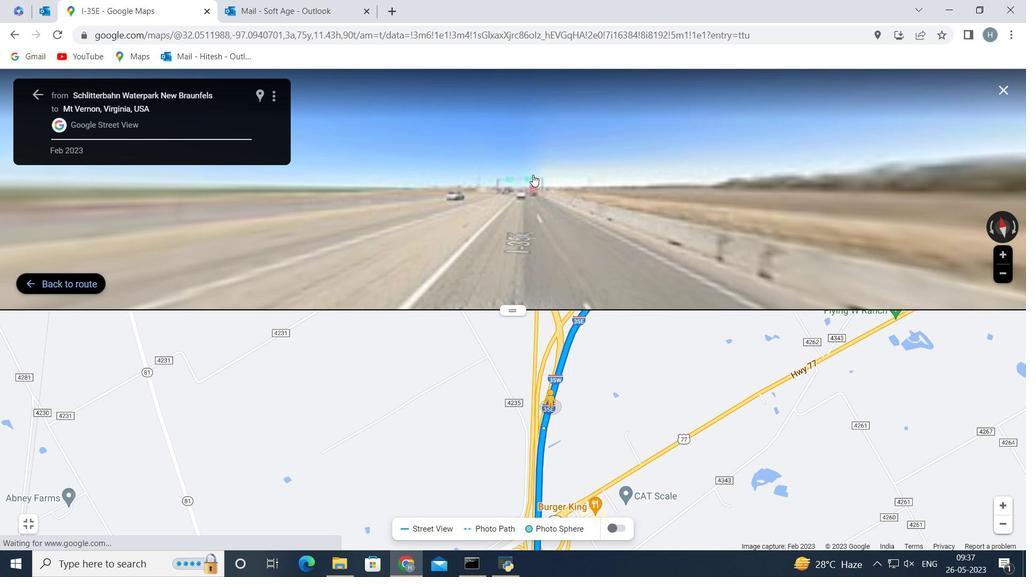 
Action: Mouse moved to (458, 194)
Screenshot: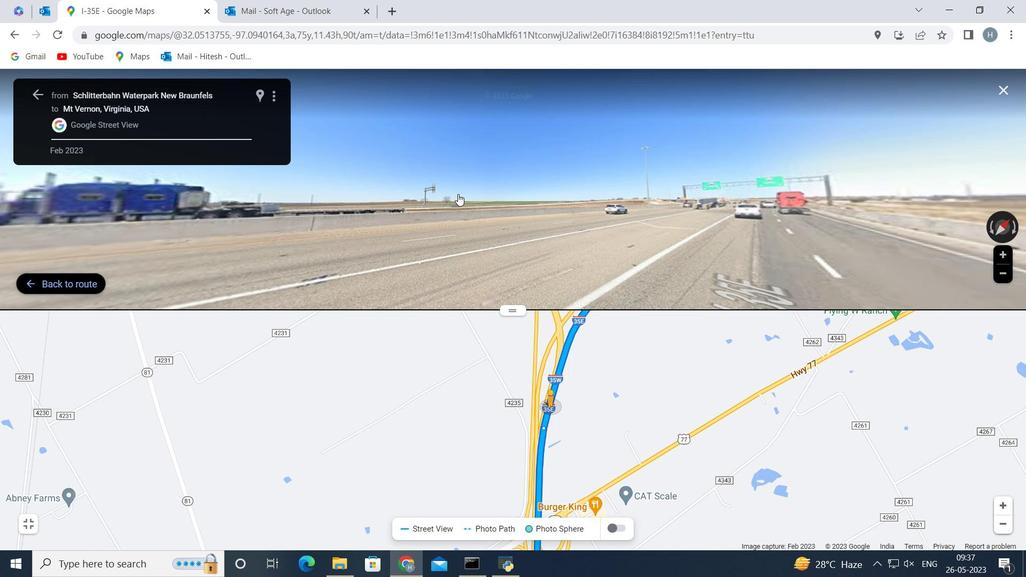
Action: Mouse pressed left at (458, 194)
Screenshot: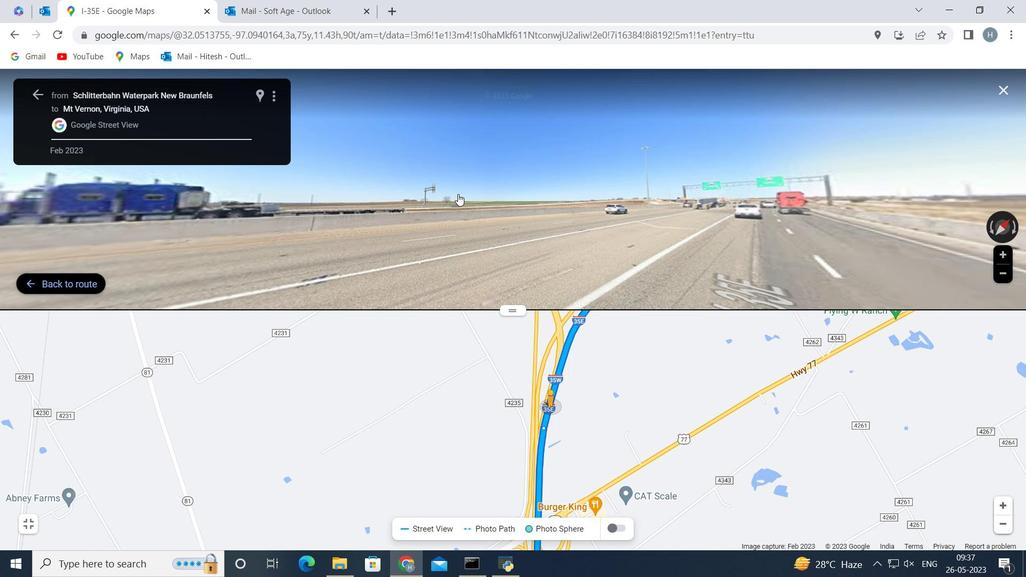 
Action: Mouse moved to (589, 198)
Screenshot: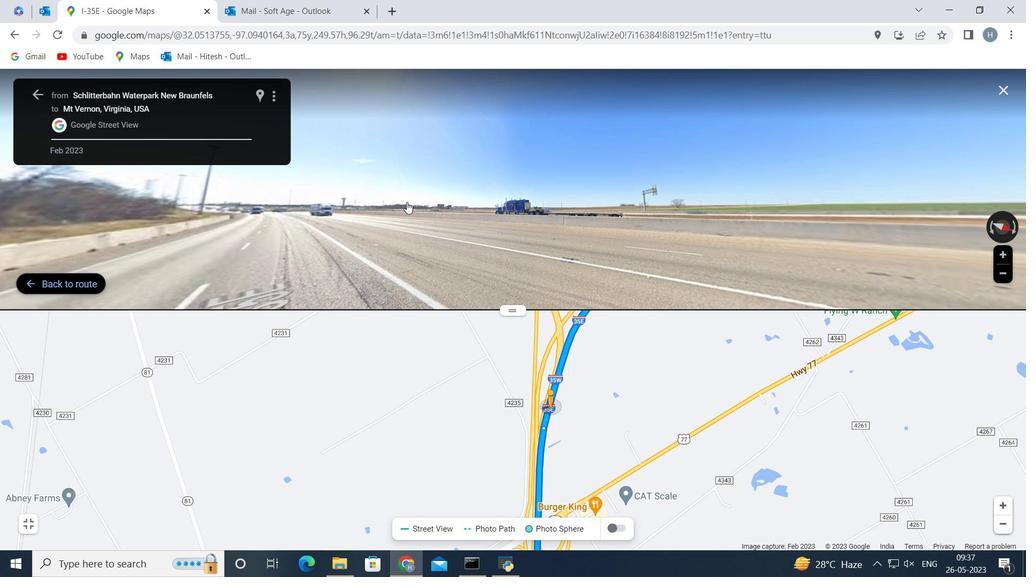 
Action: Mouse pressed left at (406, 202)
Screenshot: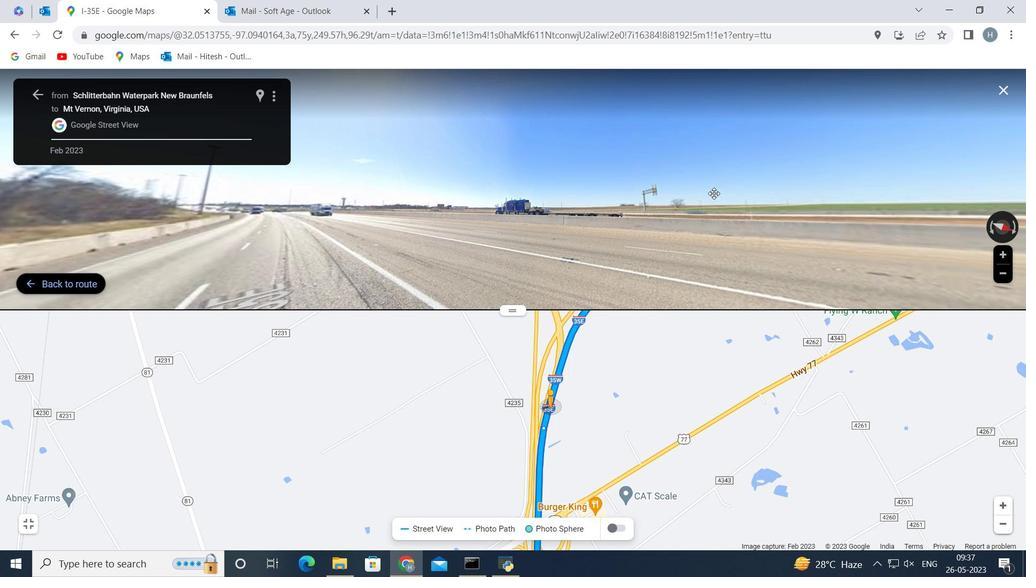 
Action: Mouse moved to (435, 193)
Screenshot: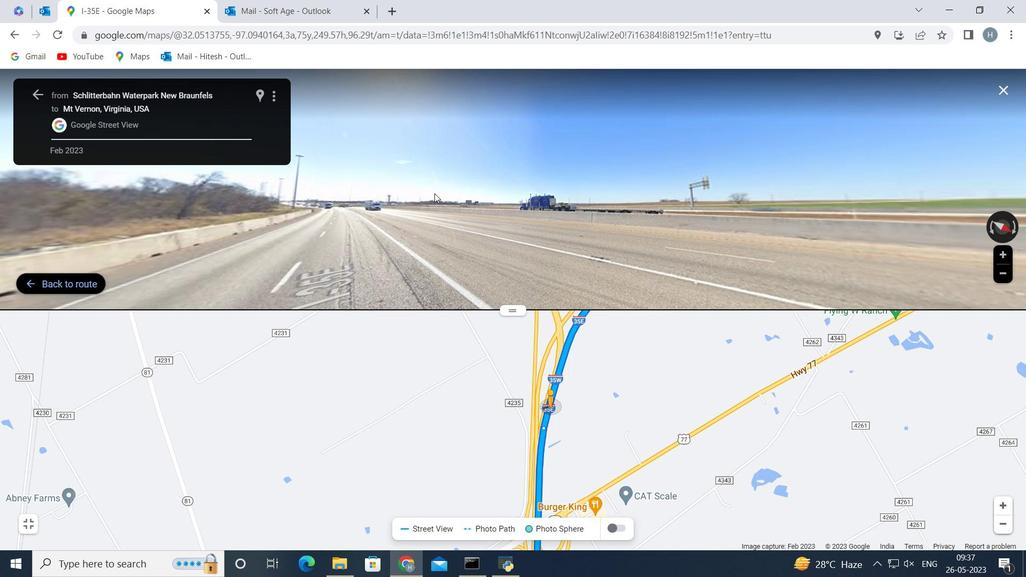 
Action: Mouse pressed left at (435, 193)
Screenshot: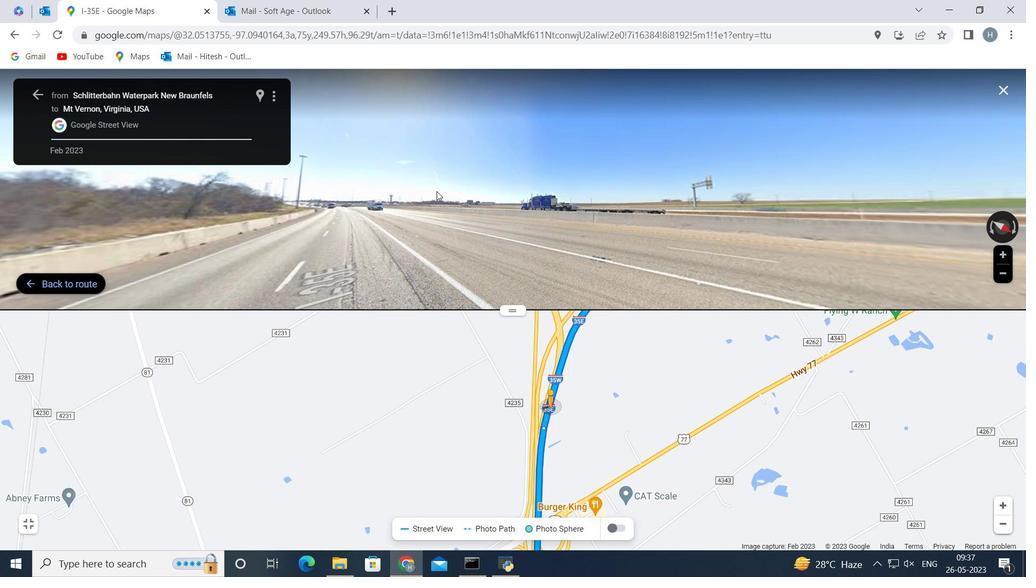 
Action: Mouse moved to (430, 198)
Screenshot: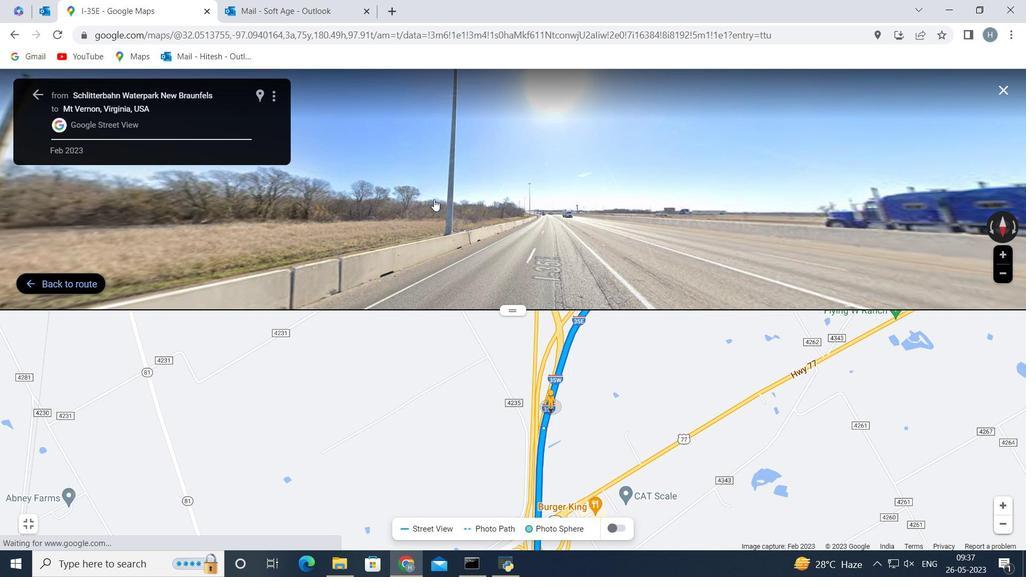 
Action: Mouse pressed left at (405, 197)
Screenshot: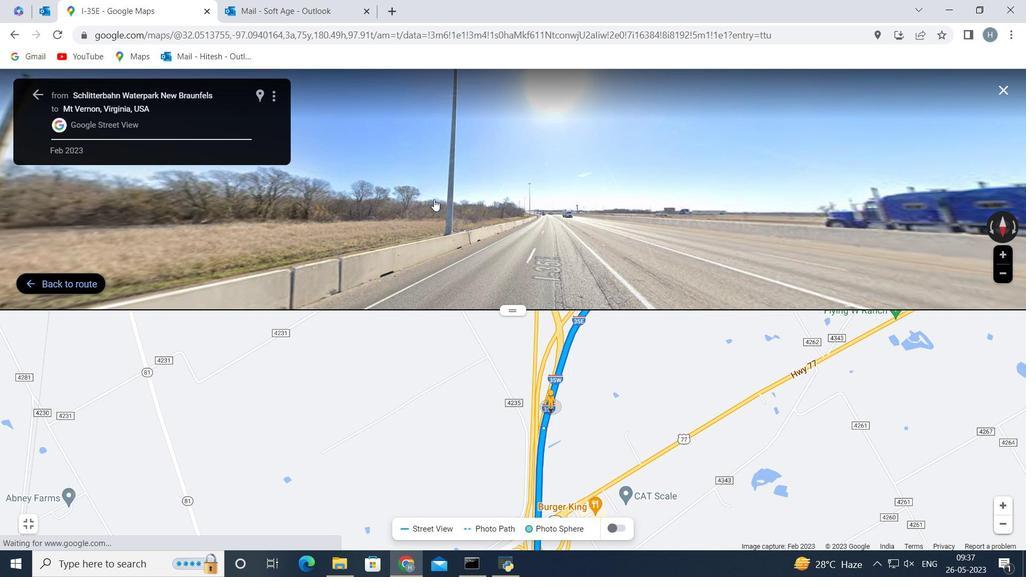 
Action: Mouse moved to (332, 199)
Screenshot: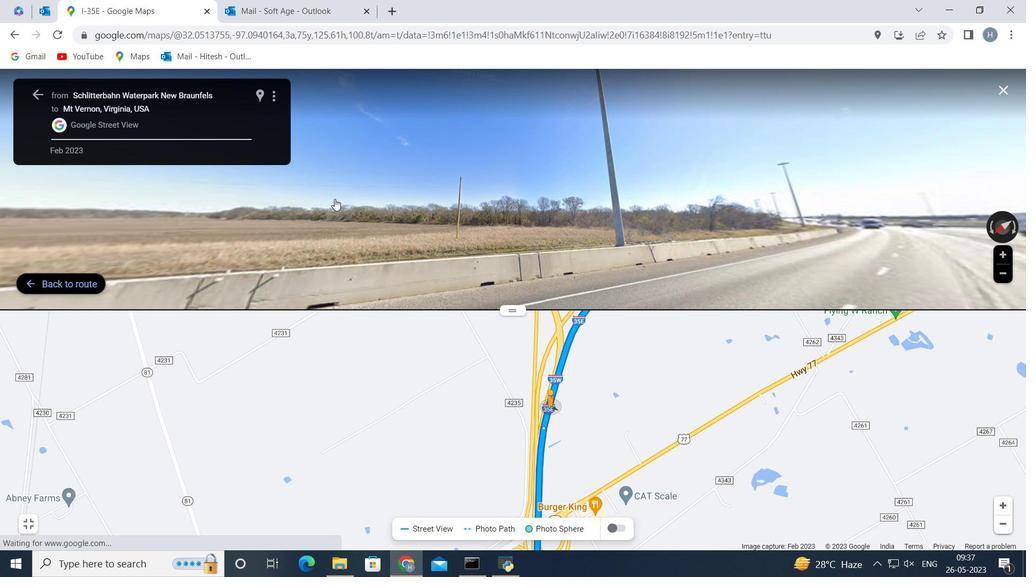 
Action: Mouse pressed left at (332, 199)
Screenshot: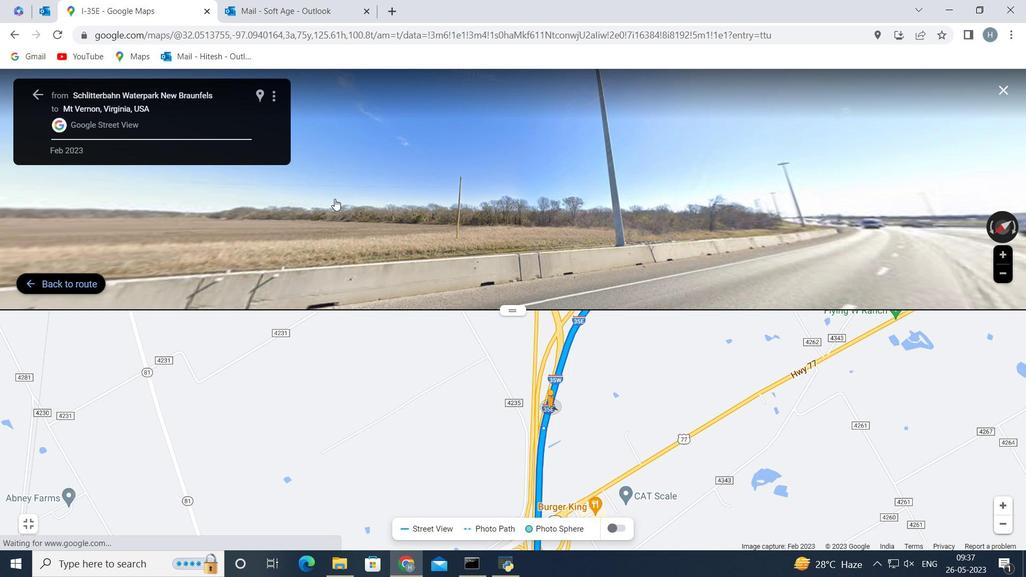 
Action: Mouse moved to (337, 209)
Screenshot: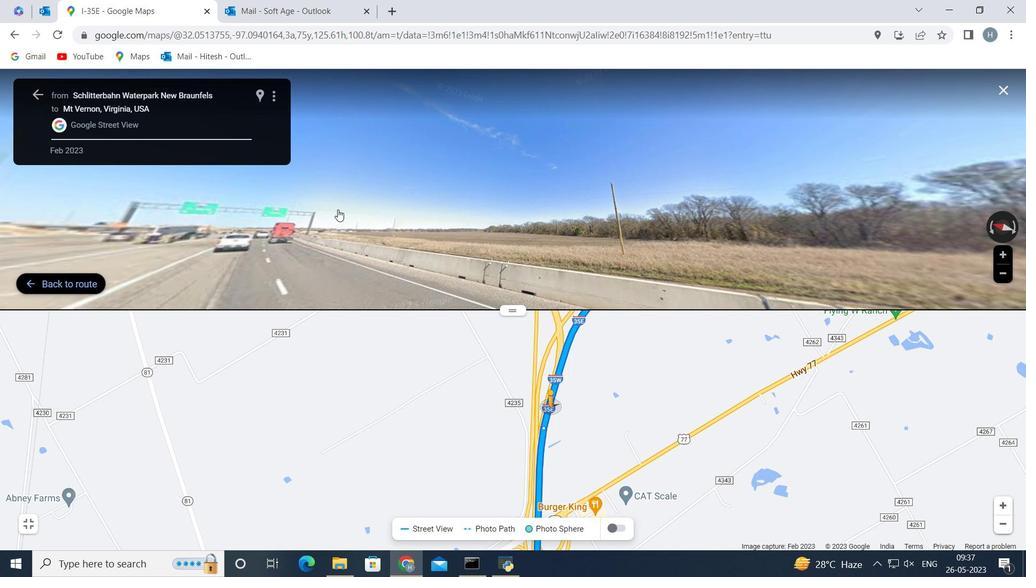 
Action: Mouse pressed left at (337, 209)
Screenshot: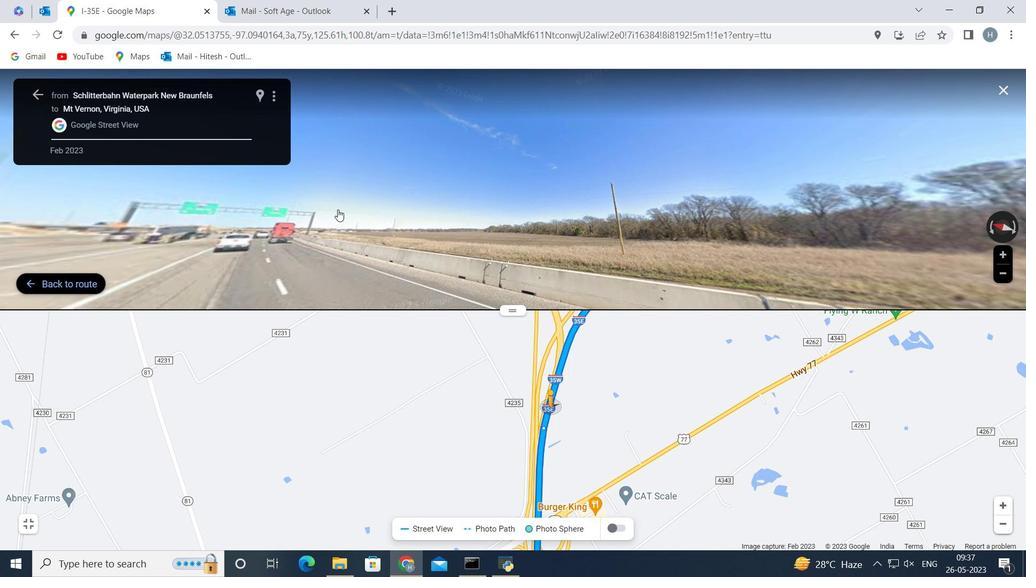 
Action: Mouse moved to (421, 253)
Screenshot: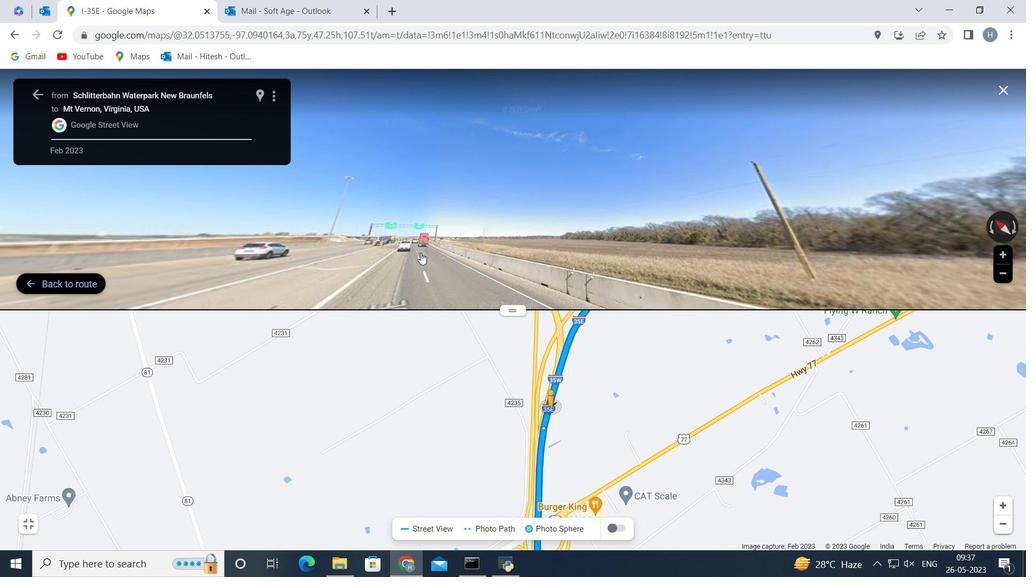 
Action: Mouse pressed left at (421, 253)
Screenshot: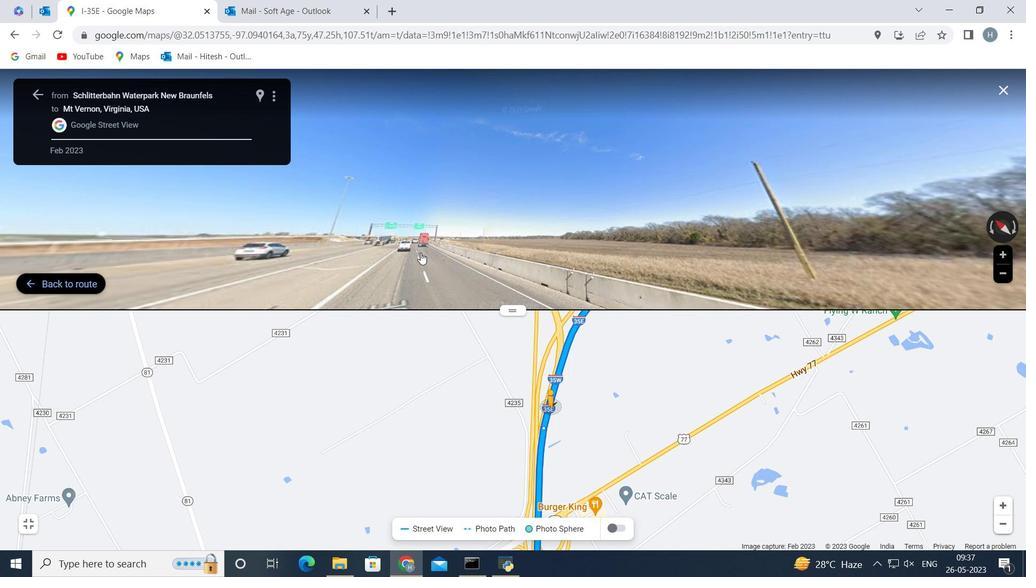 
Action: Mouse moved to (421, 252)
Screenshot: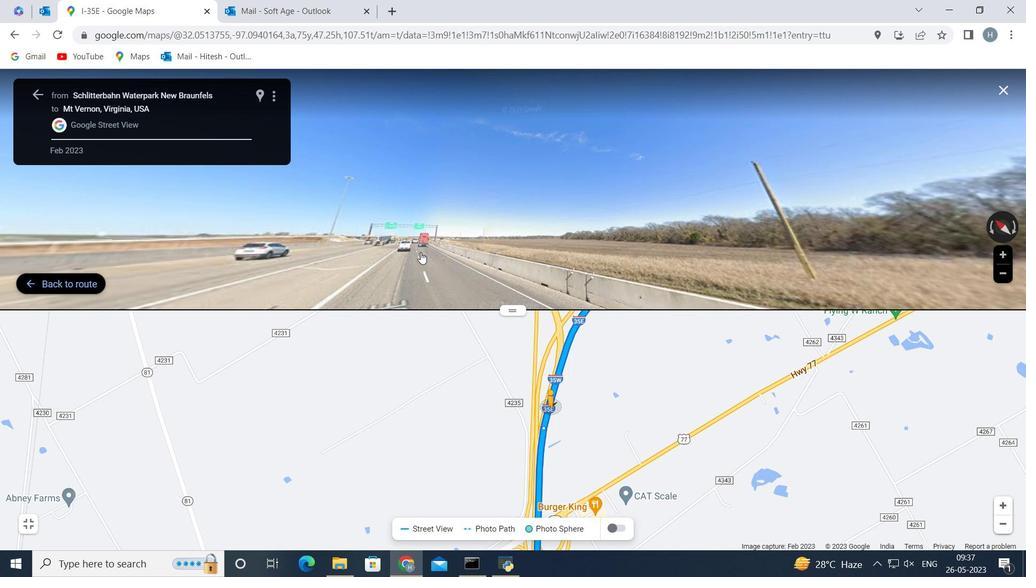 
Action: Mouse pressed left at (421, 252)
Screenshot: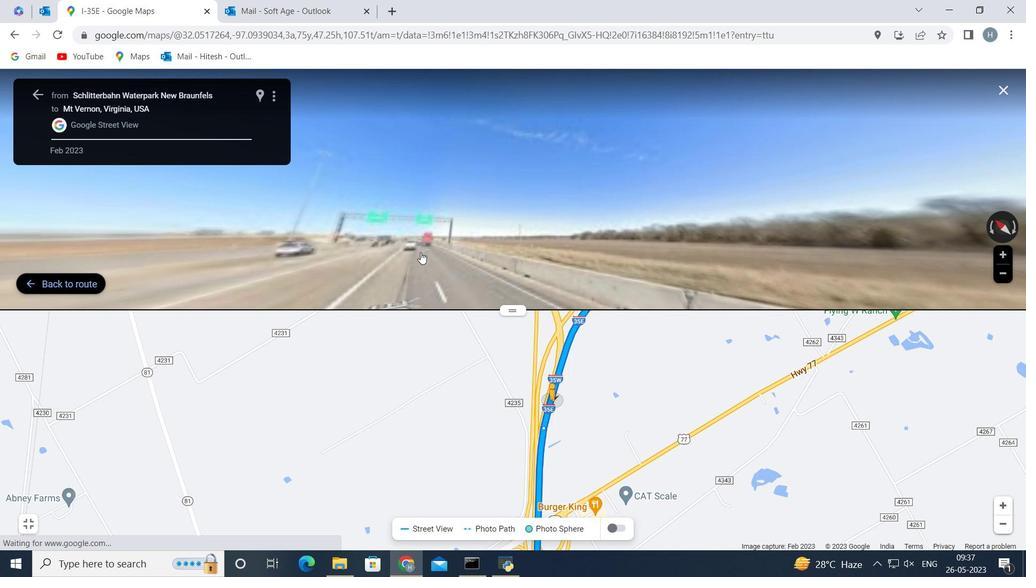 
Action: Mouse moved to (441, 192)
Screenshot: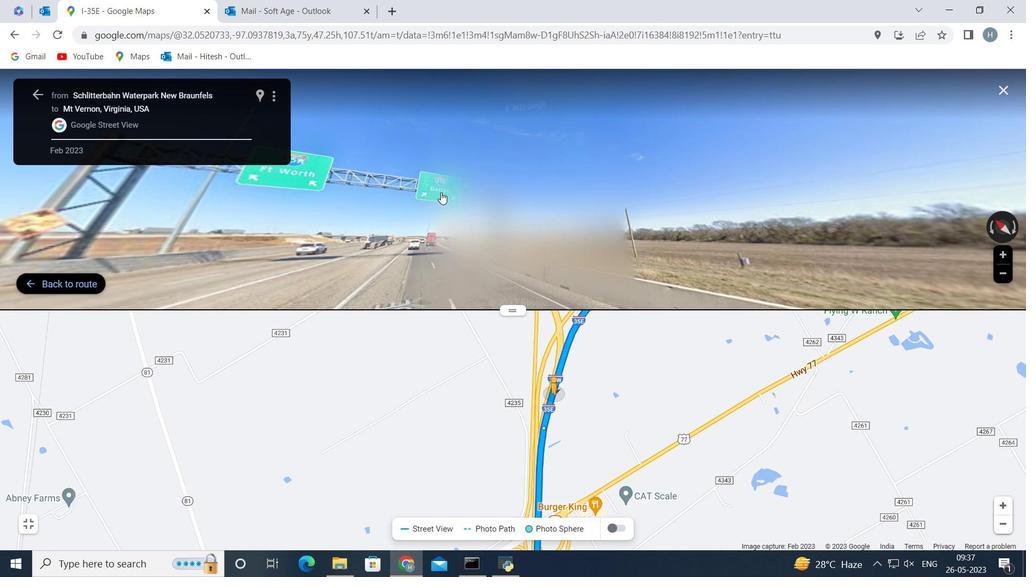 
Action: Mouse pressed left at (441, 192)
Screenshot: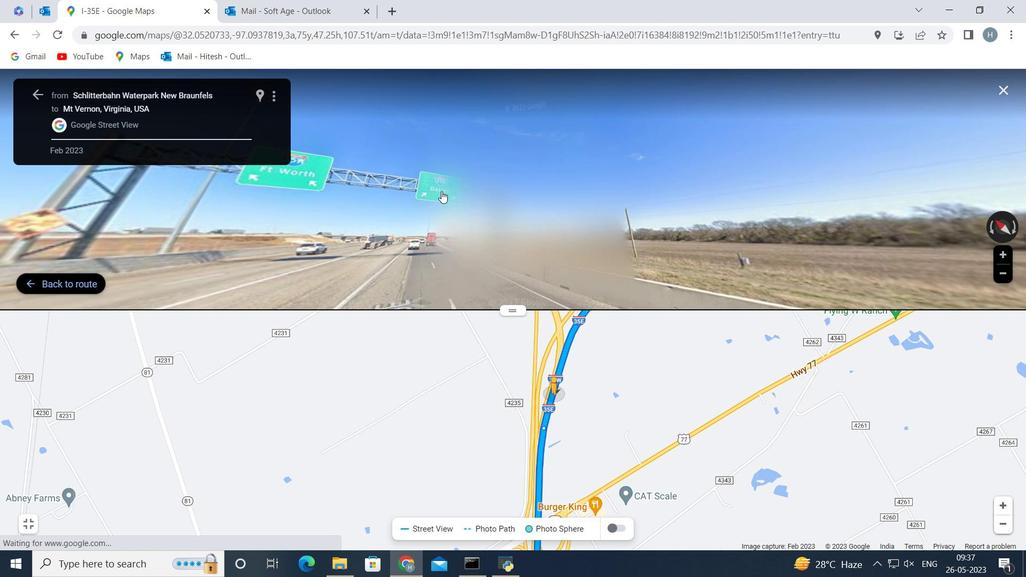 
Action: Mouse moved to (486, 220)
Screenshot: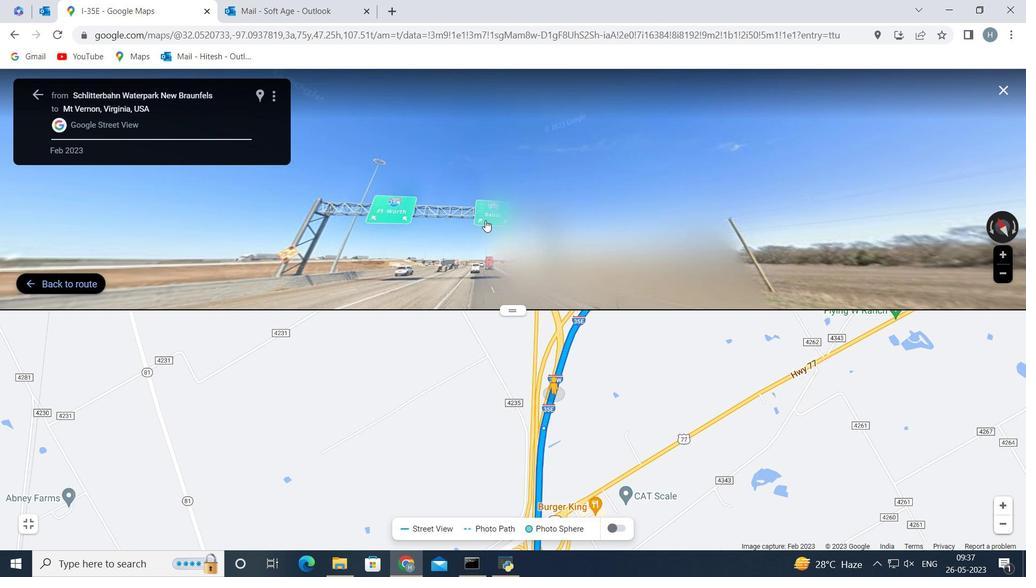 
Action: Mouse scrolled (486, 221) with delta (0, 0)
Screenshot: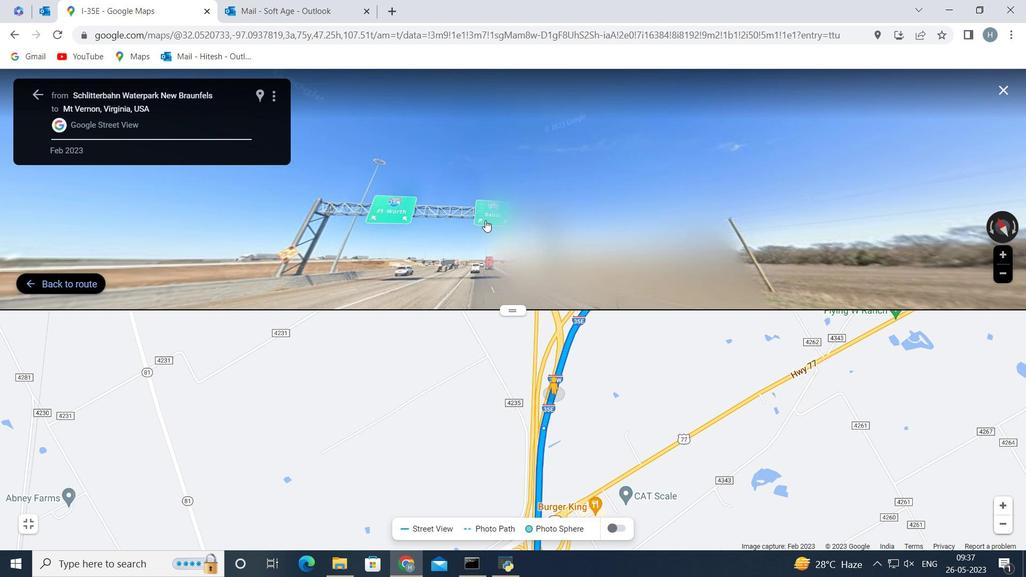 
Action: Mouse scrolled (486, 221) with delta (0, 0)
Screenshot: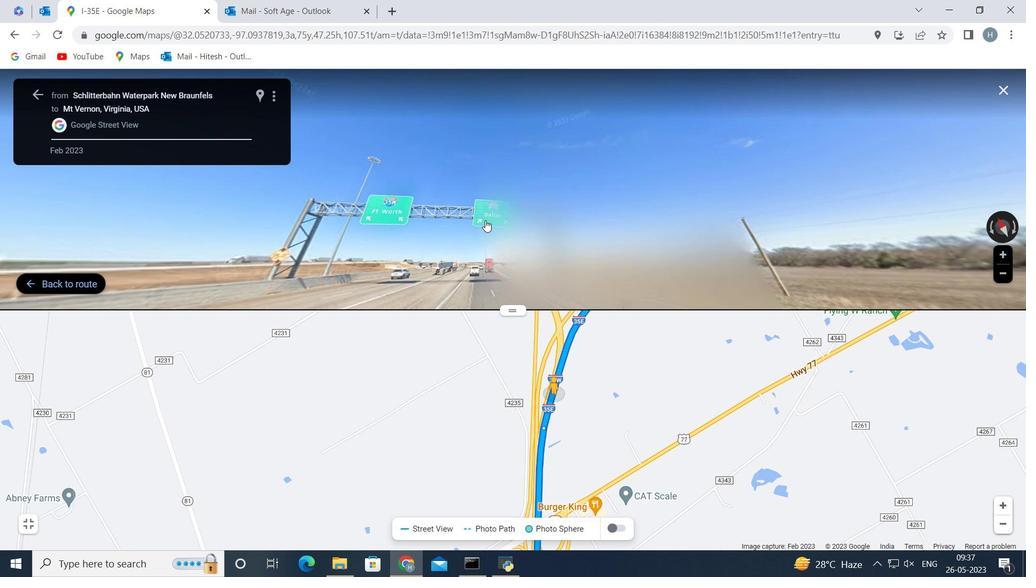 
Action: Mouse scrolled (486, 221) with delta (0, 0)
Screenshot: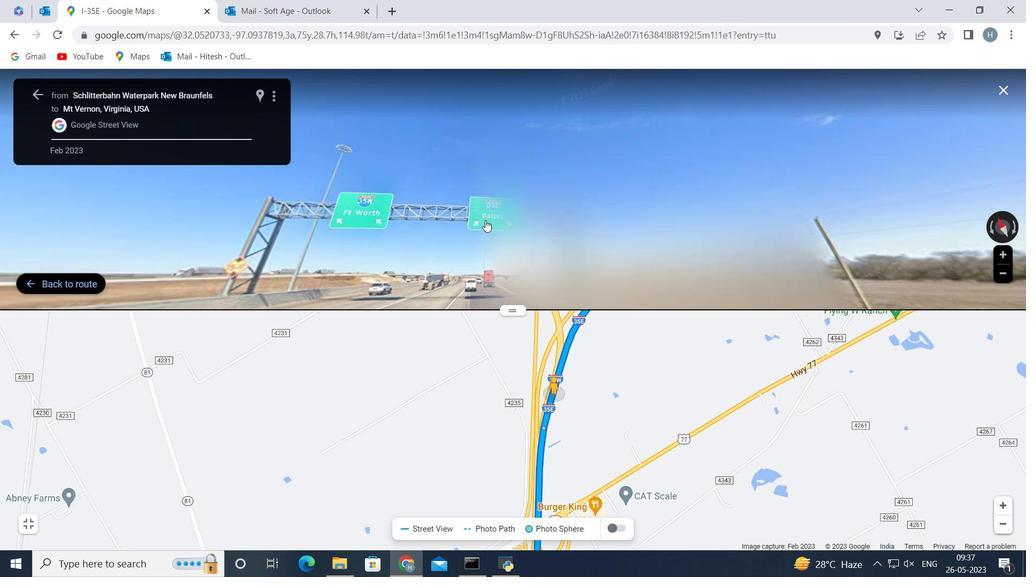 
Action: Mouse scrolled (486, 221) with delta (0, 0)
Screenshot: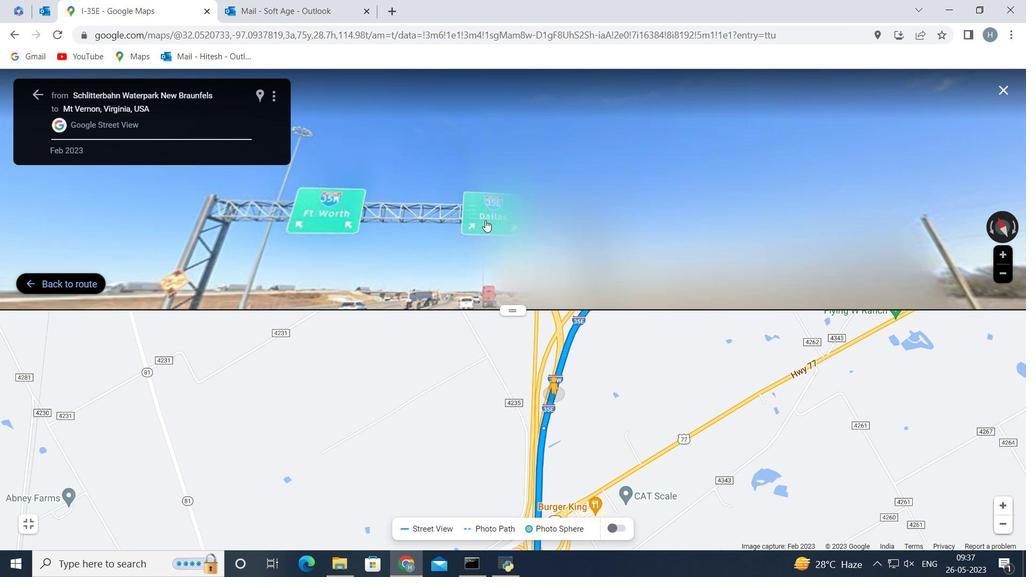 
Action: Mouse scrolled (486, 221) with delta (0, 0)
Screenshot: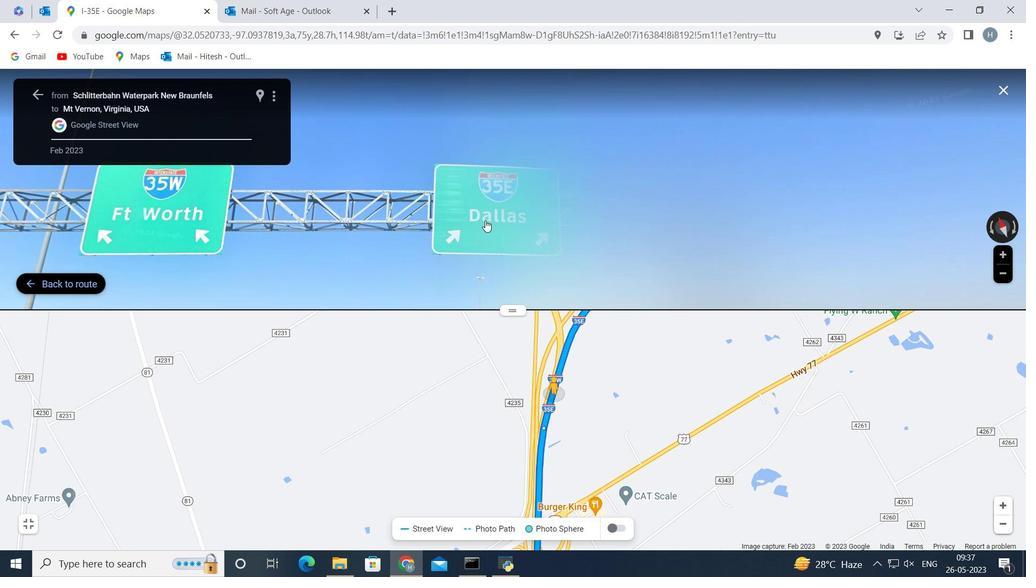
Action: Mouse scrolled (486, 221) with delta (0, 0)
Screenshot: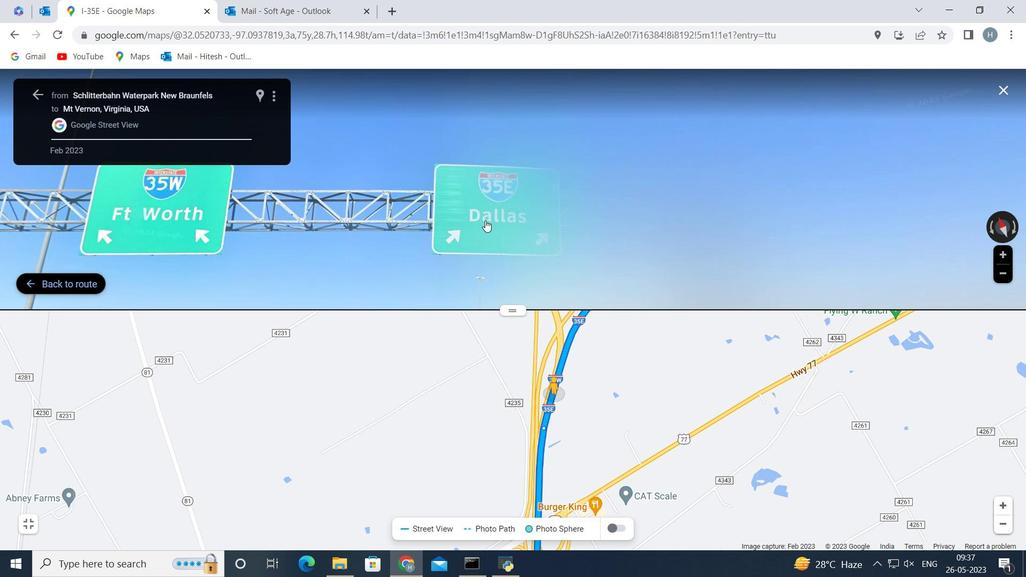 
Action: Mouse scrolled (486, 221) with delta (0, 0)
Screenshot: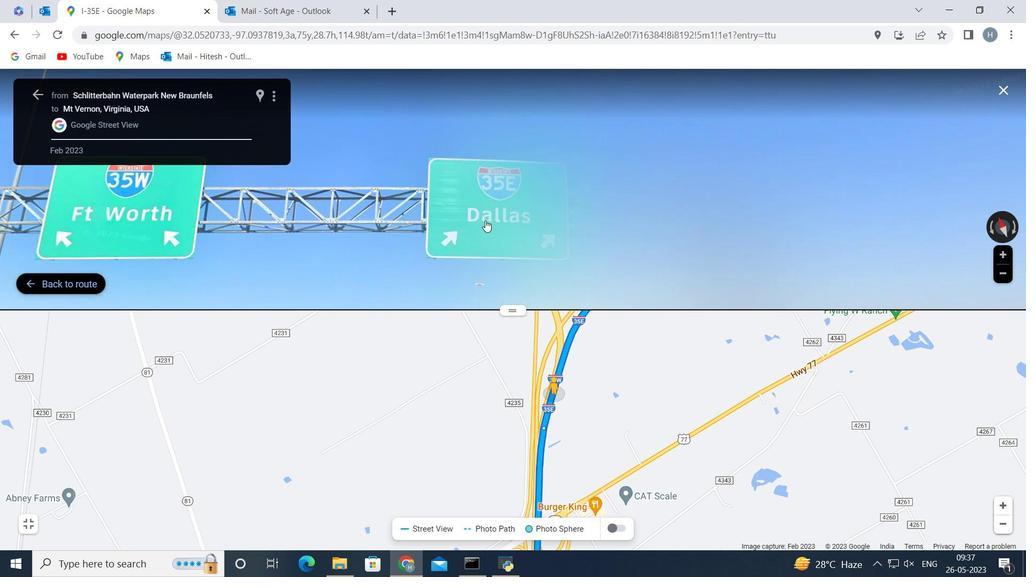 
Action: Mouse moved to (348, 240)
Screenshot: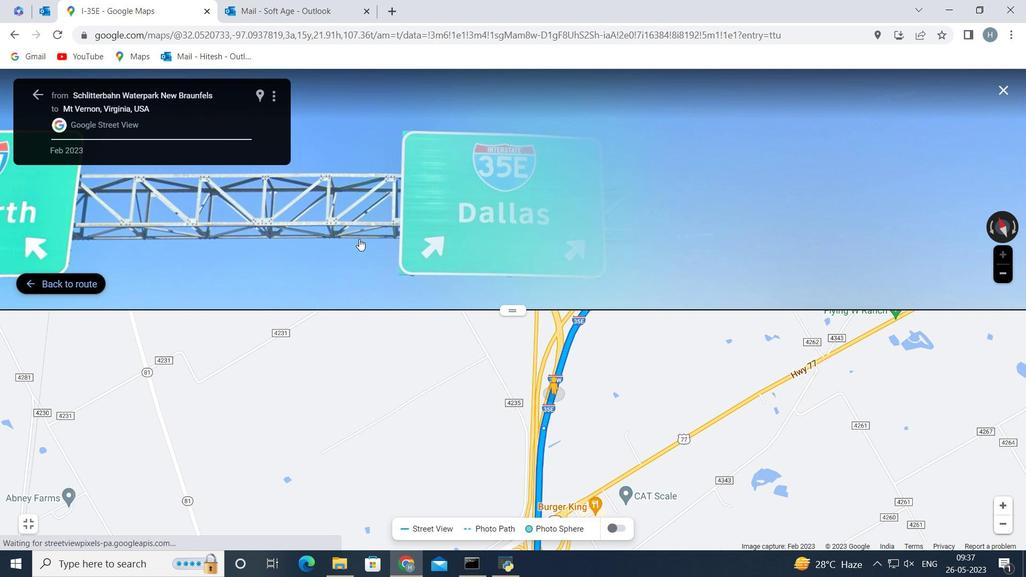 
Action: Mouse pressed left at (348, 240)
Screenshot: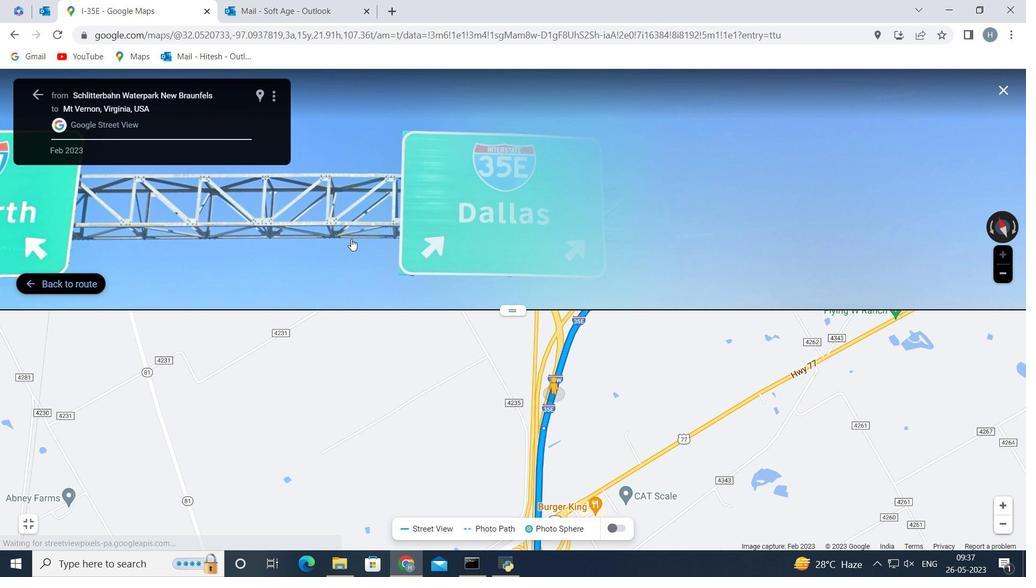 
Action: Mouse moved to (486, 241)
Screenshot: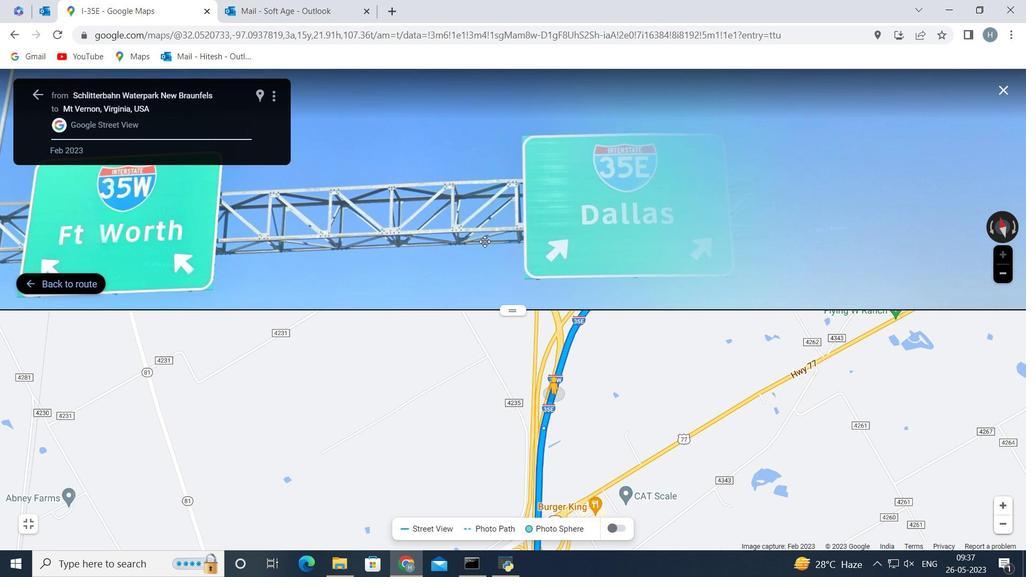 
Action: Mouse scrolled (486, 241) with delta (0, 0)
